 Task: Add a timeline in the project BackTech for the epic 'Cloud security enhancement' from 2023/04/07 to 2024/08/27. Add a timeline in the project BackTech for the epic 'Continuous integration and delivery (CI/CD) implementation' from 2024/06/21 to 2024/07/08. Add a timeline in the project BackTech for the epic 'Project management platform implementation' from 2023/06/27 to 2025/08/28
Action: Mouse moved to (241, 58)
Screenshot: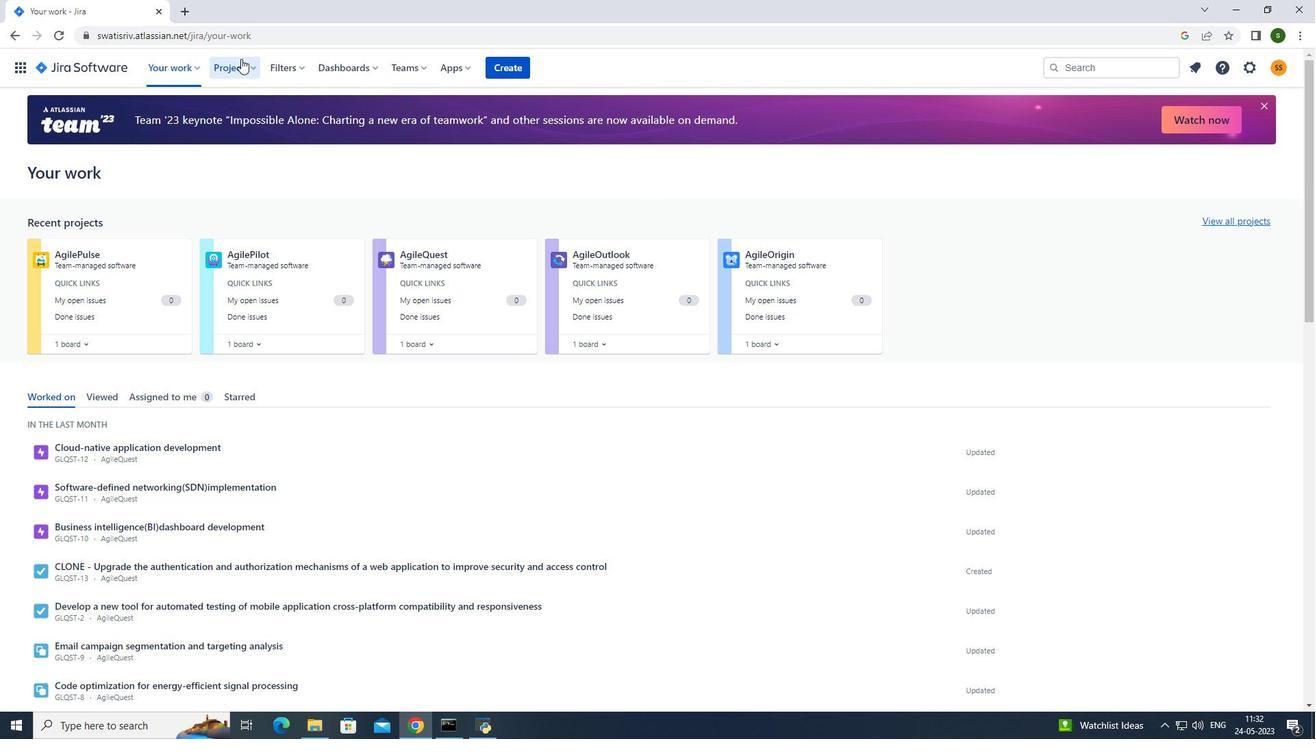 
Action: Mouse pressed left at (241, 58)
Screenshot: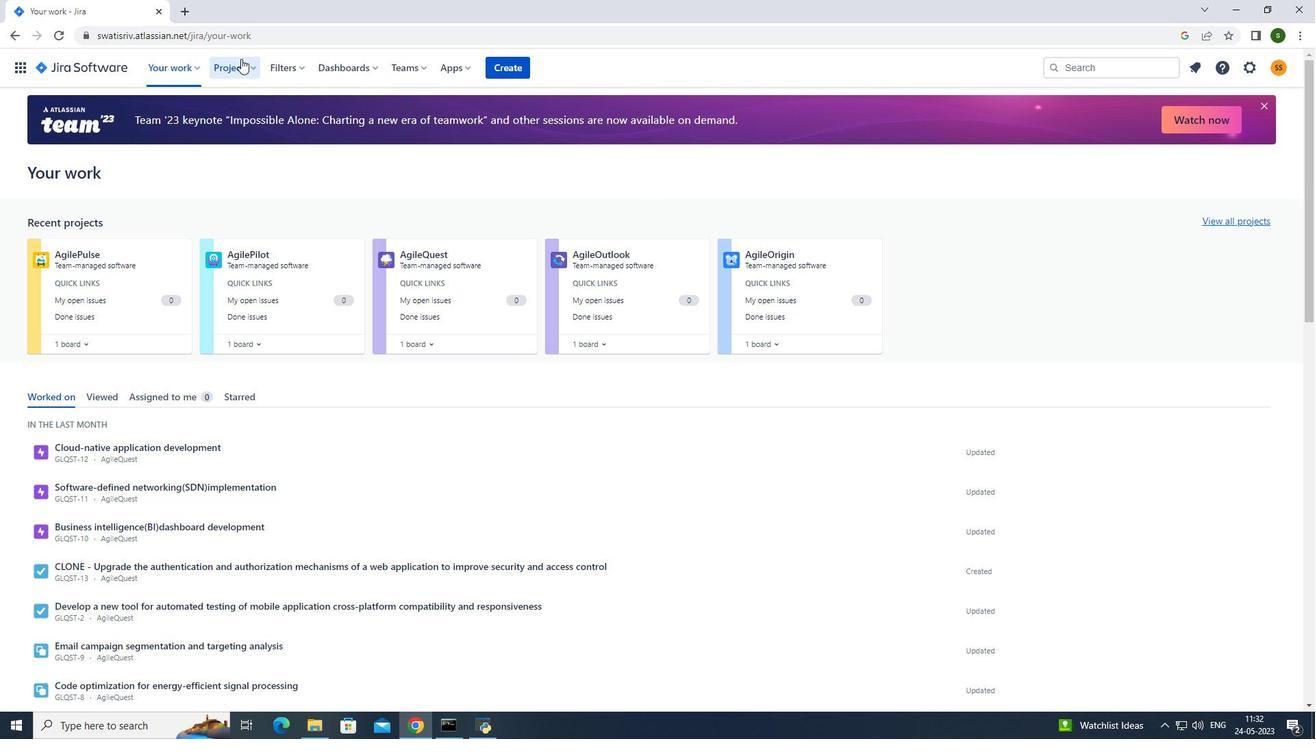 
Action: Mouse moved to (300, 122)
Screenshot: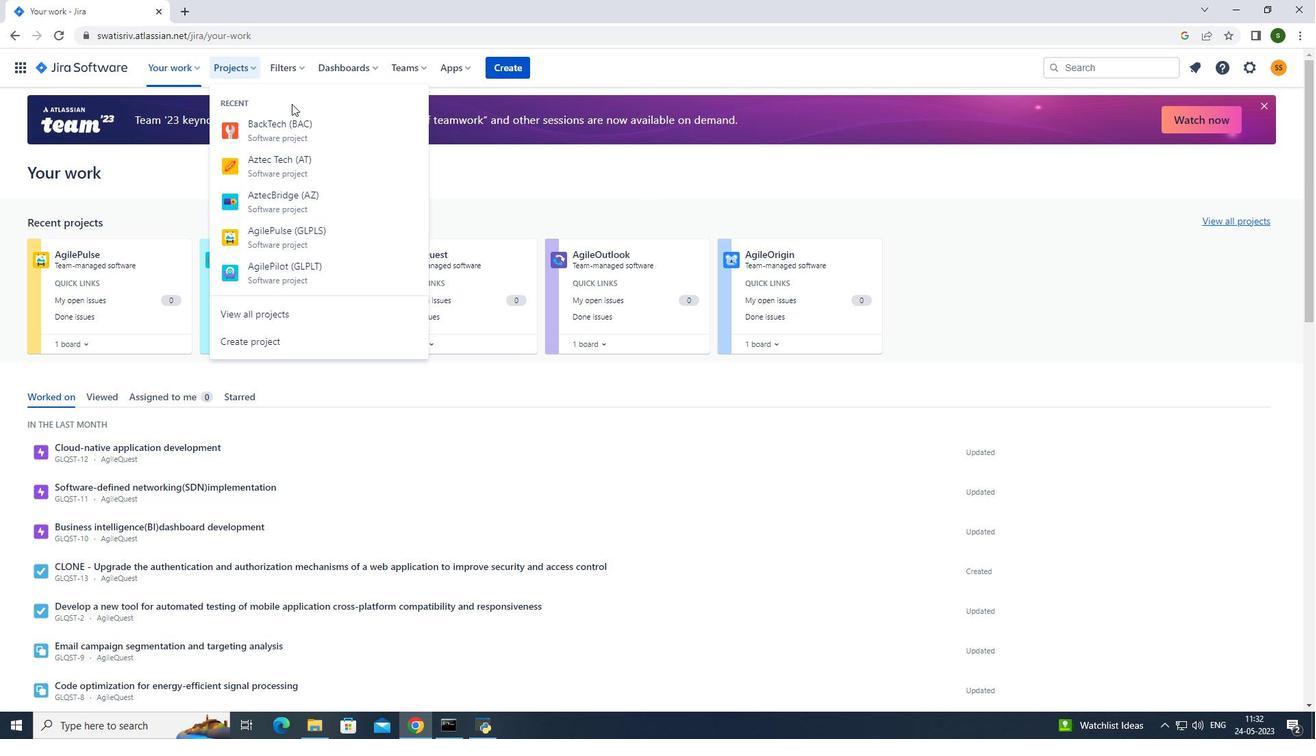 
Action: Mouse pressed left at (300, 122)
Screenshot: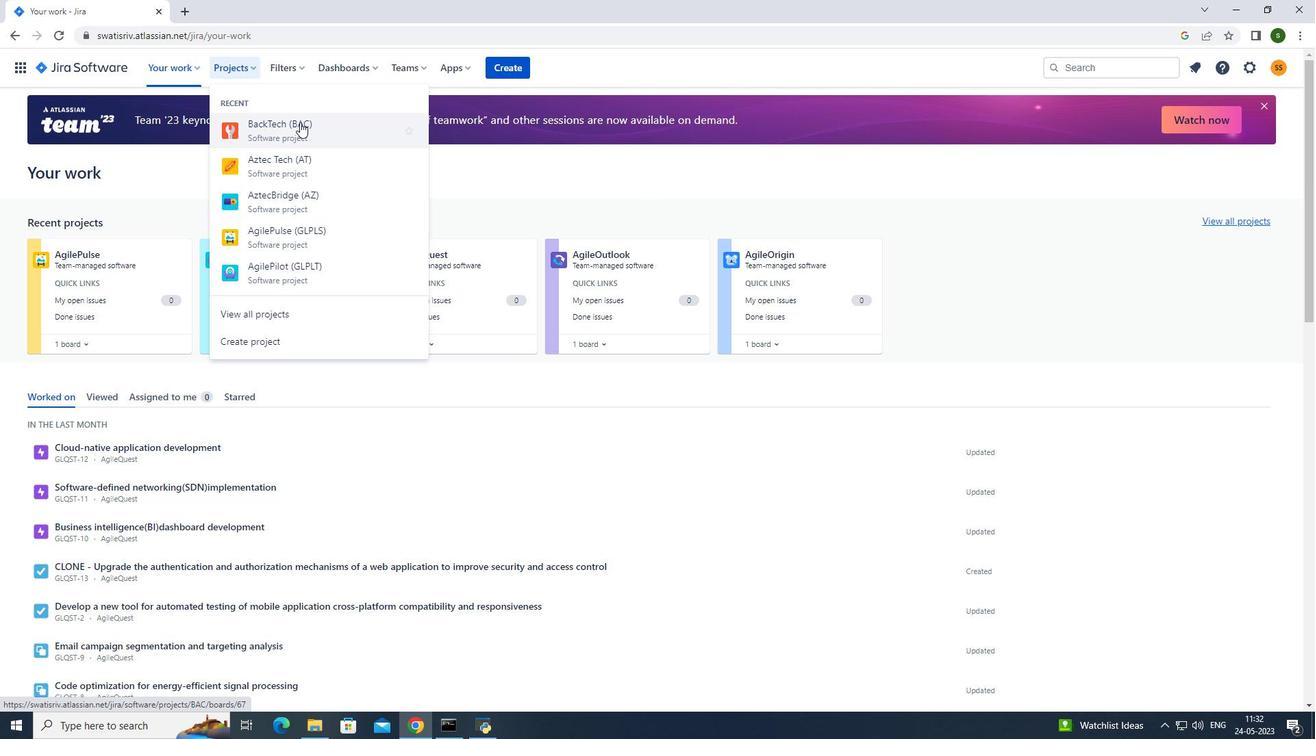 
Action: Mouse moved to (113, 205)
Screenshot: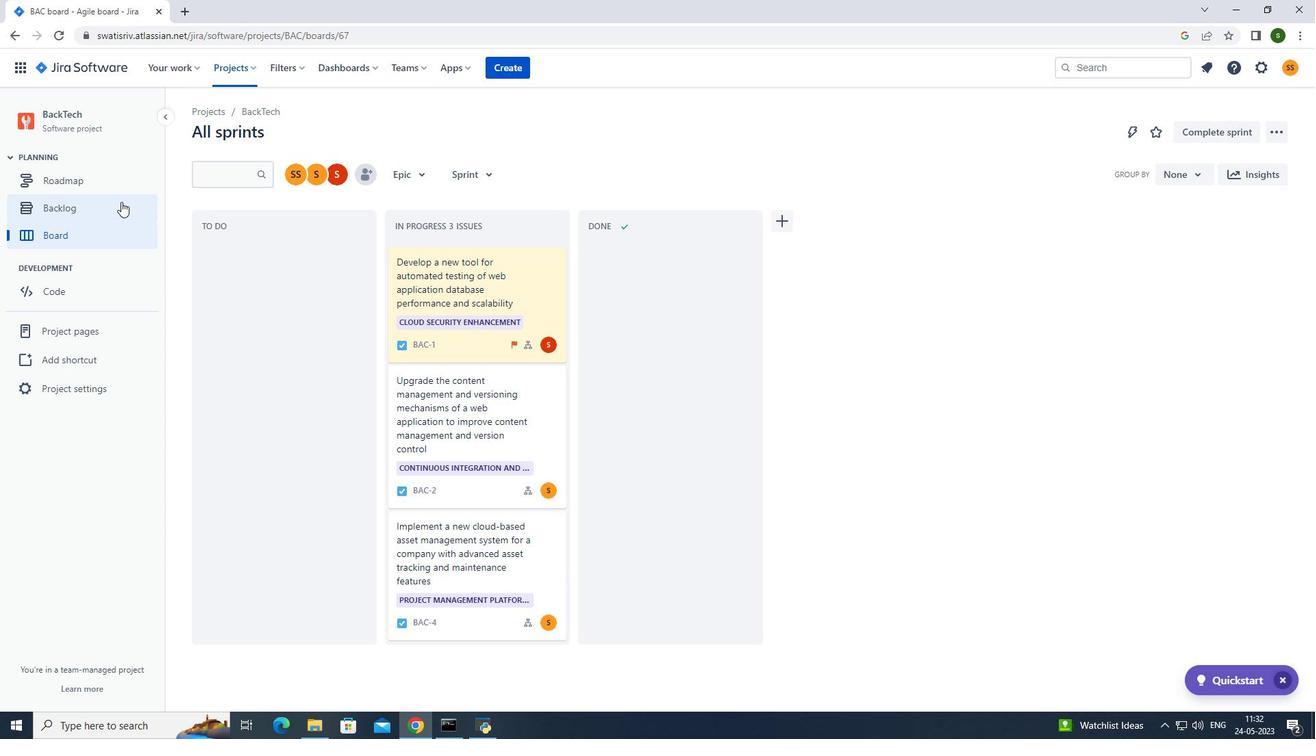 
Action: Mouse pressed left at (113, 205)
Screenshot: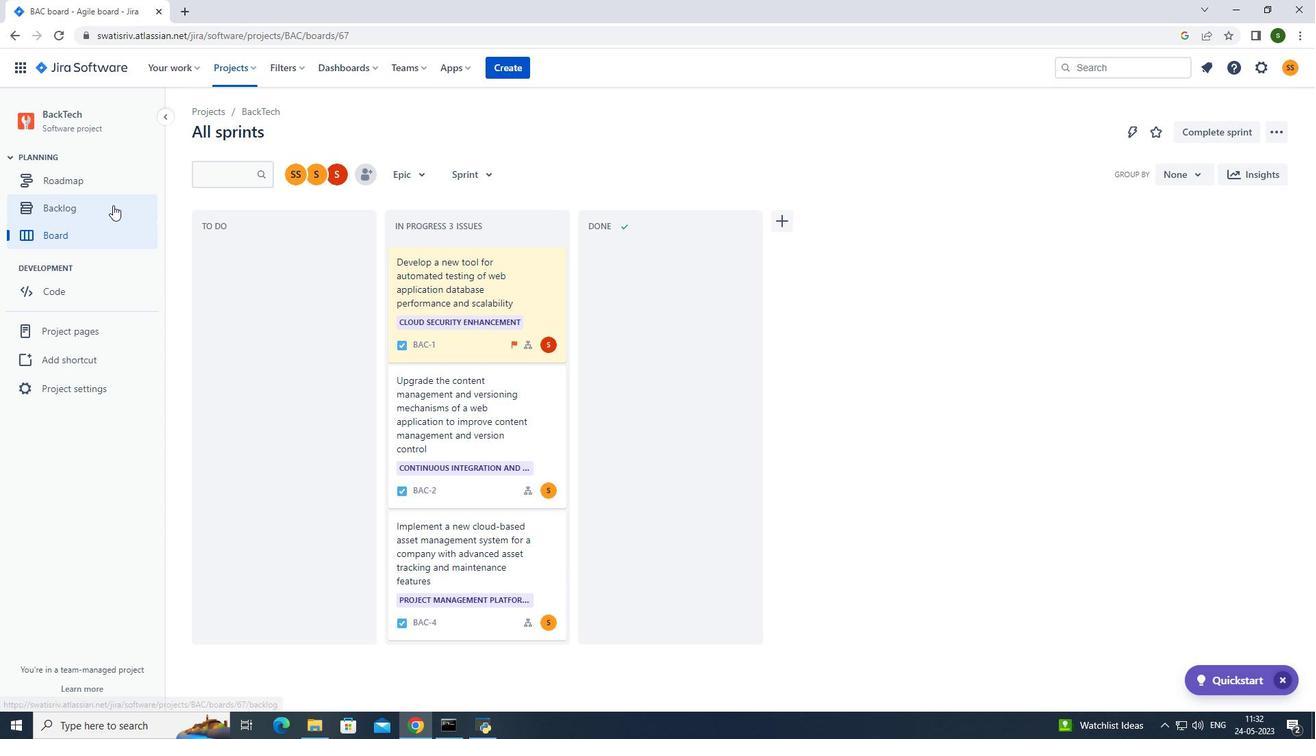 
Action: Mouse moved to (204, 278)
Screenshot: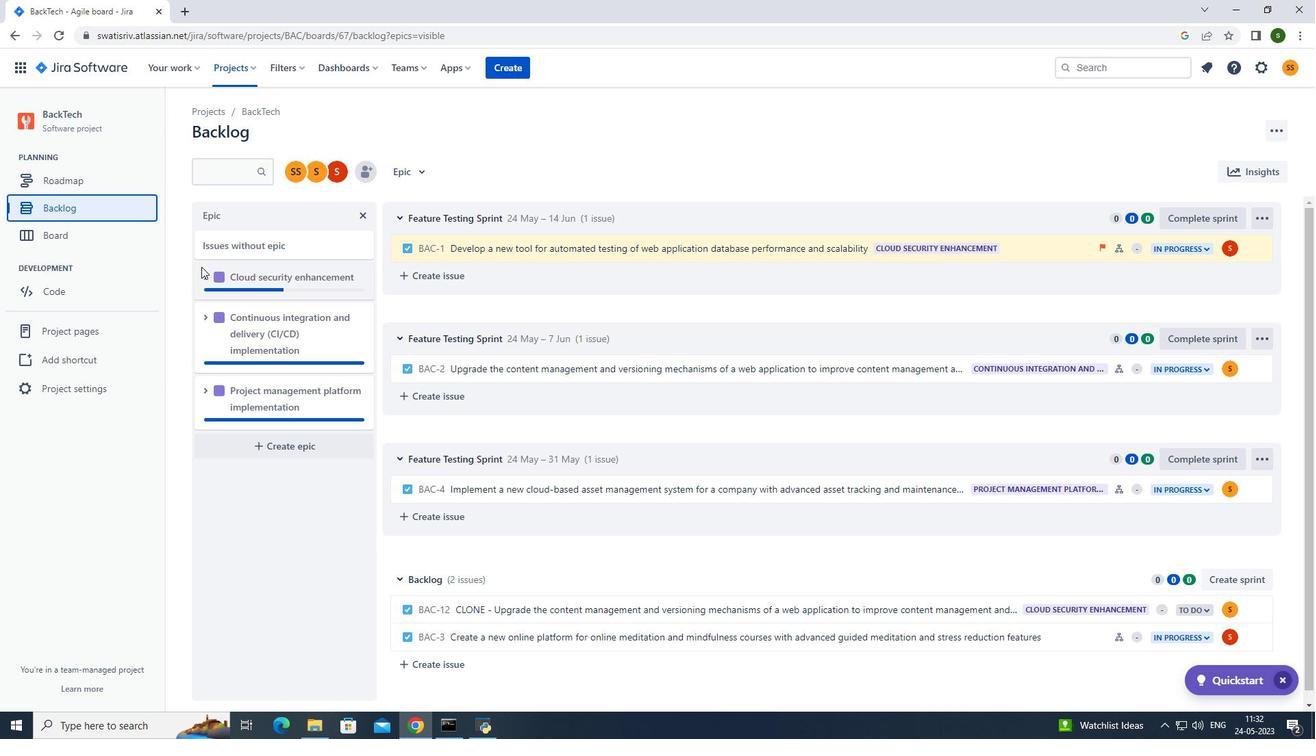 
Action: Mouse pressed left at (204, 278)
Screenshot: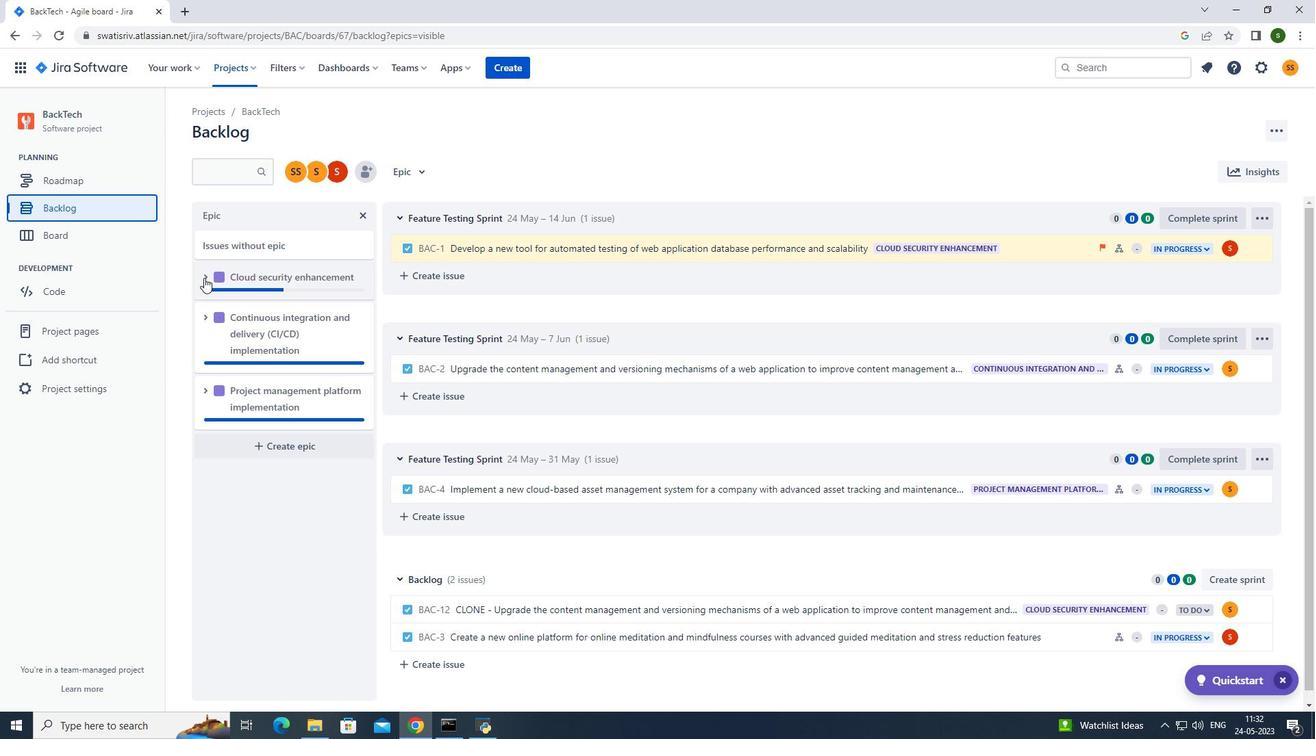 
Action: Mouse moved to (315, 377)
Screenshot: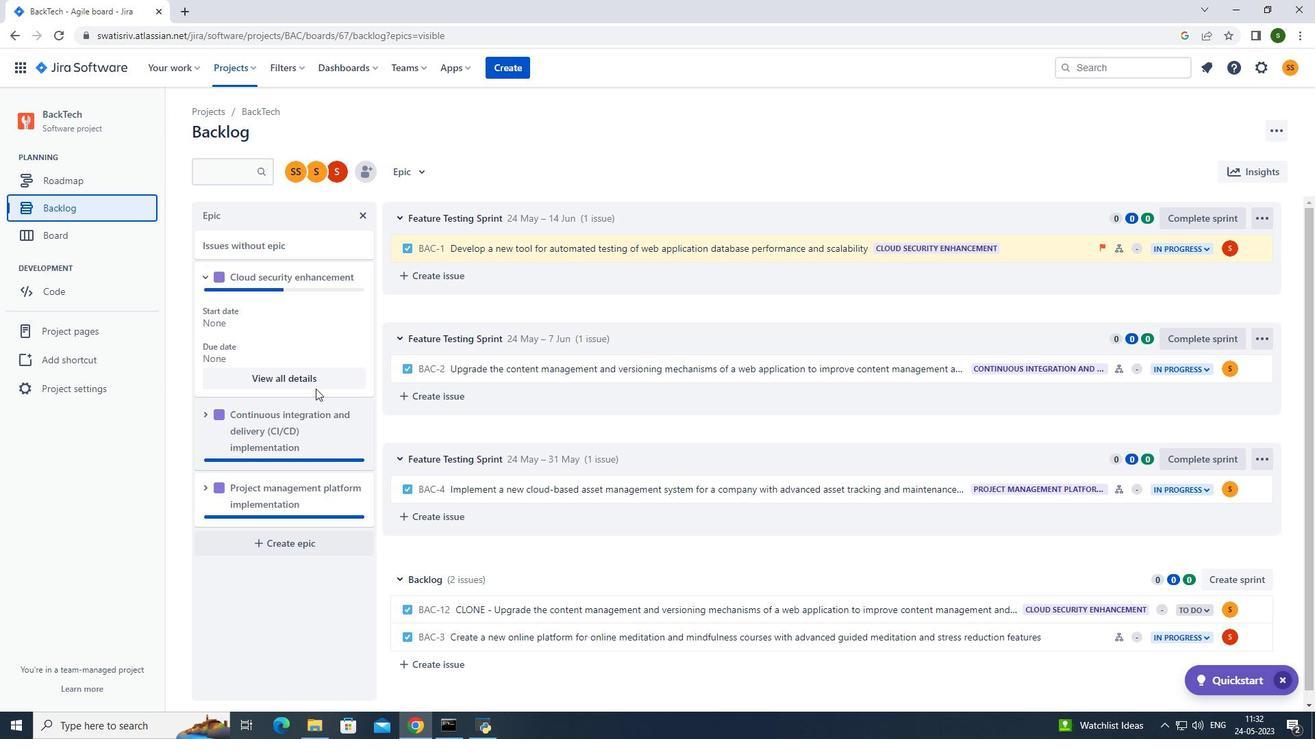 
Action: Mouse pressed left at (315, 377)
Screenshot: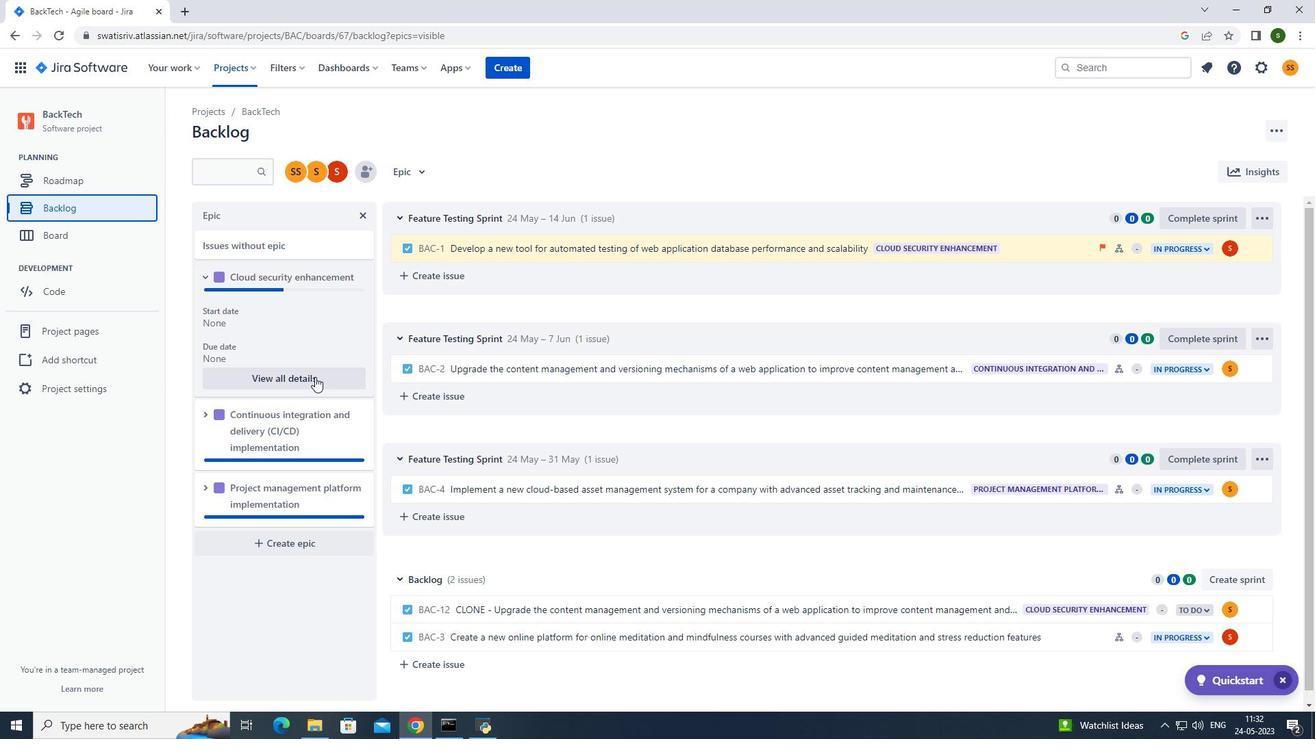 
Action: Mouse moved to (1058, 489)
Screenshot: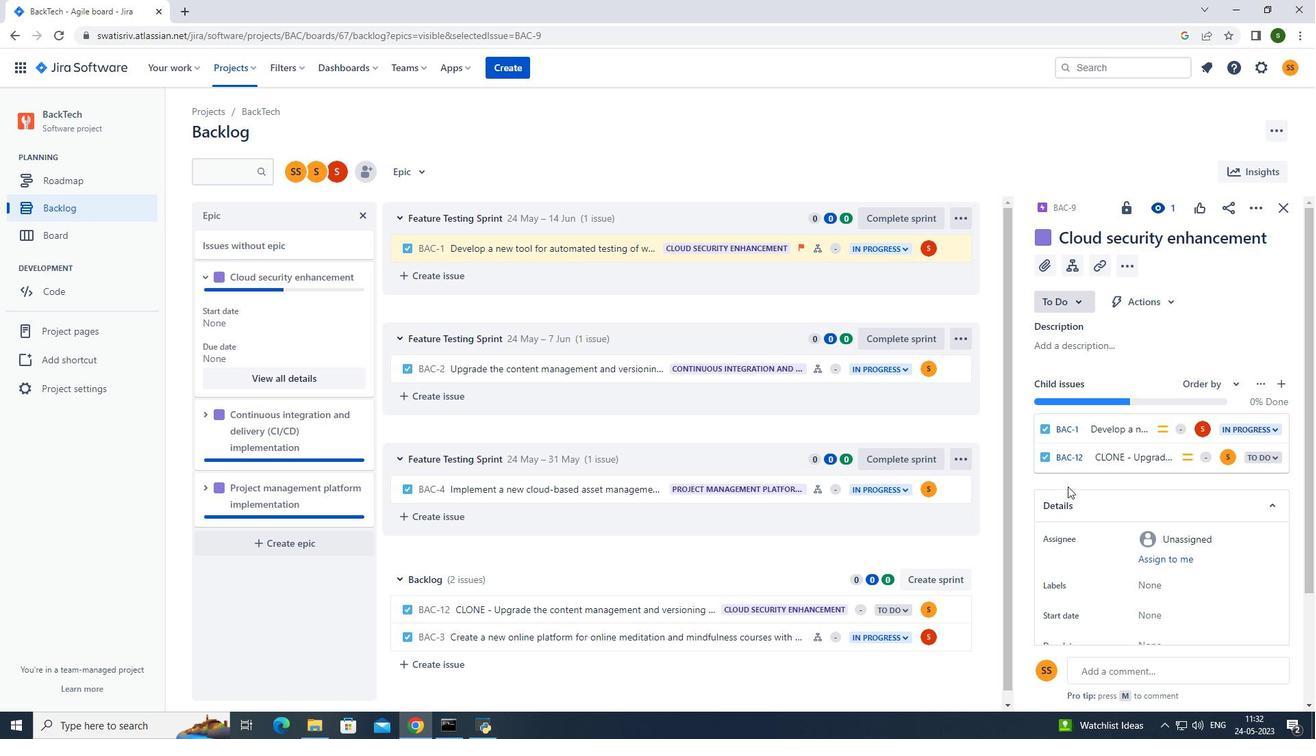
Action: Mouse scrolled (1058, 489) with delta (0, 0)
Screenshot: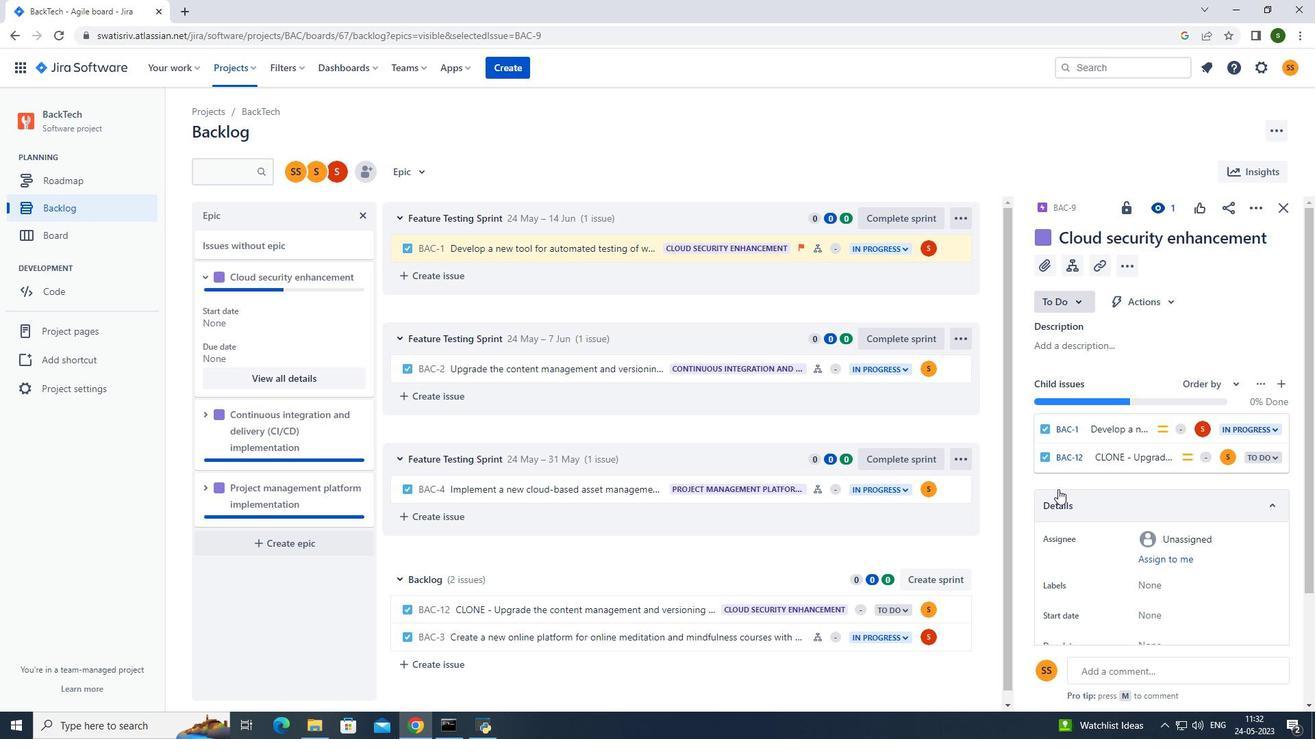 
Action: Mouse scrolled (1058, 489) with delta (0, 0)
Screenshot: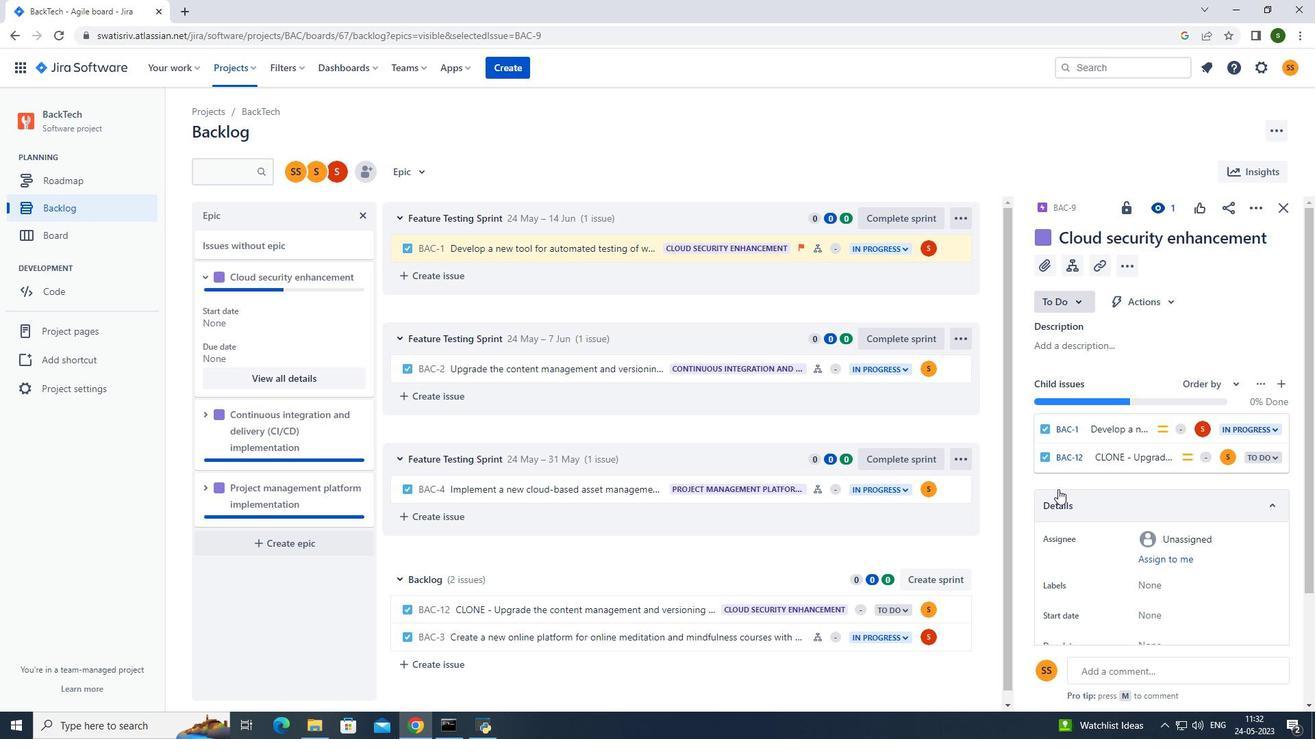 
Action: Mouse moved to (1150, 478)
Screenshot: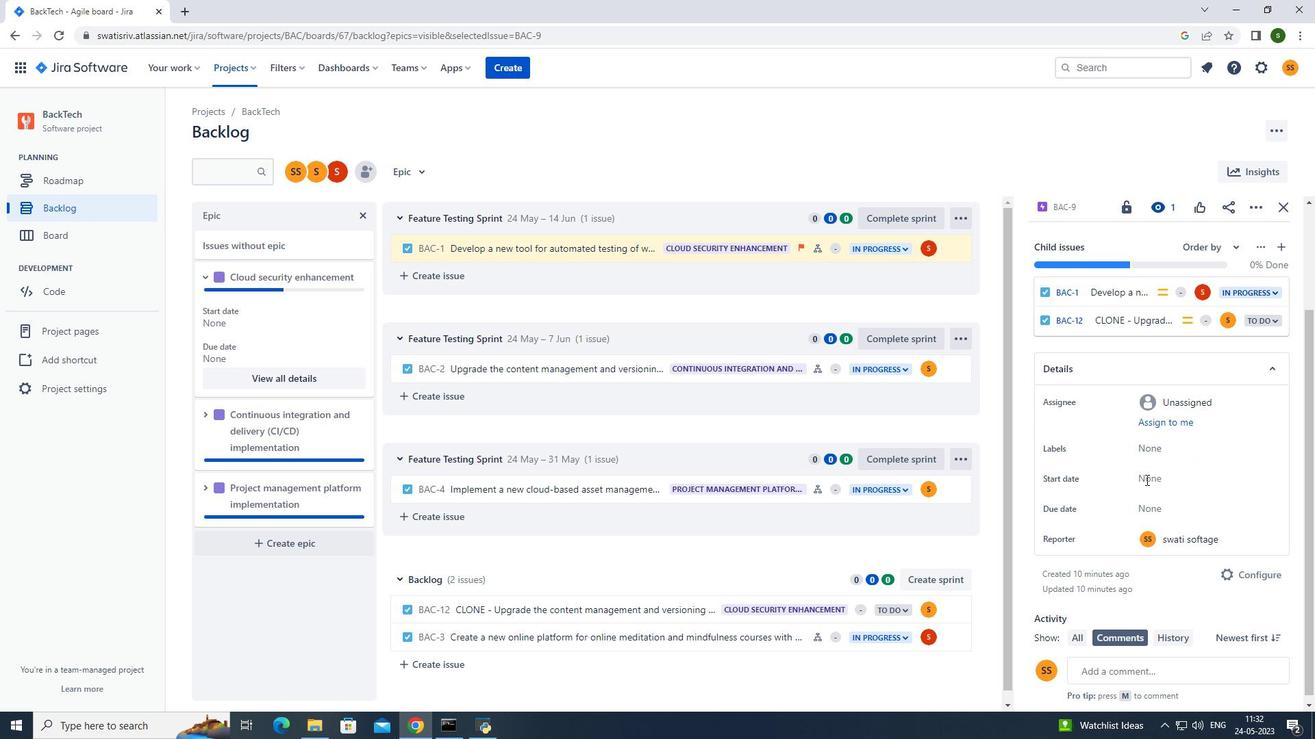 
Action: Mouse pressed left at (1150, 478)
Screenshot: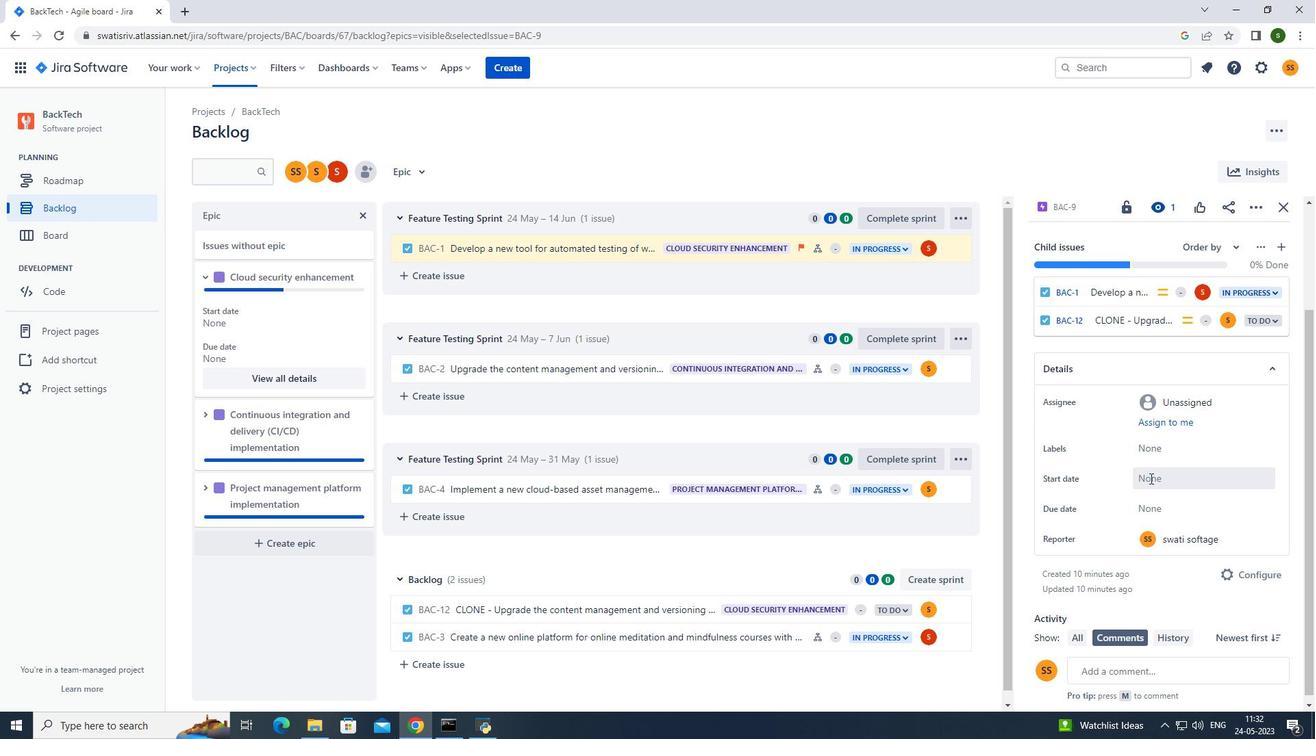 
Action: Mouse moved to (1099, 518)
Screenshot: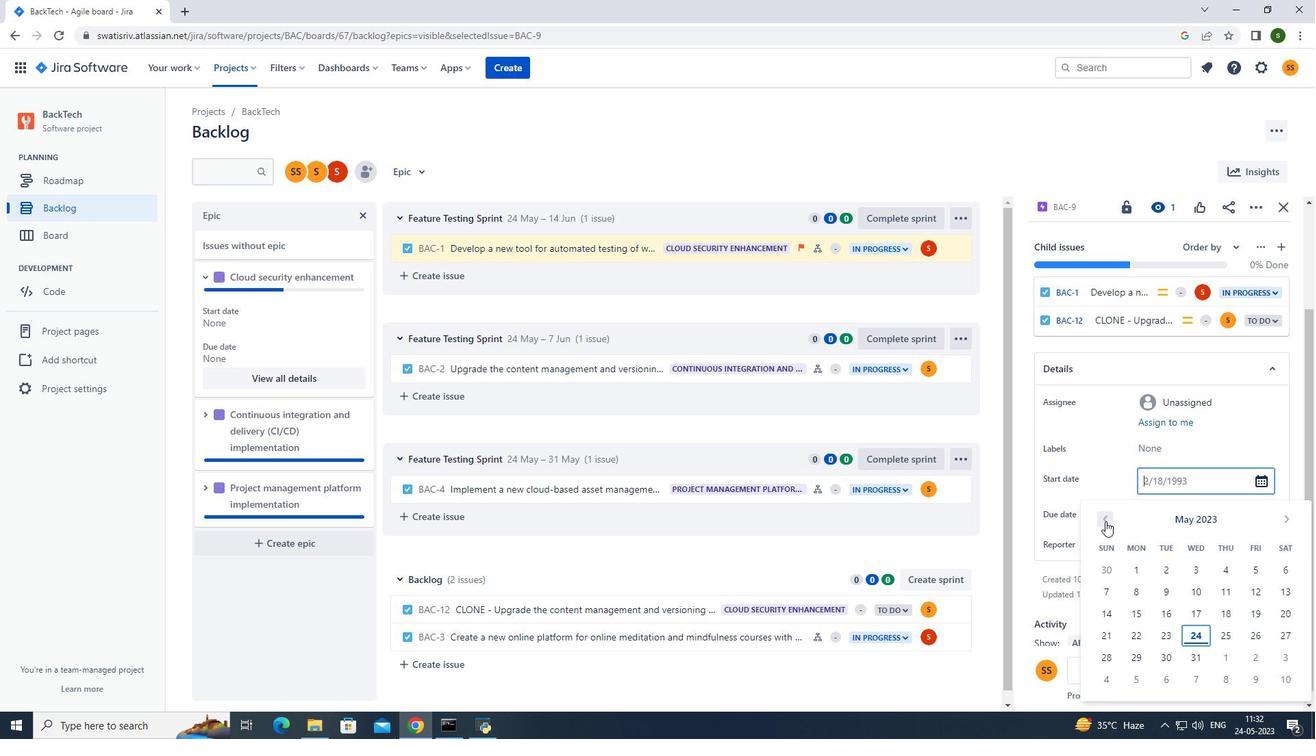 
Action: Mouse pressed left at (1099, 518)
Screenshot: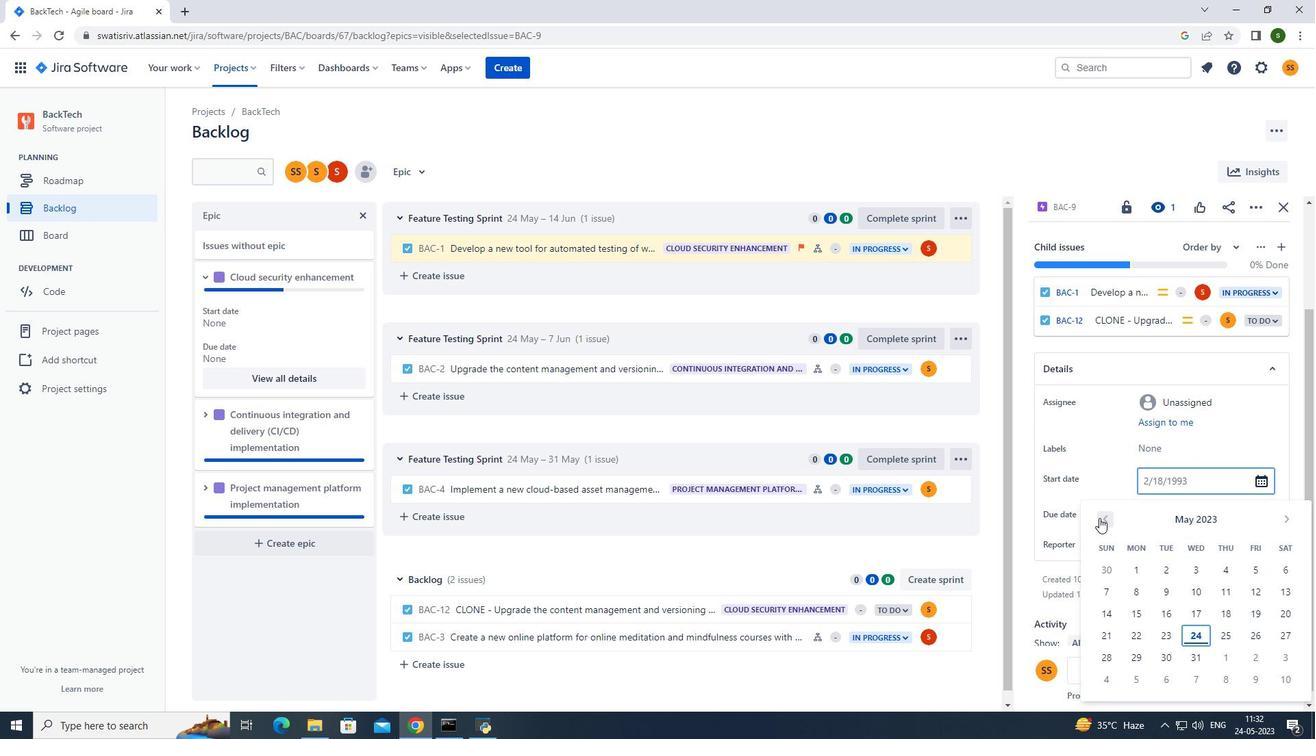 
Action: Mouse moved to (1248, 583)
Screenshot: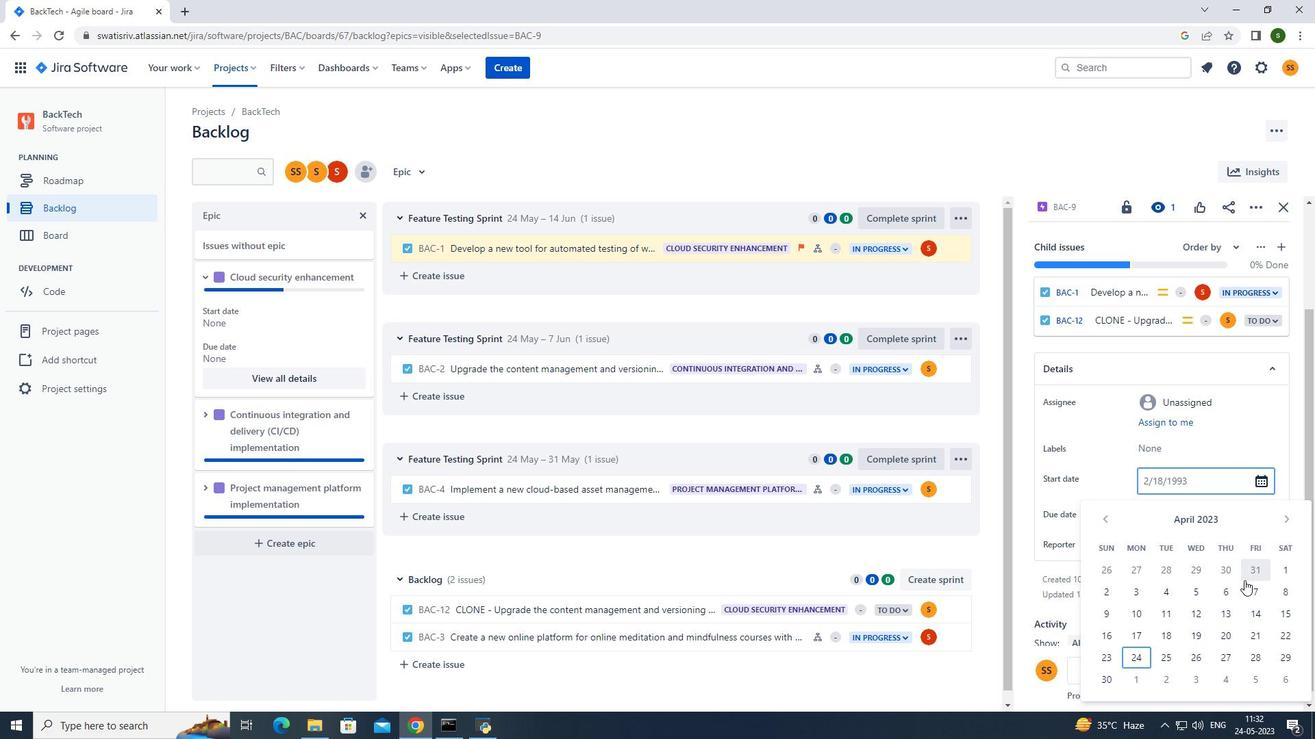 
Action: Mouse pressed left at (1248, 583)
Screenshot: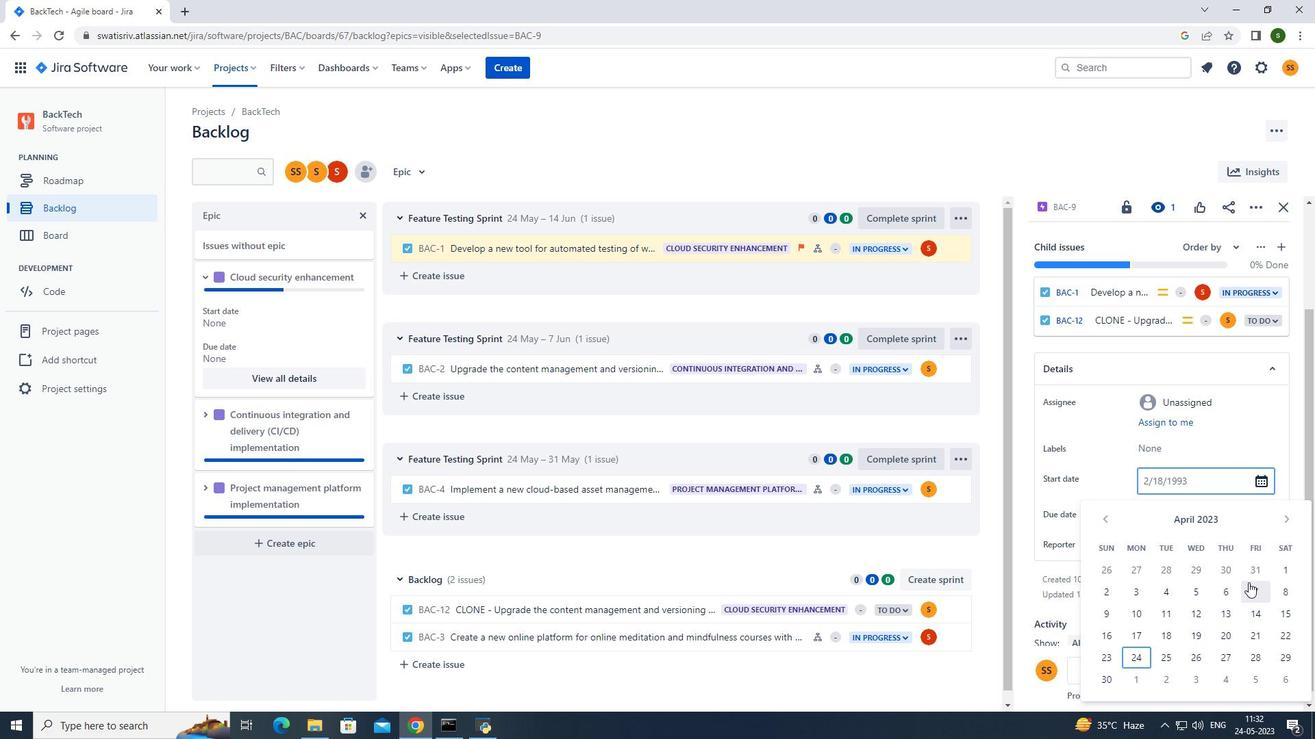 
Action: Mouse moved to (1175, 516)
Screenshot: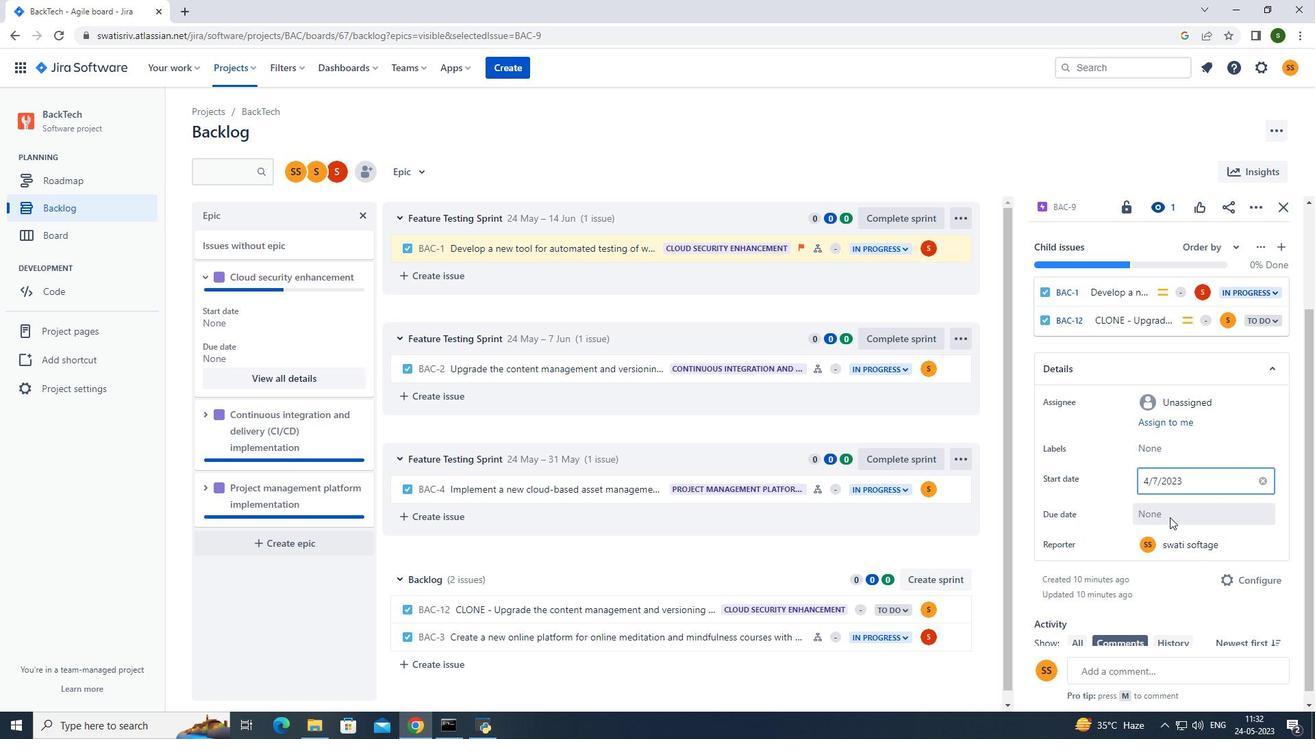 
Action: Mouse pressed left at (1175, 516)
Screenshot: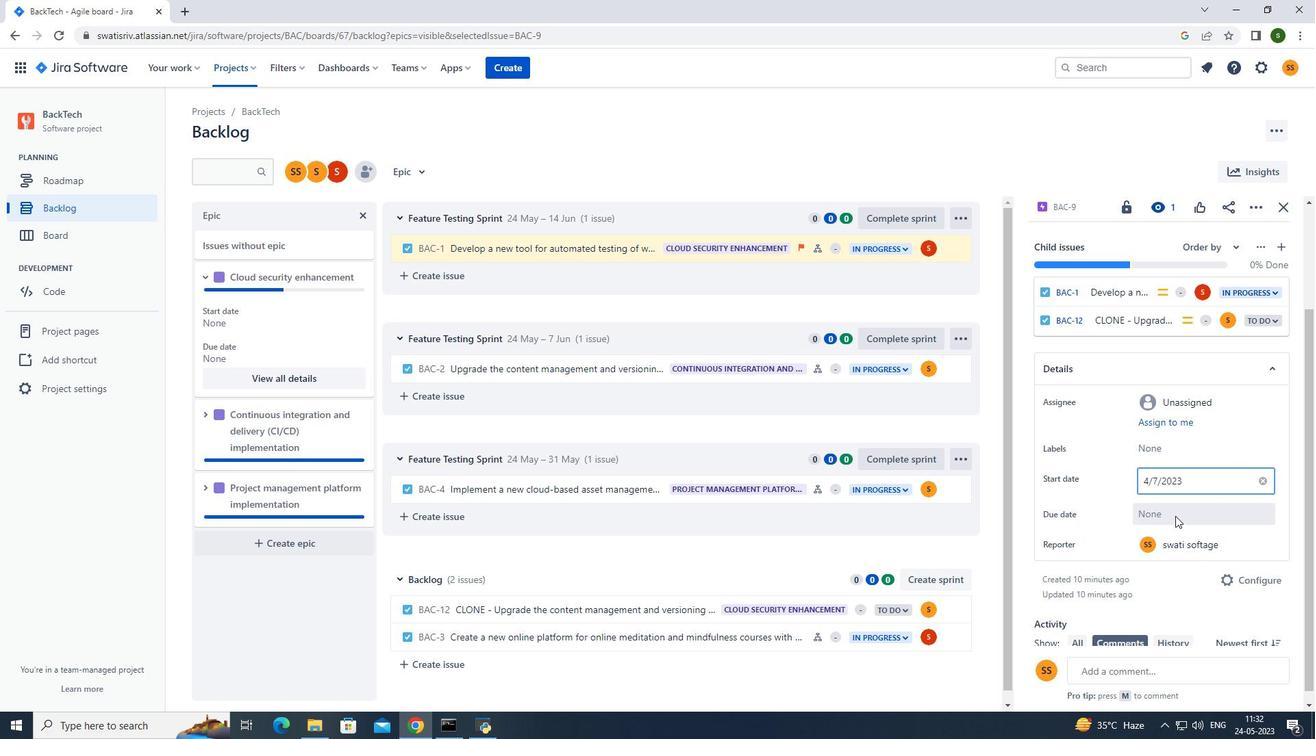 
Action: Mouse moved to (1289, 314)
Screenshot: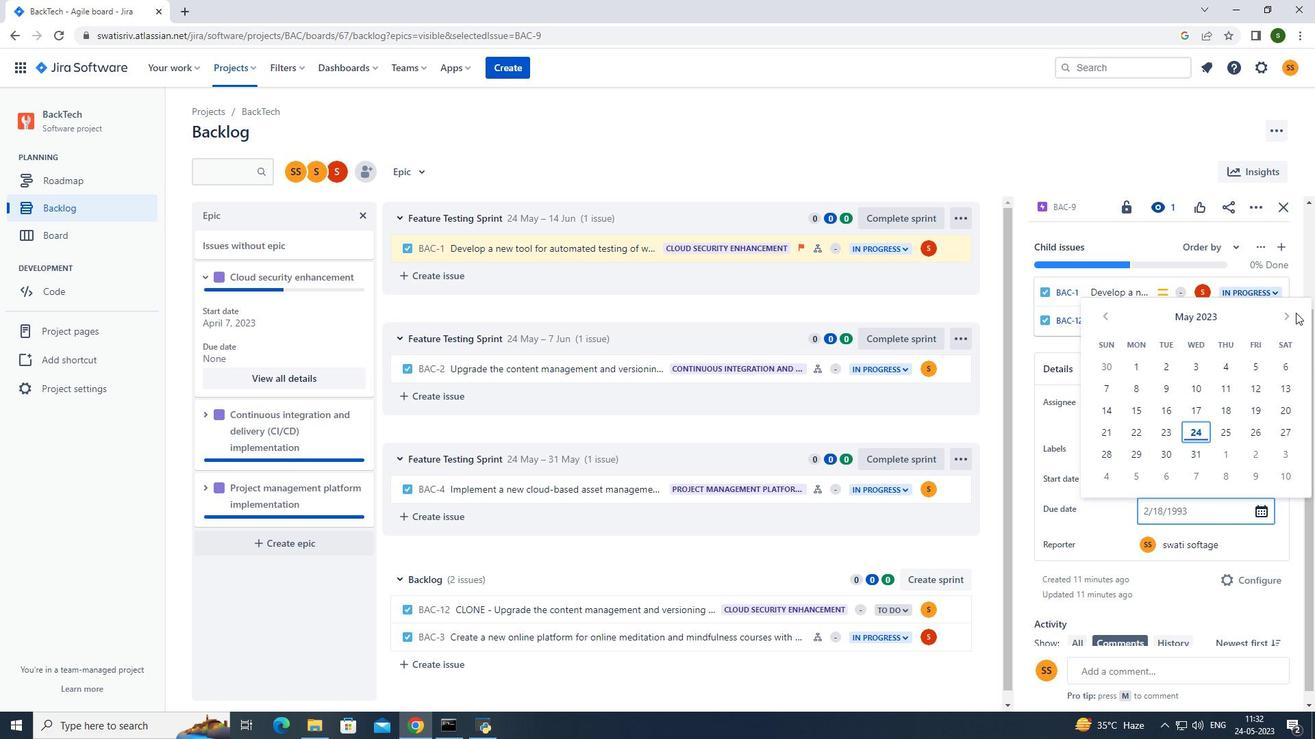 
Action: Mouse pressed left at (1289, 314)
Screenshot: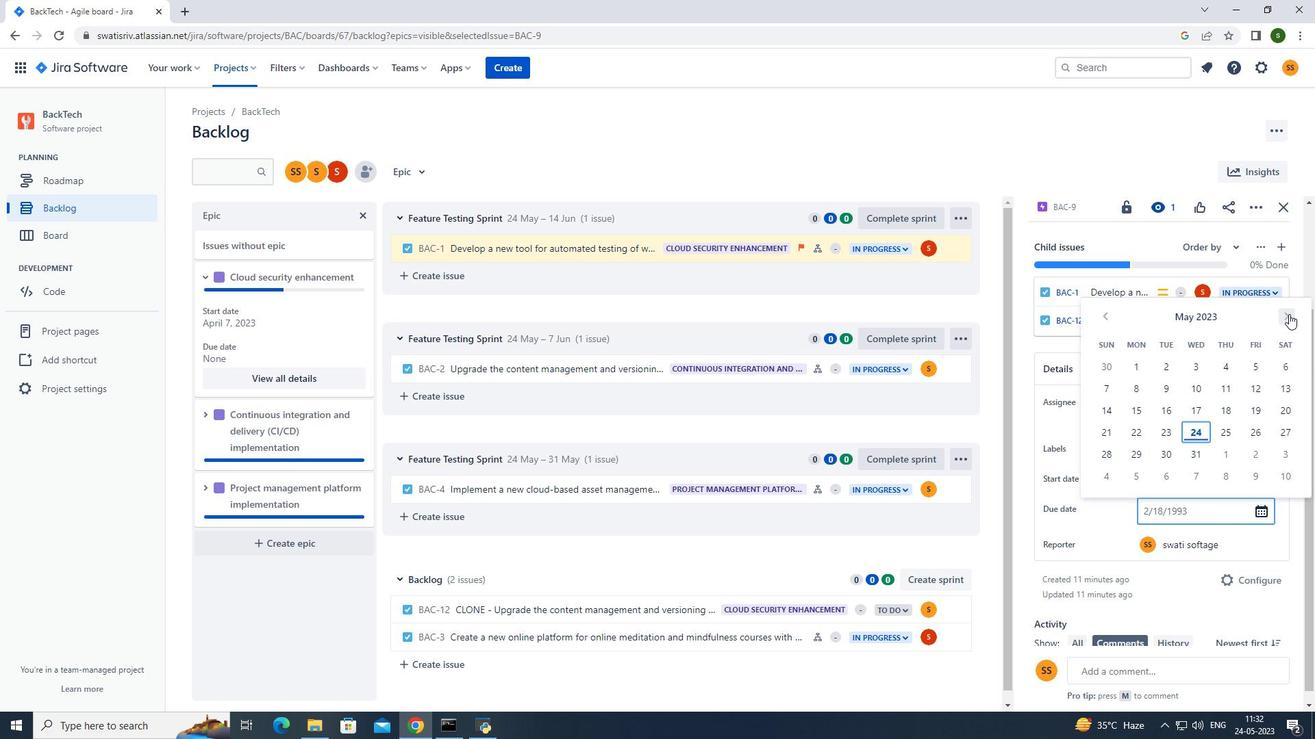 
Action: Mouse pressed left at (1289, 314)
Screenshot: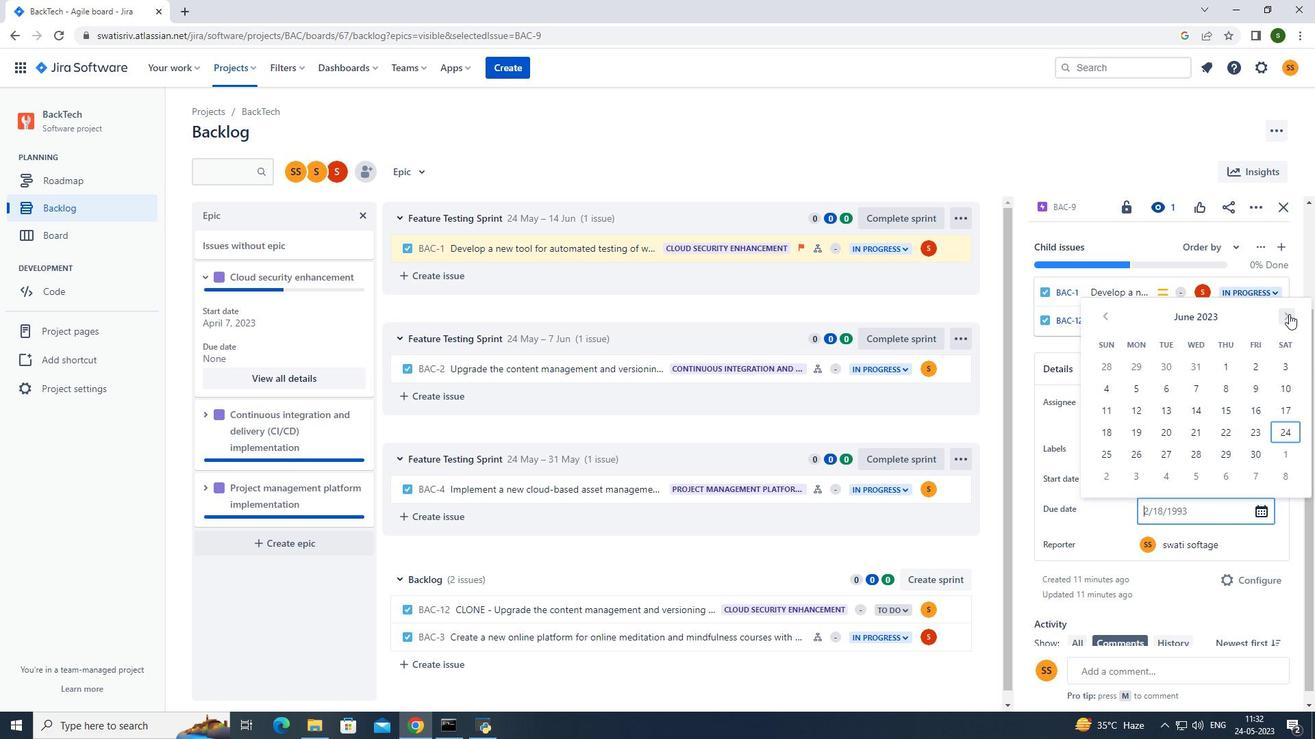 
Action: Mouse pressed left at (1289, 314)
Screenshot: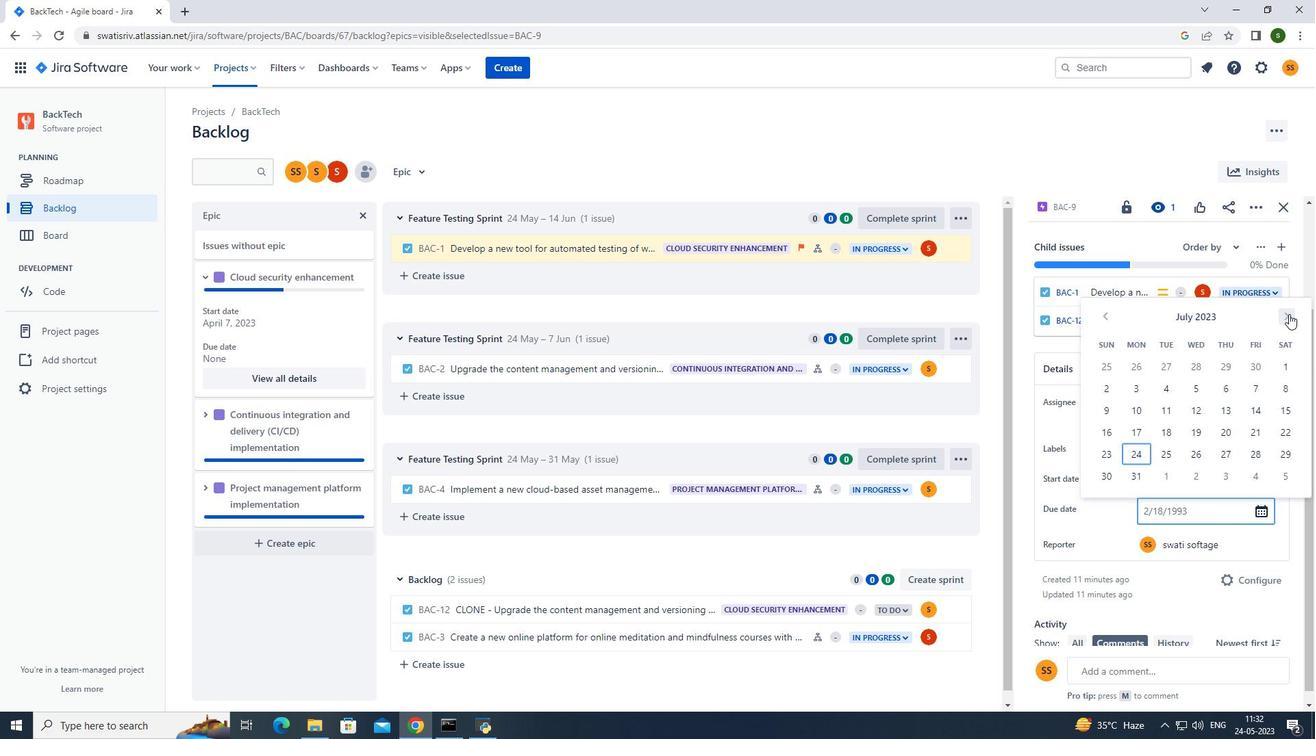 
Action: Mouse pressed left at (1289, 314)
Screenshot: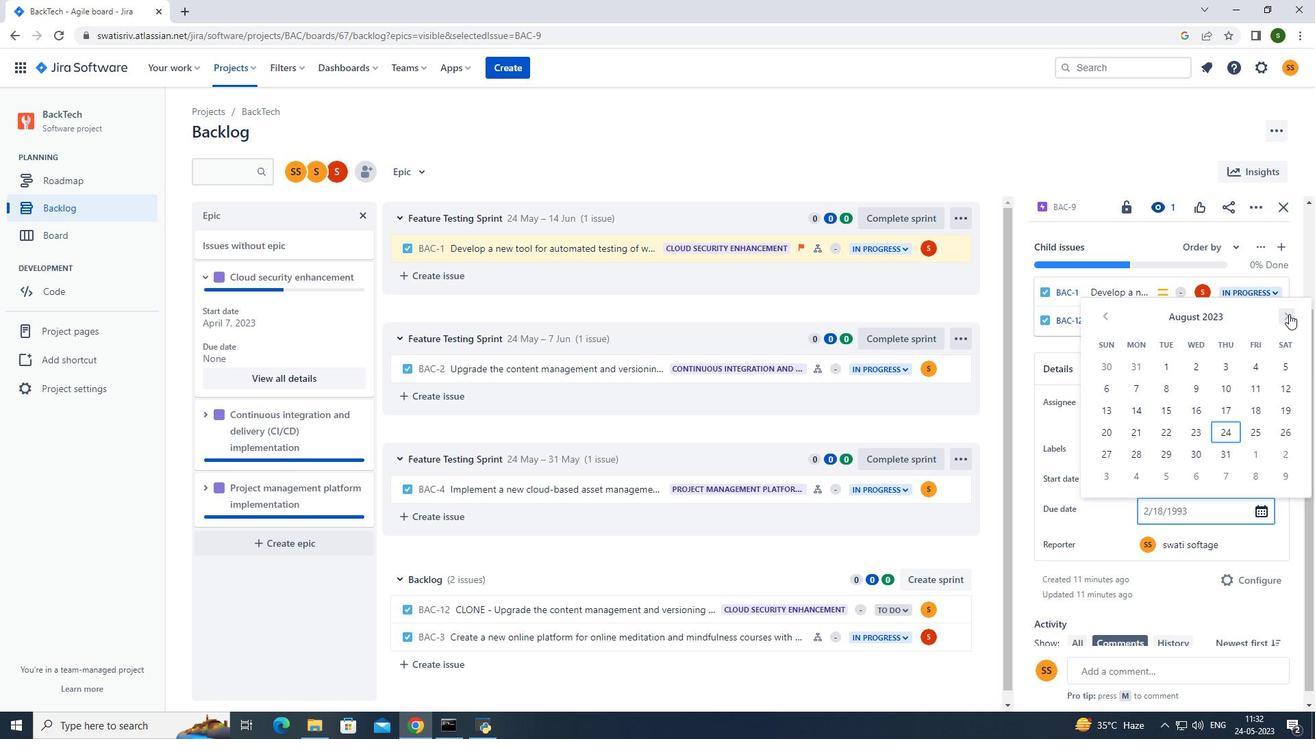 
Action: Mouse pressed left at (1289, 314)
Screenshot: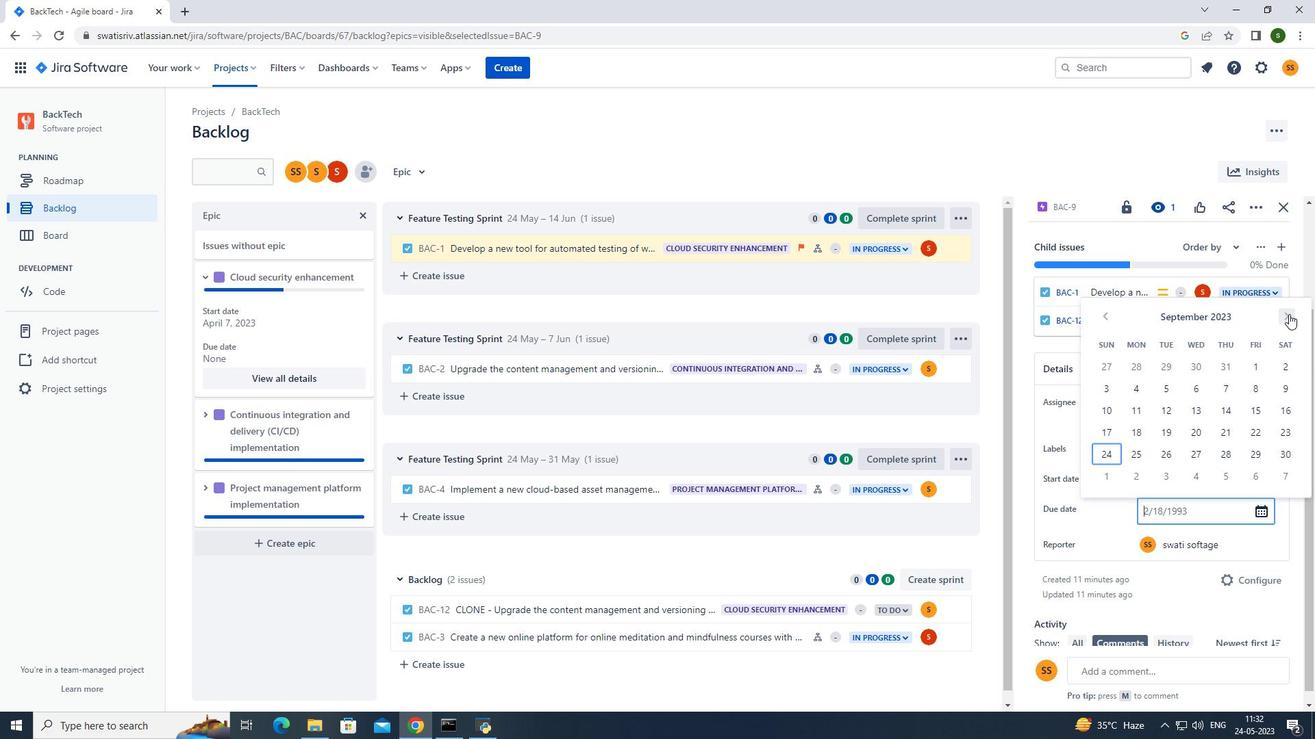 
Action: Mouse moved to (1288, 315)
Screenshot: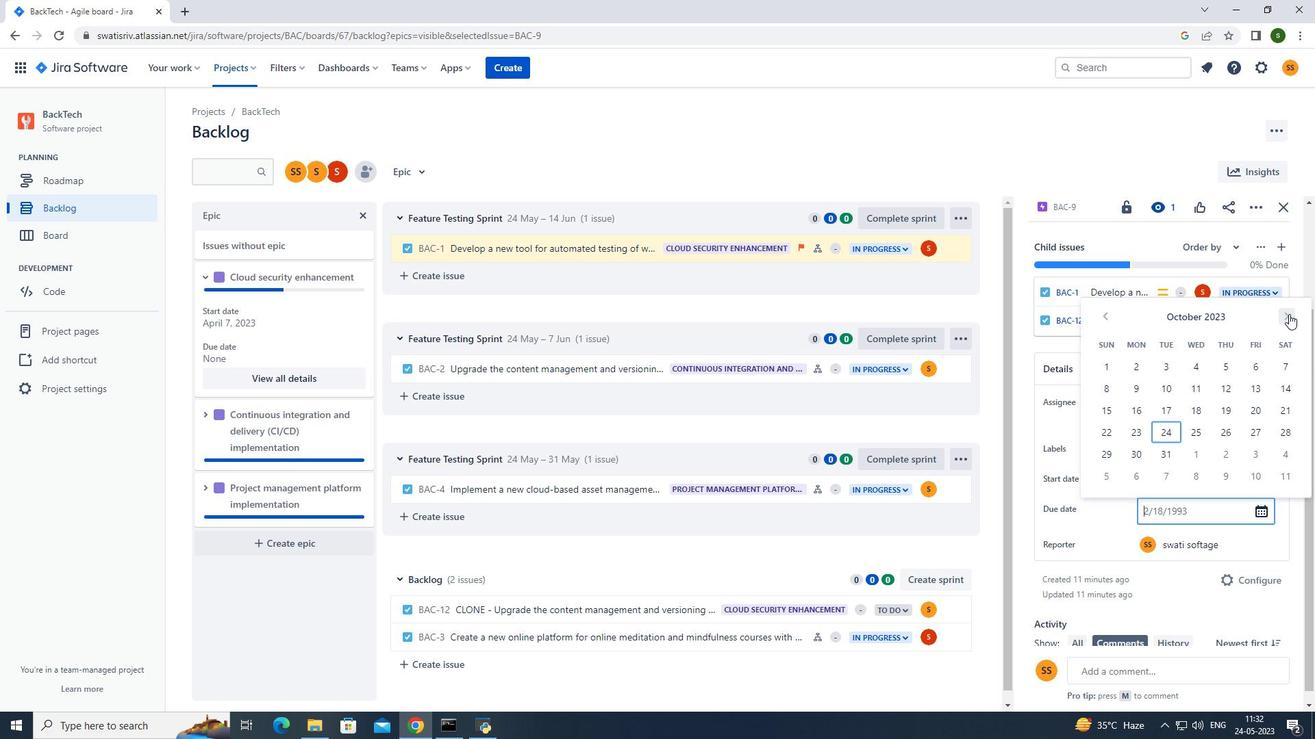 
Action: Mouse pressed left at (1288, 315)
Screenshot: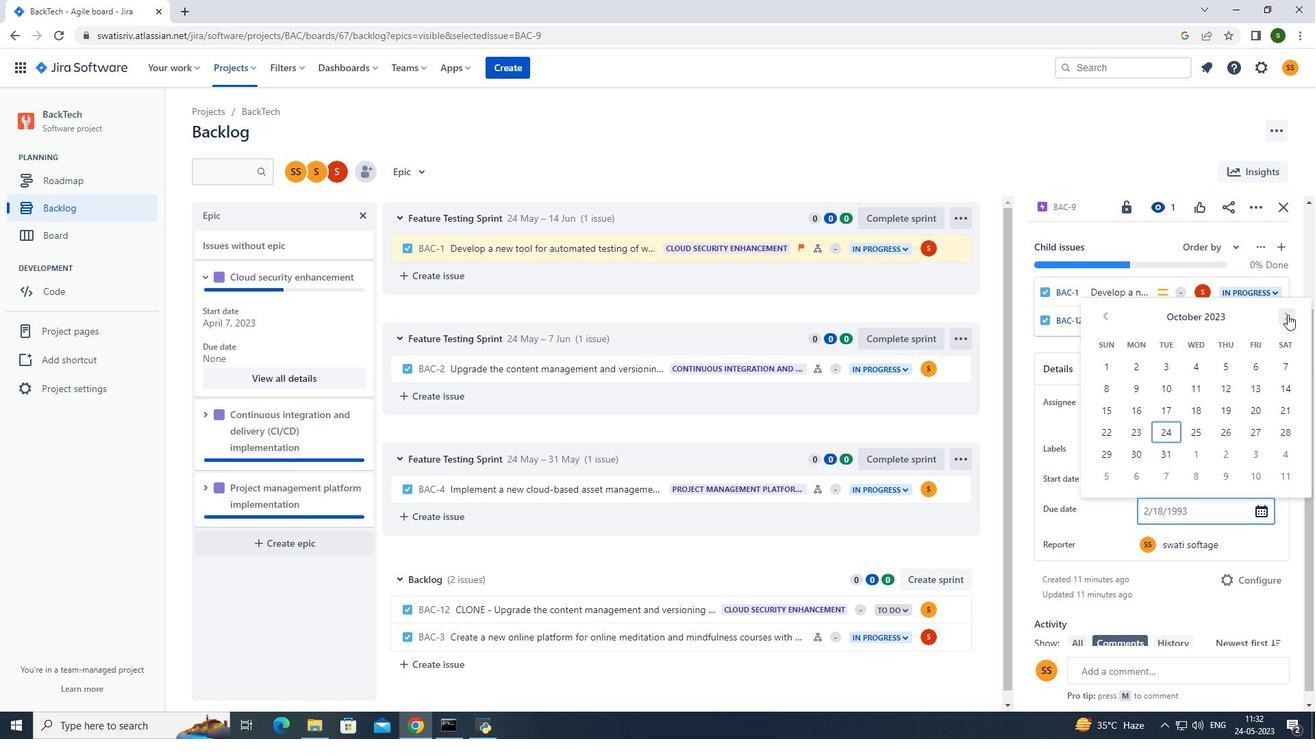 
Action: Mouse pressed left at (1288, 315)
Screenshot: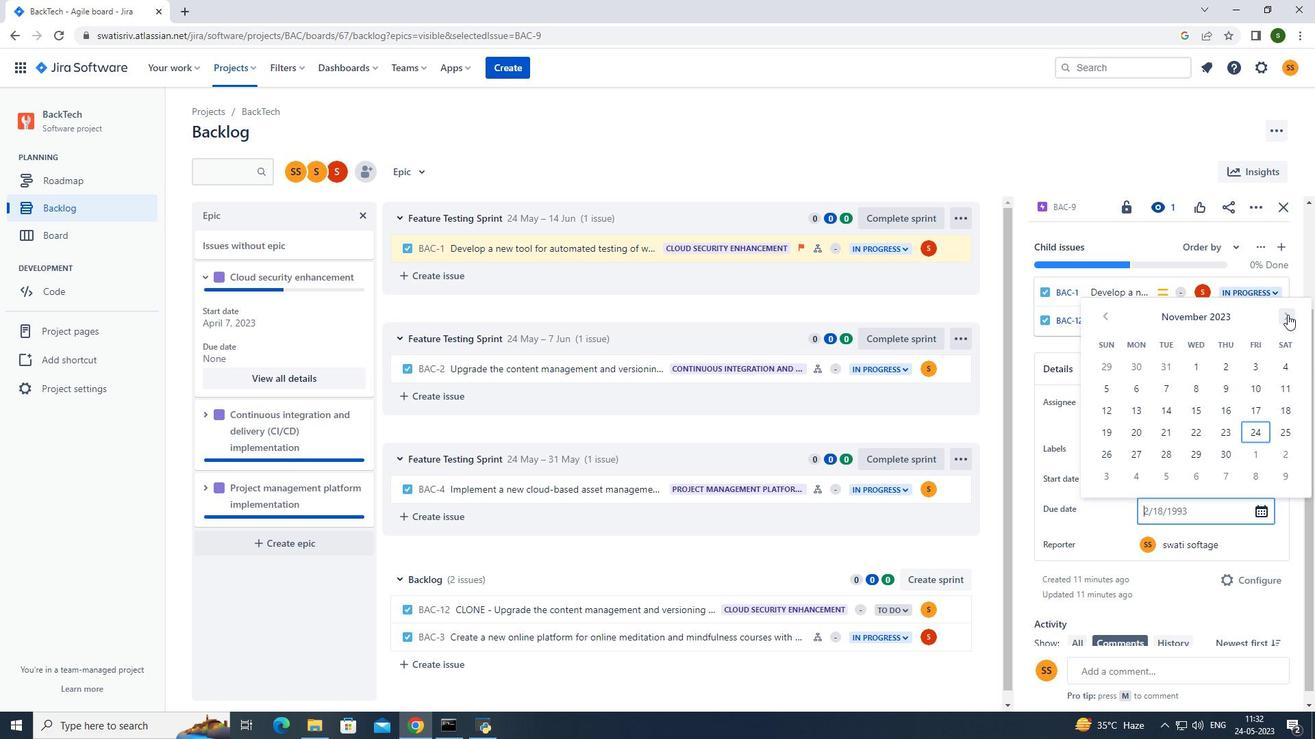 
Action: Mouse pressed left at (1288, 315)
Screenshot: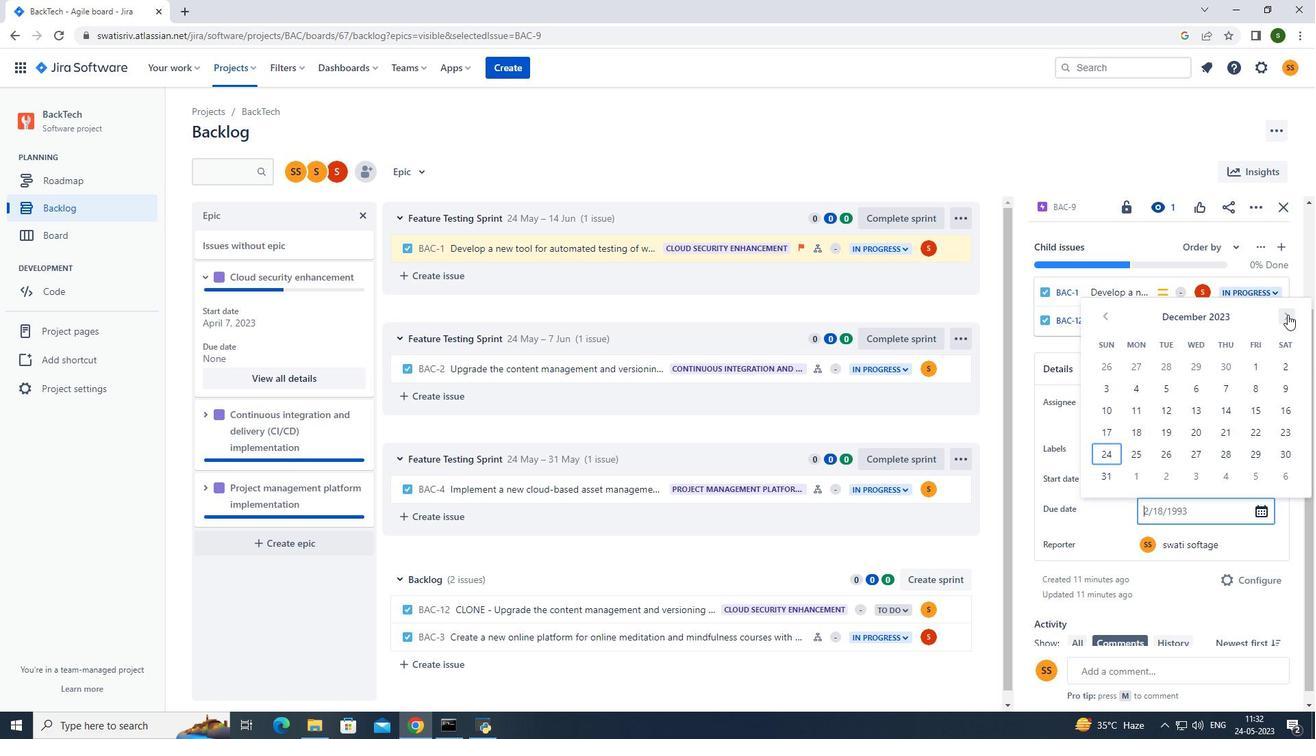 
Action: Mouse pressed left at (1288, 315)
Screenshot: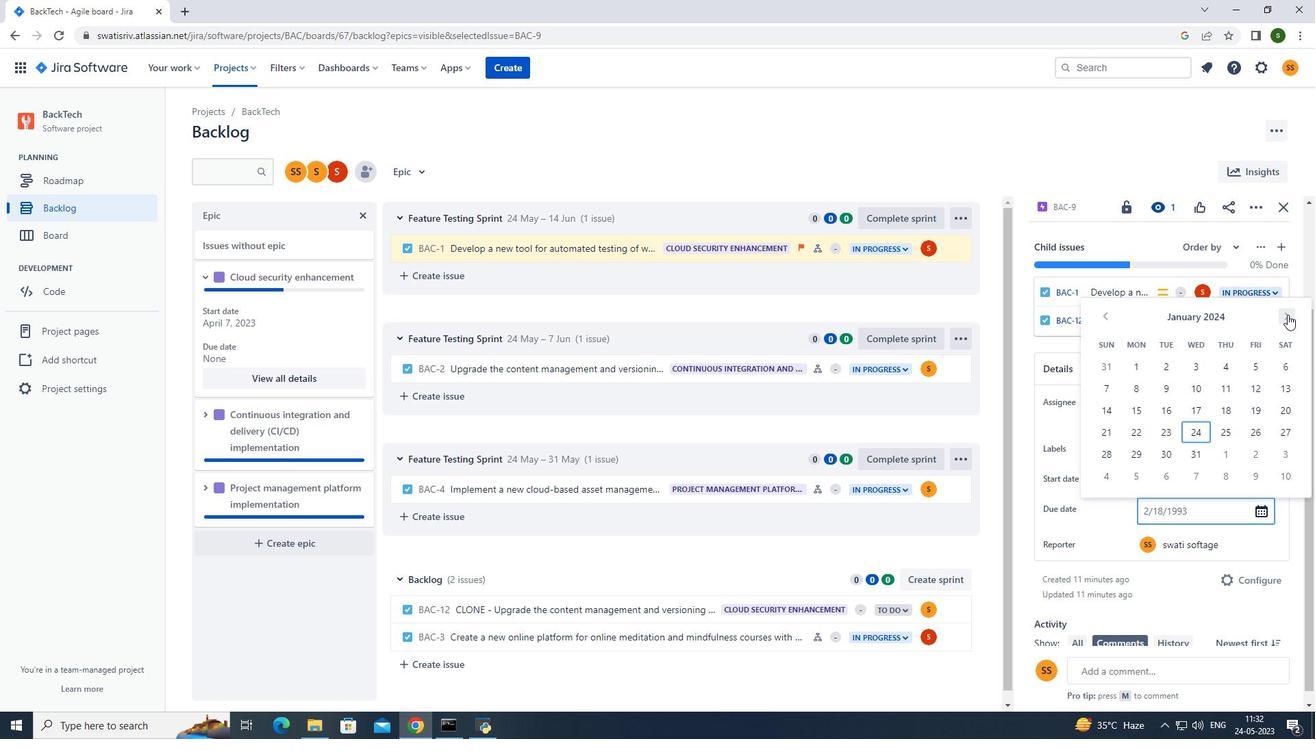
Action: Mouse pressed left at (1288, 315)
Screenshot: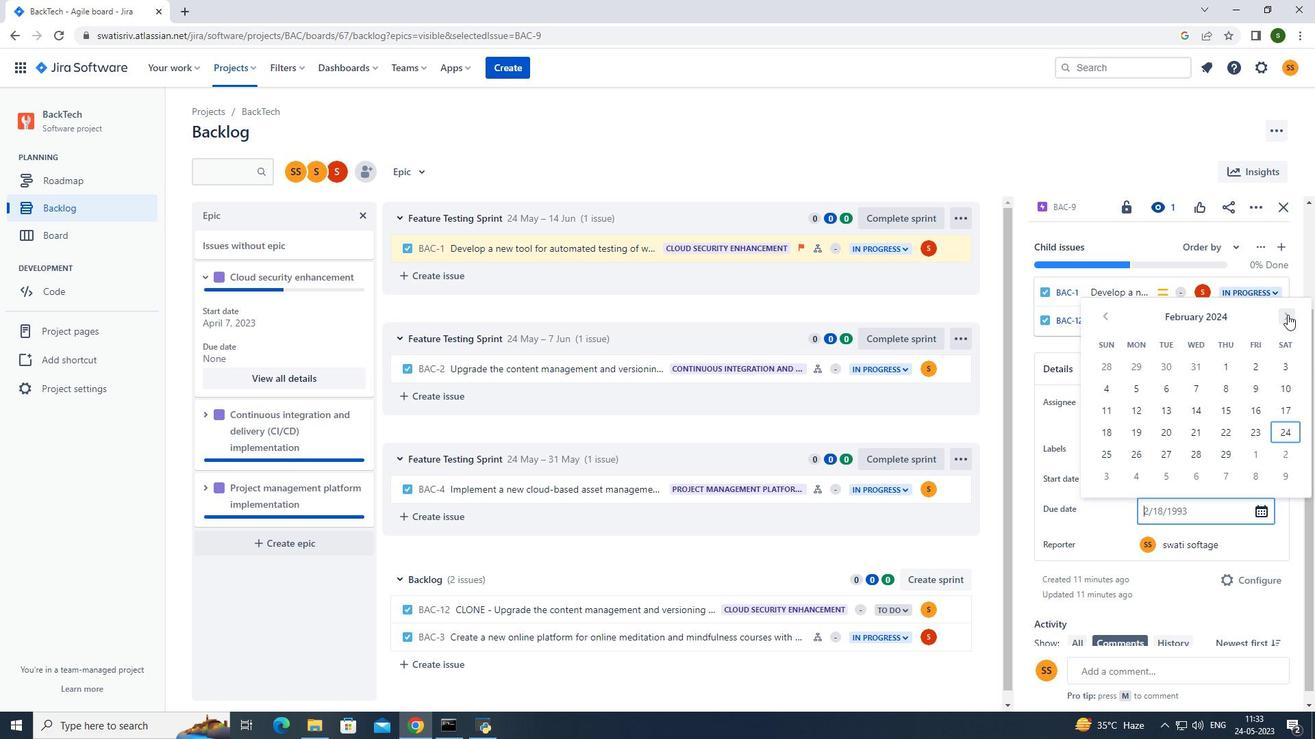 
Action: Mouse pressed left at (1288, 315)
Screenshot: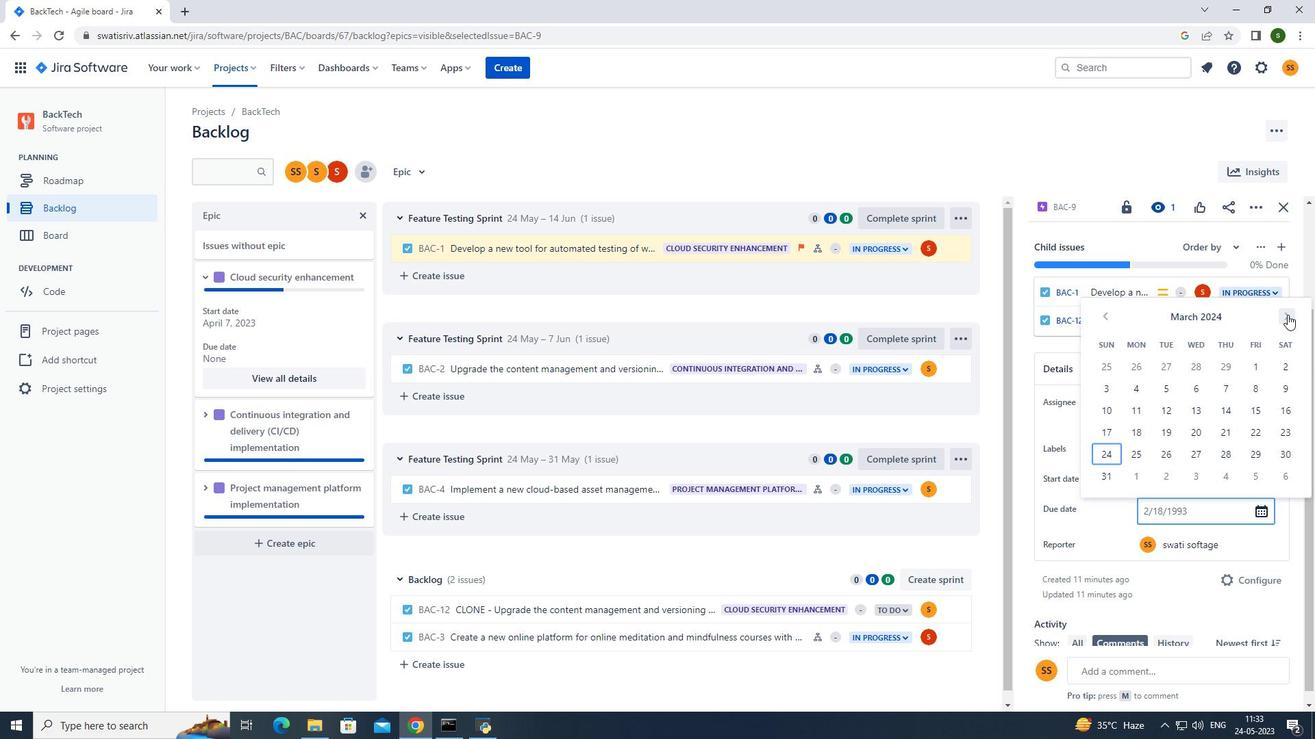 
Action: Mouse pressed left at (1288, 315)
Screenshot: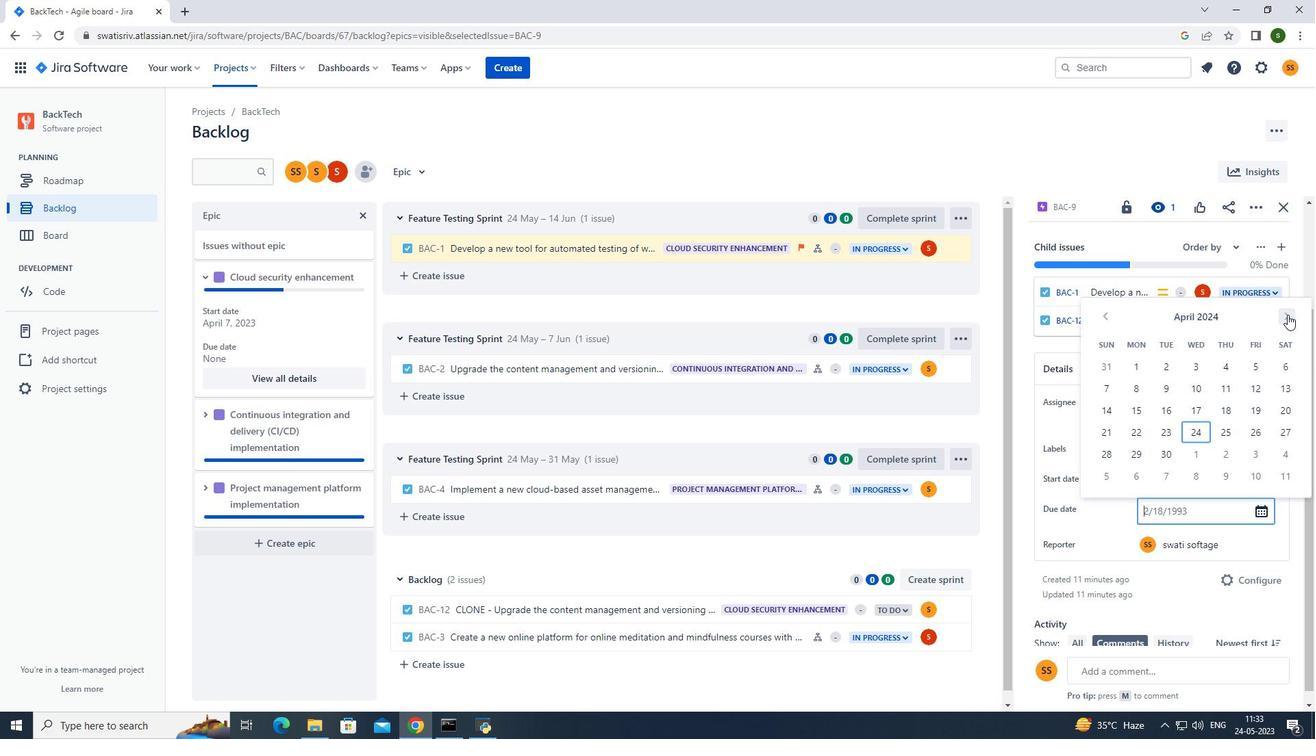 
Action: Mouse pressed left at (1288, 315)
Screenshot: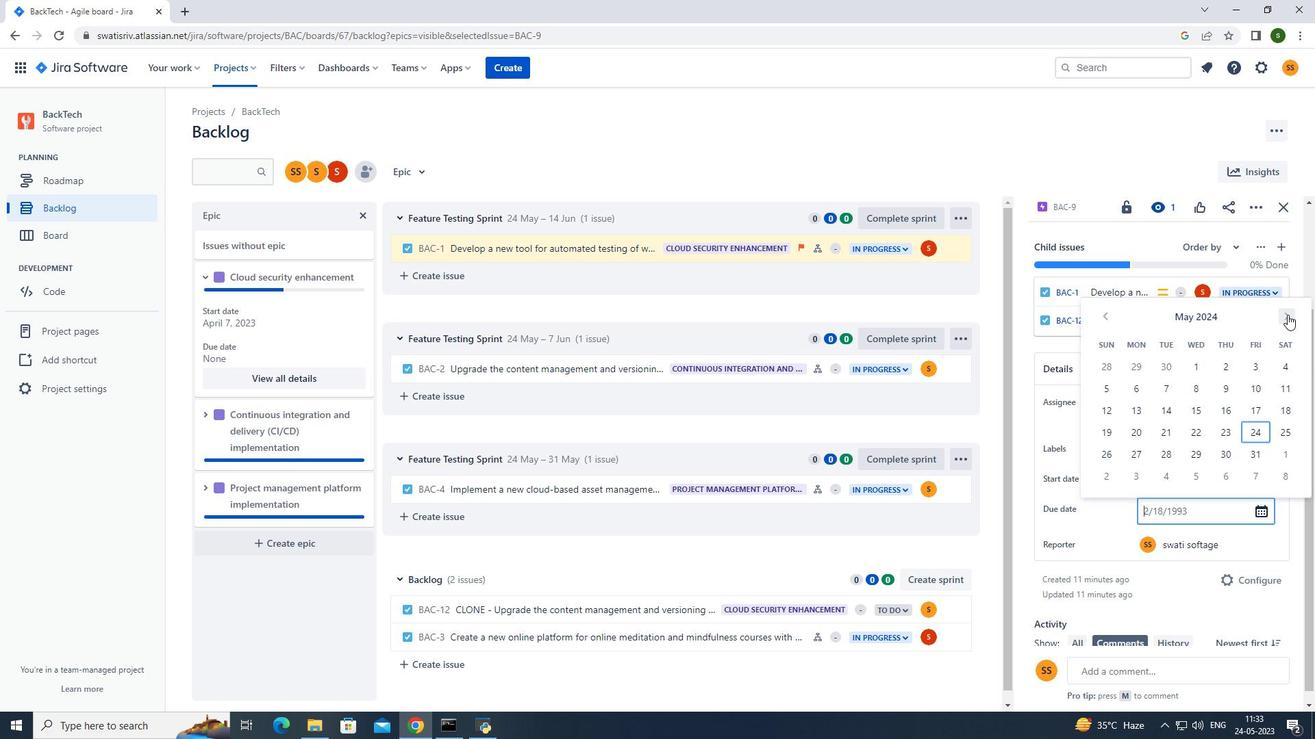 
Action: Mouse pressed left at (1288, 315)
Screenshot: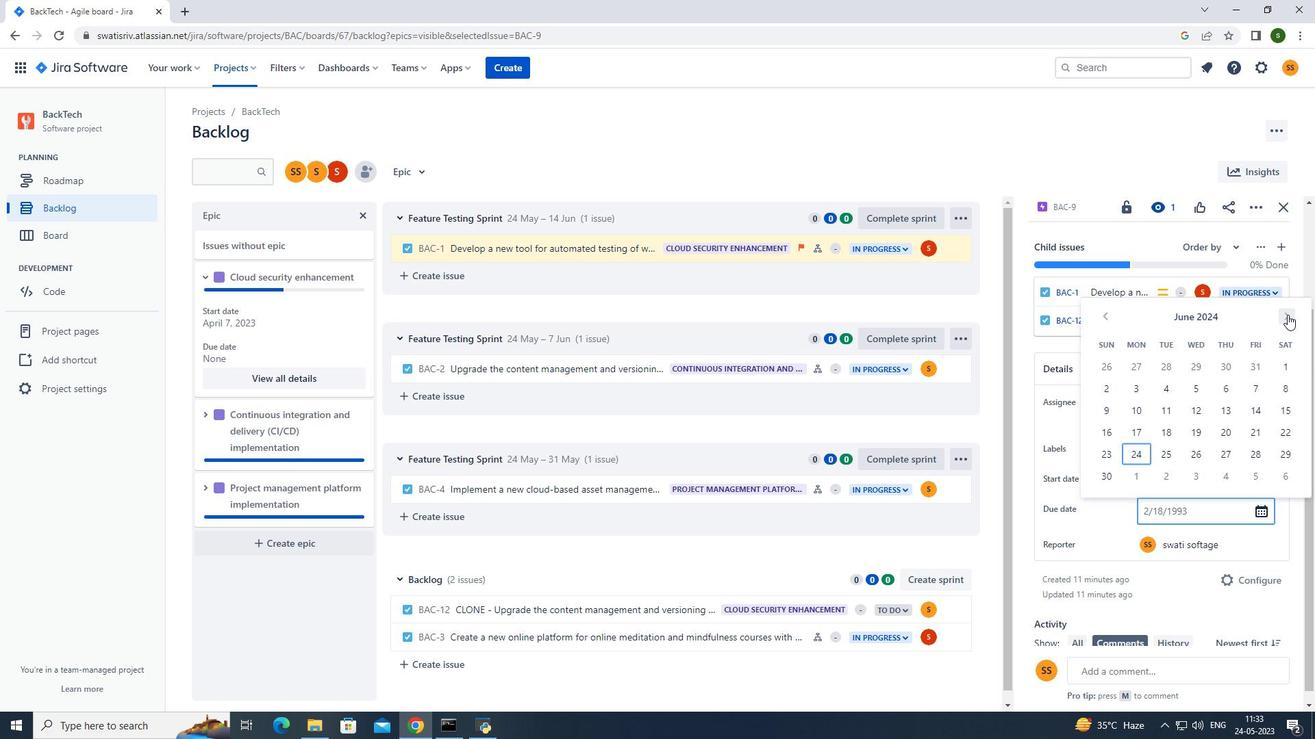 
Action: Mouse pressed left at (1288, 315)
Screenshot: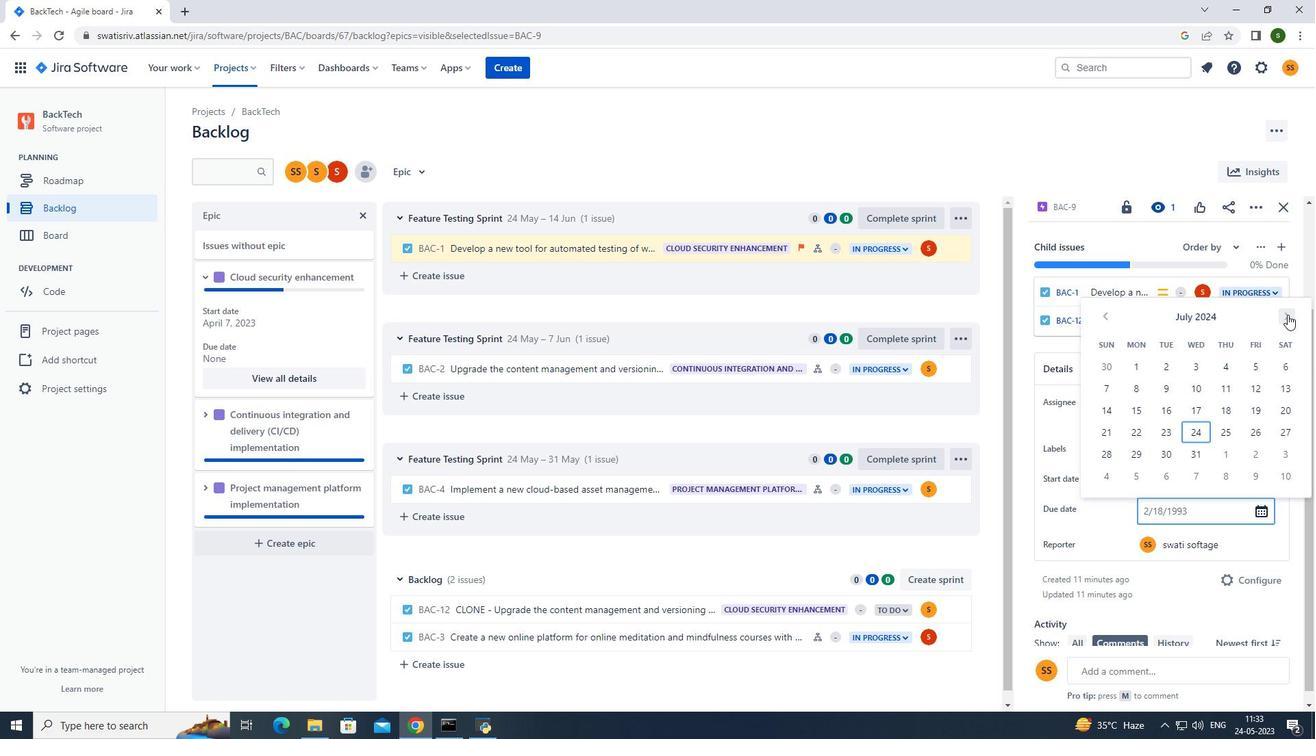 
Action: Mouse moved to (1168, 456)
Screenshot: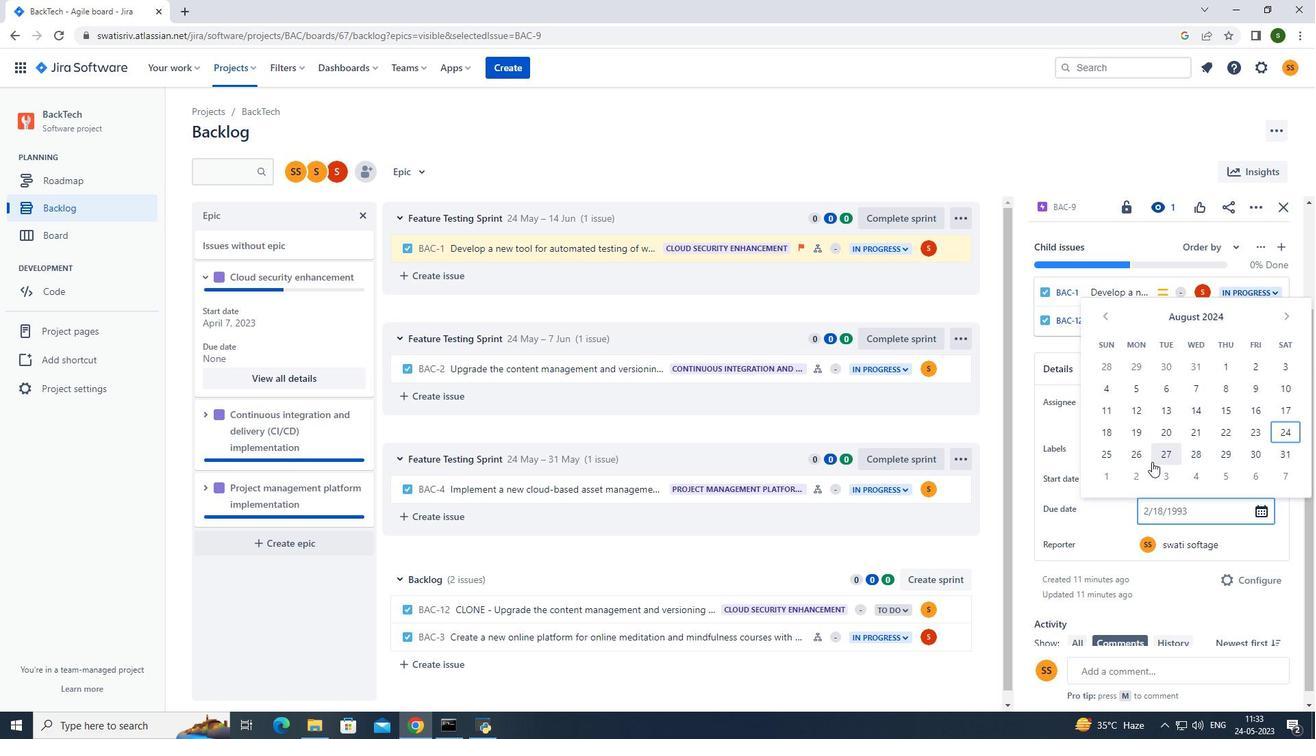 
Action: Mouse pressed left at (1168, 456)
Screenshot: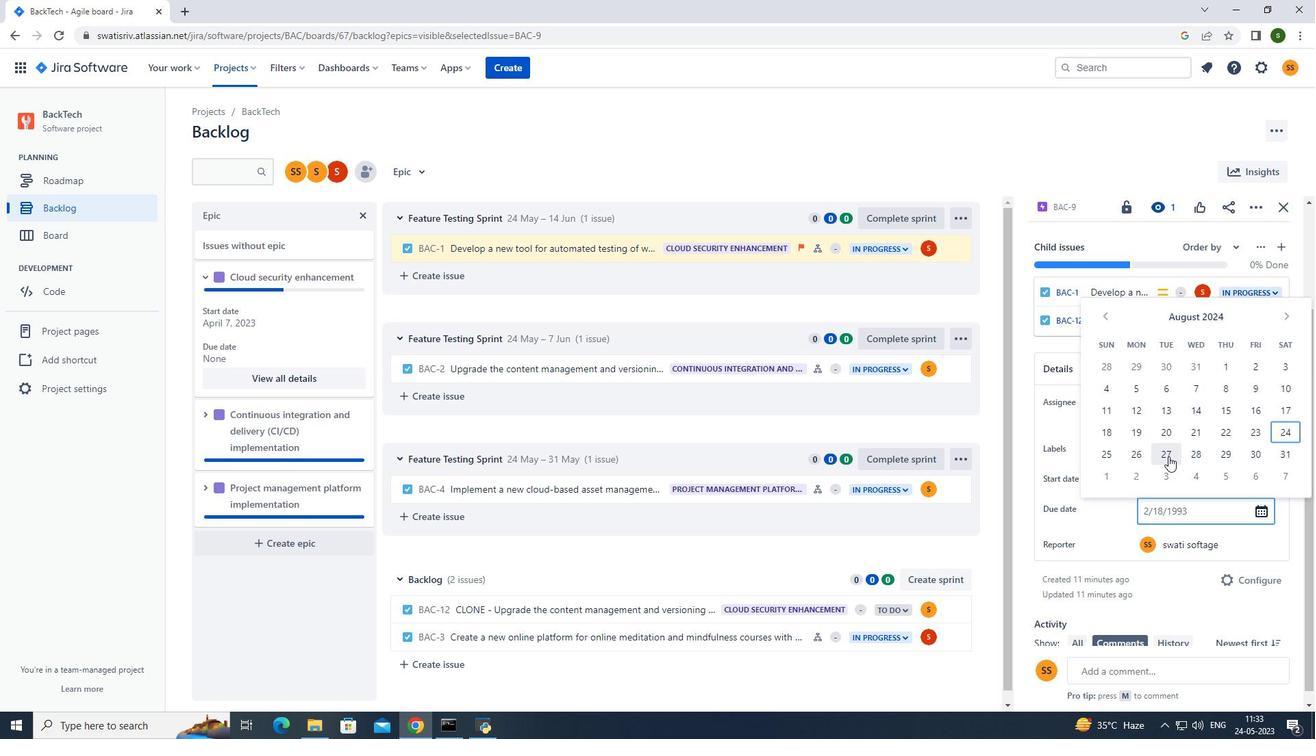 
Action: Mouse moved to (479, 113)
Screenshot: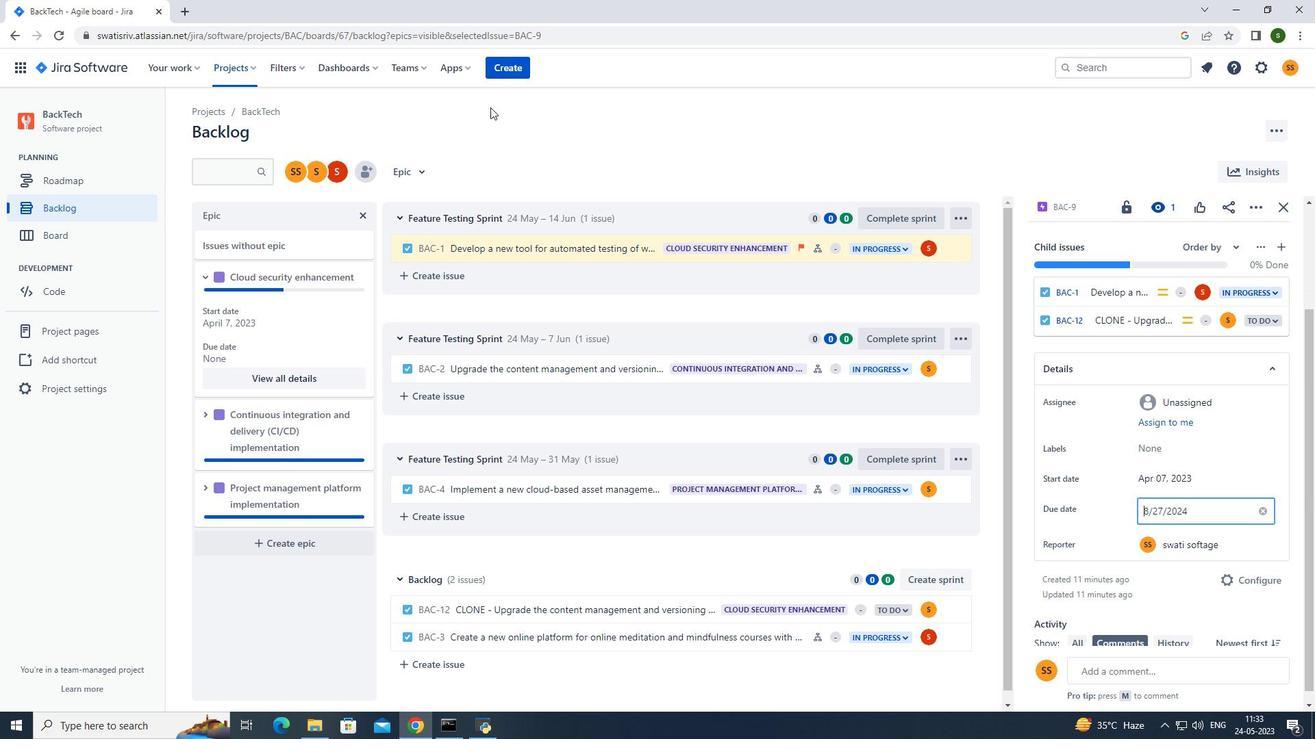 
Action: Mouse pressed left at (479, 113)
Screenshot: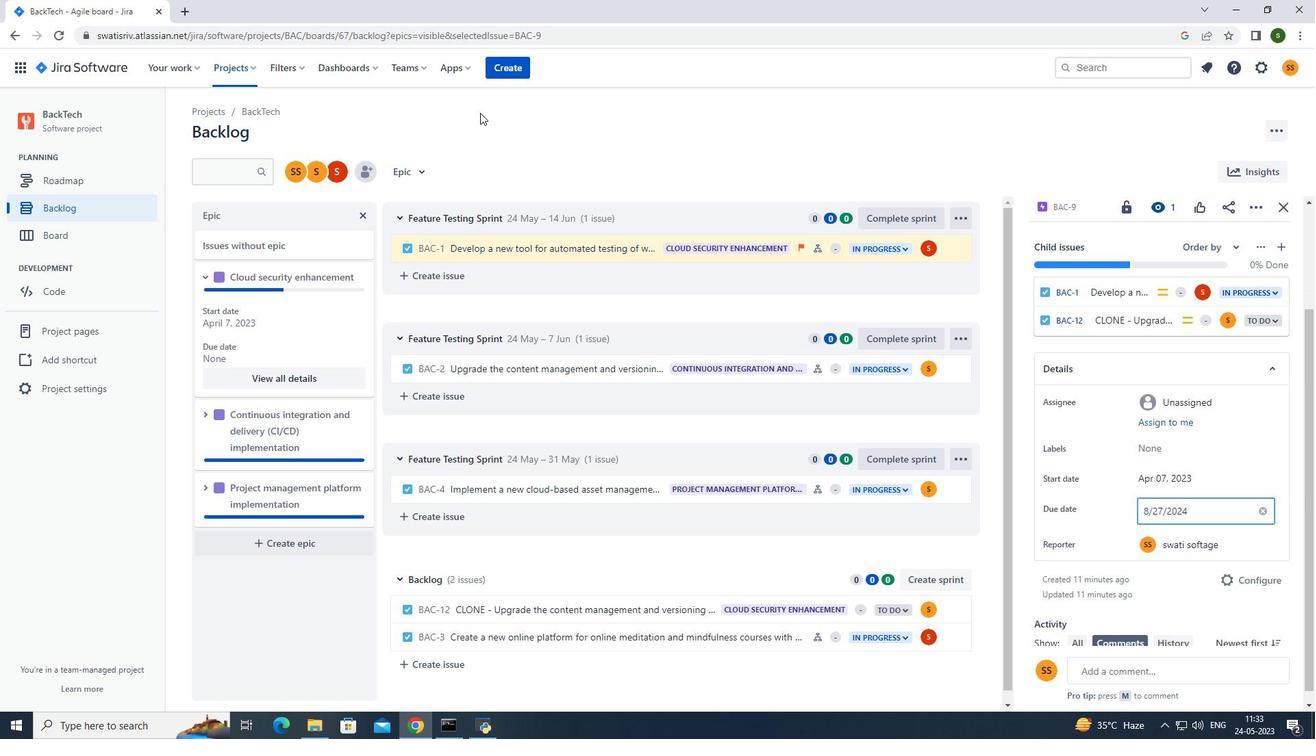 
Action: Mouse moved to (228, 67)
Screenshot: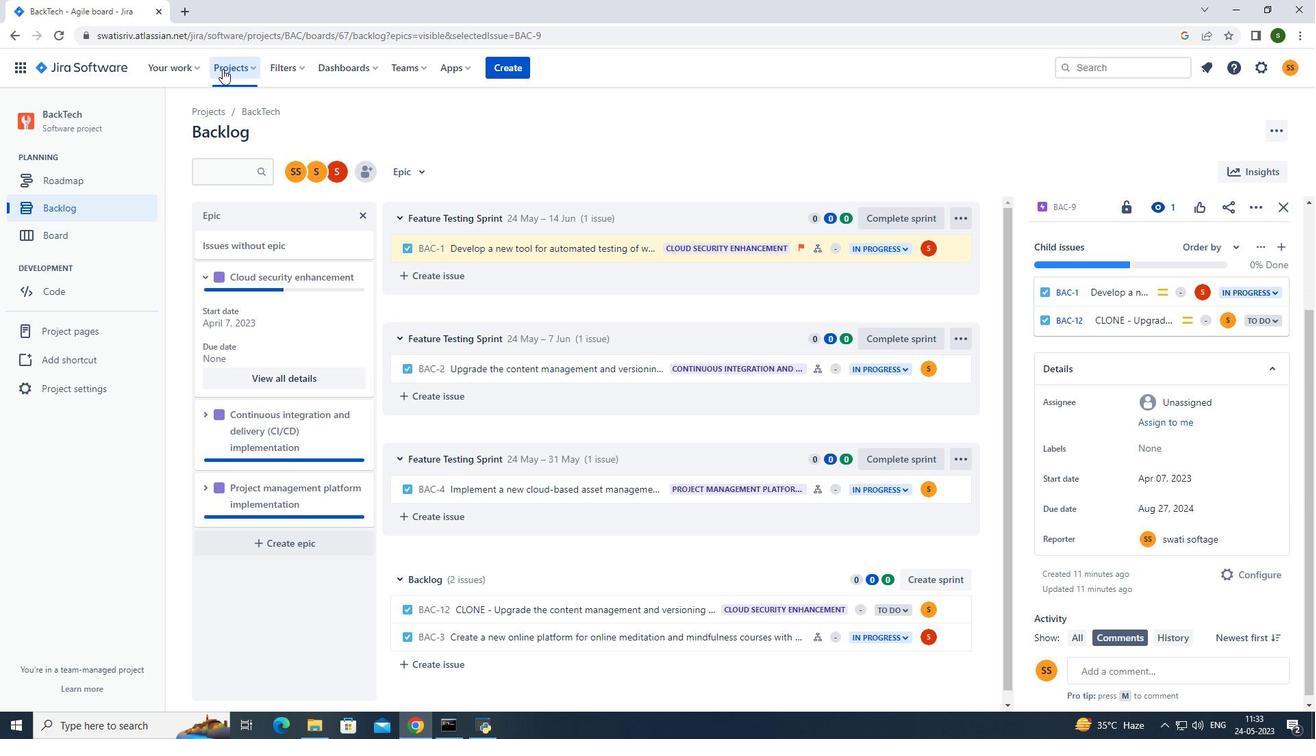 
Action: Mouse pressed left at (228, 67)
Screenshot: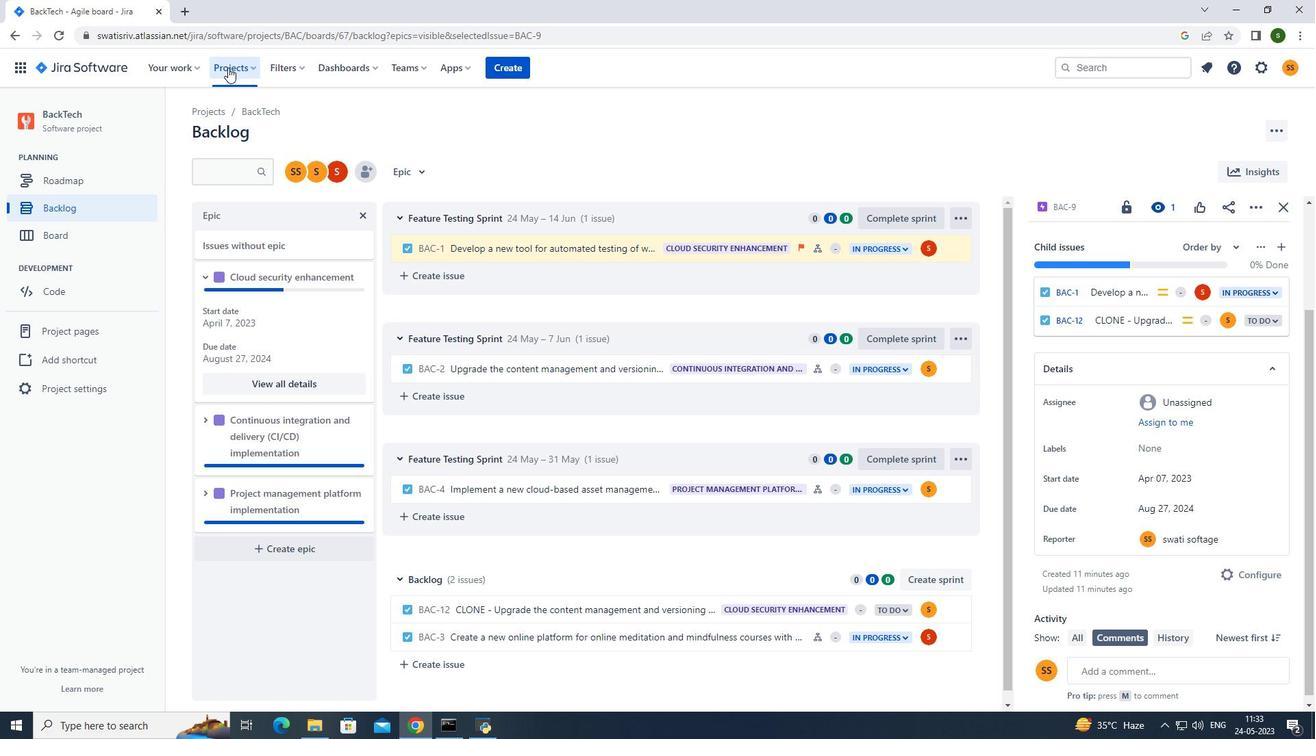 
Action: Mouse moved to (293, 120)
Screenshot: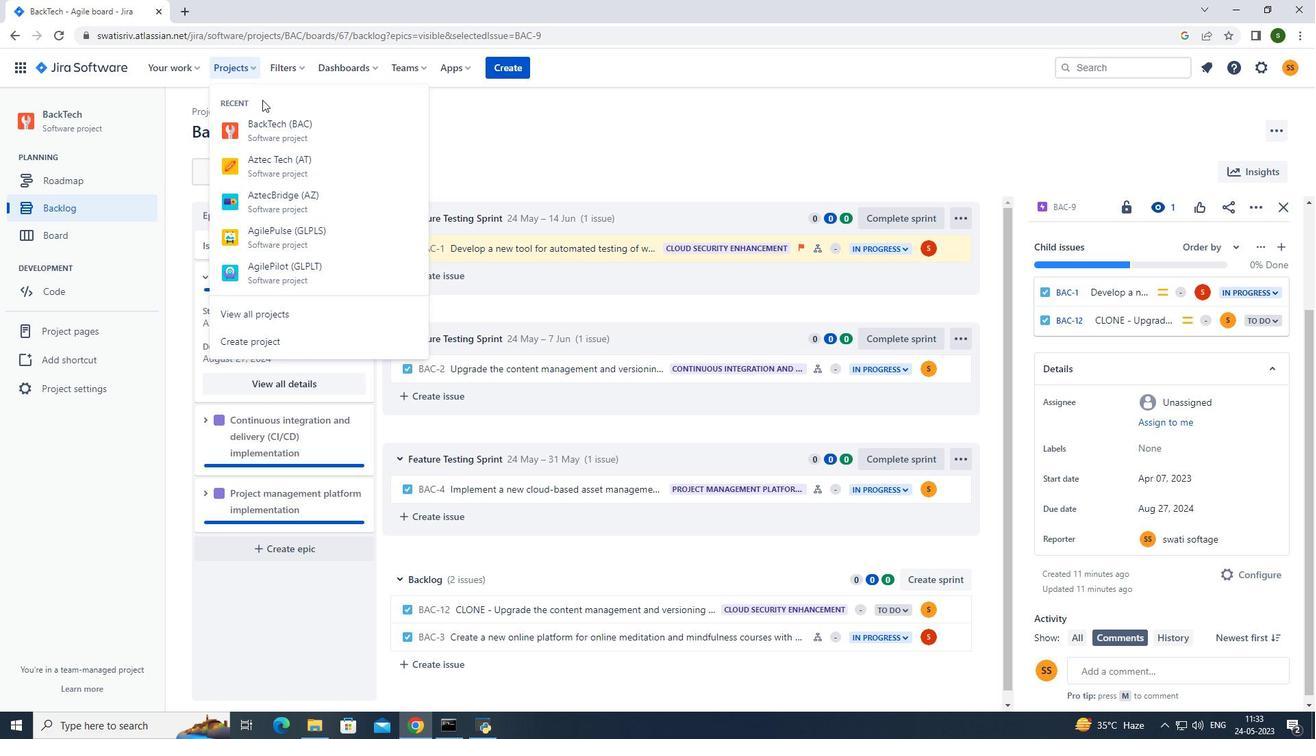 
Action: Mouse pressed left at (293, 120)
Screenshot: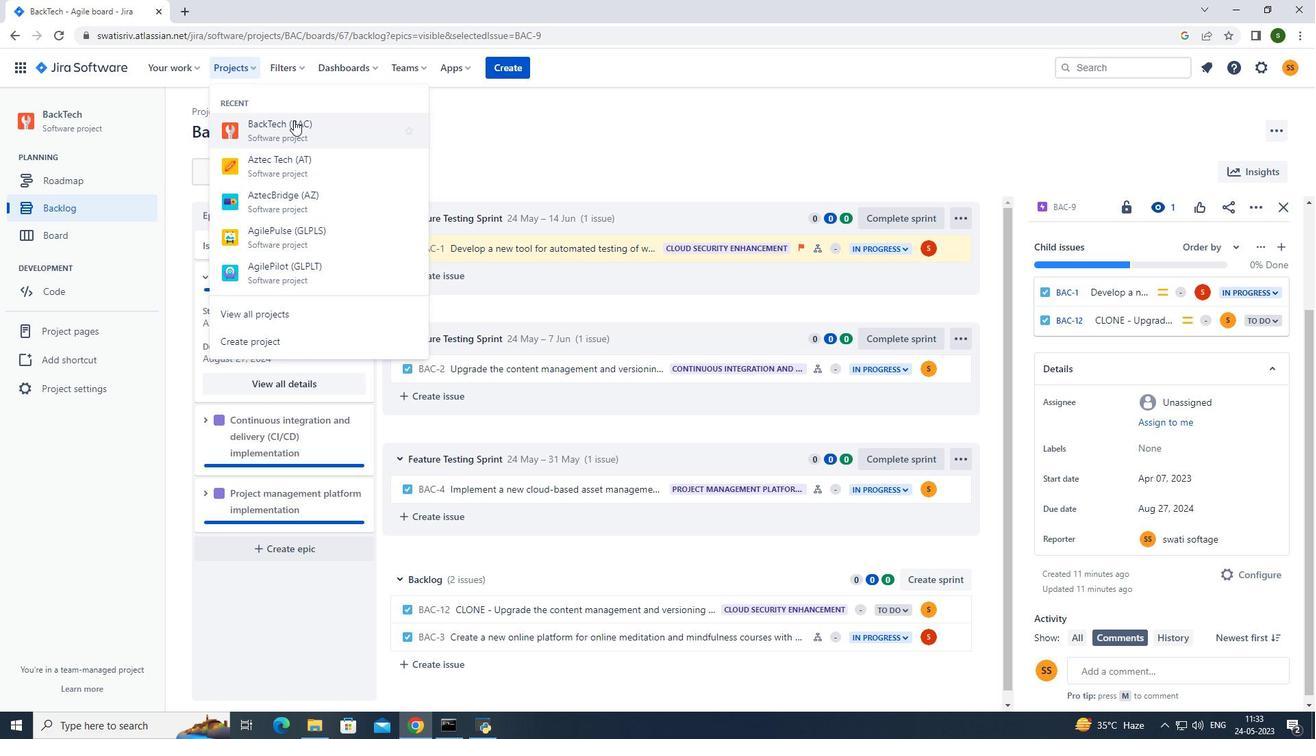 
Action: Mouse moved to (87, 215)
Screenshot: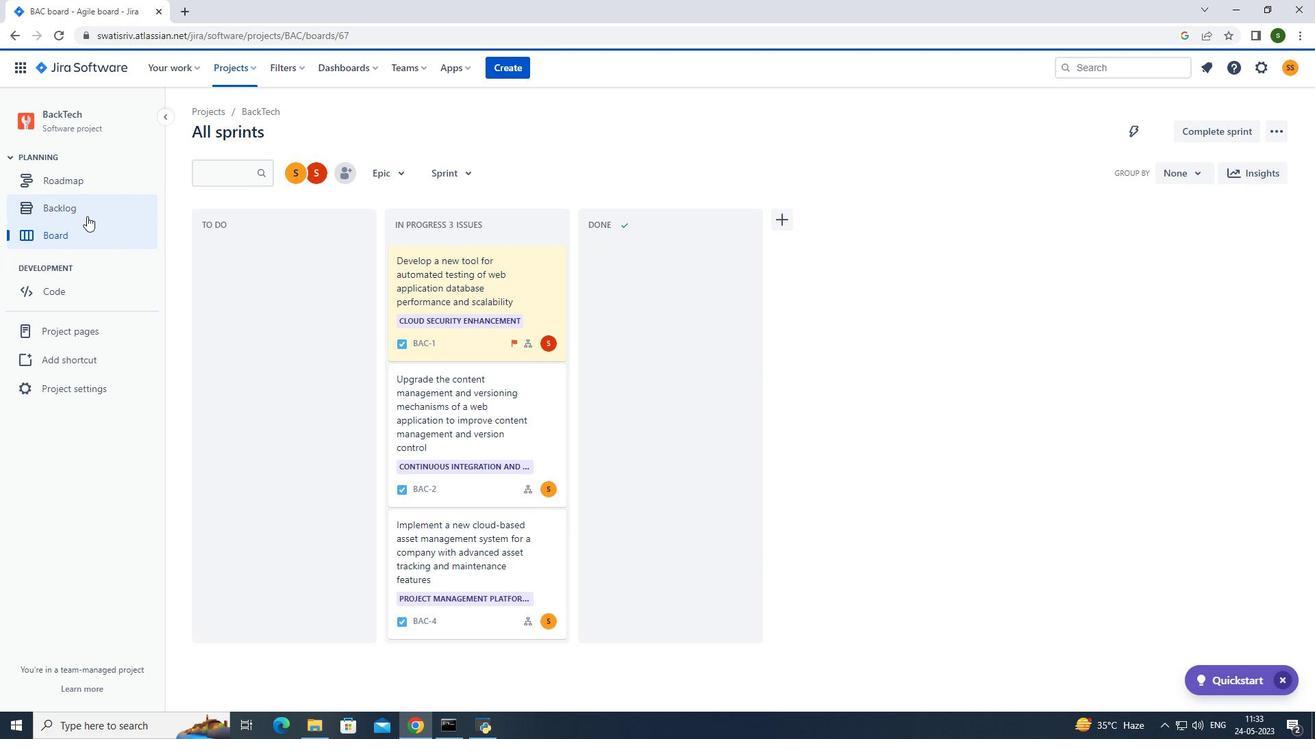 
Action: Mouse pressed left at (87, 215)
Screenshot: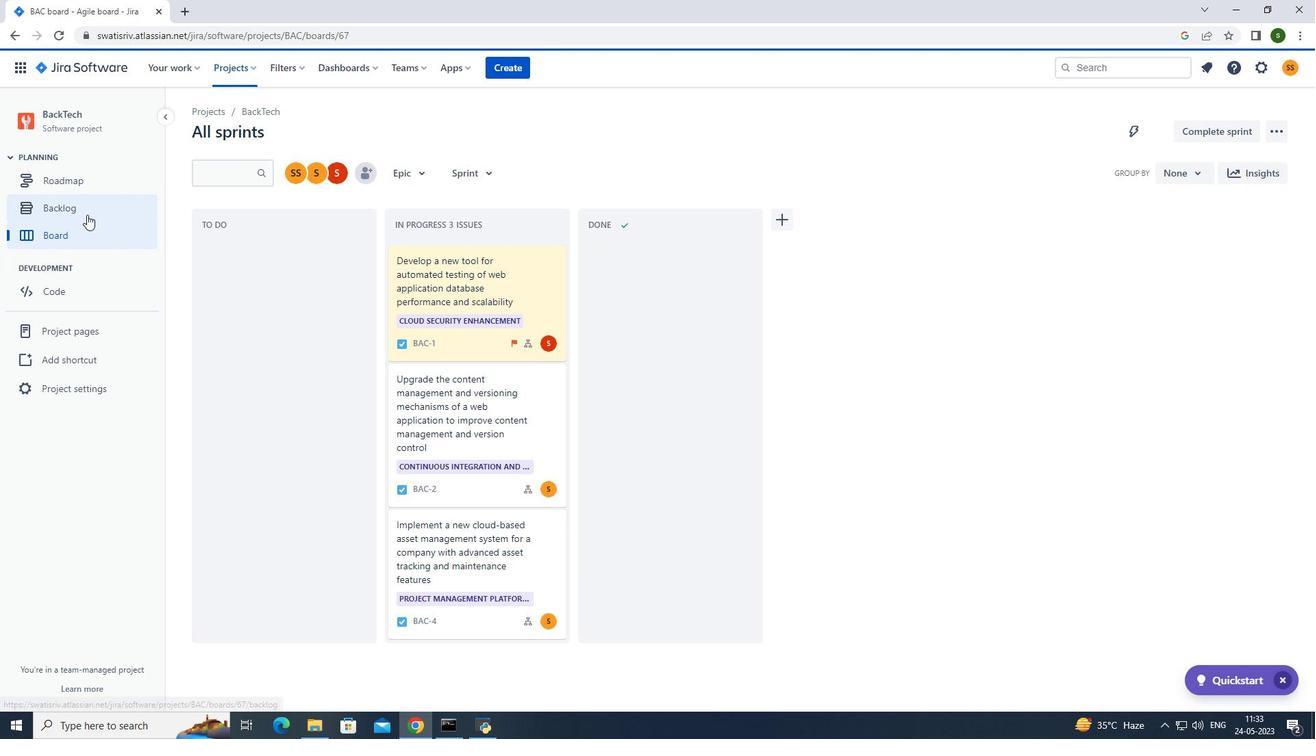 
Action: Mouse moved to (208, 315)
Screenshot: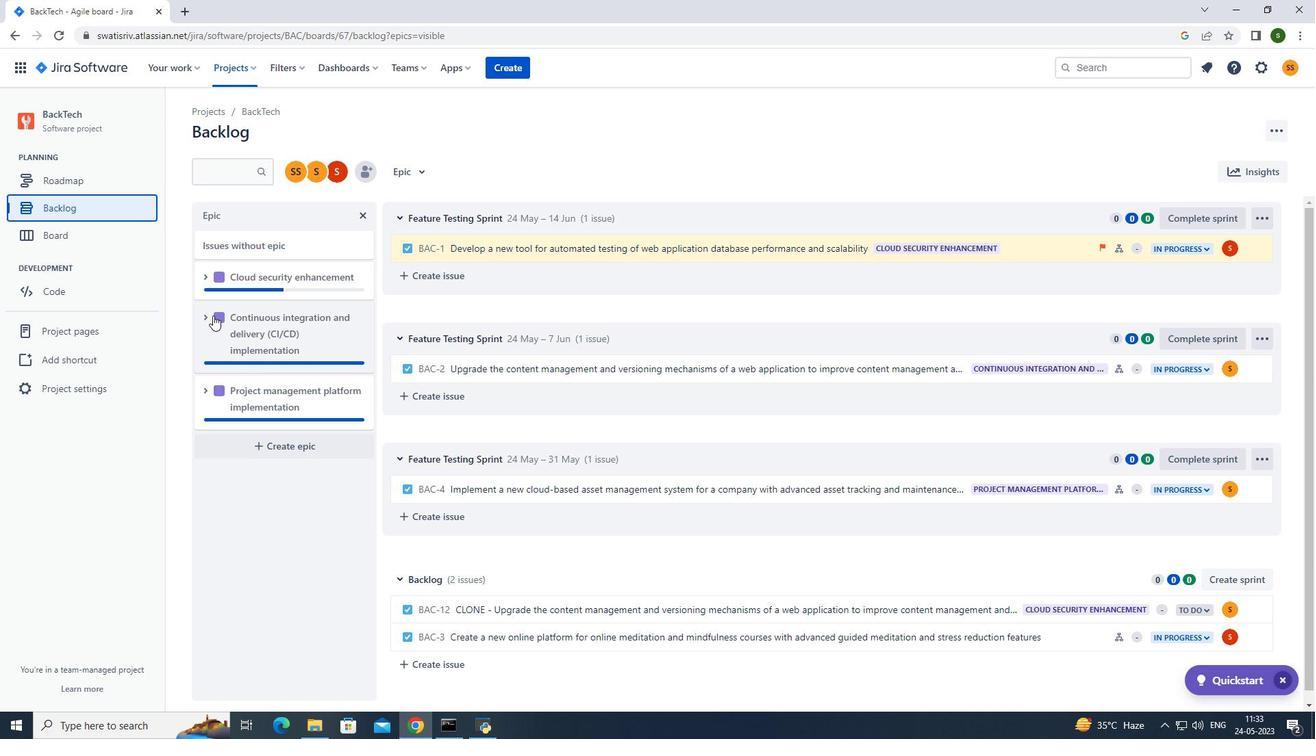 
Action: Mouse pressed left at (208, 315)
Screenshot: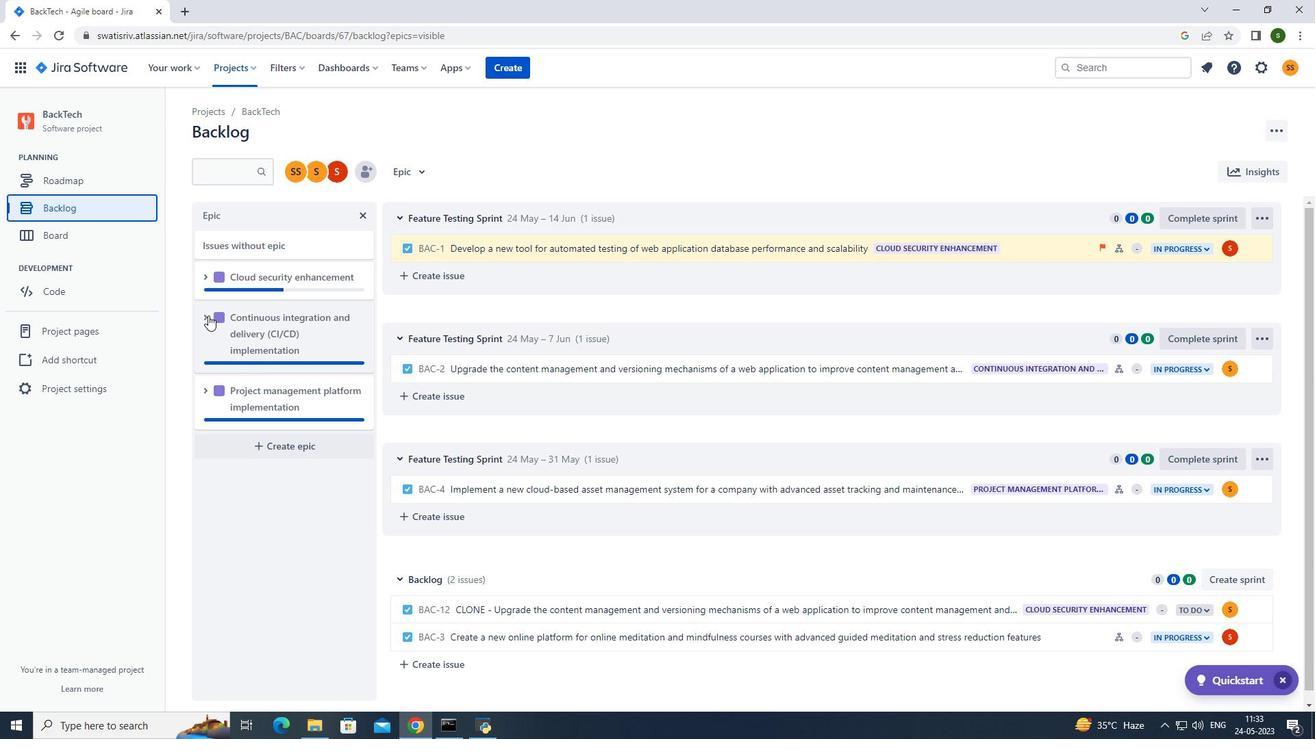 
Action: Mouse moved to (309, 454)
Screenshot: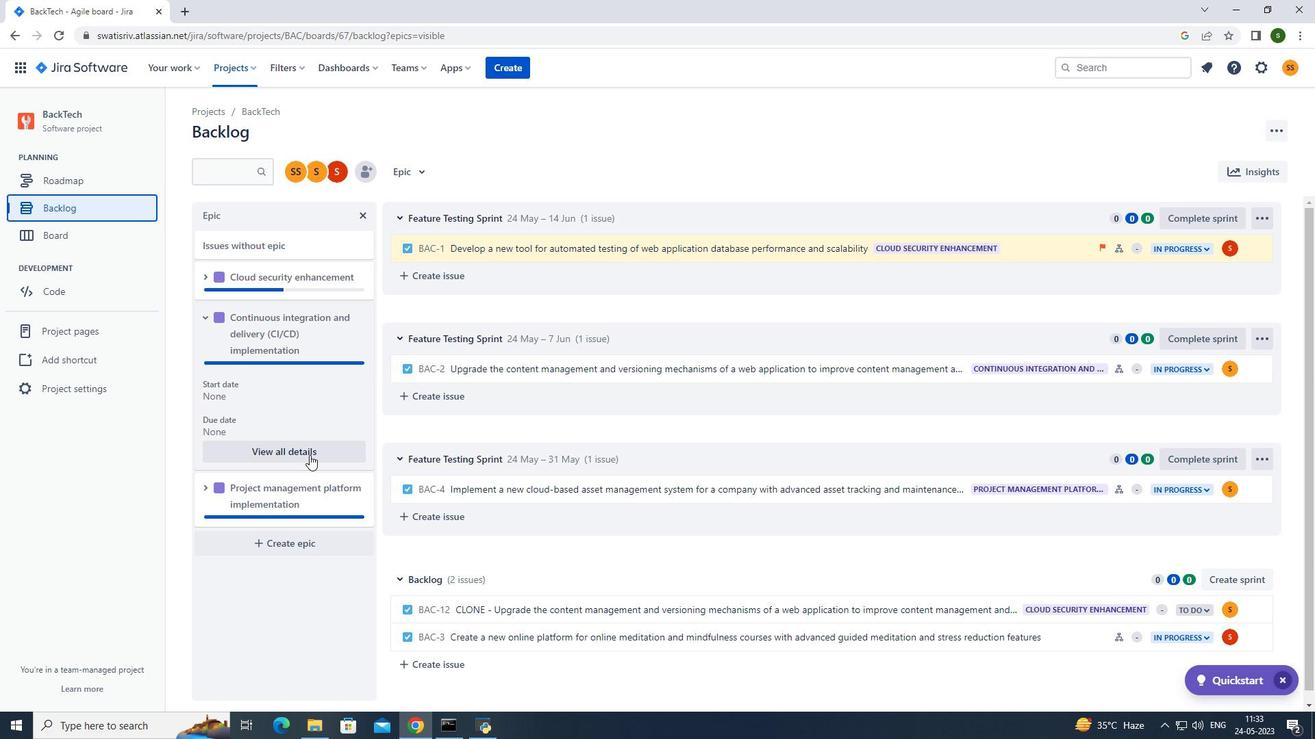
Action: Mouse pressed left at (309, 454)
Screenshot: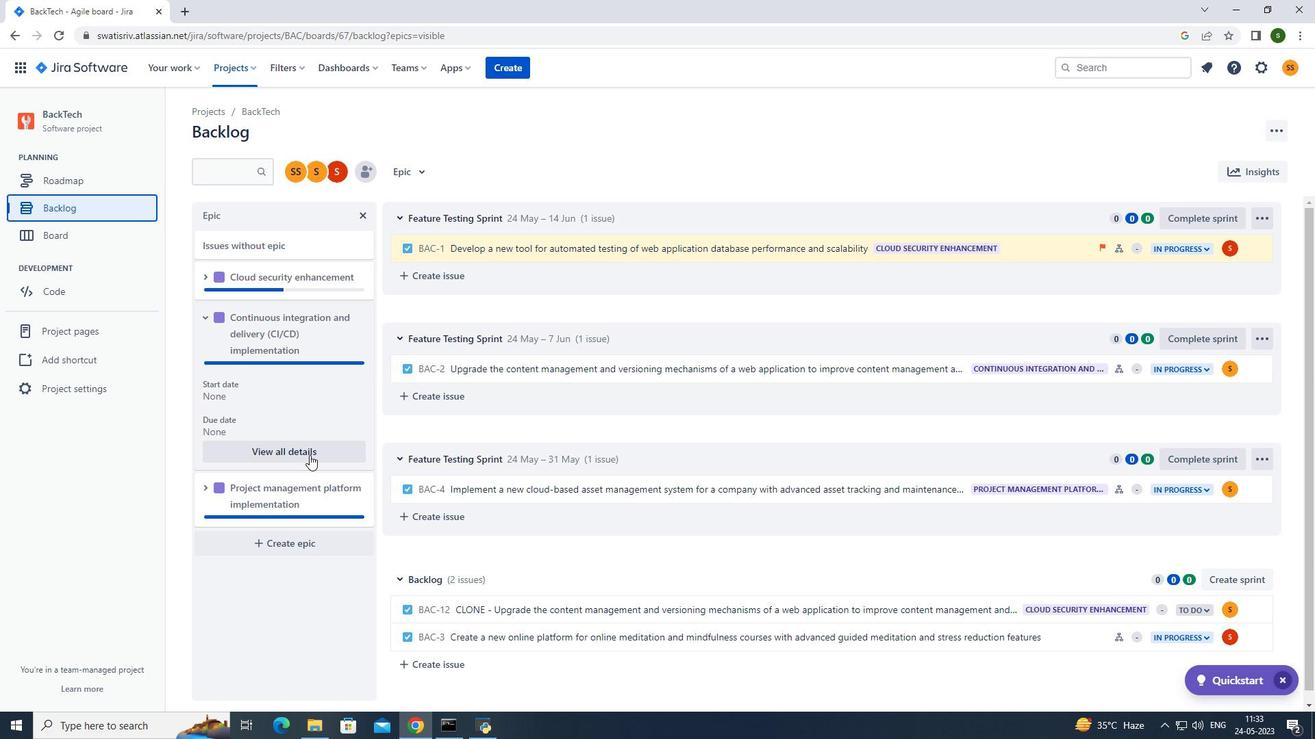 
Action: Mouse moved to (1073, 458)
Screenshot: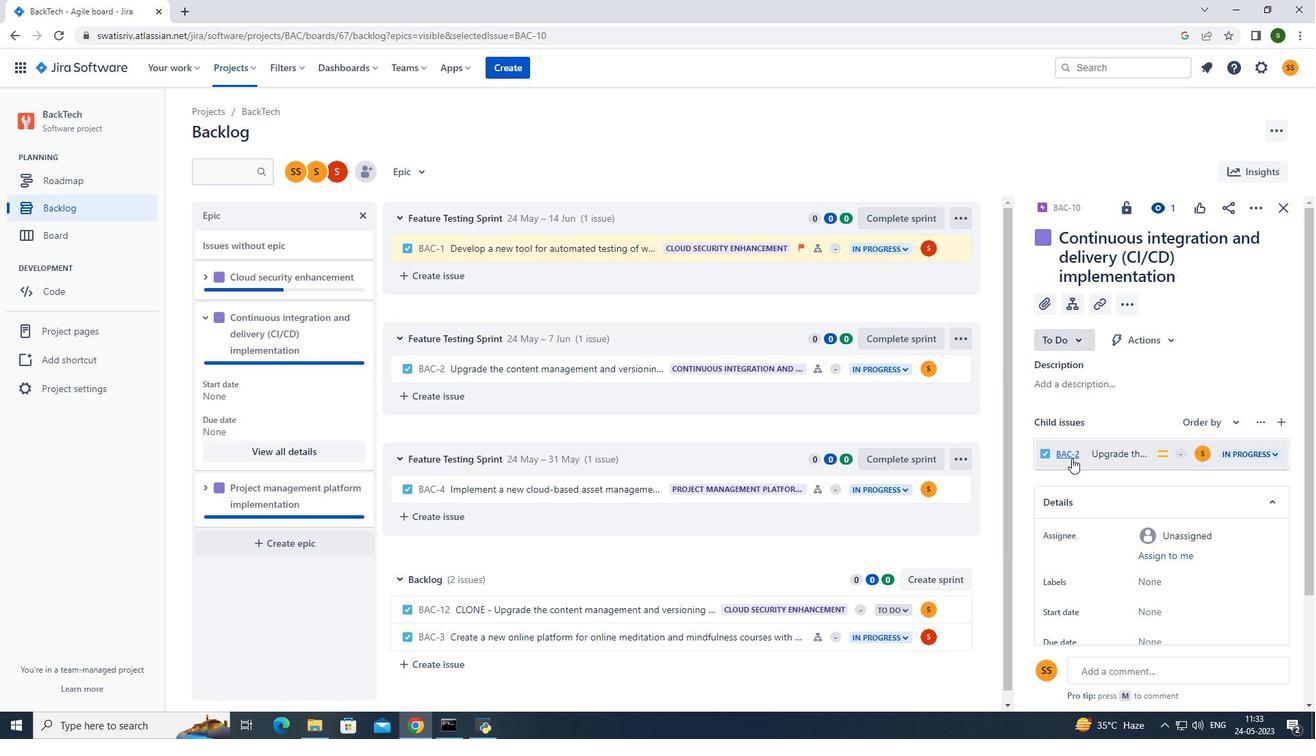 
Action: Mouse scrolled (1073, 457) with delta (0, 0)
Screenshot: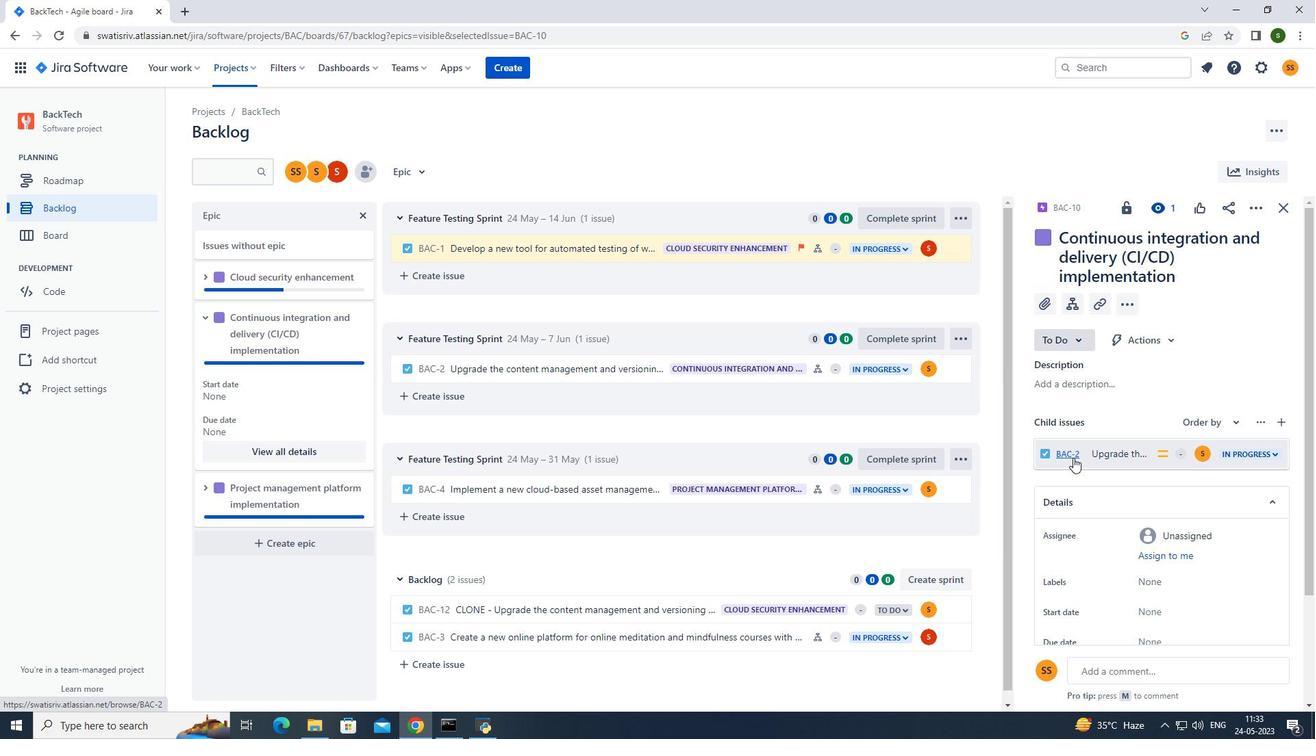 
Action: Mouse scrolled (1073, 457) with delta (0, 0)
Screenshot: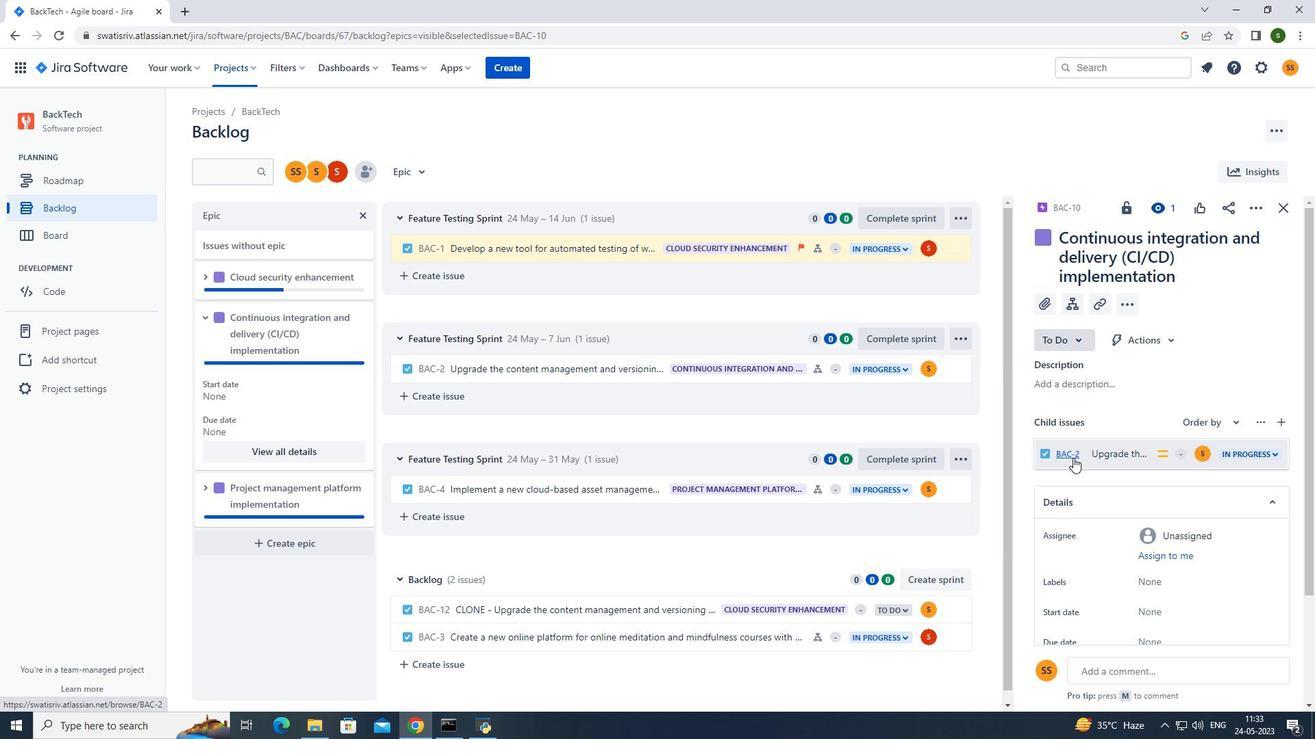 
Action: Mouse scrolled (1073, 457) with delta (0, 0)
Screenshot: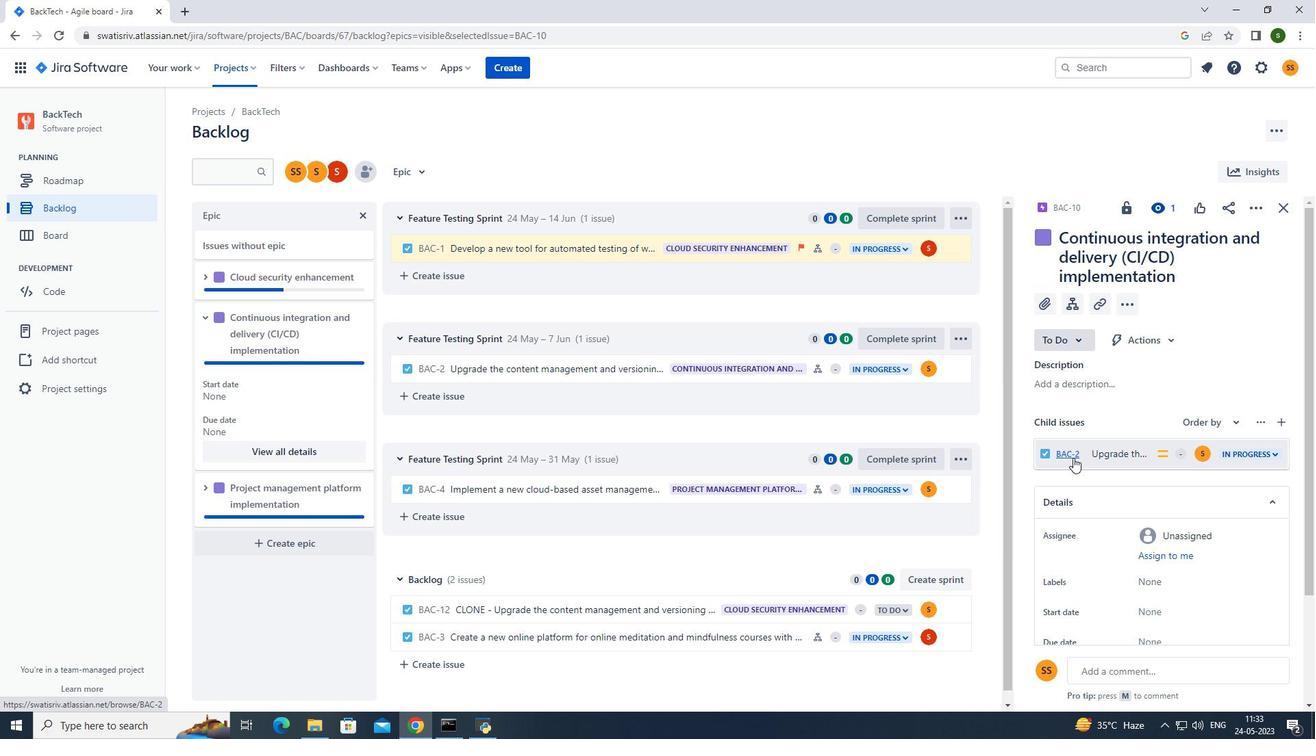 
Action: Mouse moved to (1151, 469)
Screenshot: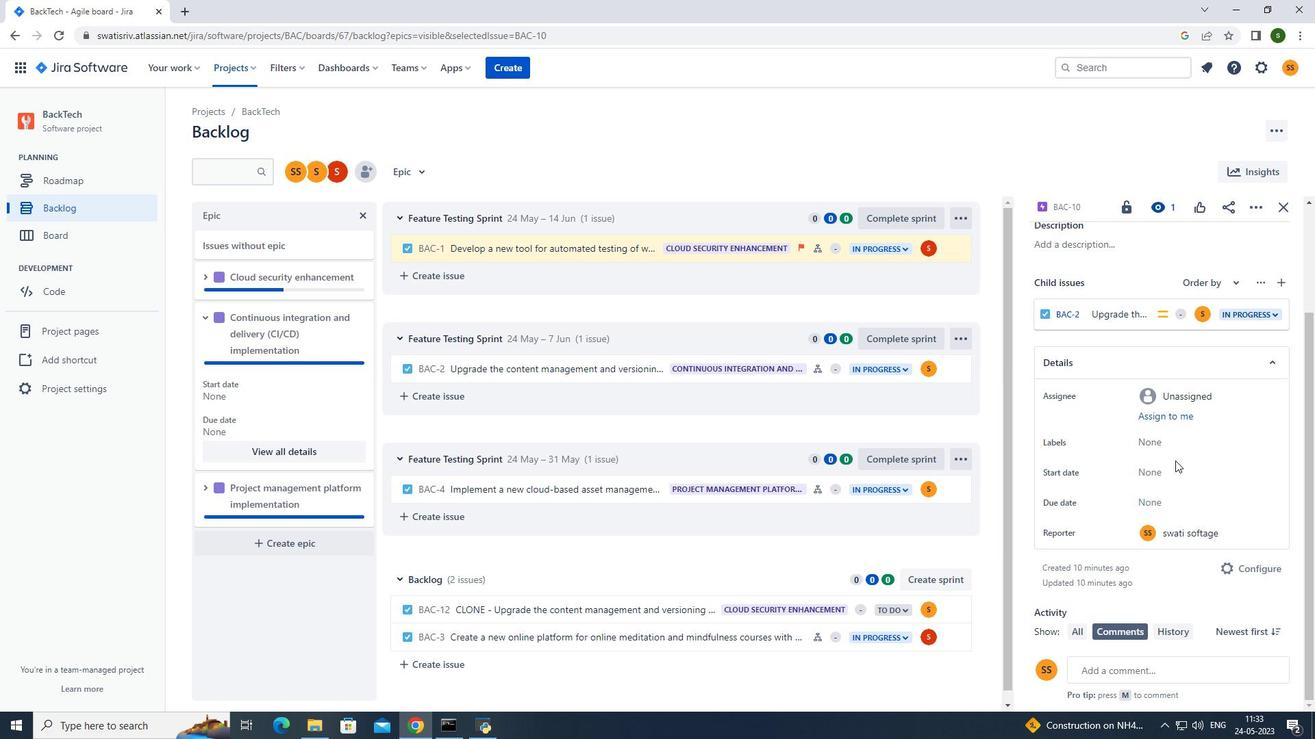
Action: Mouse pressed left at (1151, 469)
Screenshot: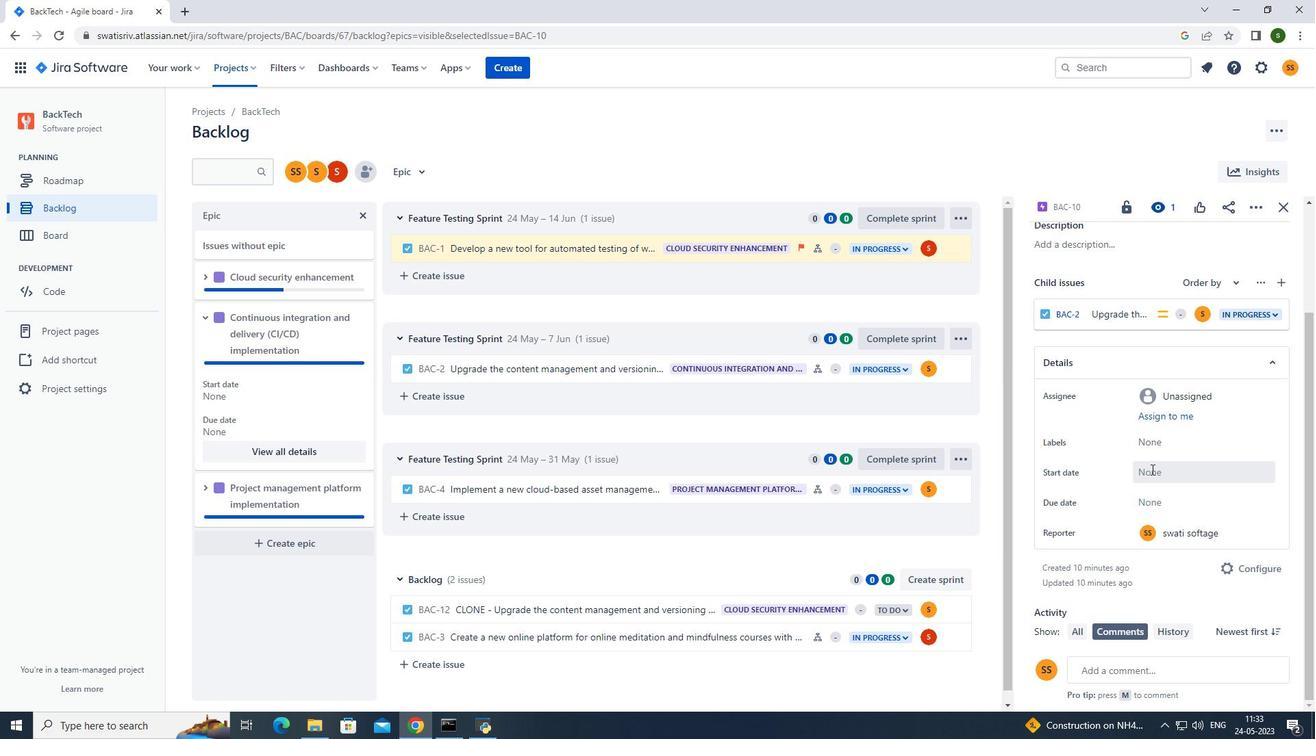 
Action: Mouse moved to (1281, 508)
Screenshot: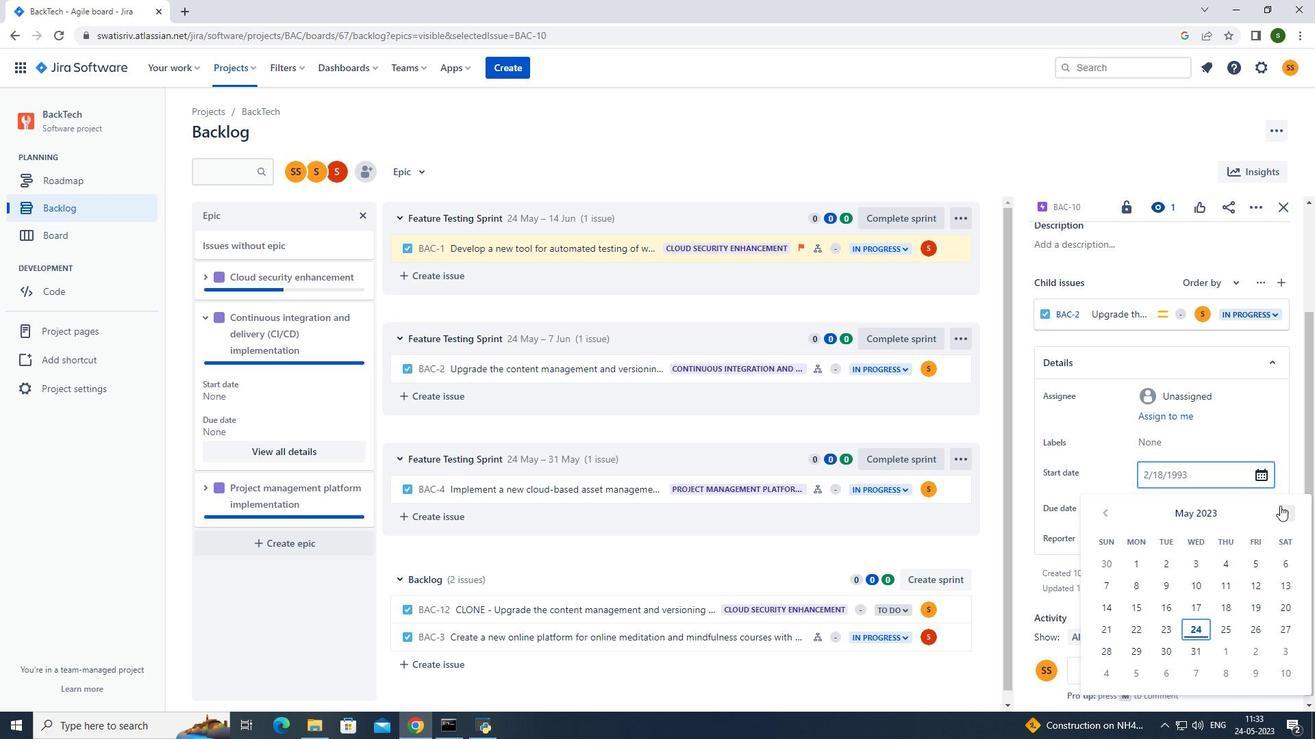 
Action: Mouse pressed left at (1281, 508)
Screenshot: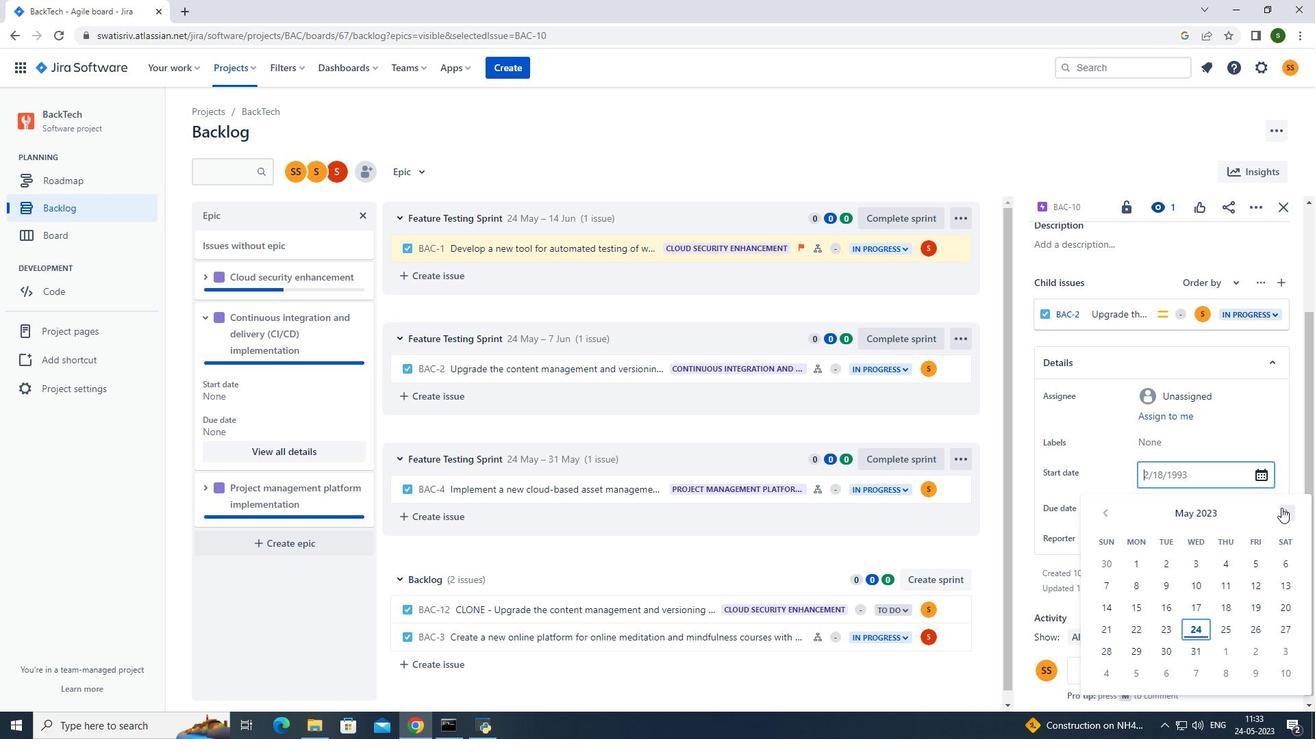 
Action: Mouse pressed left at (1281, 508)
Screenshot: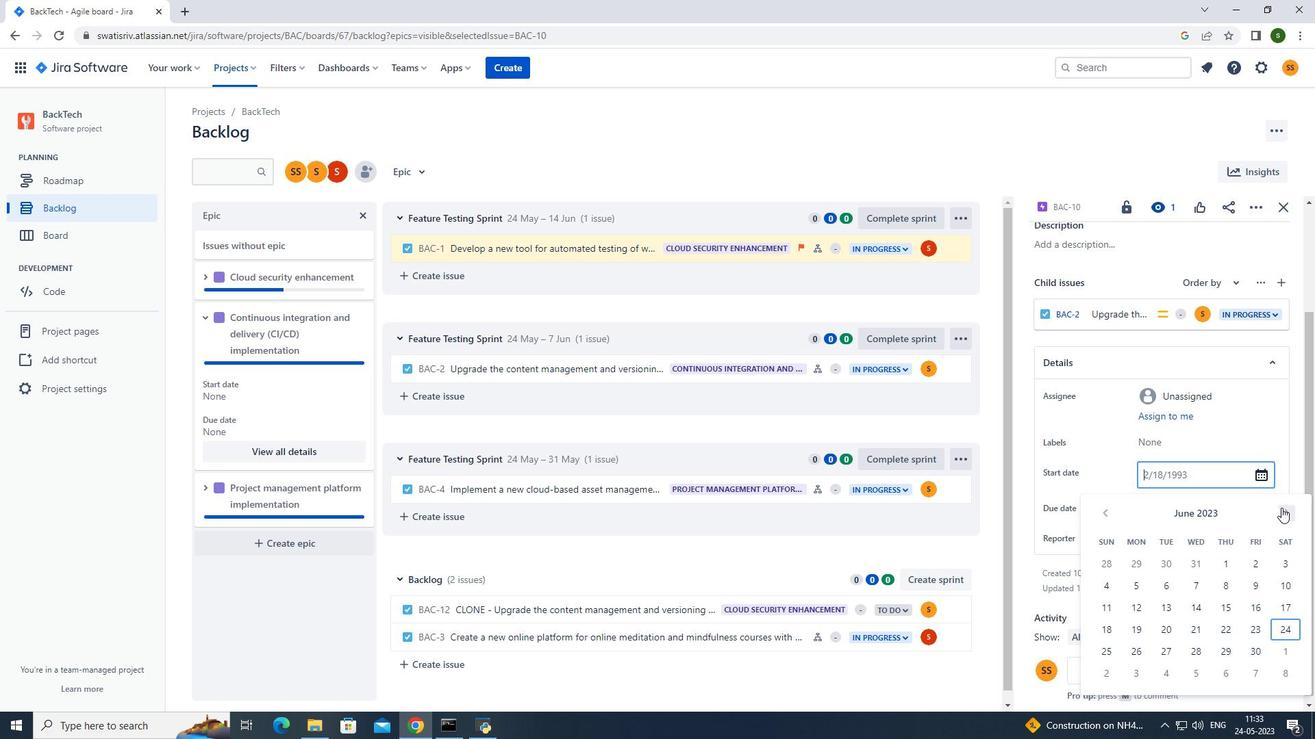
Action: Mouse pressed left at (1281, 508)
Screenshot: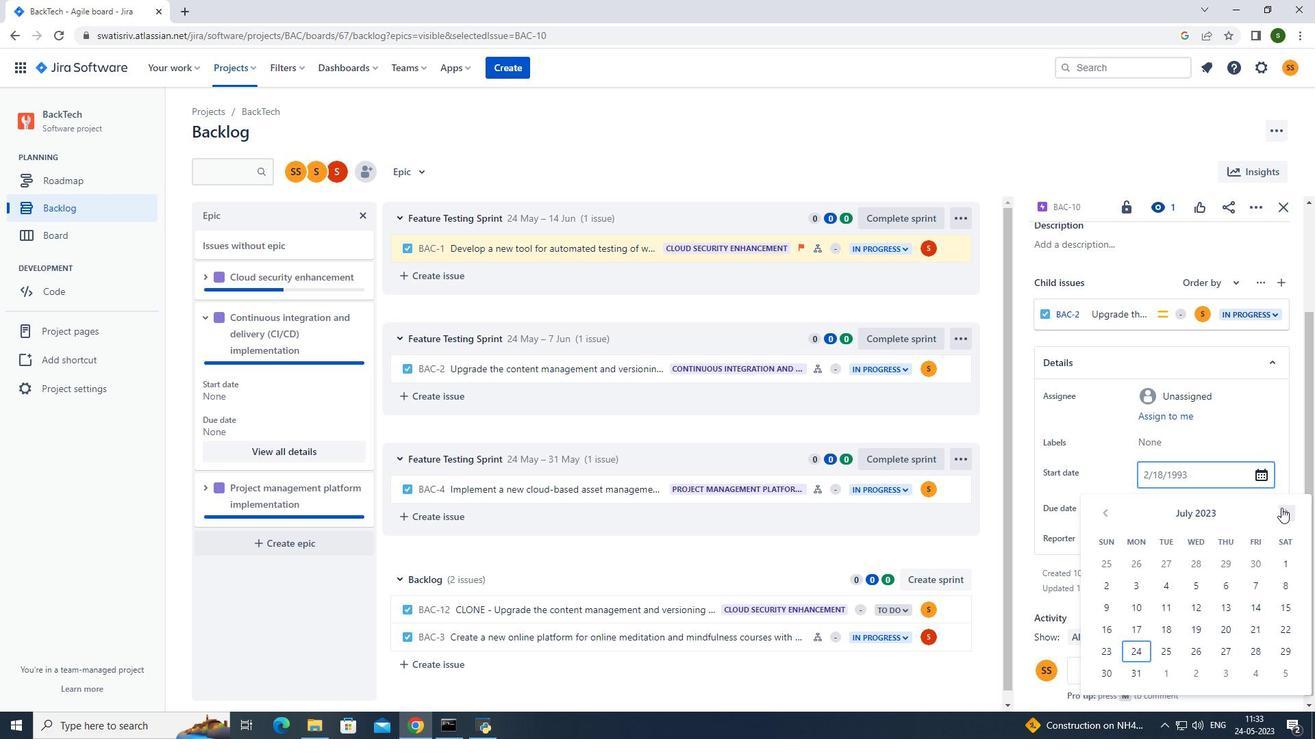 
Action: Mouse pressed left at (1281, 508)
Screenshot: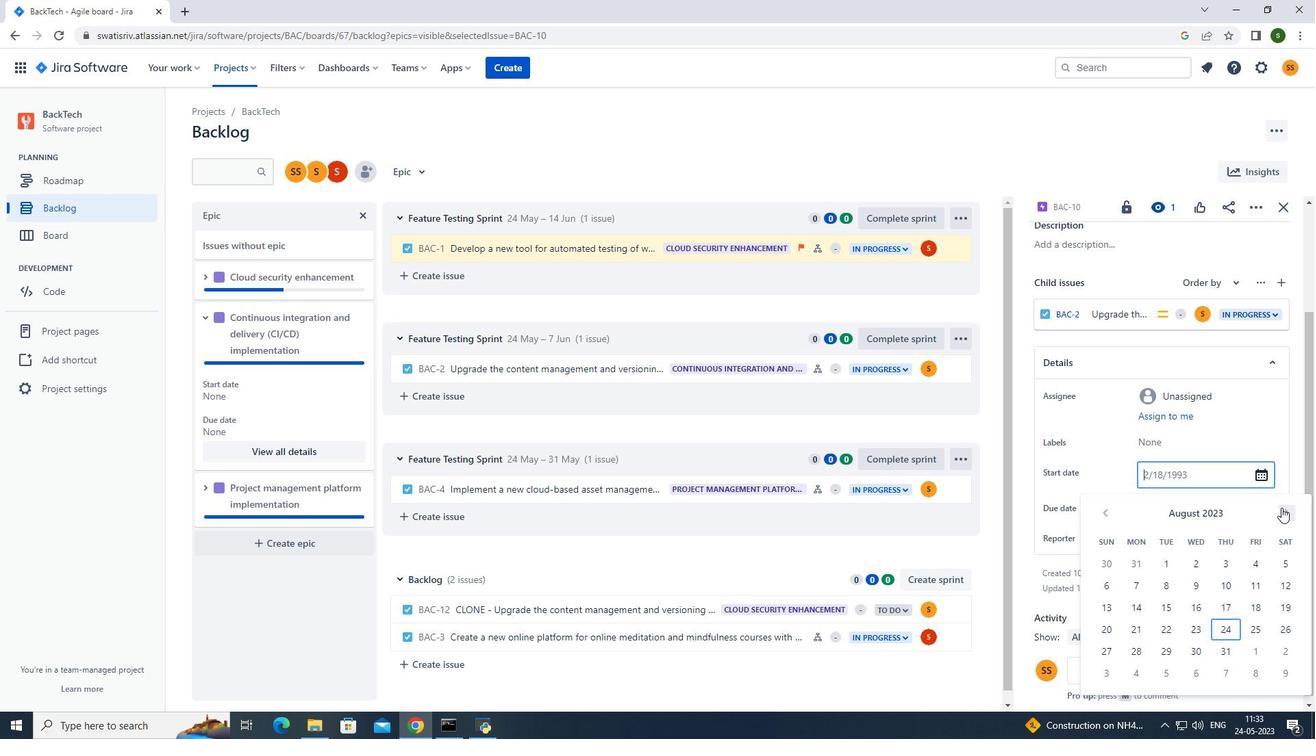 
Action: Mouse pressed left at (1281, 508)
Screenshot: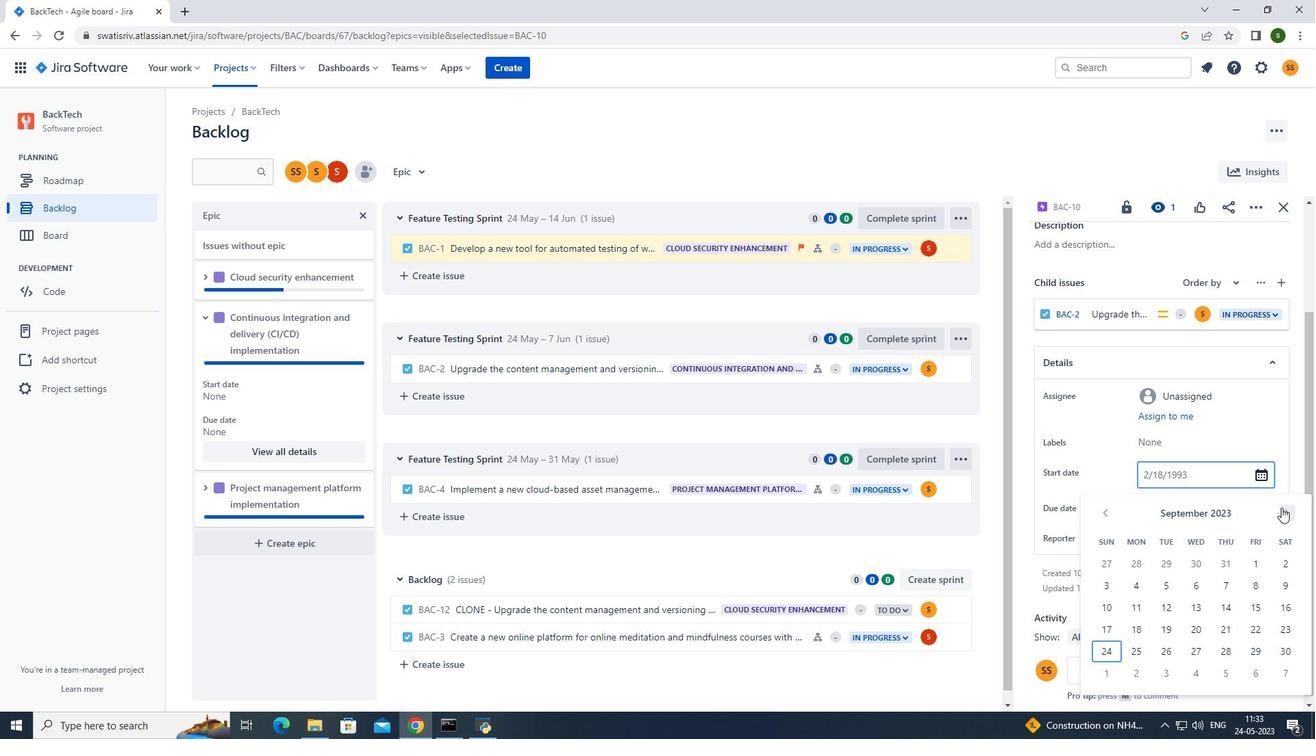 
Action: Mouse moved to (1282, 508)
Screenshot: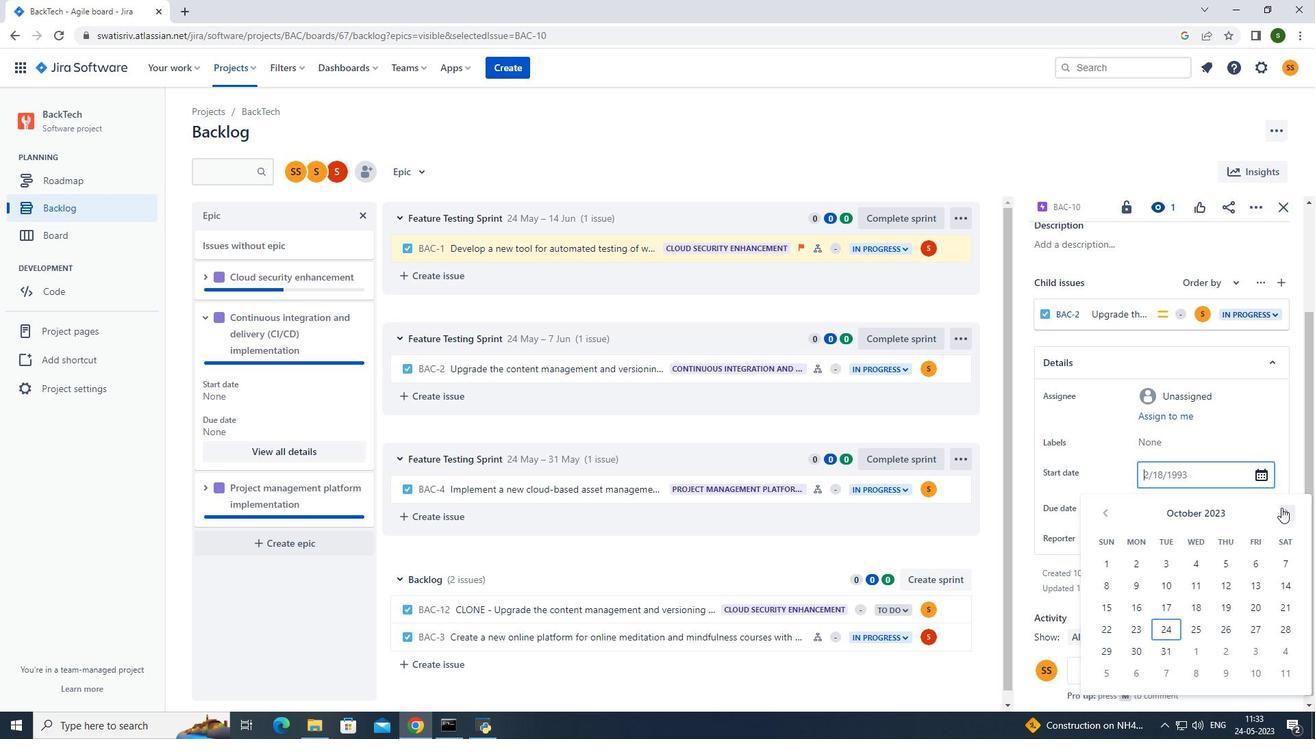 
Action: Mouse pressed left at (1282, 508)
Screenshot: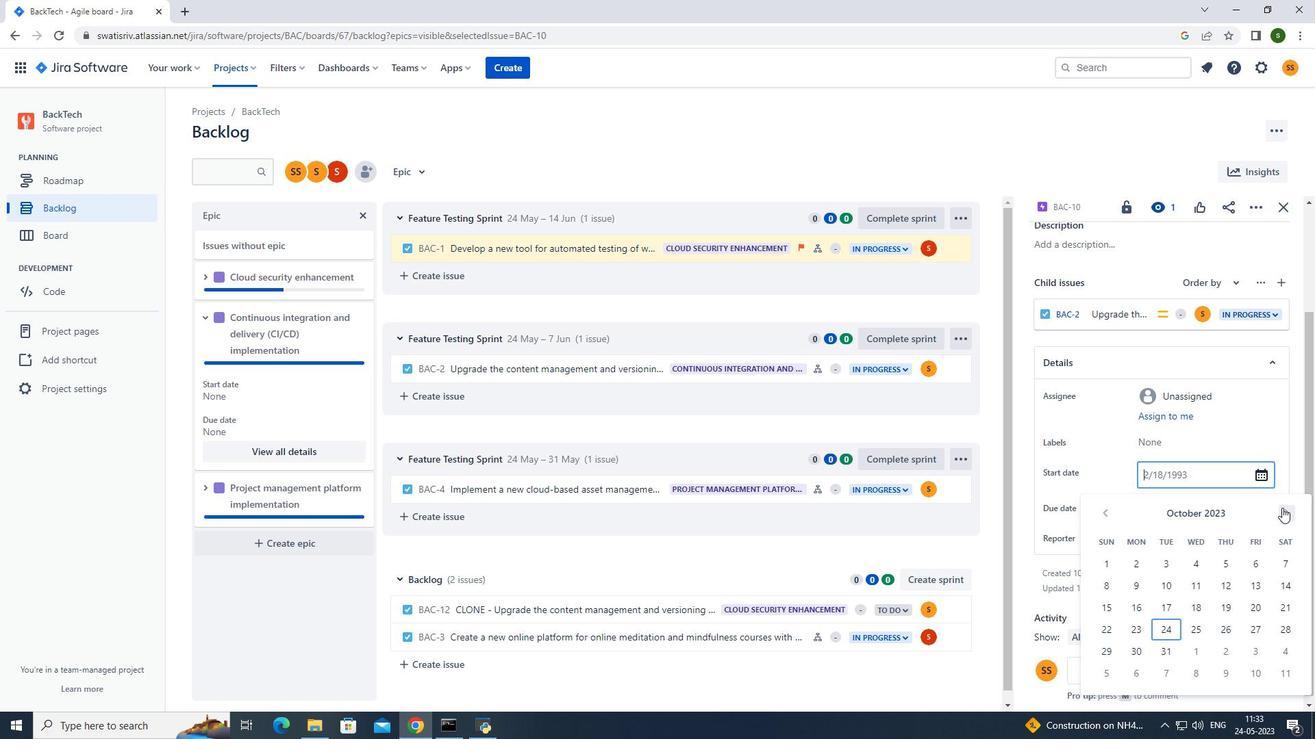 
Action: Mouse pressed left at (1282, 508)
Screenshot: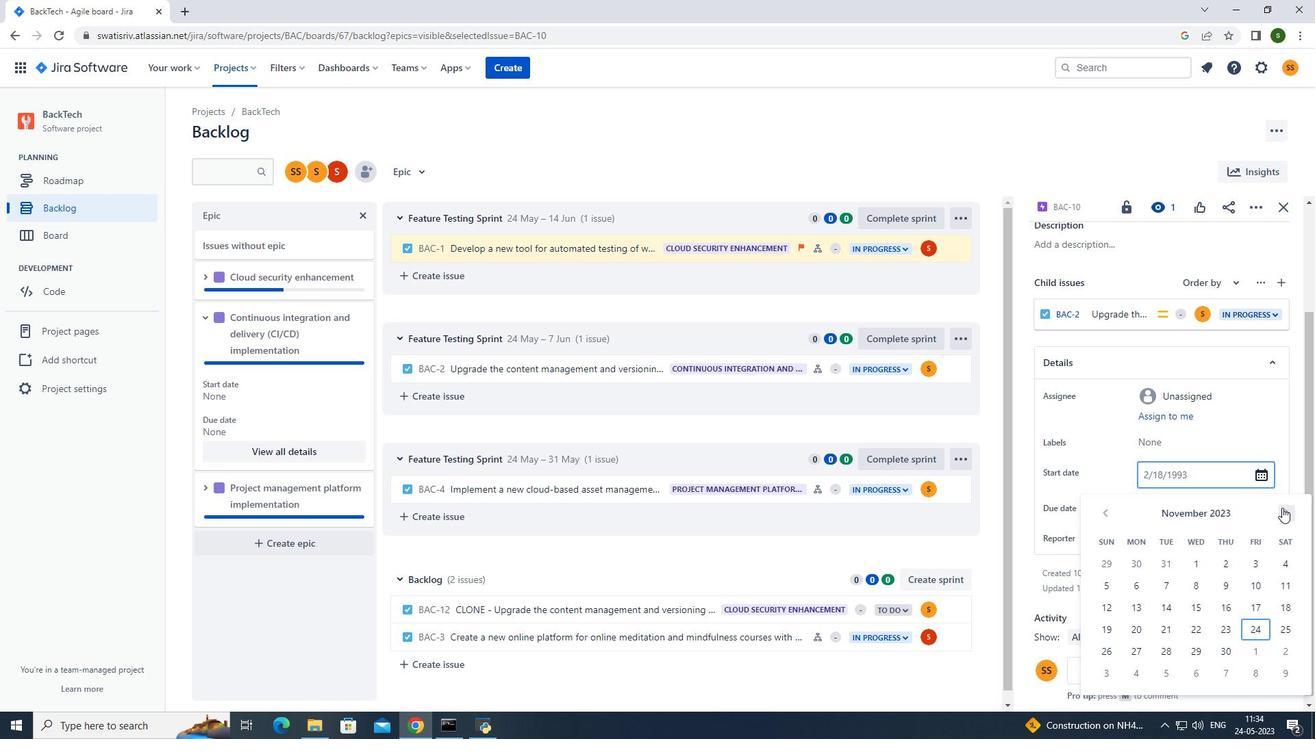 
Action: Mouse pressed left at (1282, 508)
Screenshot: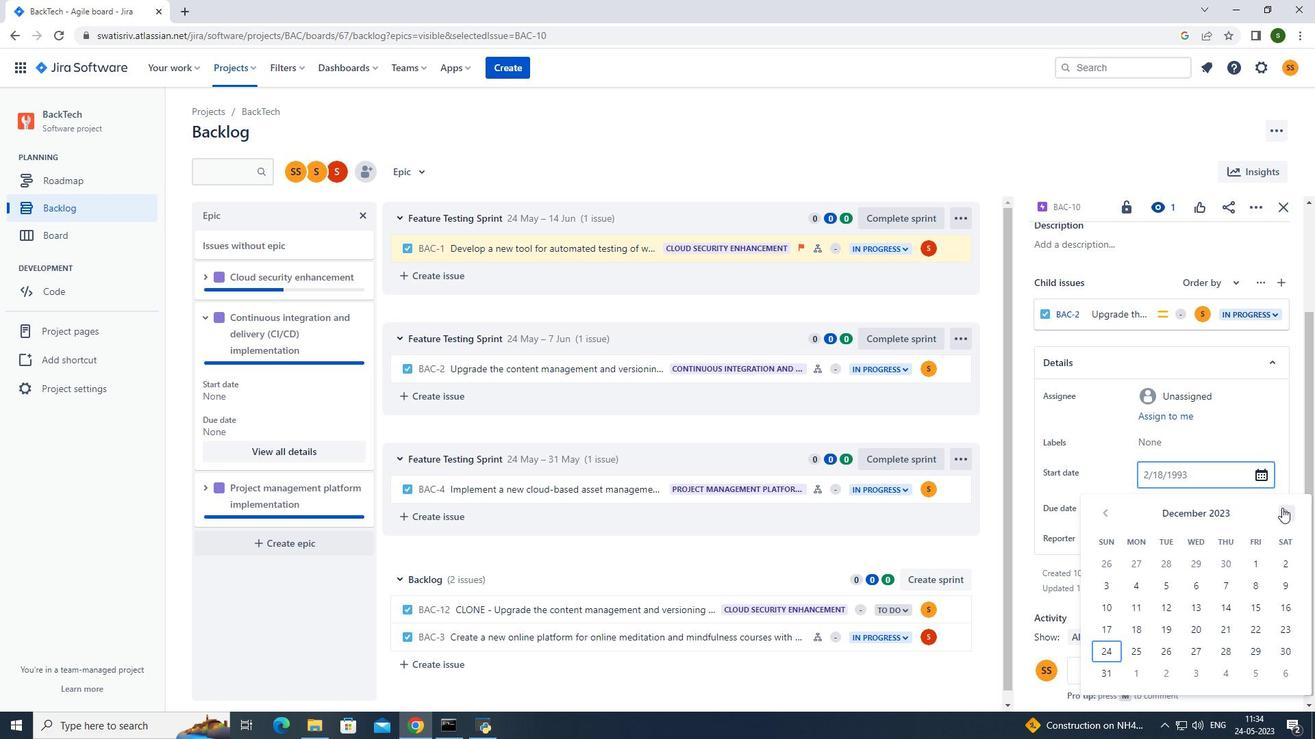 
Action: Mouse pressed left at (1282, 508)
Screenshot: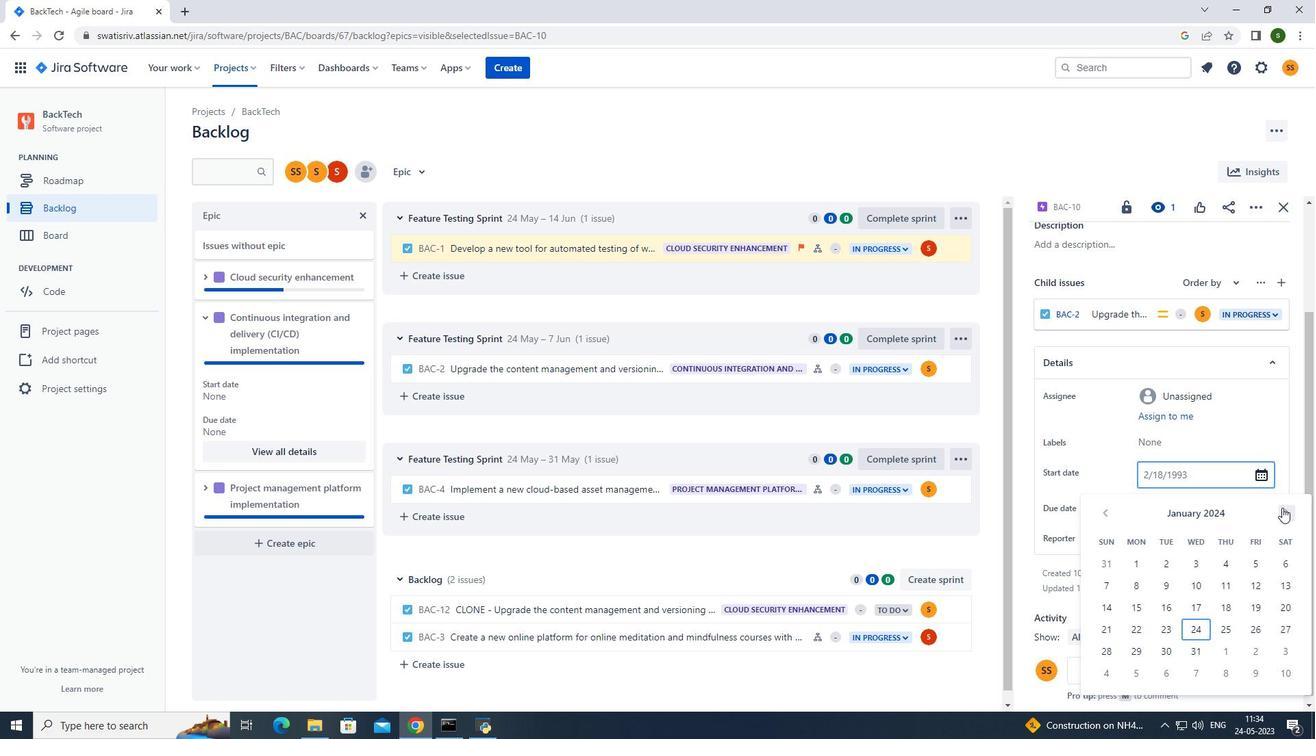 
Action: Mouse pressed left at (1282, 508)
Screenshot: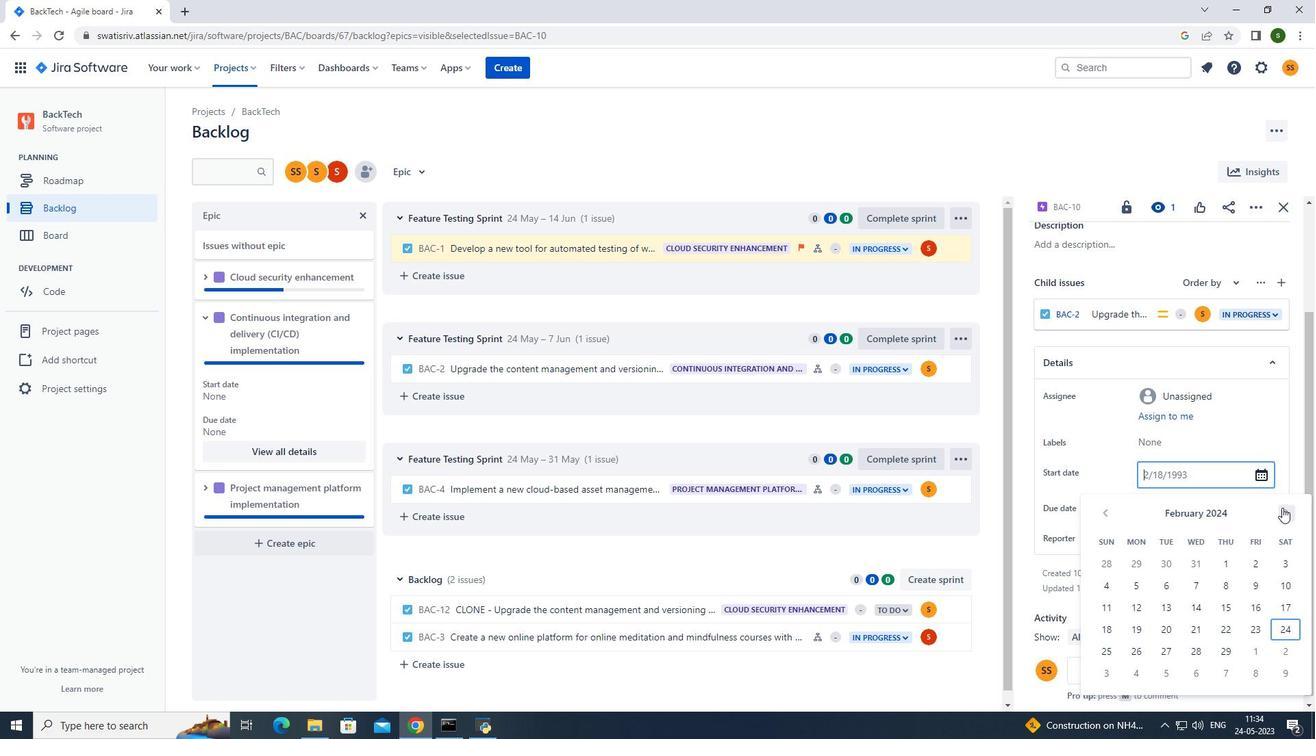 
Action: Mouse pressed left at (1282, 508)
Screenshot: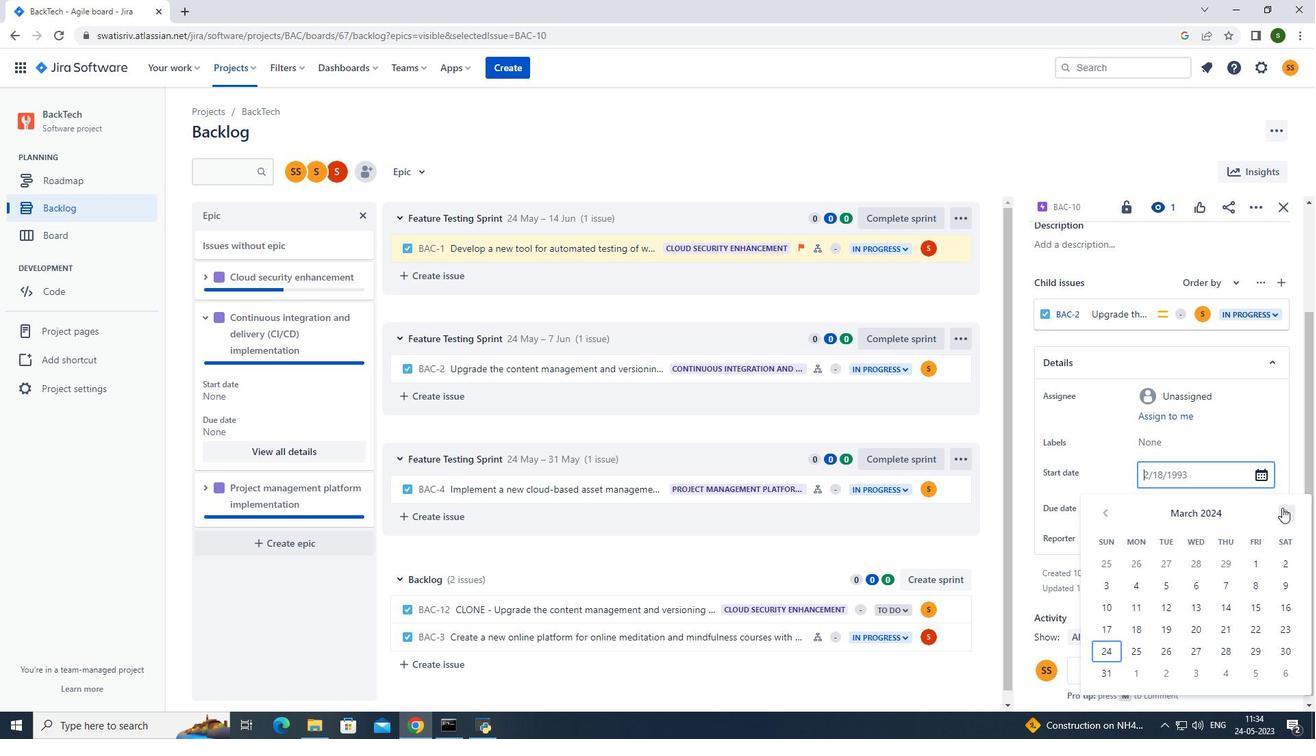 
Action: Mouse pressed left at (1282, 508)
Screenshot: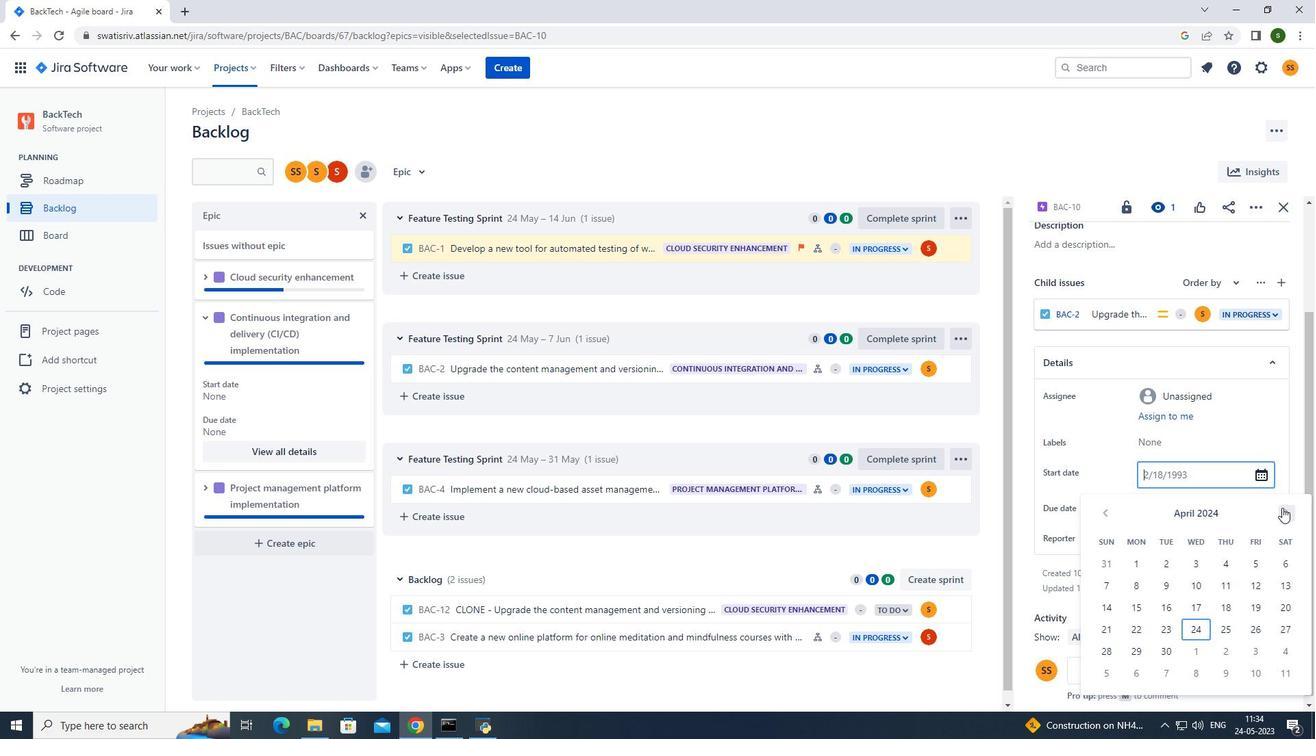 
Action: Mouse pressed left at (1282, 508)
Screenshot: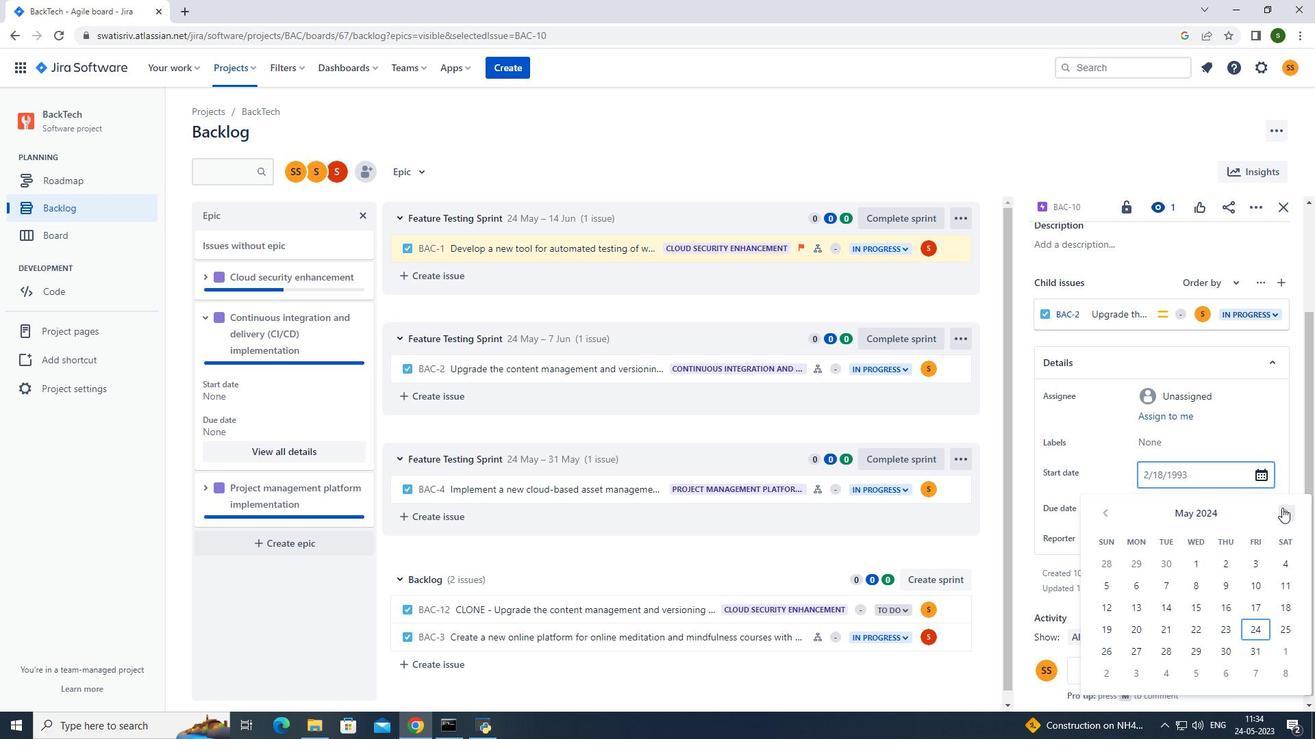 
Action: Mouse moved to (1257, 622)
Screenshot: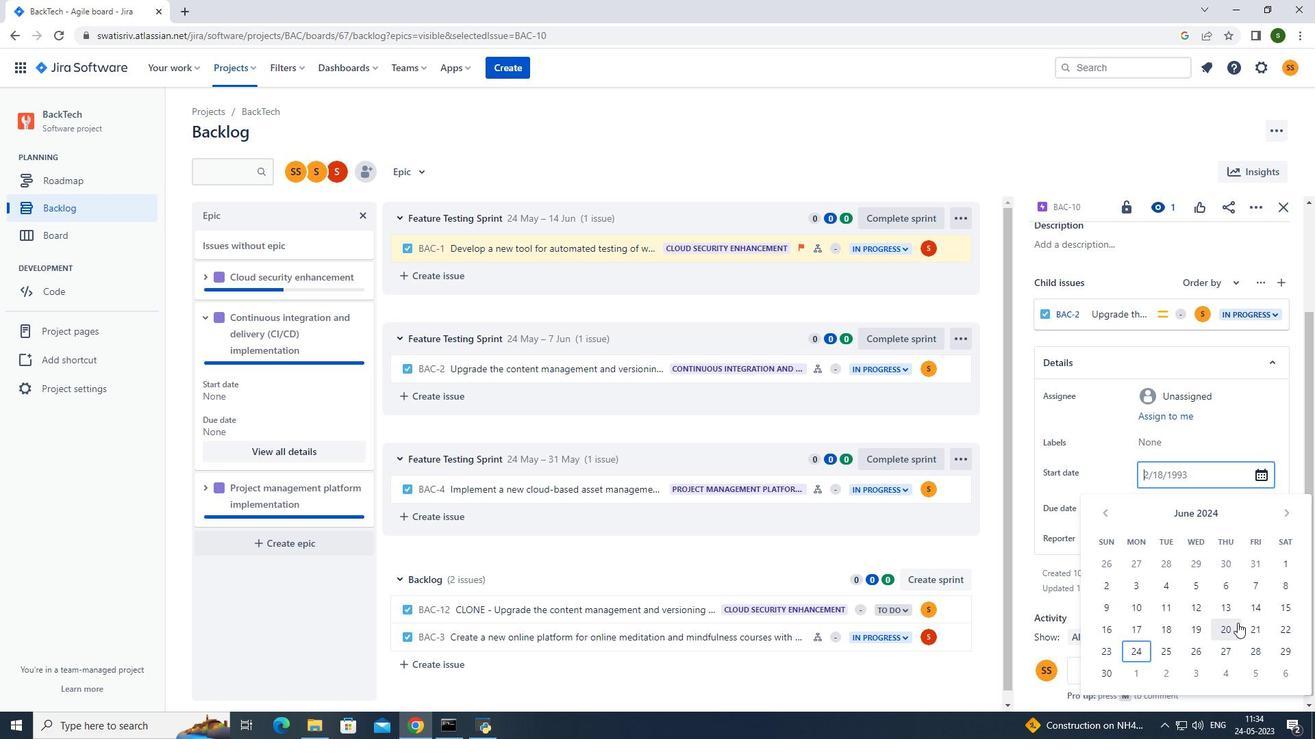 
Action: Mouse pressed left at (1257, 622)
Screenshot: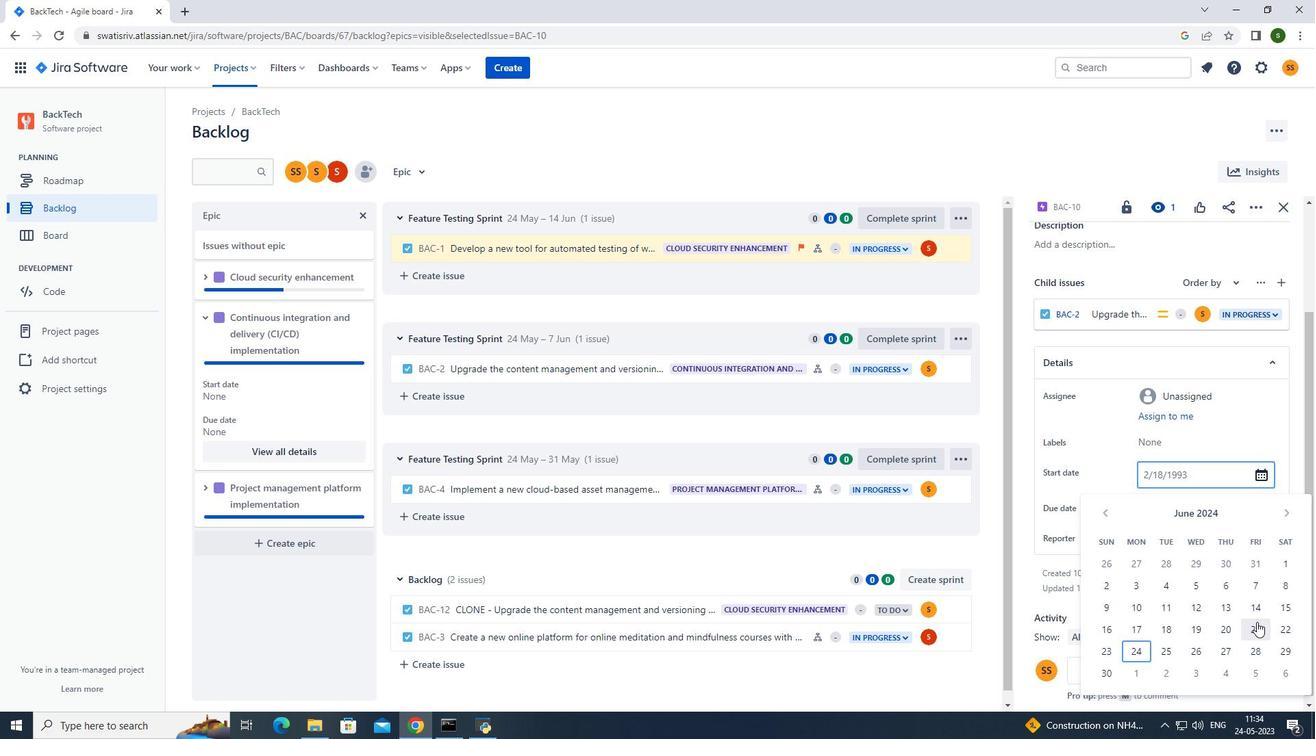 
Action: Mouse moved to (1165, 506)
Screenshot: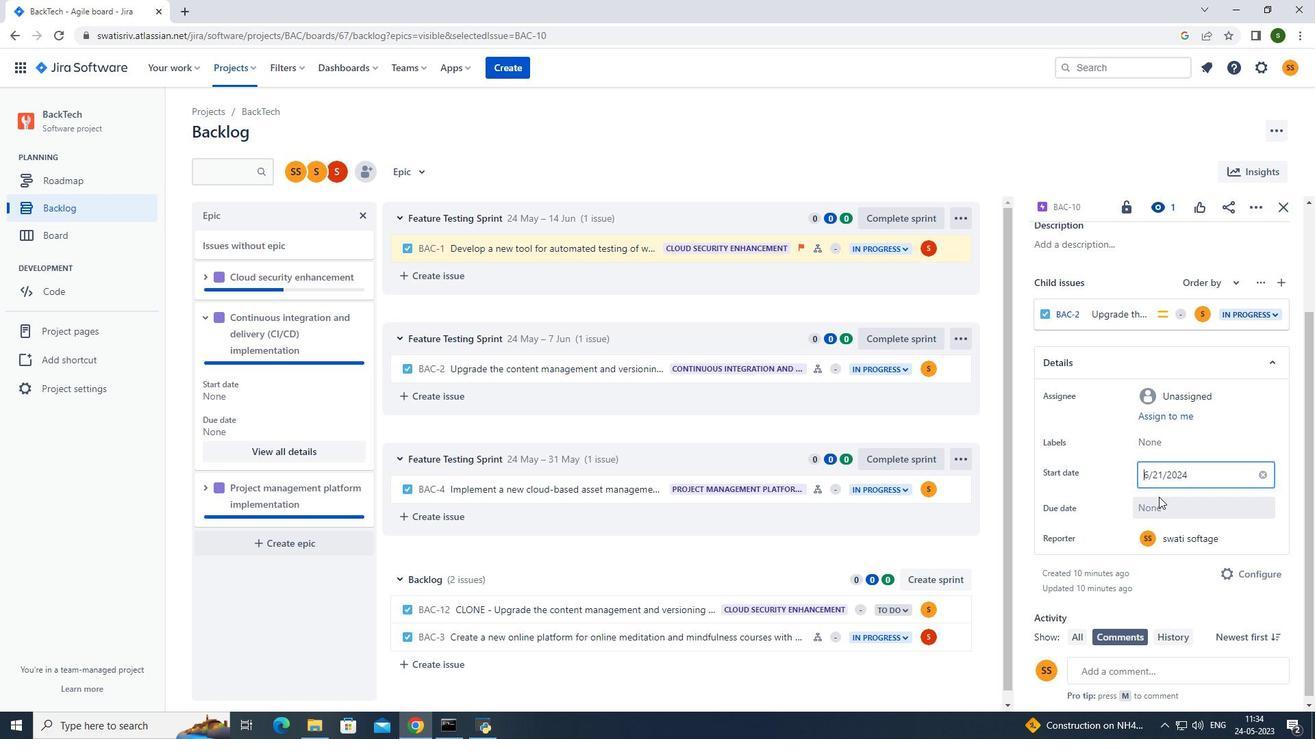 
Action: Mouse pressed left at (1165, 506)
Screenshot: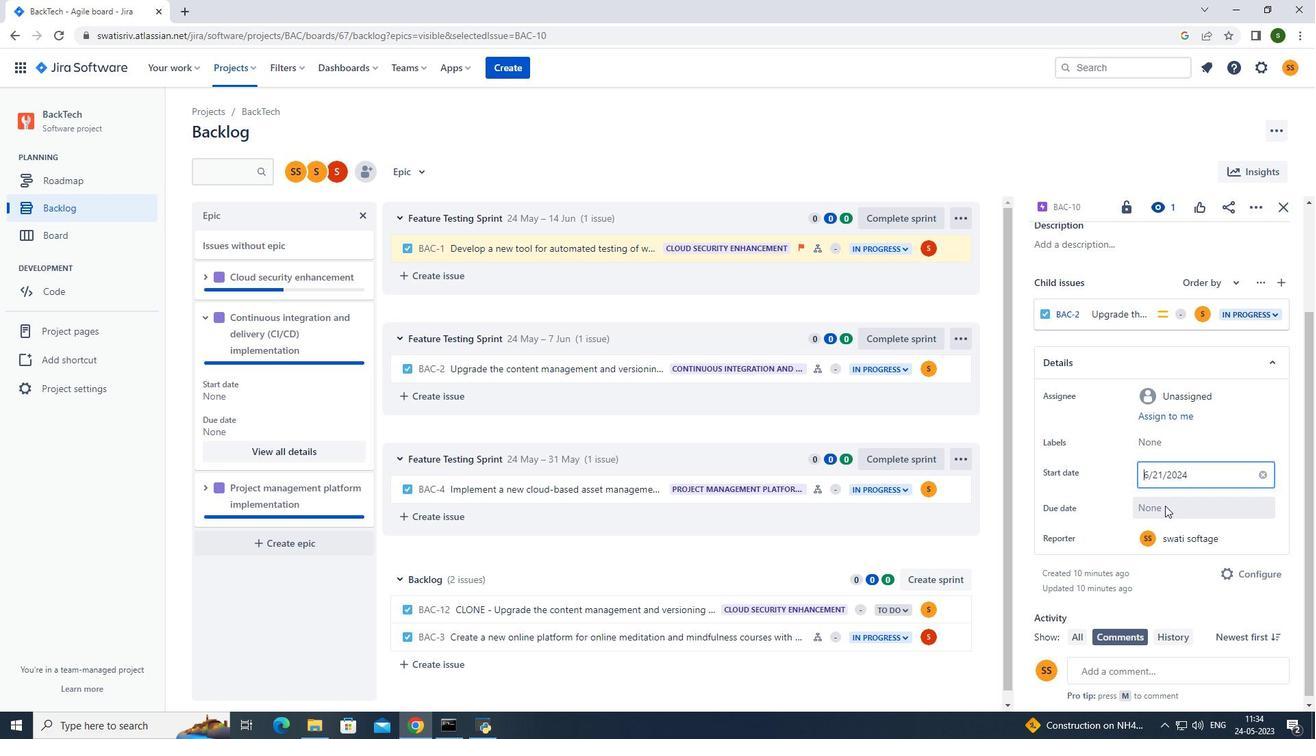 
Action: Mouse moved to (1285, 305)
Screenshot: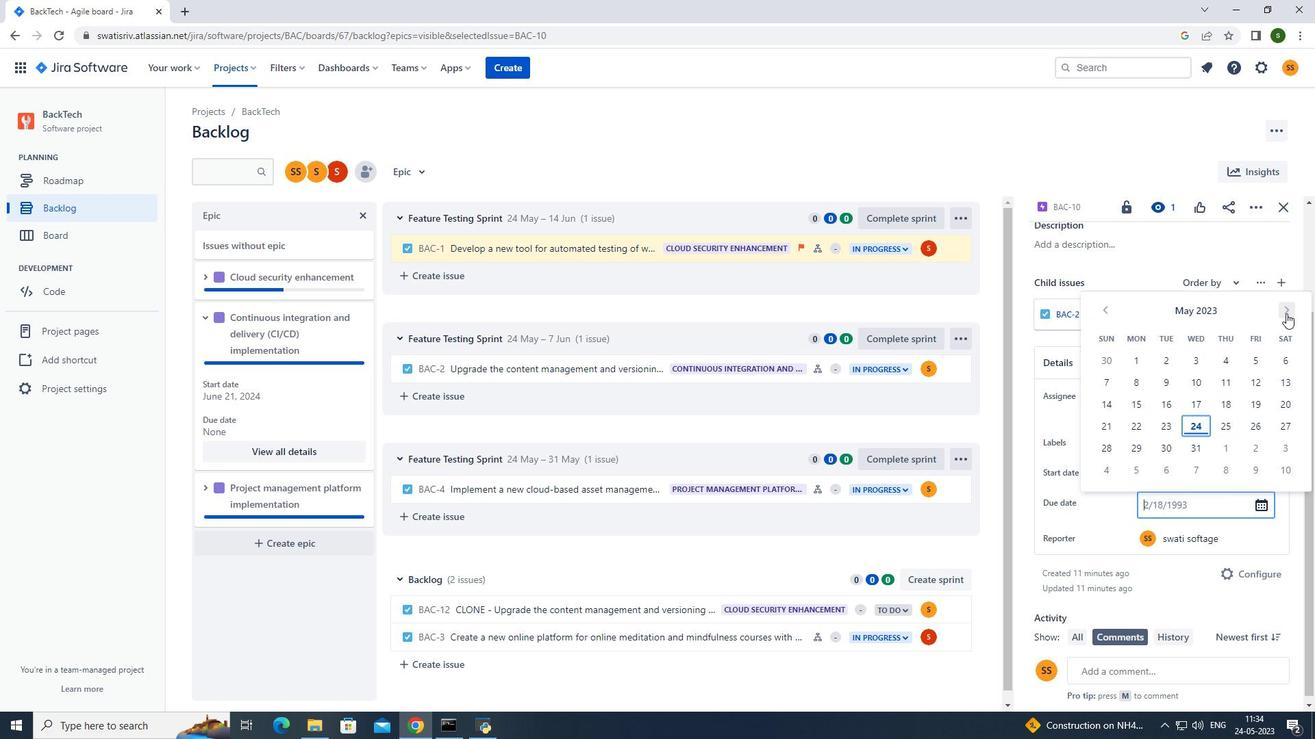 
Action: Mouse pressed left at (1285, 305)
Screenshot: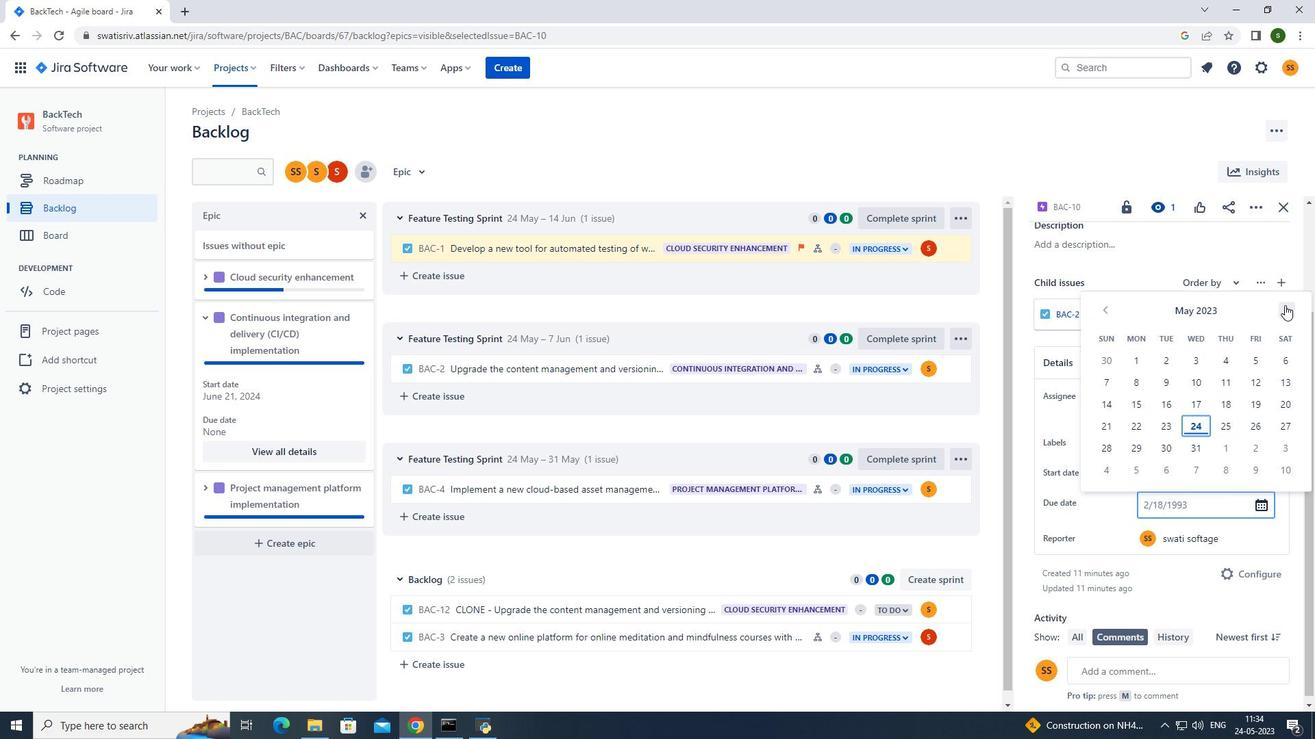 
Action: Mouse pressed left at (1285, 305)
Screenshot: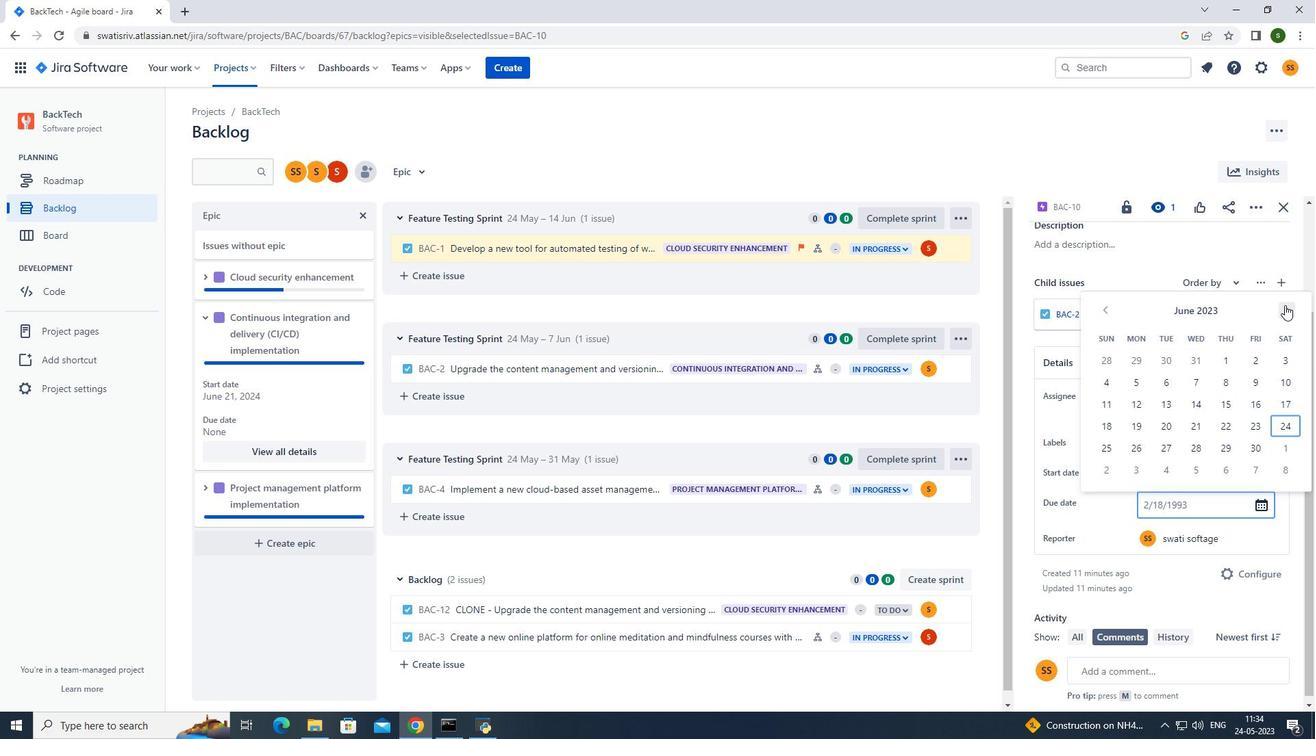 
Action: Mouse pressed left at (1285, 305)
Screenshot: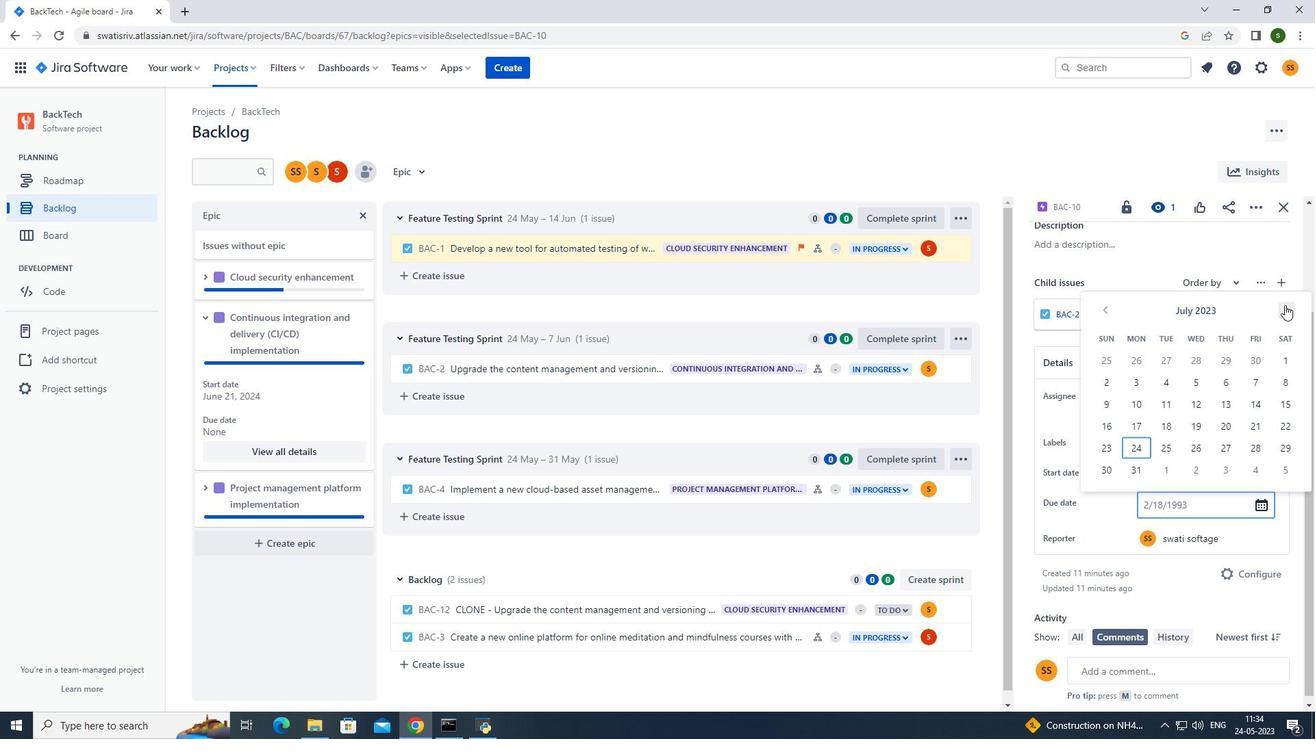 
Action: Mouse pressed left at (1285, 305)
Screenshot: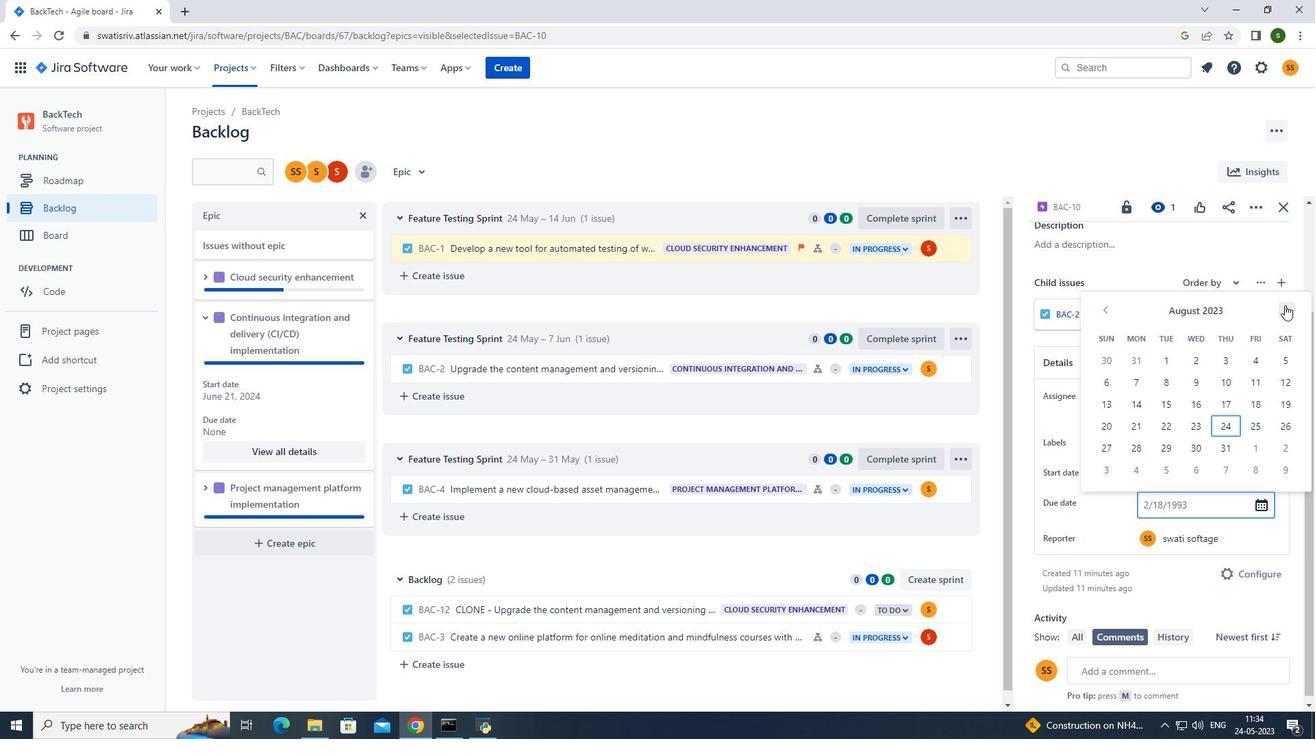 
Action: Mouse moved to (1283, 304)
Screenshot: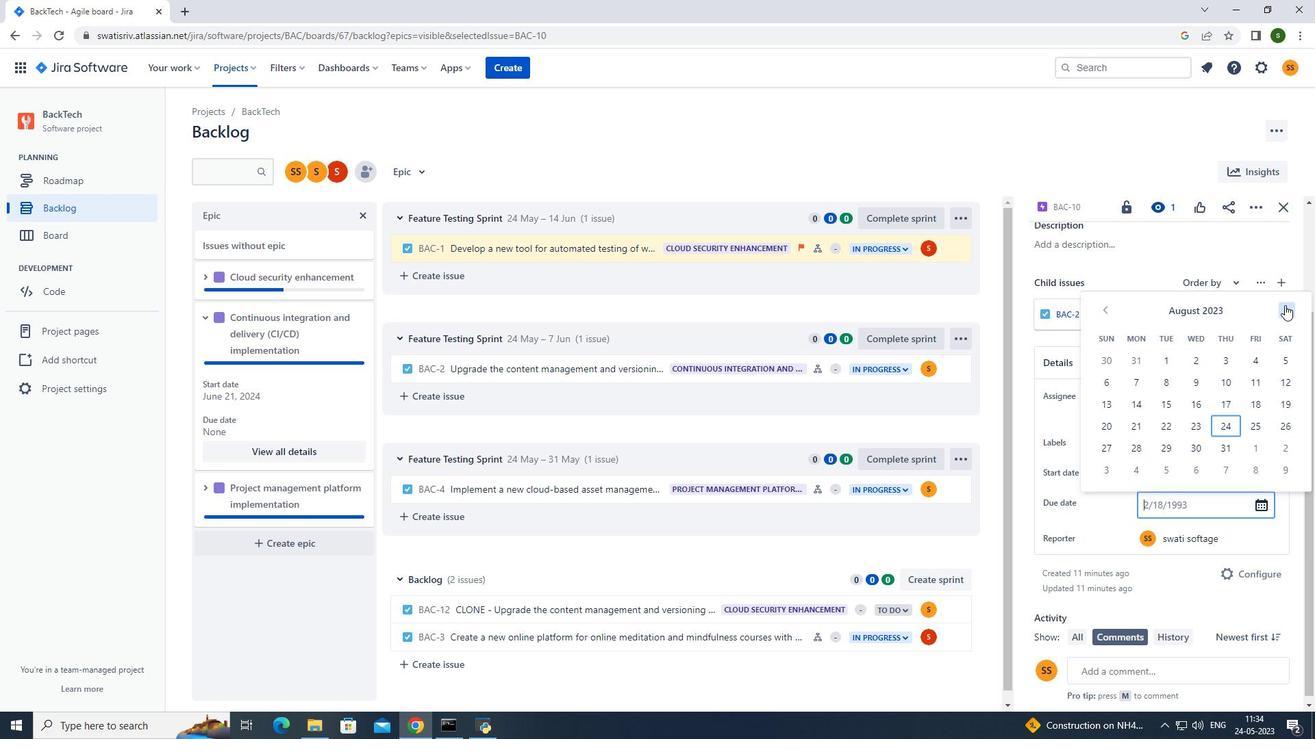 
Action: Mouse pressed left at (1283, 304)
Screenshot: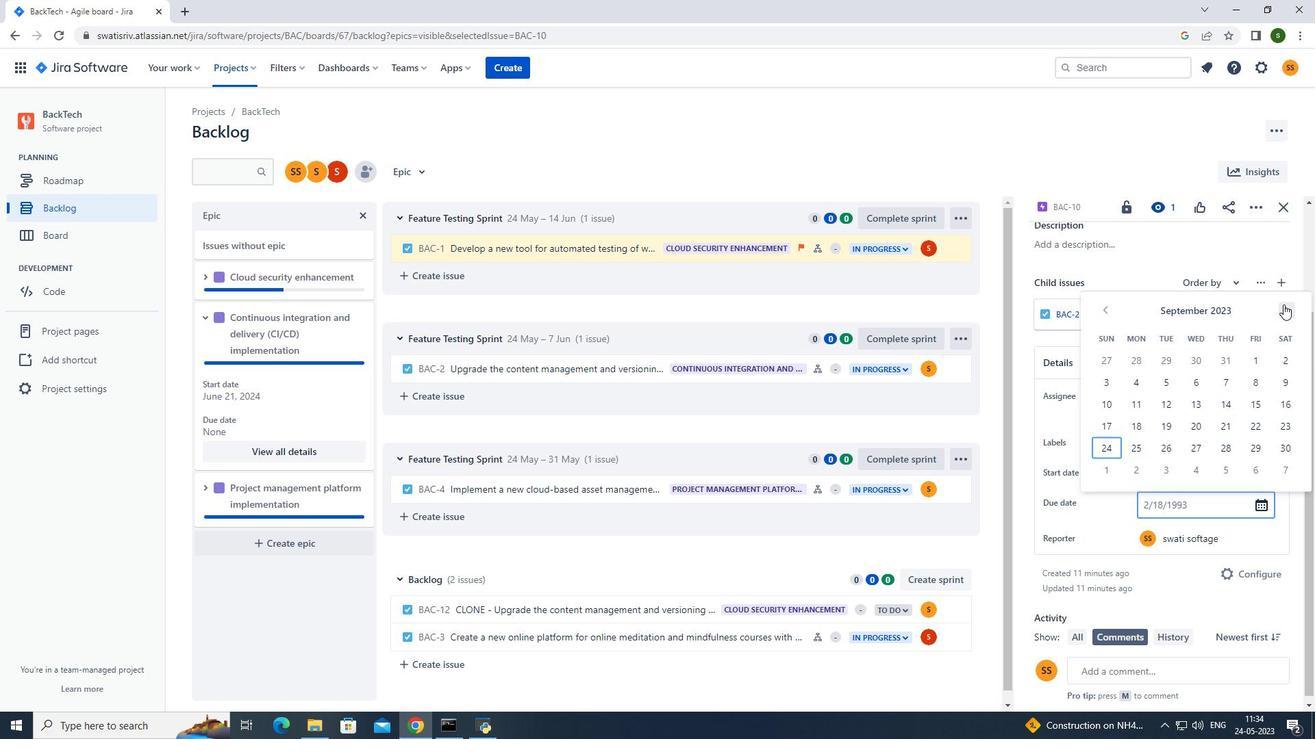 
Action: Mouse moved to (1283, 304)
Screenshot: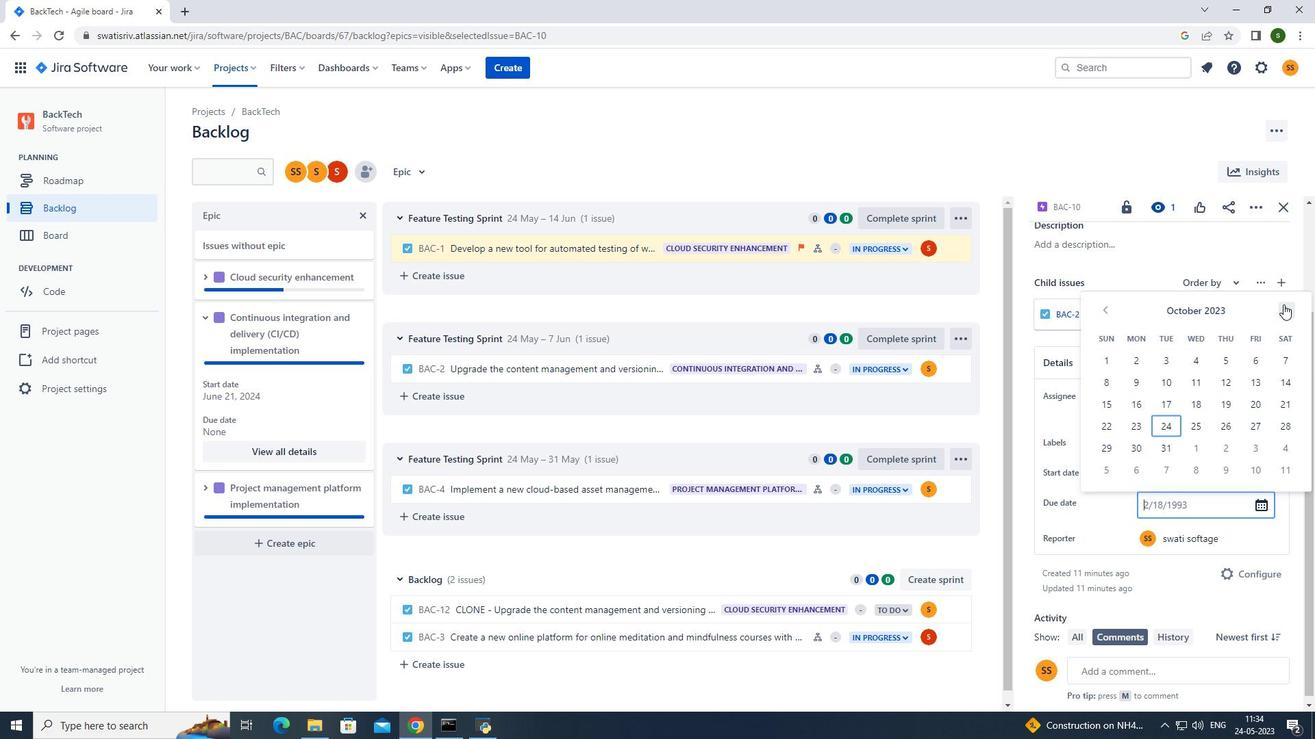 
Action: Mouse pressed left at (1283, 304)
Screenshot: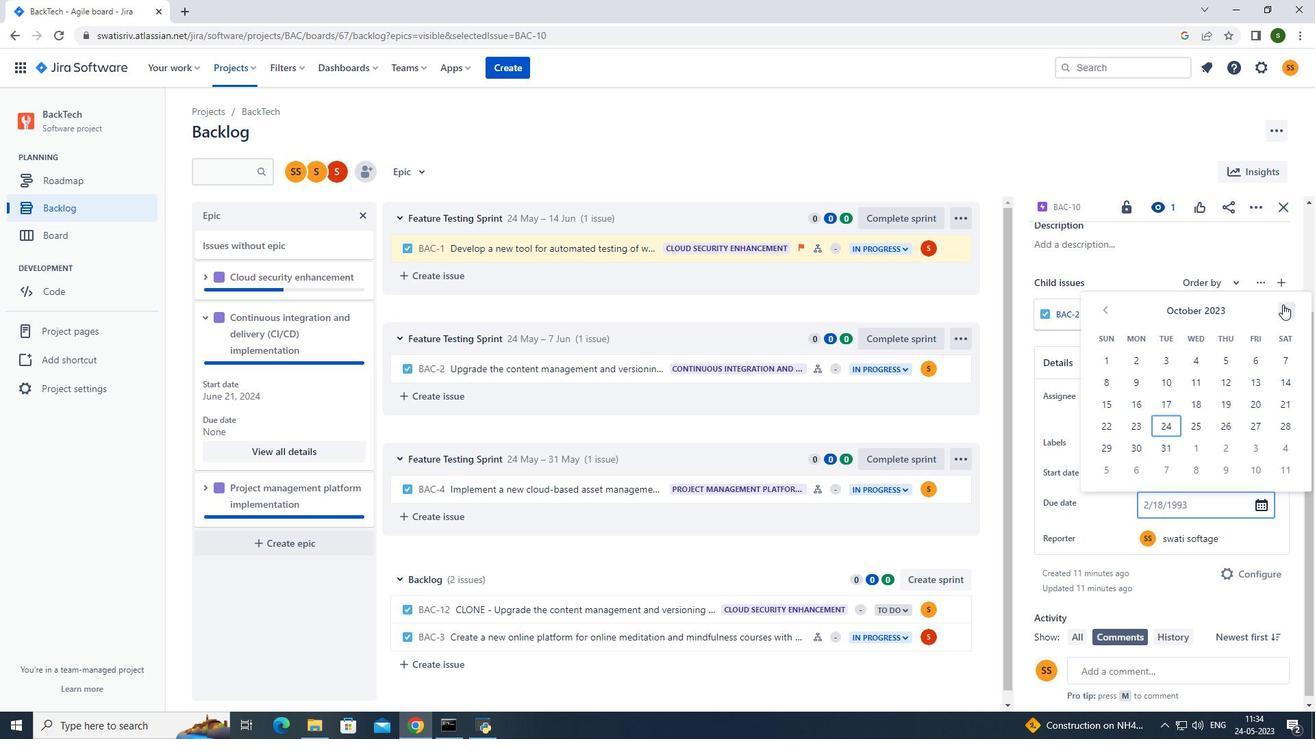 
Action: Mouse pressed left at (1283, 304)
Screenshot: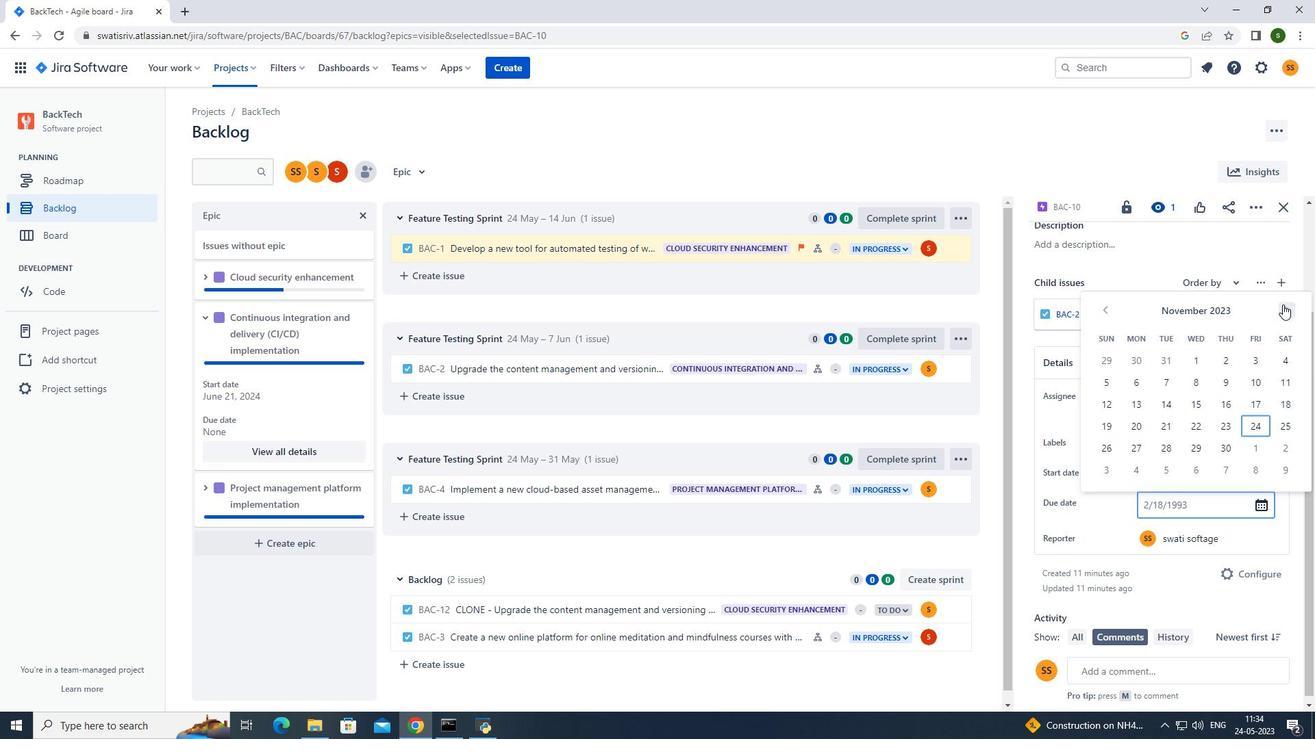 
Action: Mouse moved to (1281, 305)
Screenshot: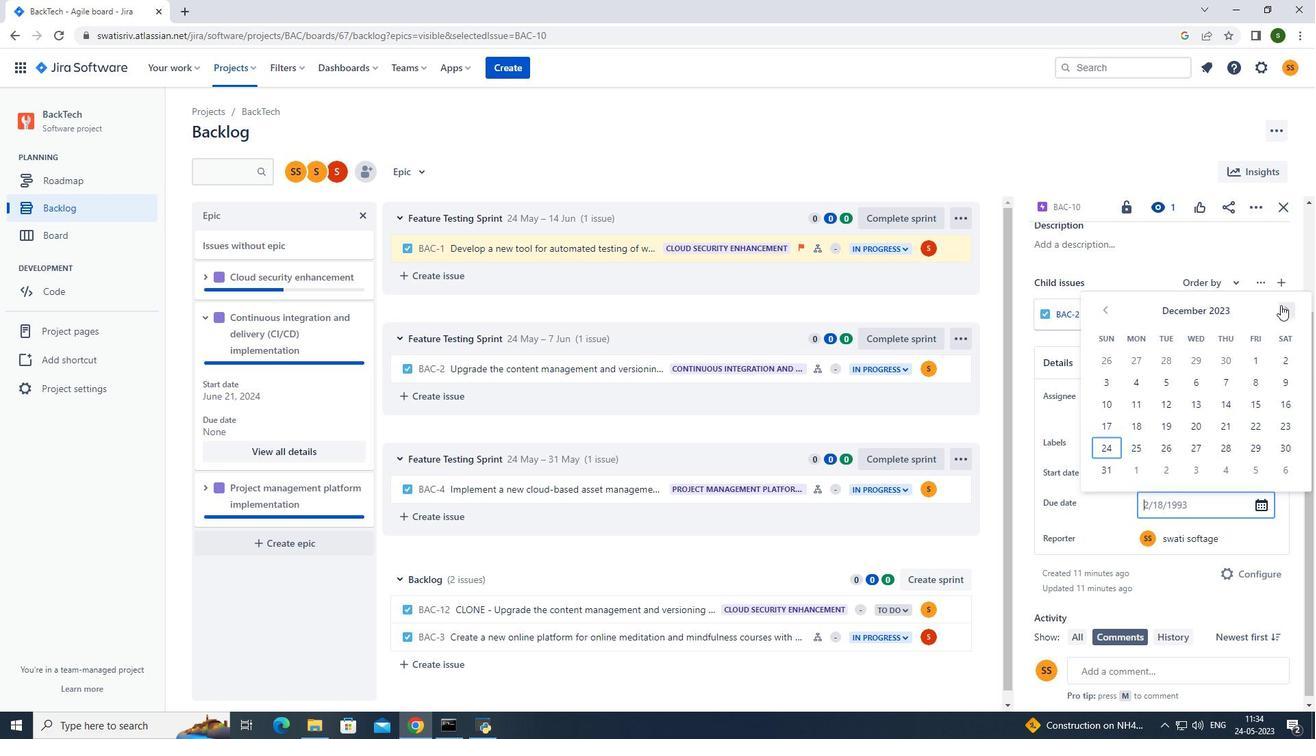 
Action: Mouse pressed left at (1281, 305)
Screenshot: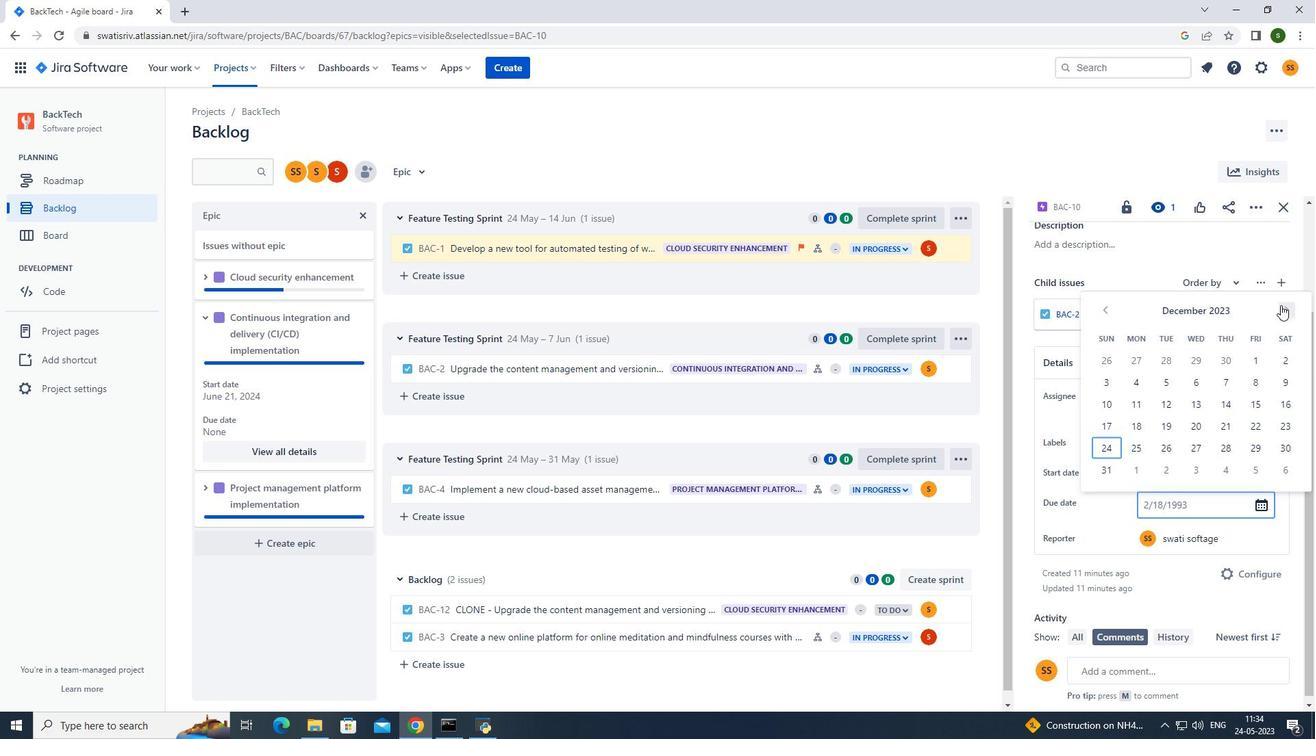 
Action: Mouse moved to (1280, 306)
Screenshot: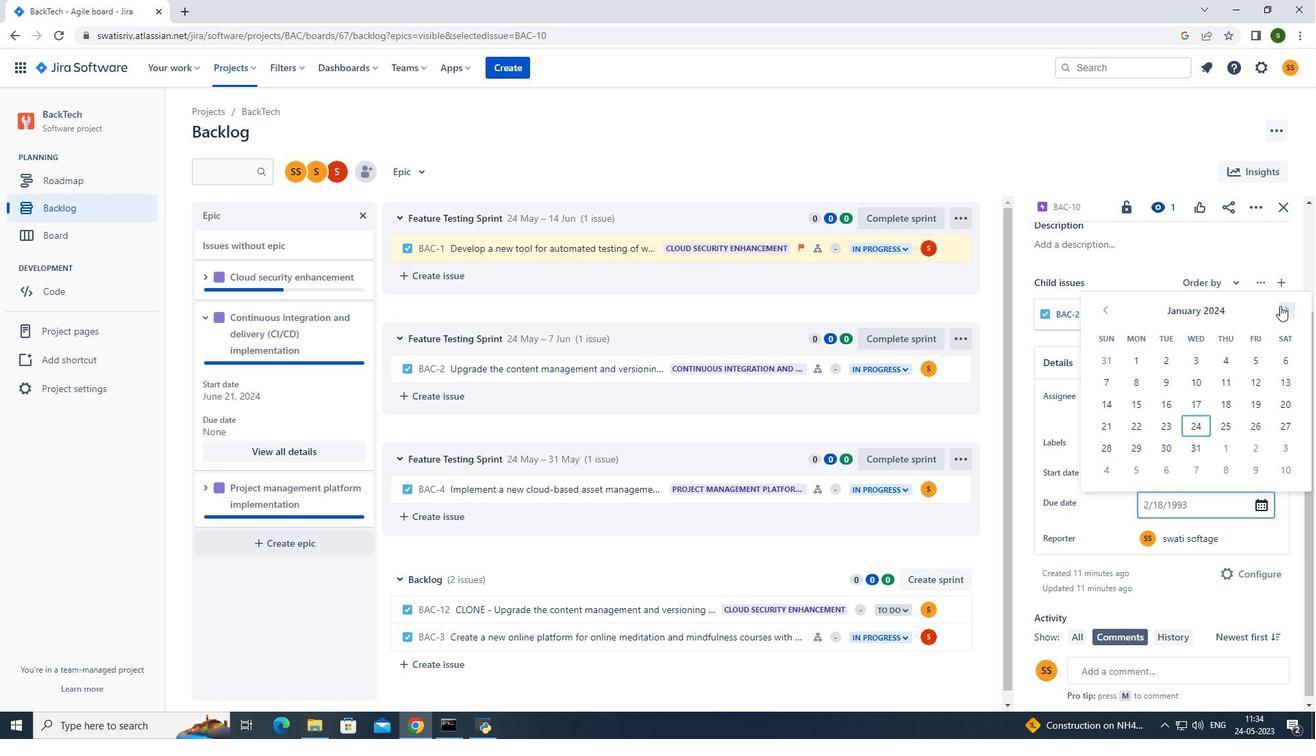 
Action: Mouse pressed left at (1280, 306)
Screenshot: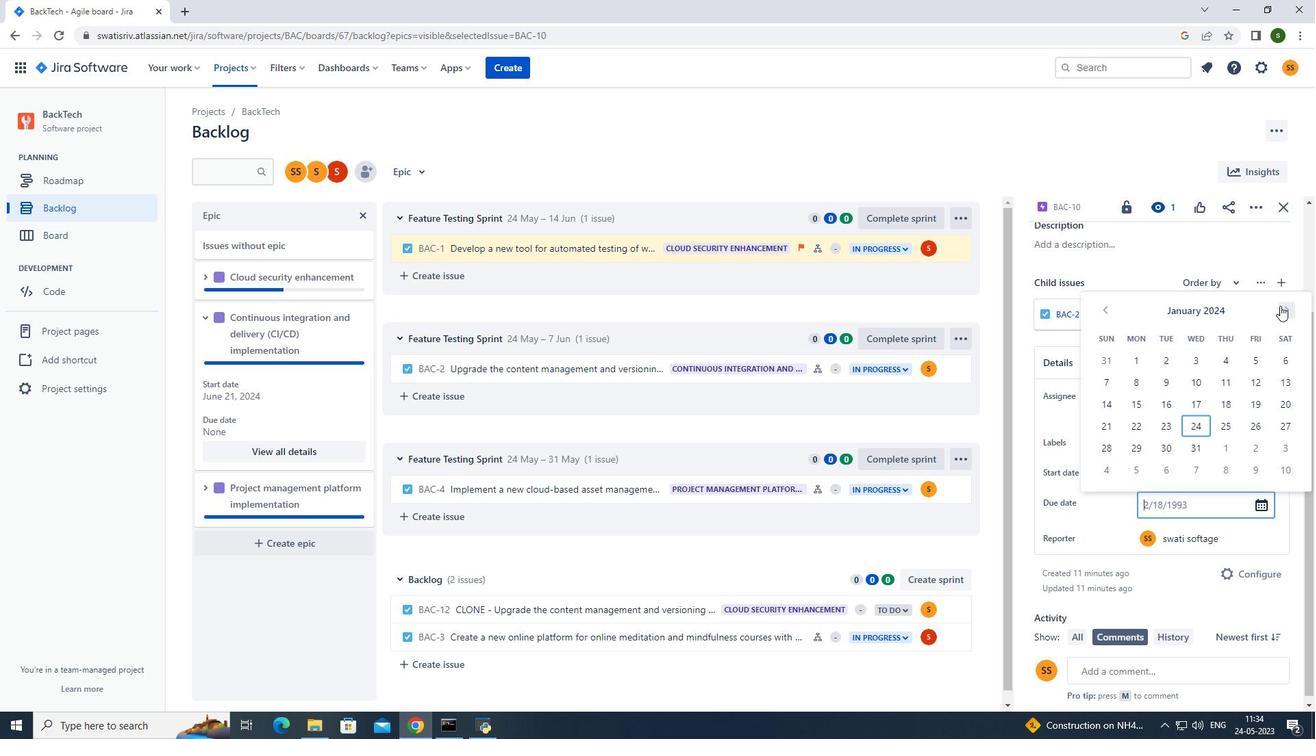 
Action: Mouse pressed left at (1280, 306)
Screenshot: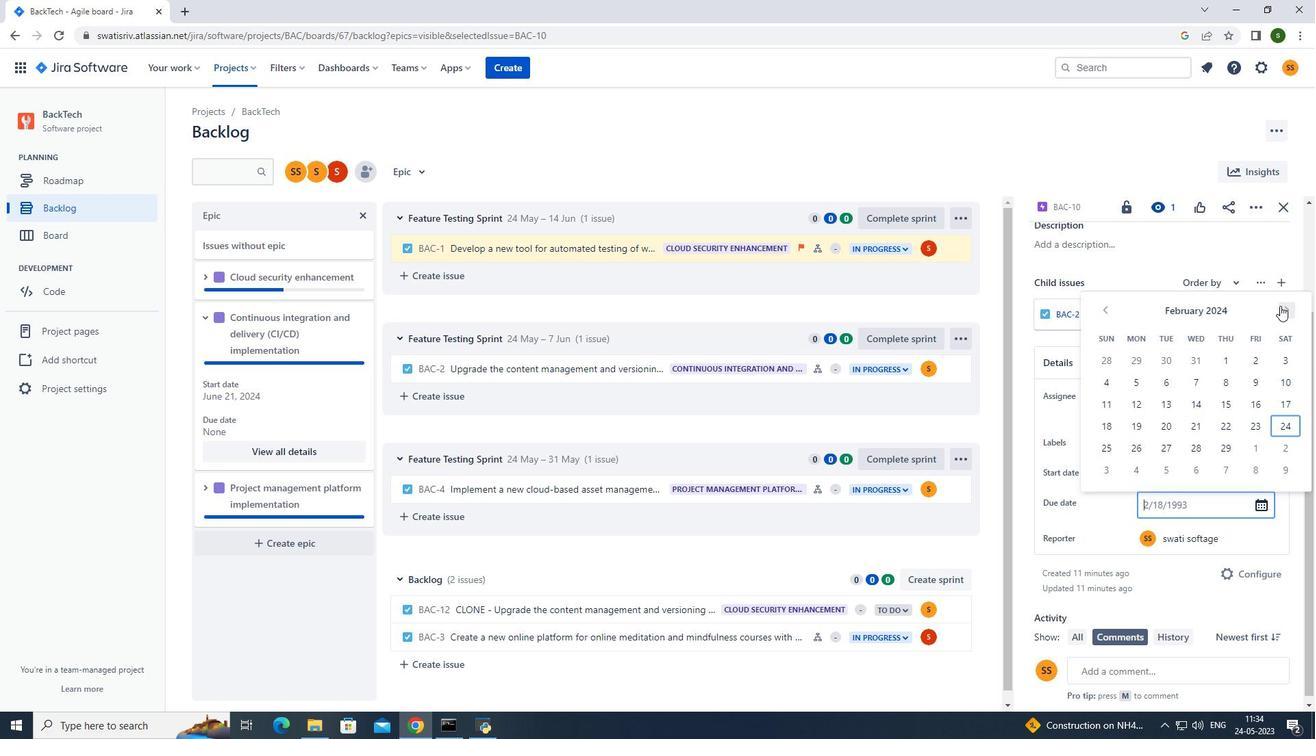 
Action: Mouse moved to (1277, 307)
Screenshot: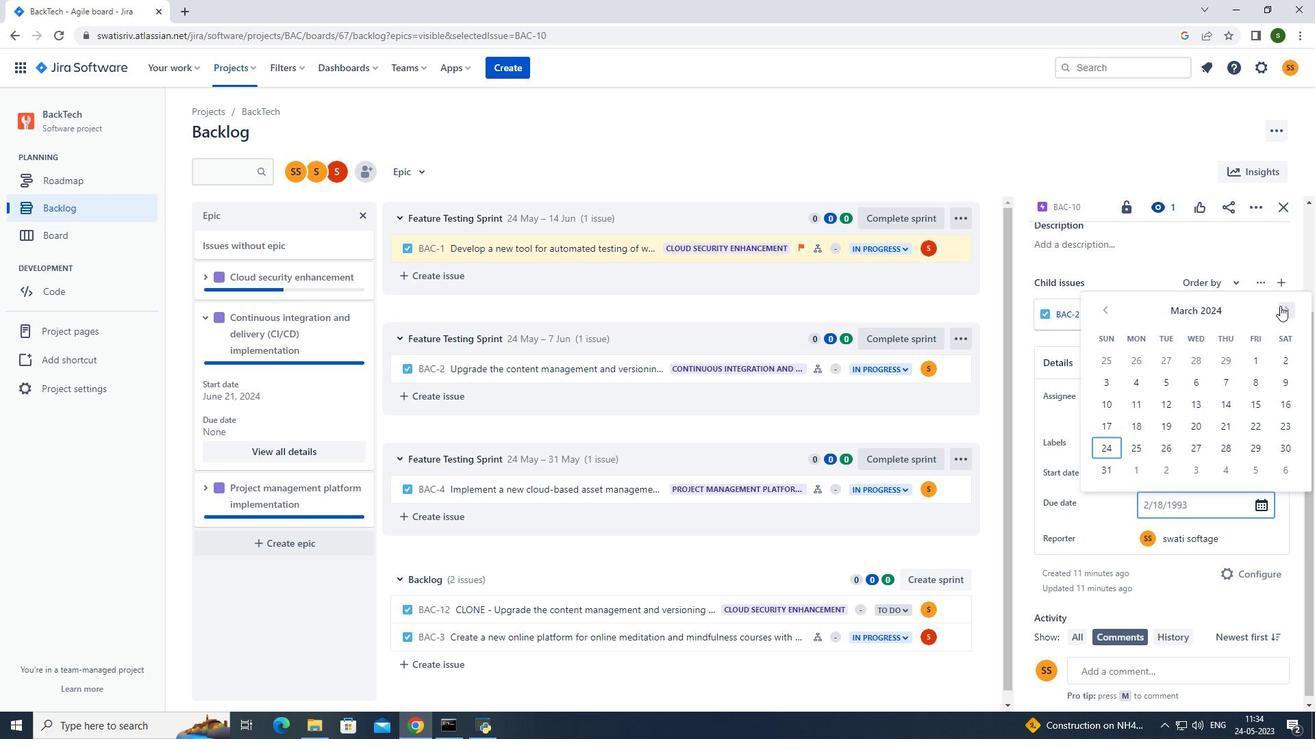 
Action: Mouse pressed left at (1277, 307)
Screenshot: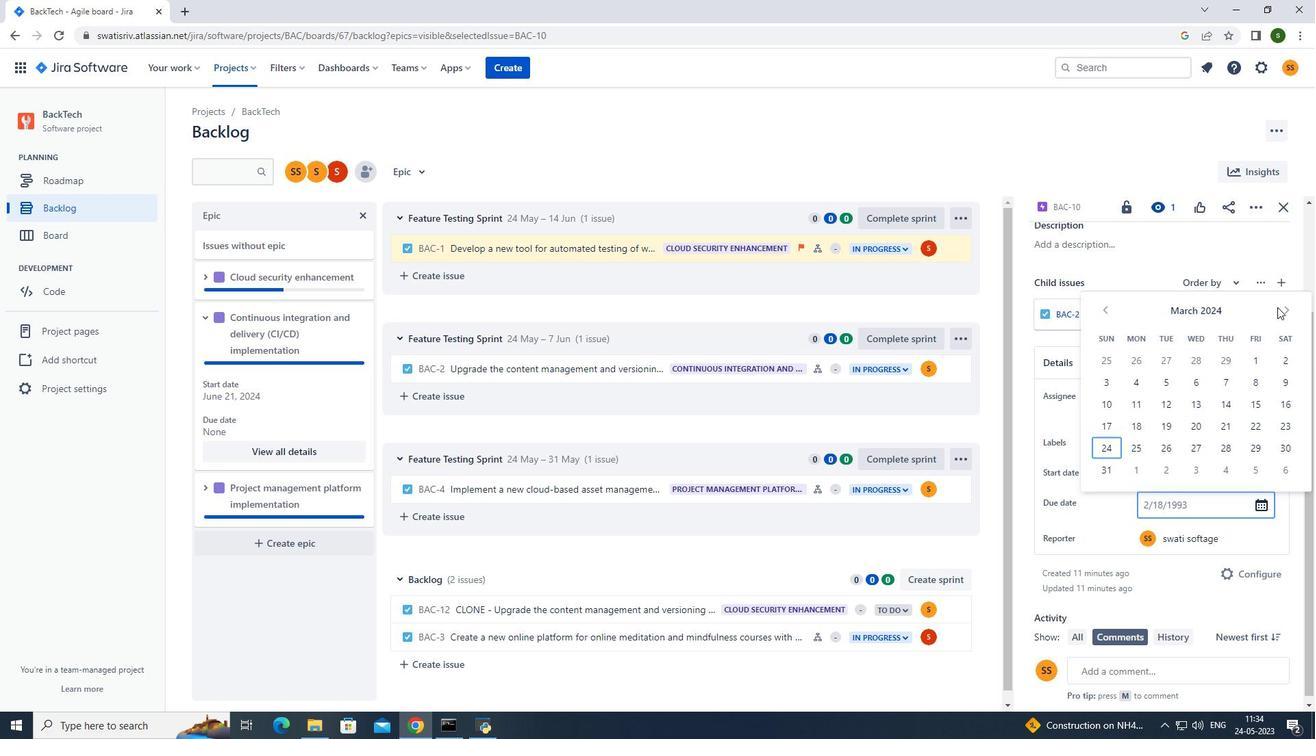 
Action: Mouse moved to (1283, 306)
Screenshot: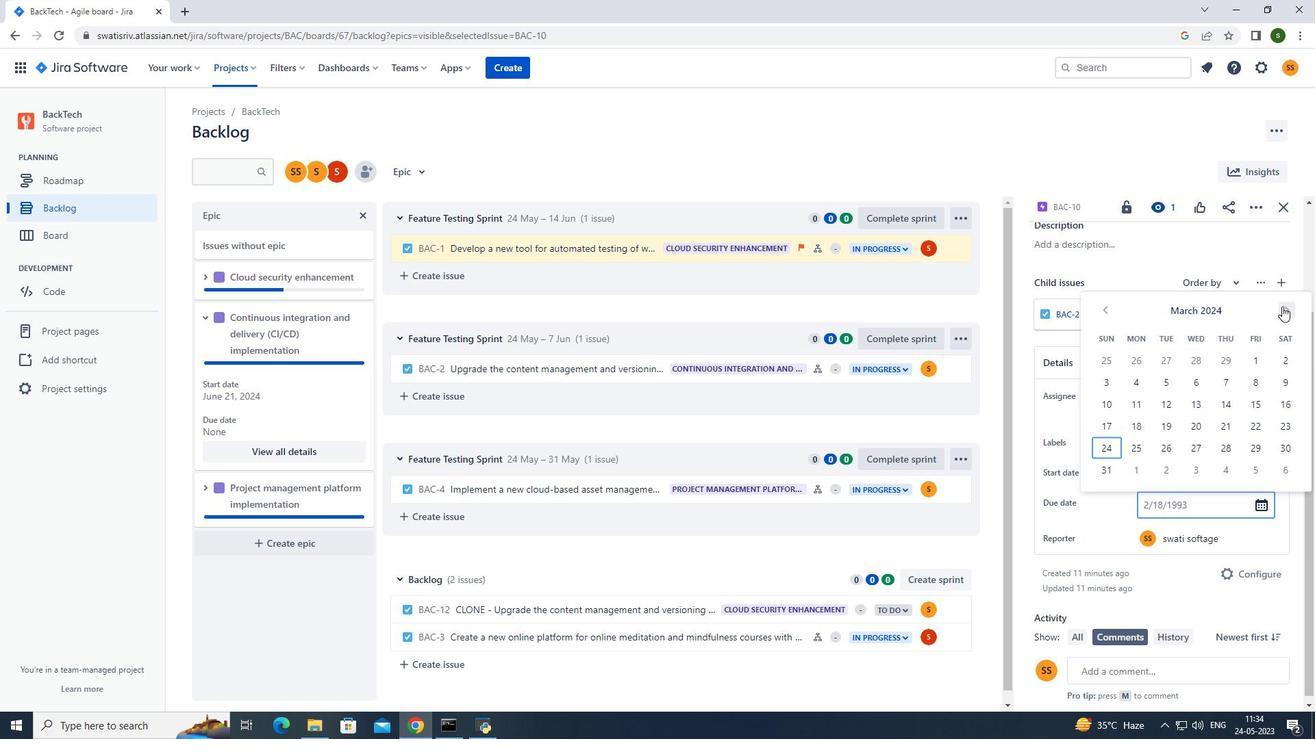 
Action: Mouse pressed left at (1283, 306)
Screenshot: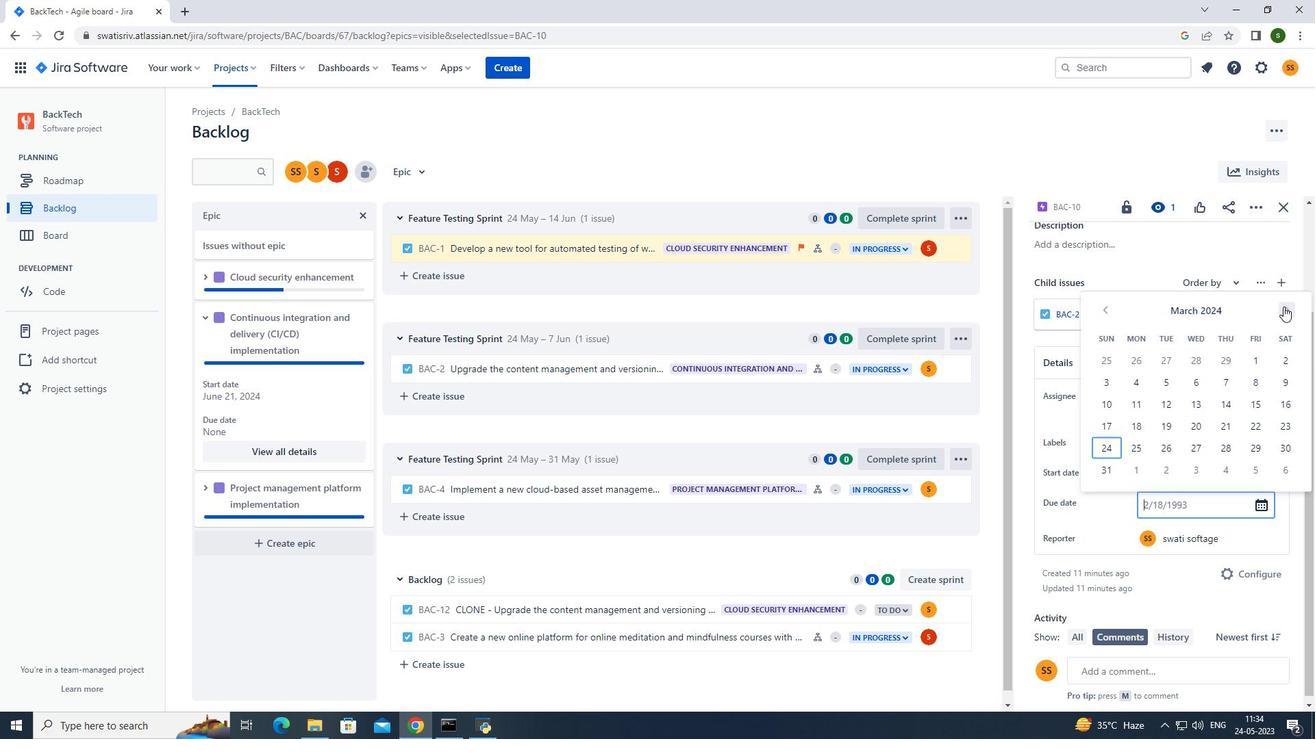 
Action: Mouse pressed left at (1283, 306)
Screenshot: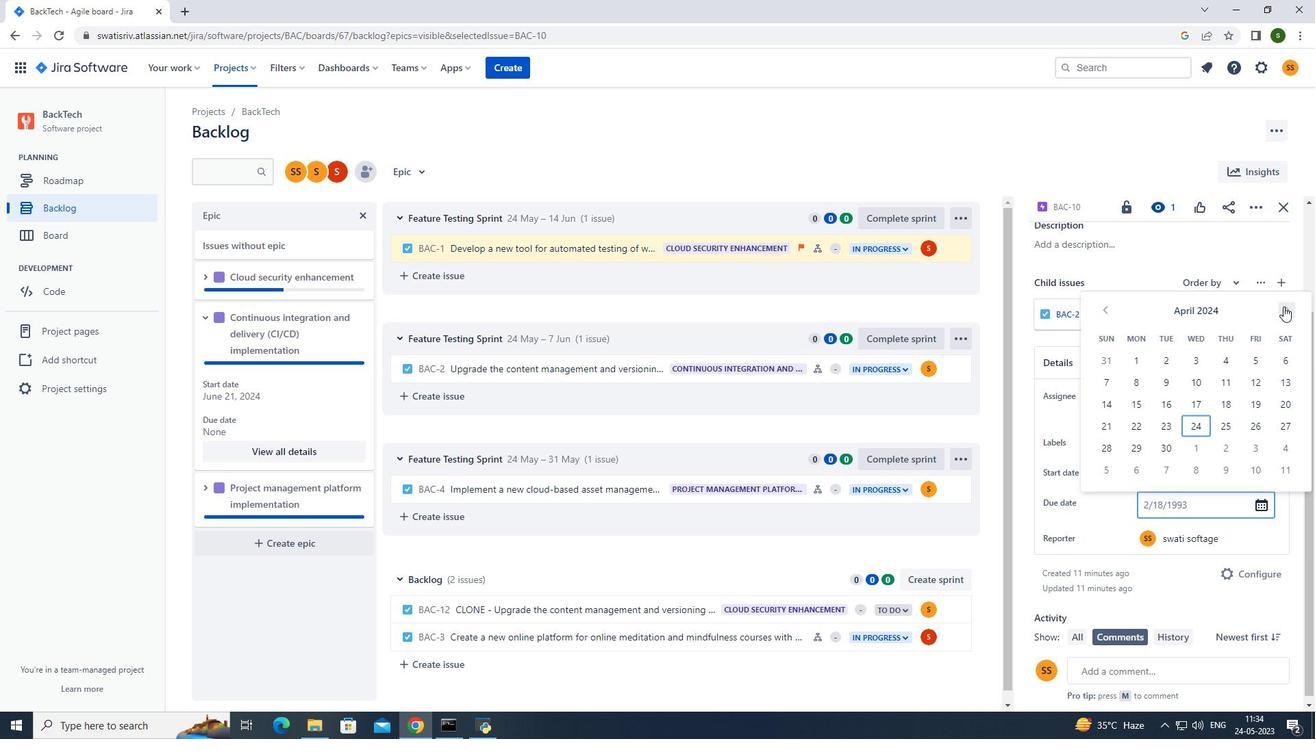 
Action: Mouse pressed left at (1283, 306)
Screenshot: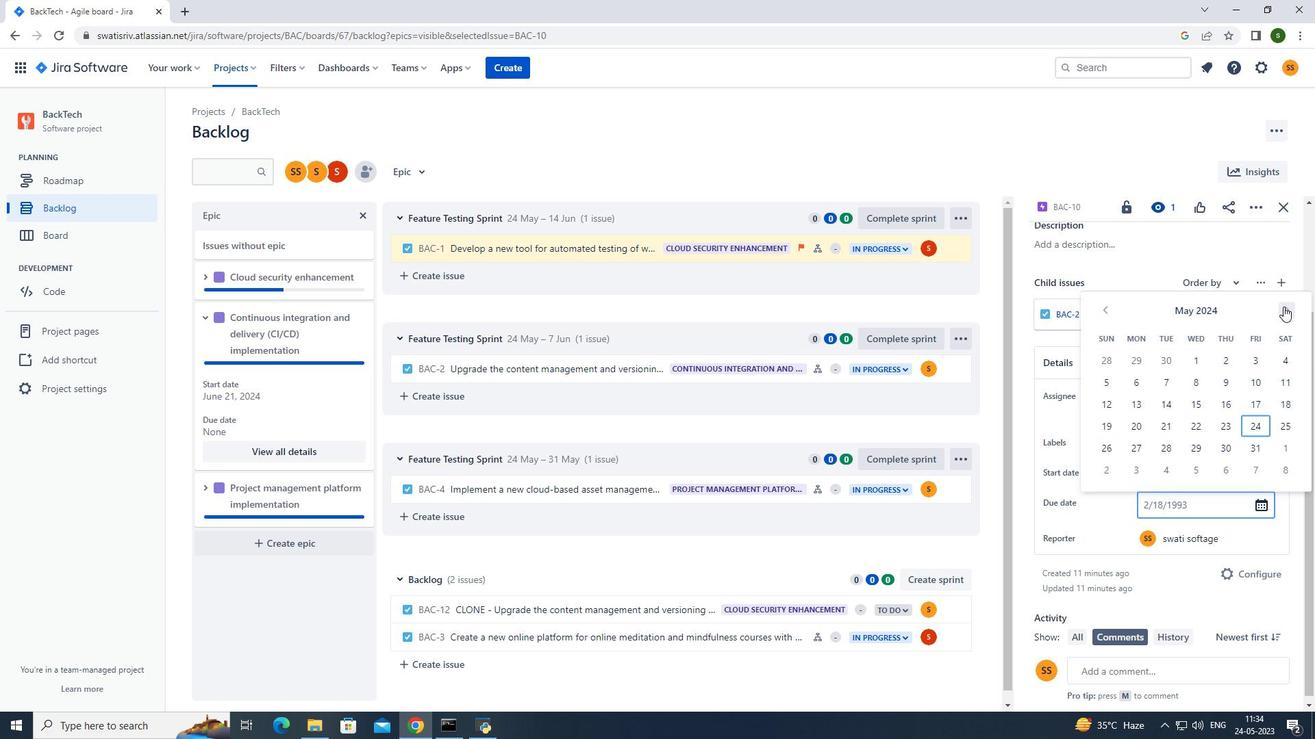 
Action: Mouse pressed left at (1283, 306)
Screenshot: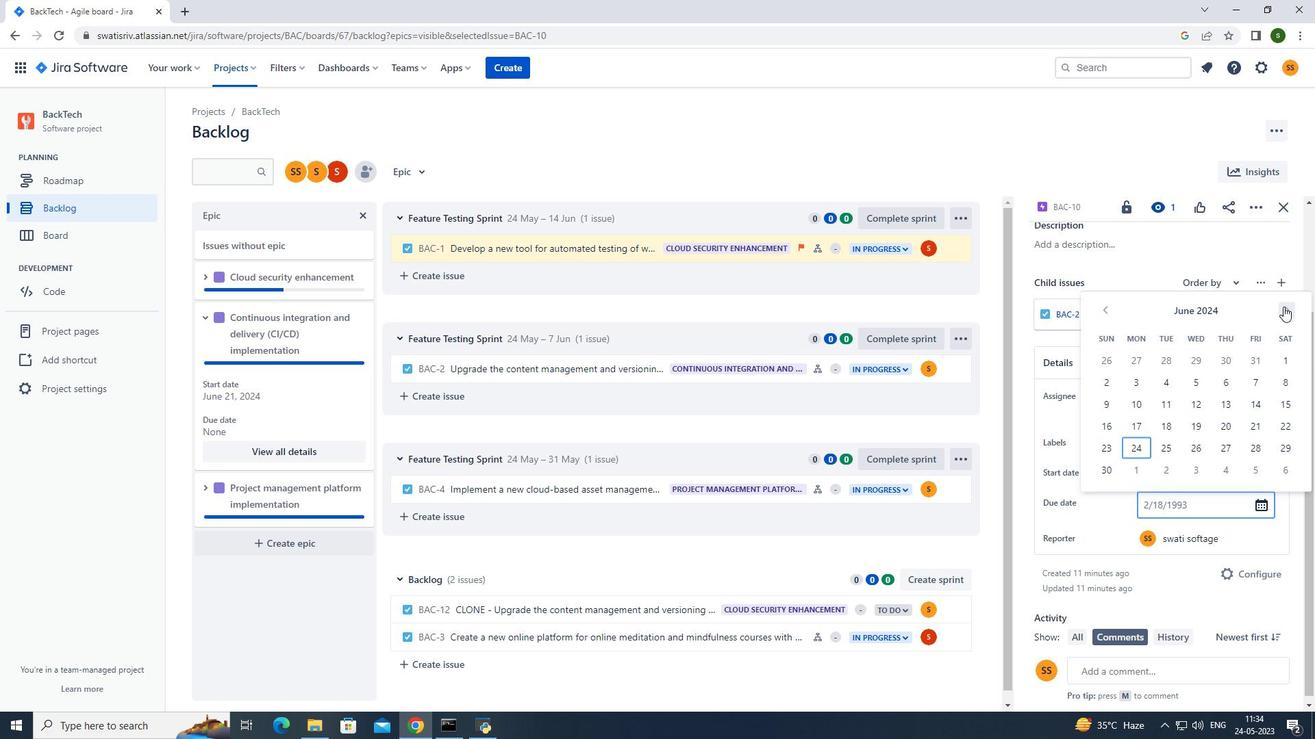 
Action: Mouse moved to (1144, 389)
Screenshot: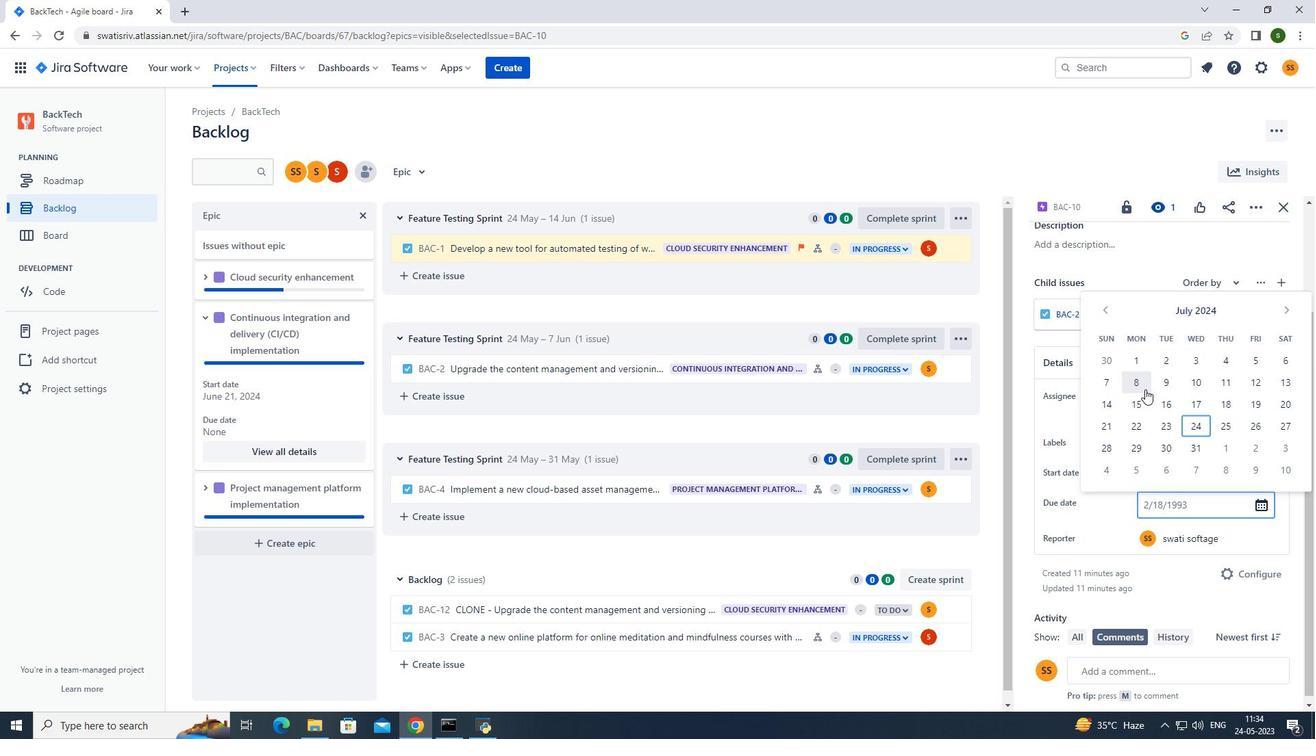 
Action: Mouse pressed left at (1144, 389)
Screenshot: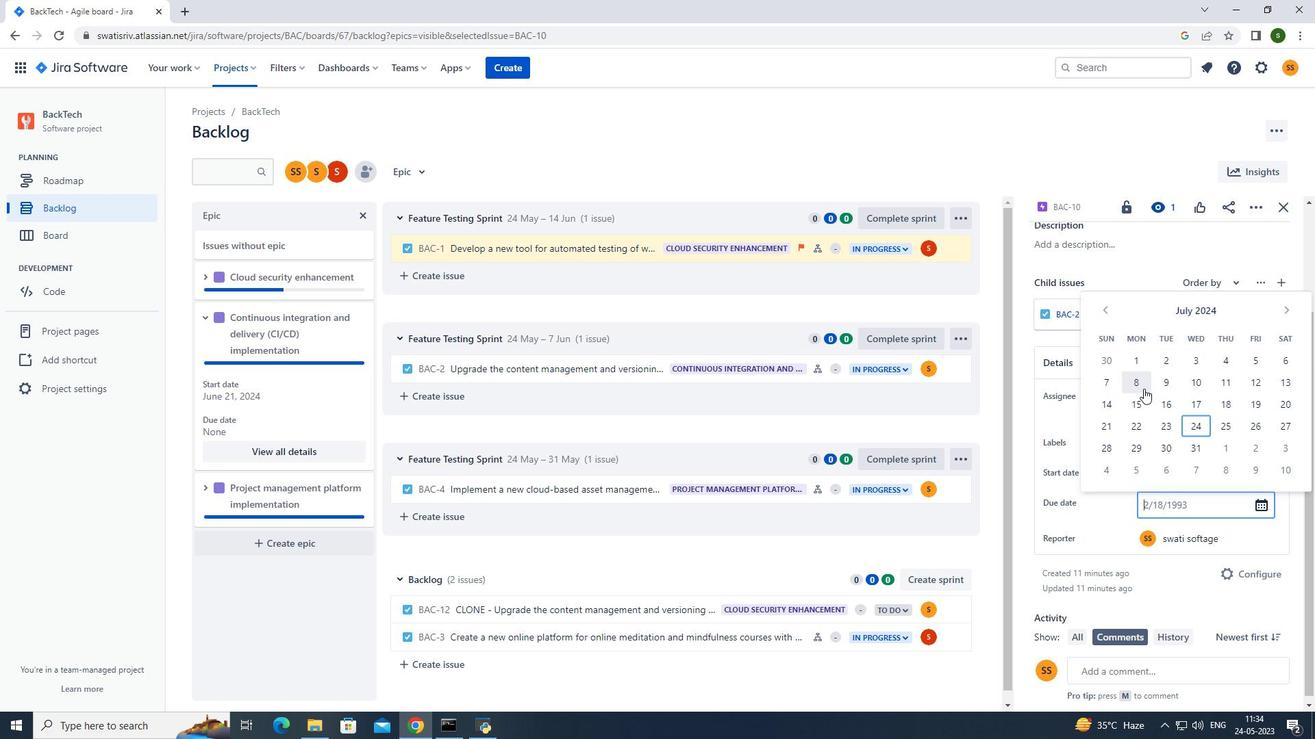 
Action: Mouse moved to (233, 65)
Screenshot: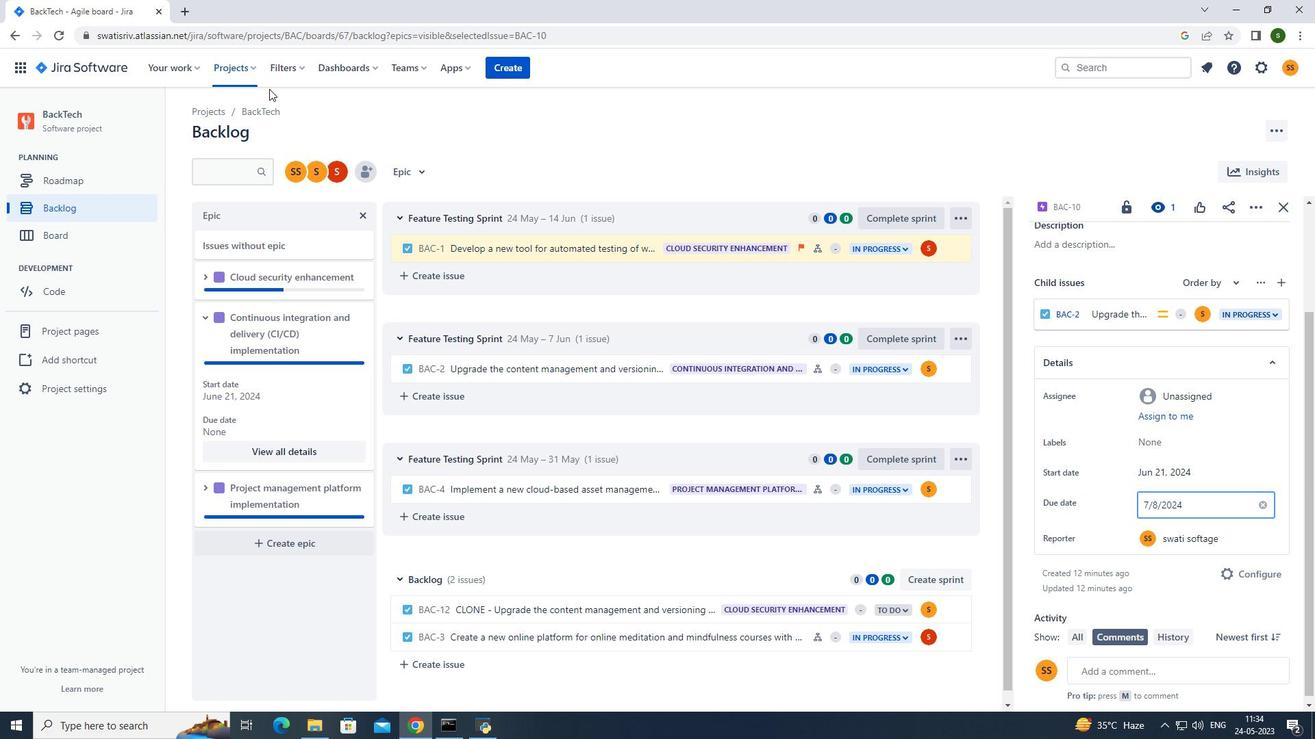 
Action: Mouse pressed left at (233, 65)
Screenshot: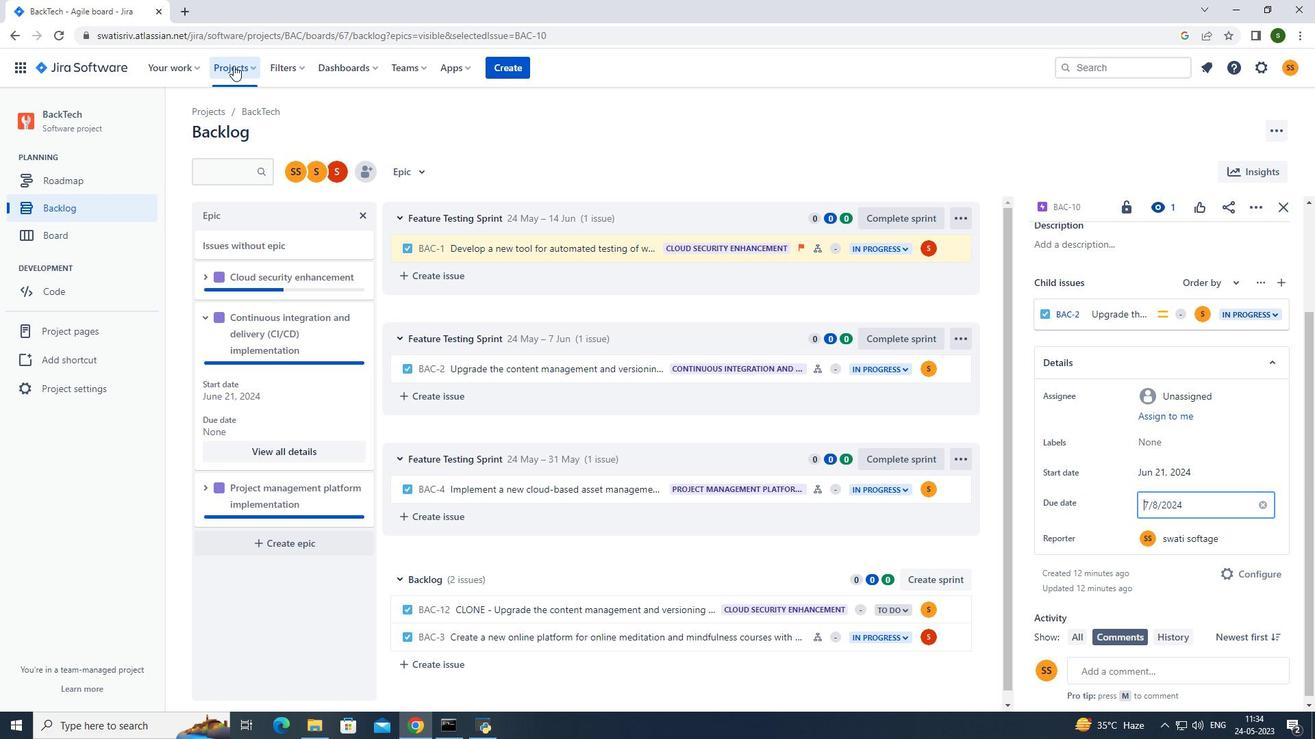
Action: Mouse moved to (254, 132)
Screenshot: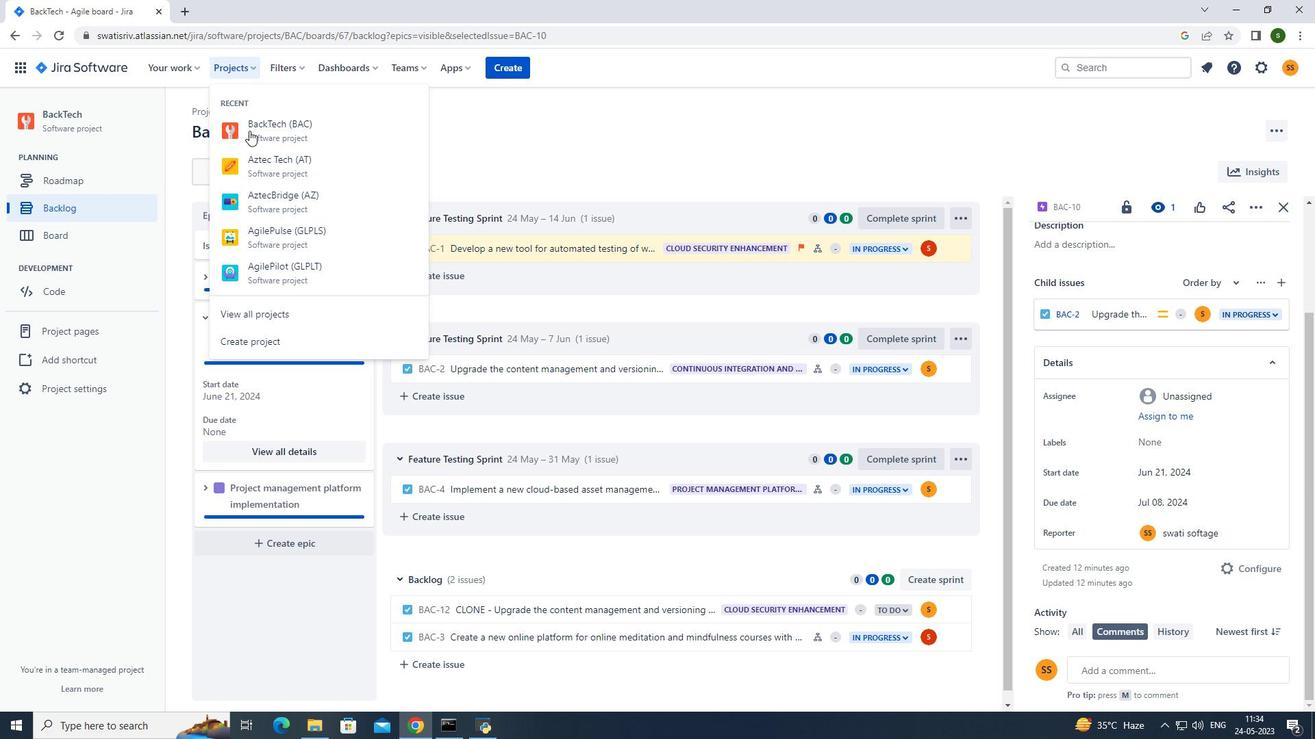 
Action: Mouse pressed left at (254, 132)
Screenshot: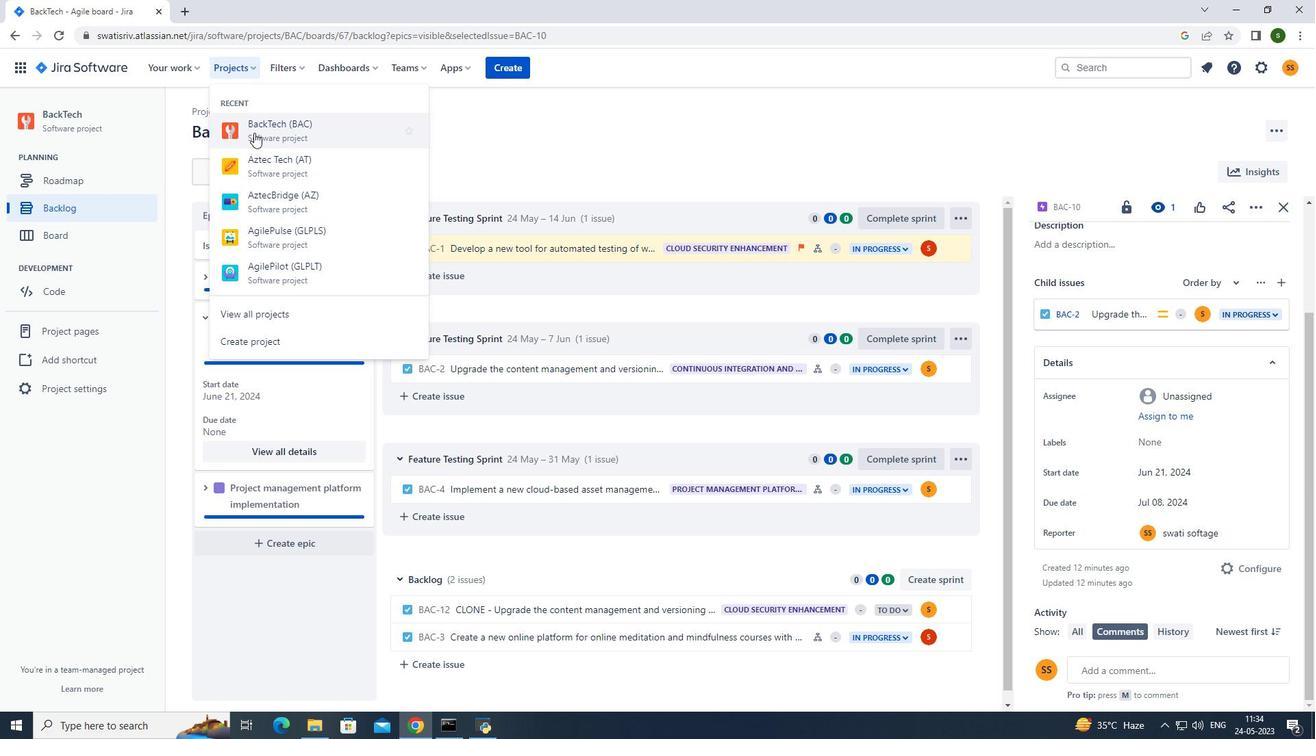 
Action: Mouse moved to (89, 206)
Screenshot: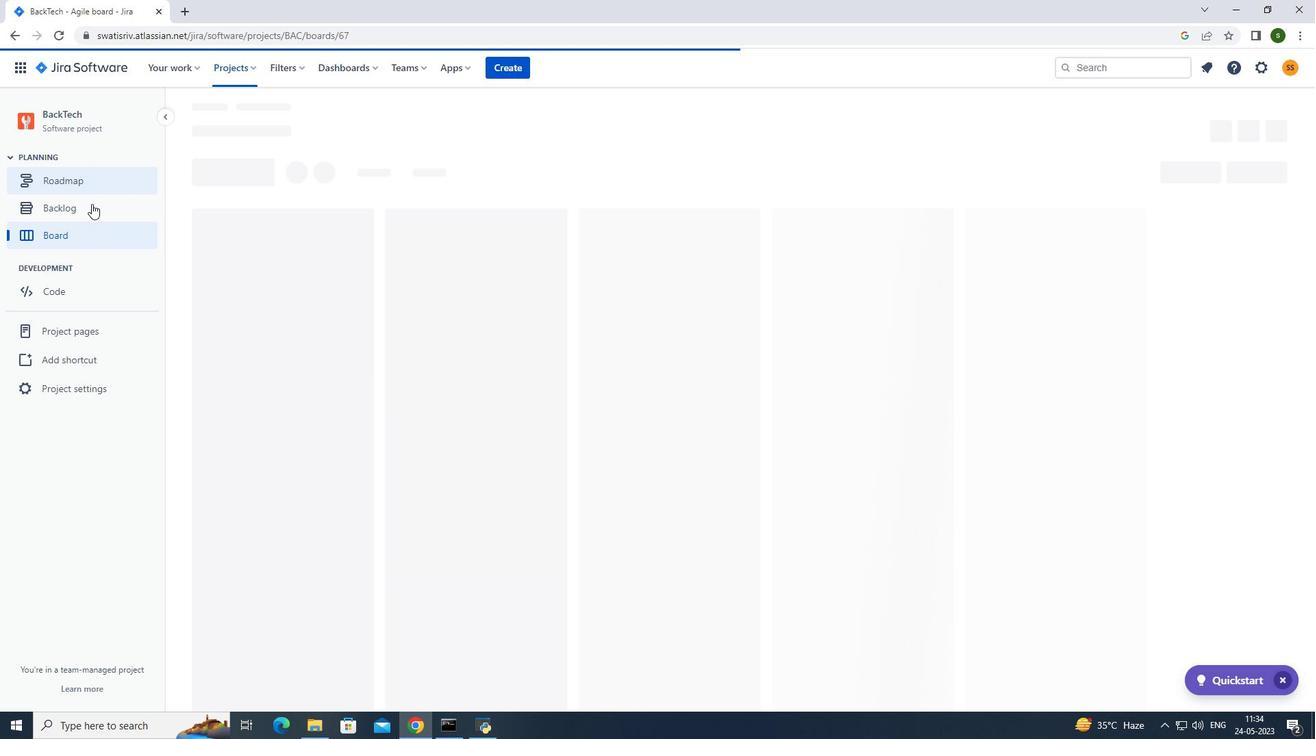 
Action: Mouse pressed left at (89, 206)
Screenshot: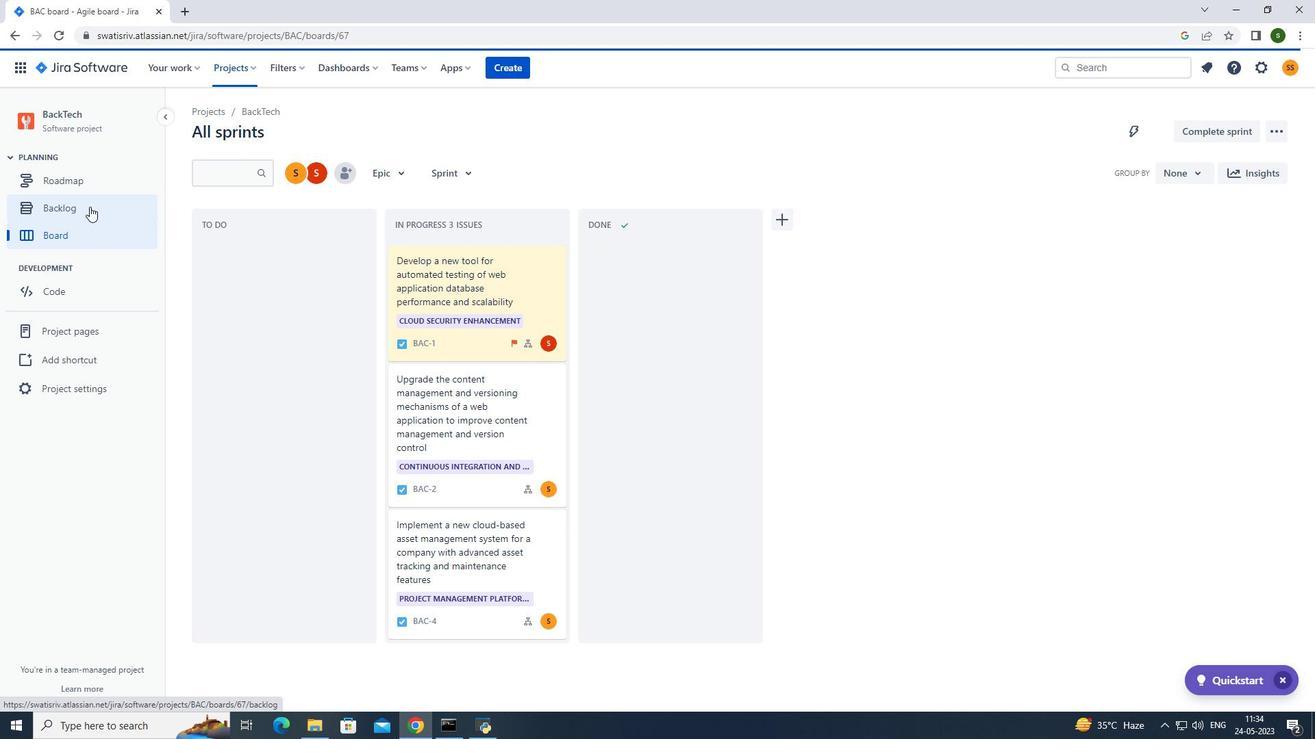 
Action: Mouse moved to (211, 390)
Screenshot: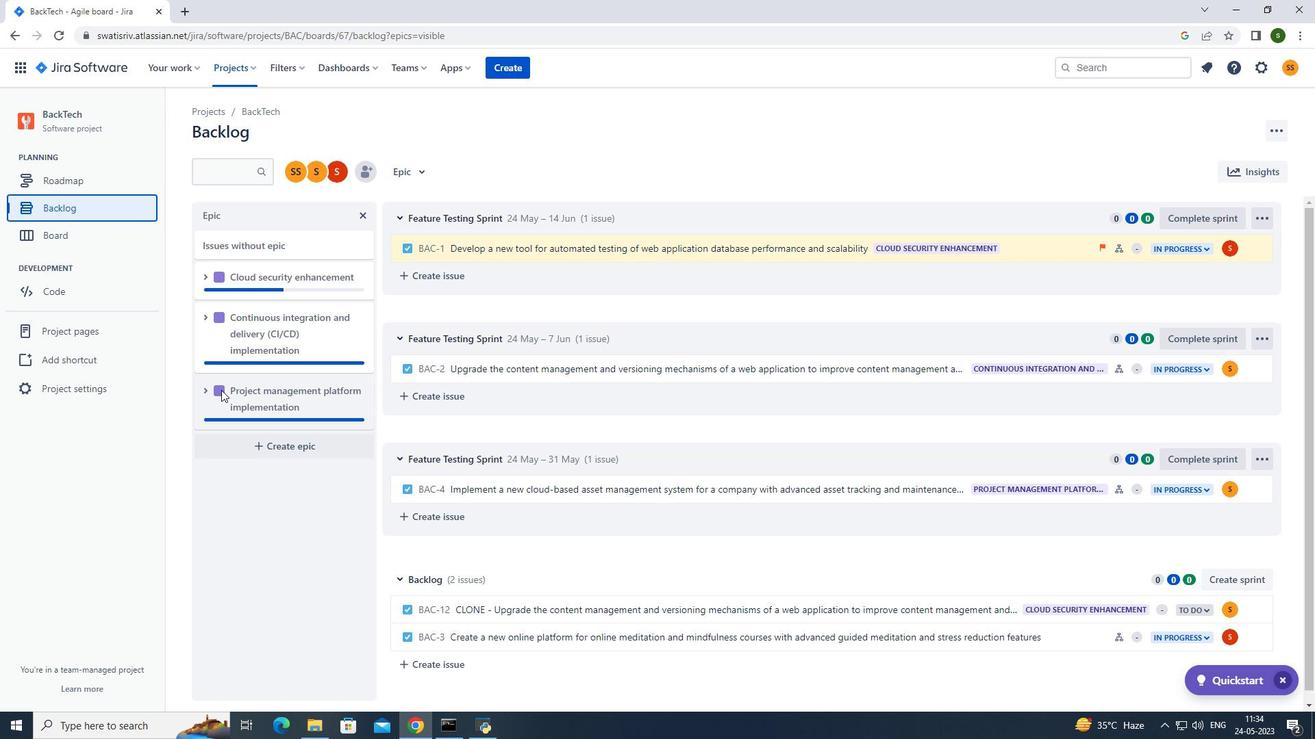 
Action: Mouse pressed left at (211, 390)
Screenshot: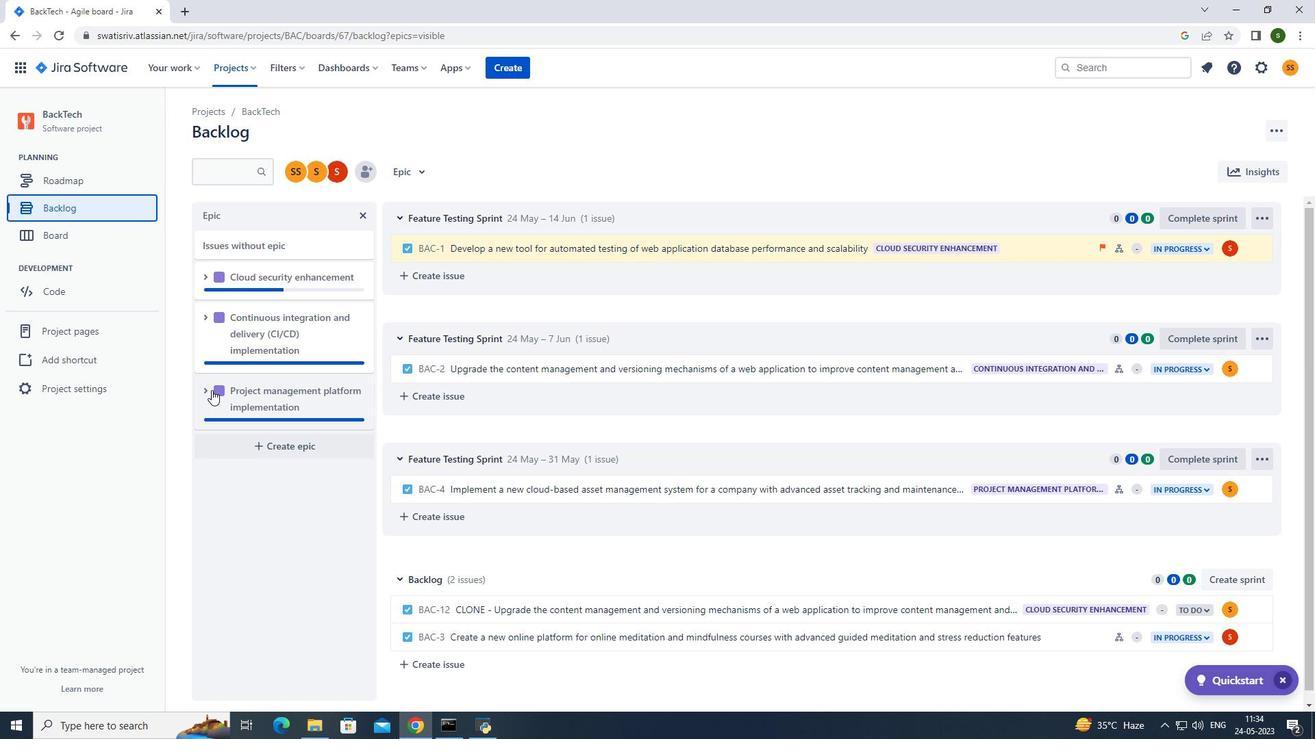 
Action: Mouse moved to (308, 502)
Screenshot: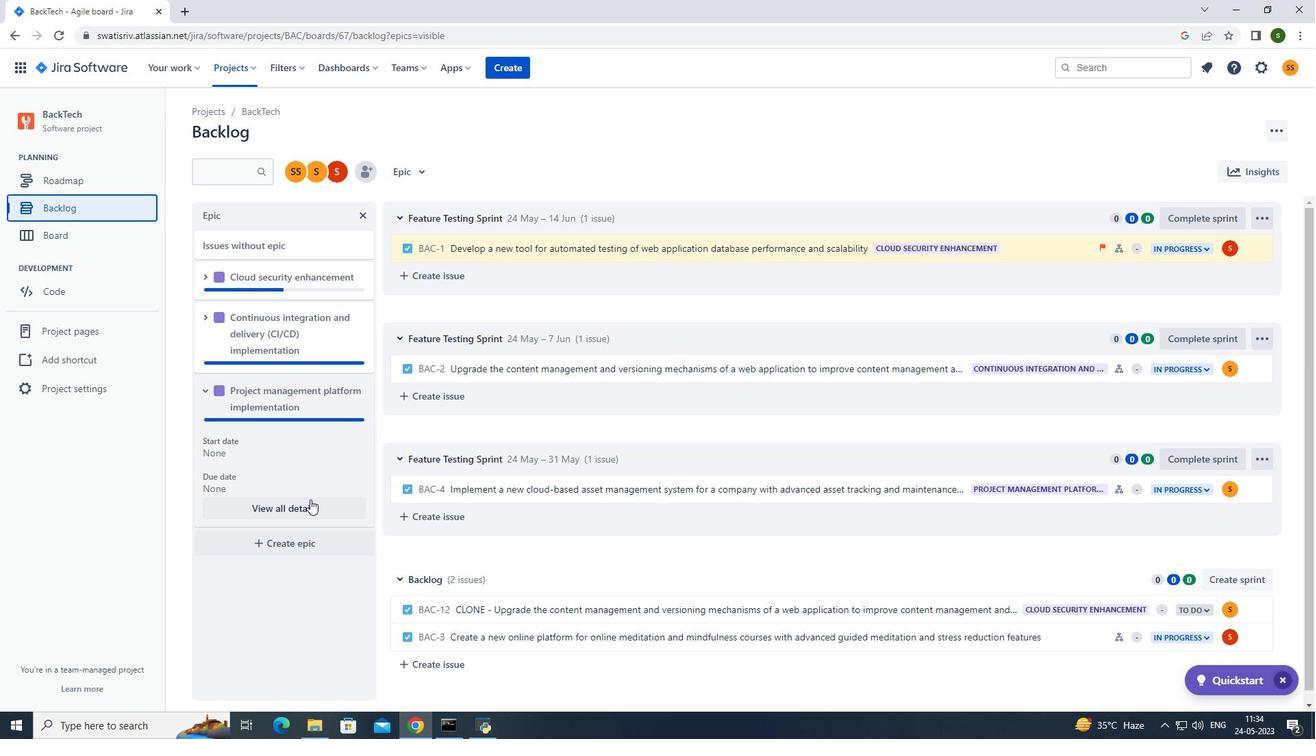 
Action: Mouse pressed left at (308, 502)
Screenshot: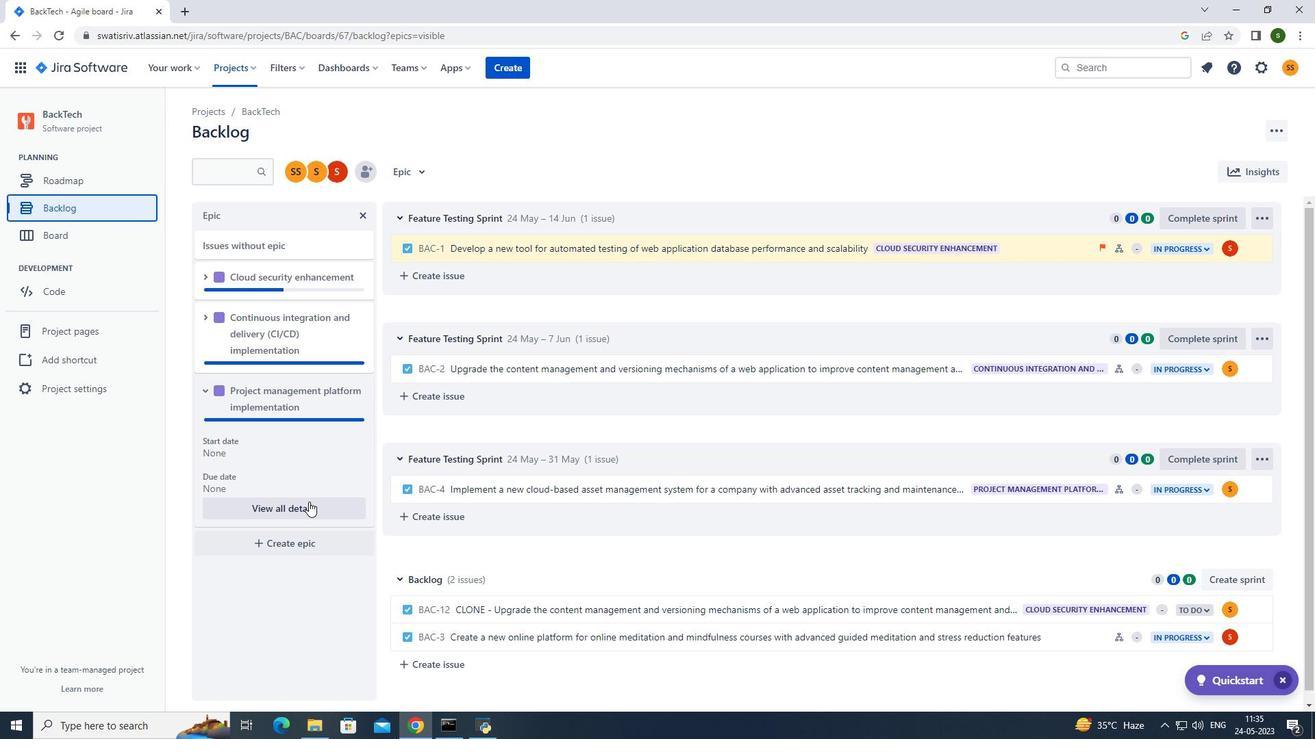 
Action: Mouse moved to (1168, 593)
Screenshot: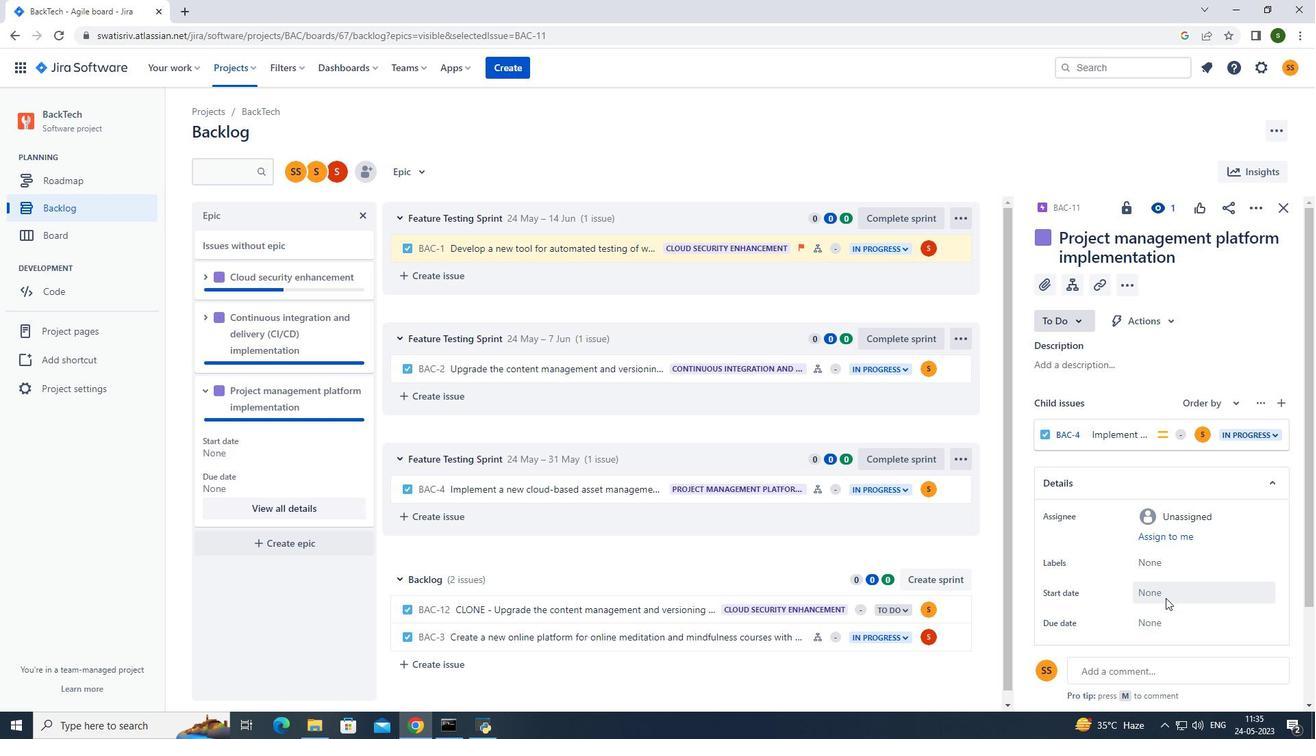 
Action: Mouse pressed left at (1168, 593)
Screenshot: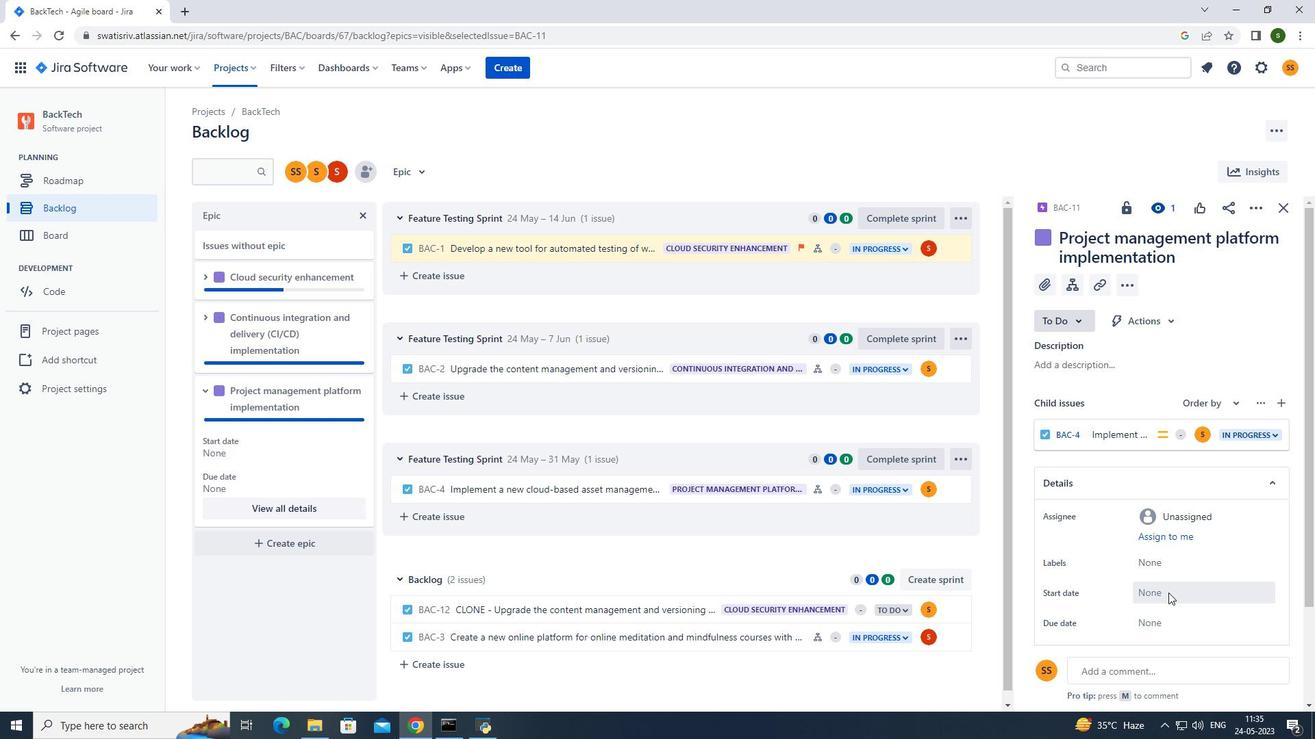 
Action: Mouse moved to (1289, 402)
Screenshot: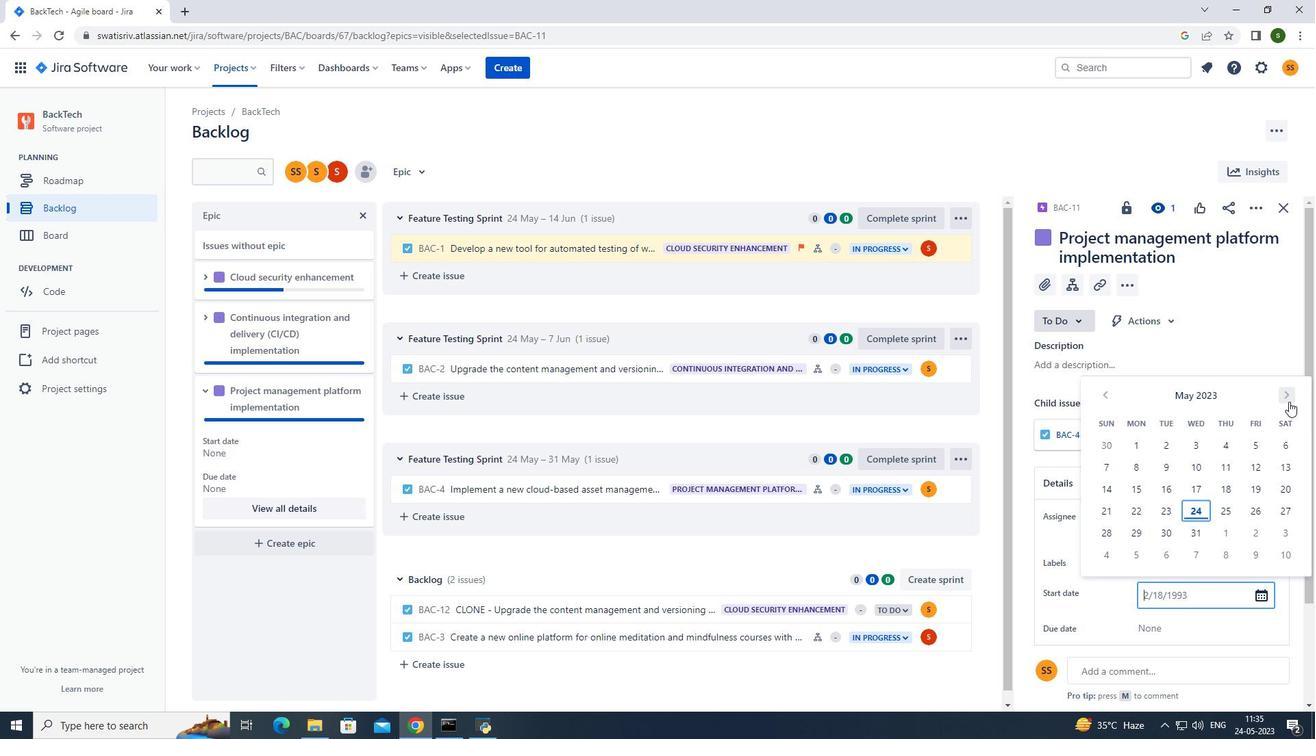 
Action: Mouse pressed left at (1289, 402)
Screenshot: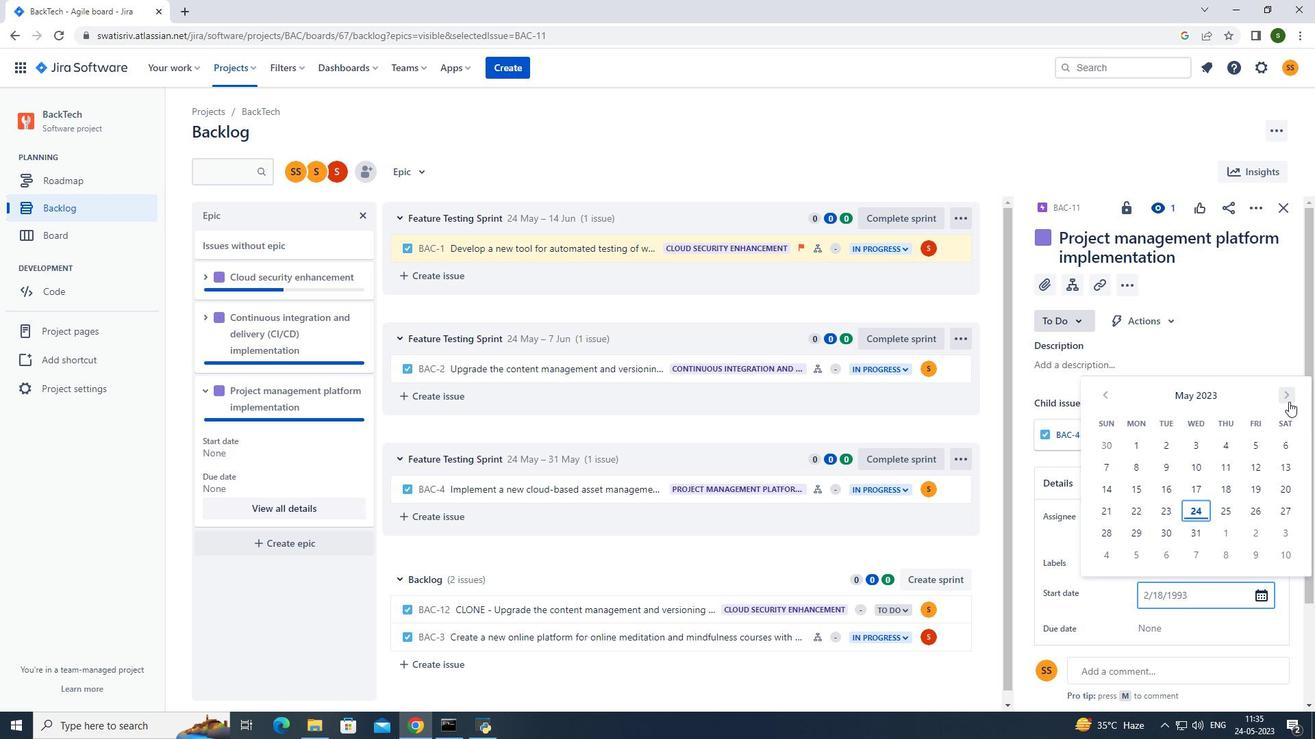 
Action: Mouse moved to (1163, 529)
Screenshot: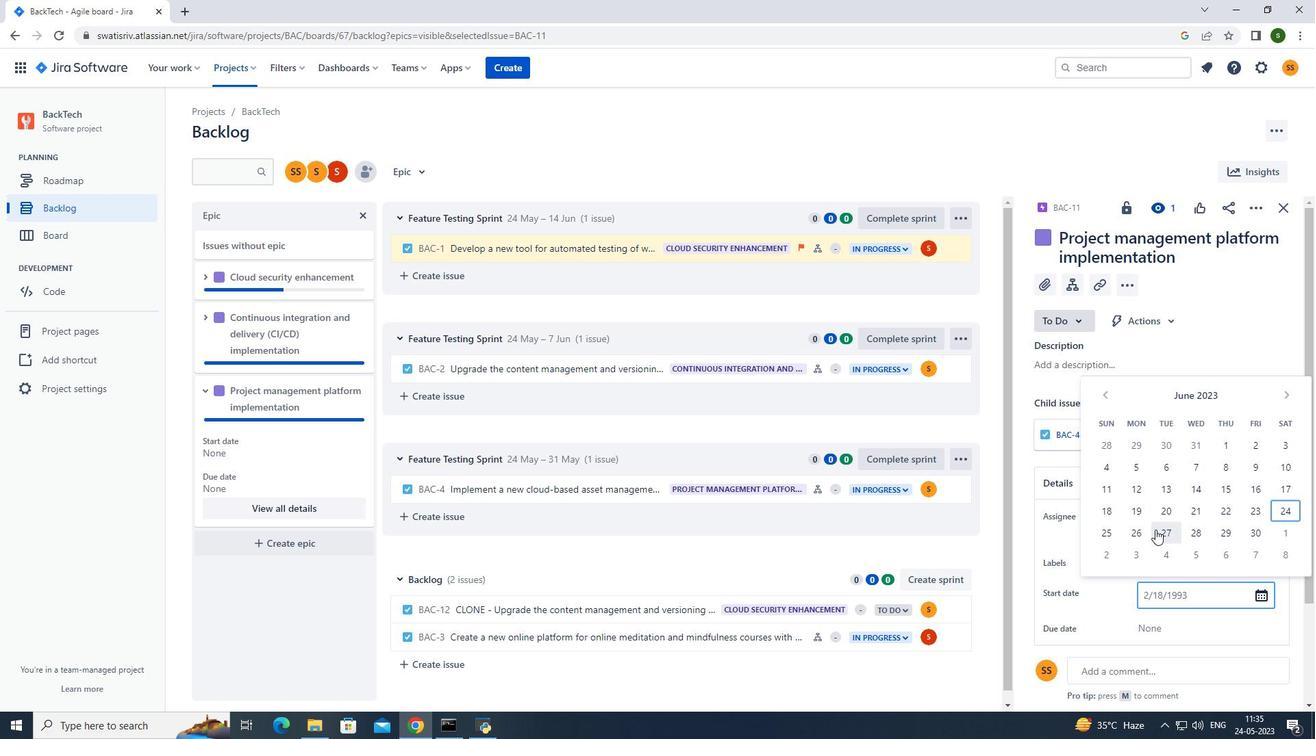 
Action: Mouse pressed left at (1163, 529)
Screenshot: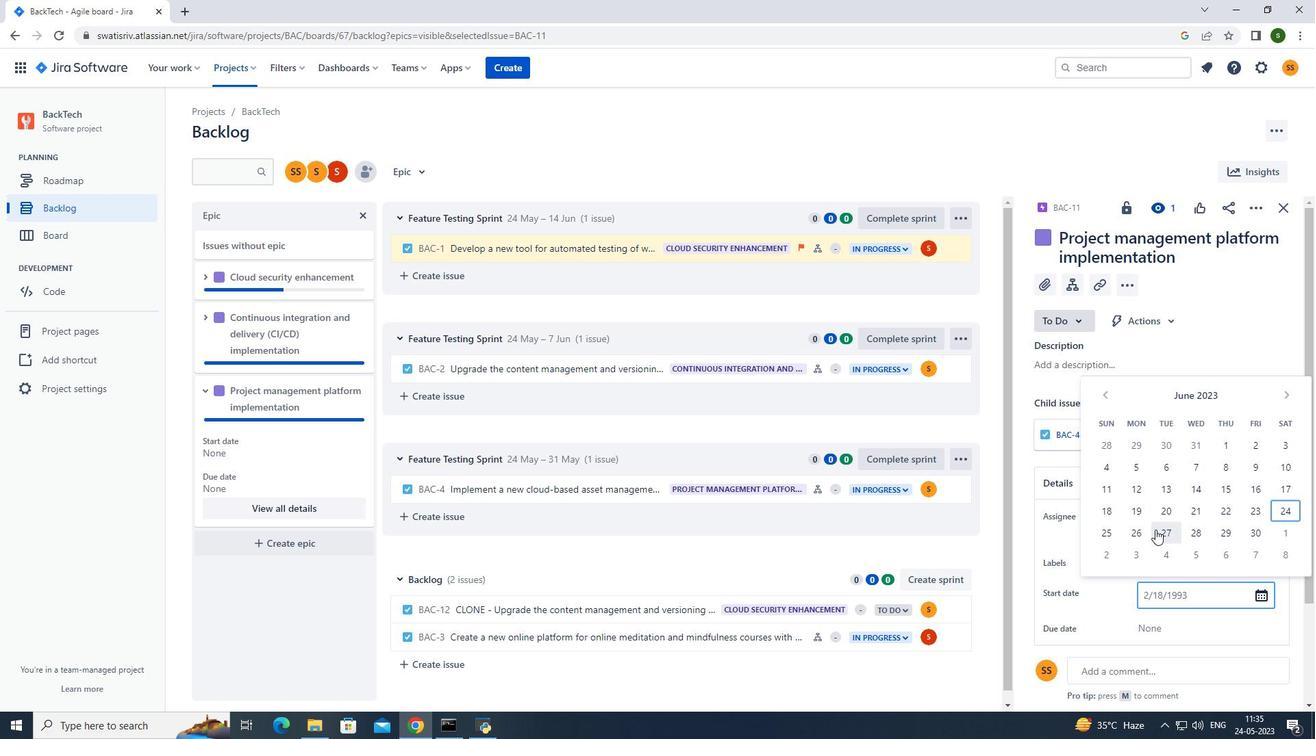 
Action: Mouse moved to (1154, 626)
Screenshot: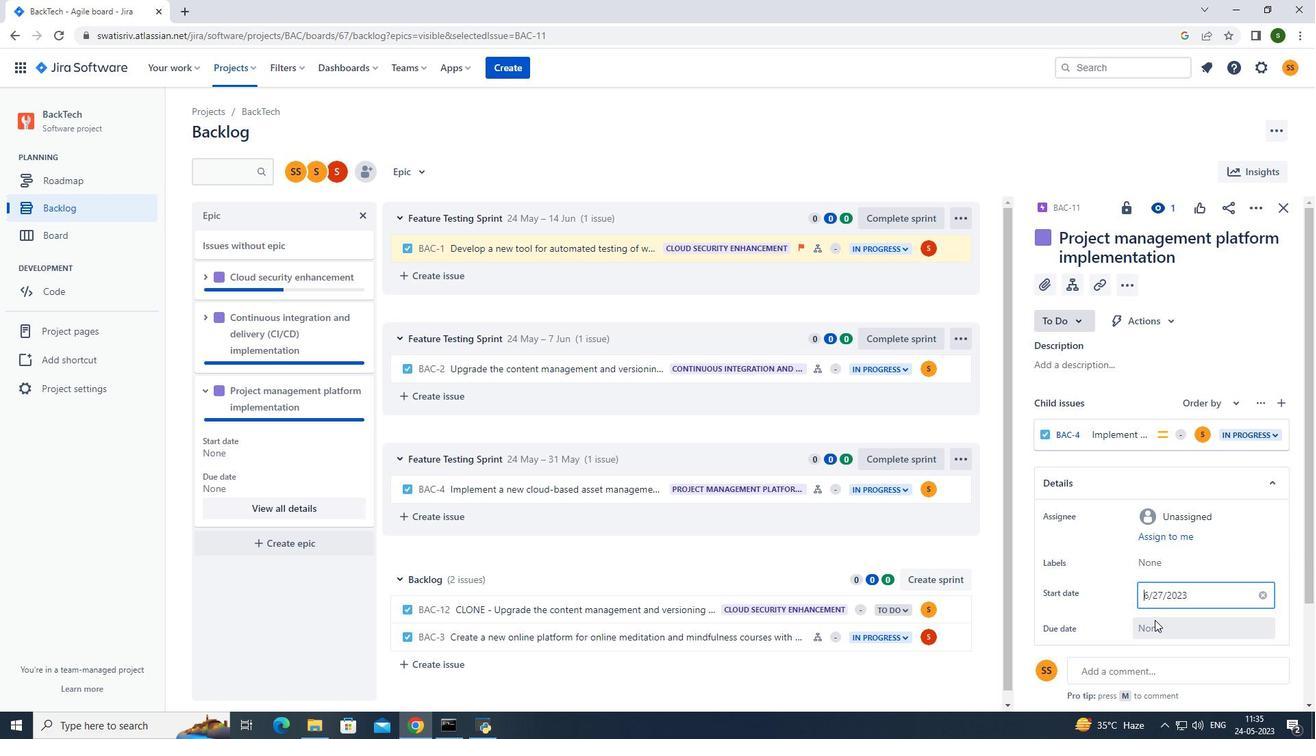 
Action: Mouse pressed left at (1154, 626)
Screenshot: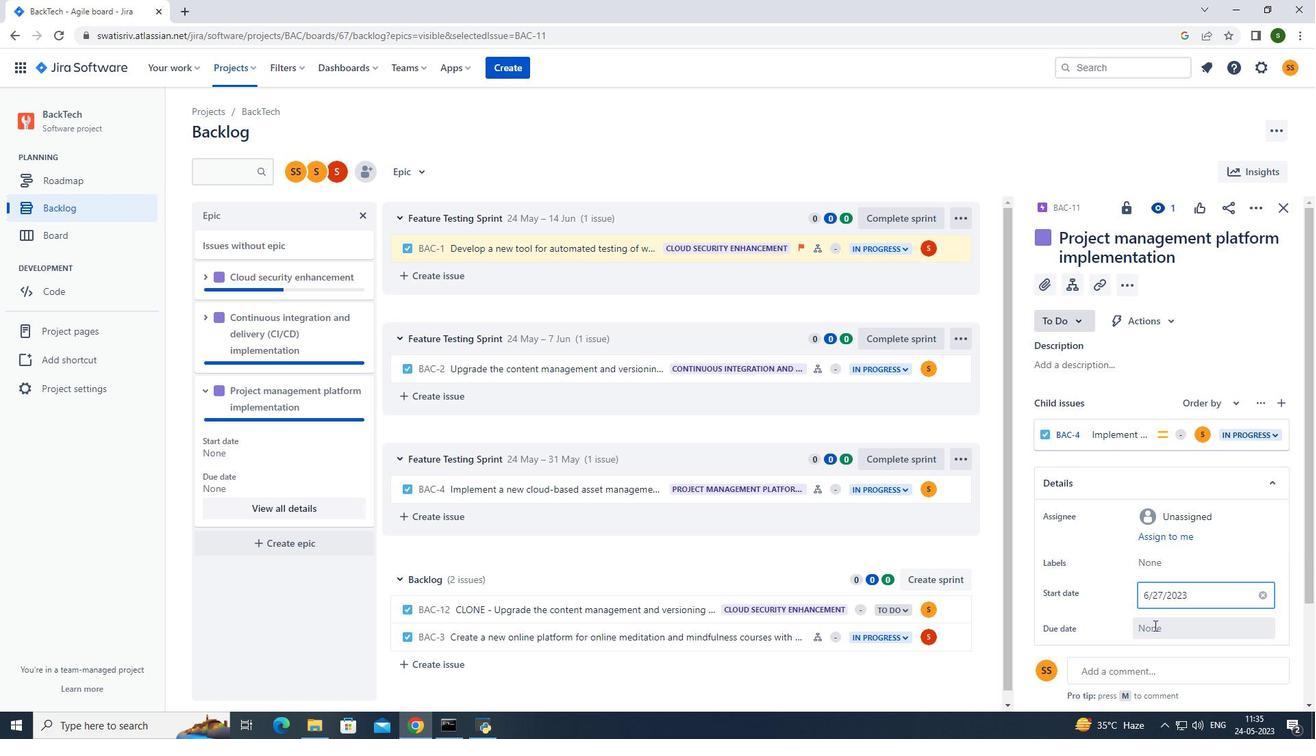 
Action: Mouse moved to (1285, 433)
Screenshot: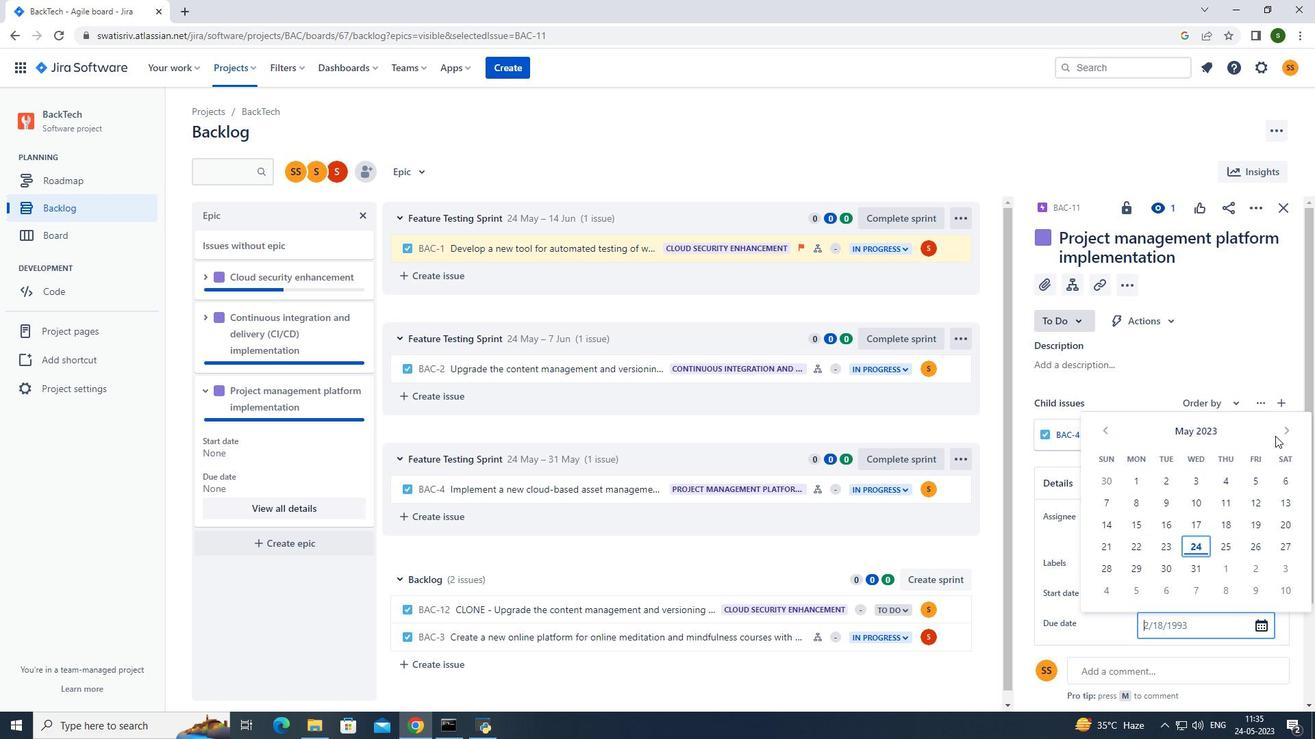 
Action: Mouse pressed left at (1285, 433)
Screenshot: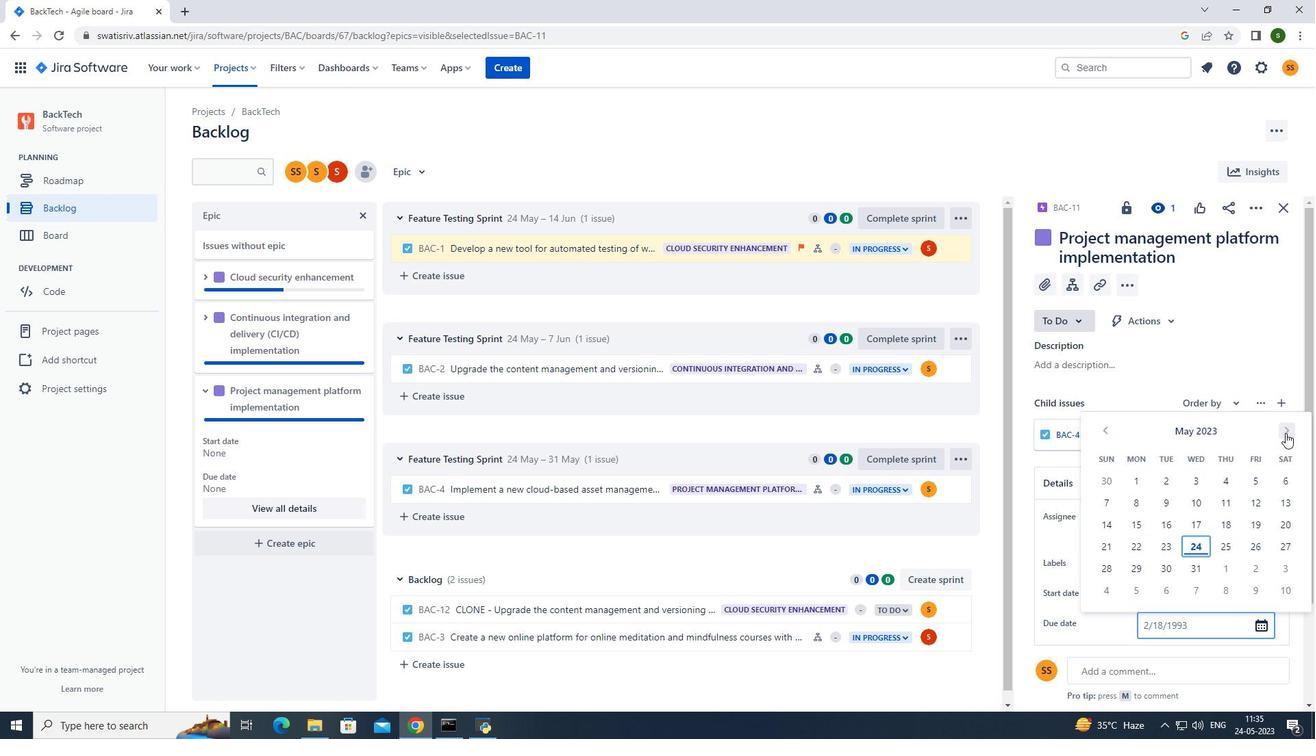 
Action: Mouse pressed left at (1285, 433)
Screenshot: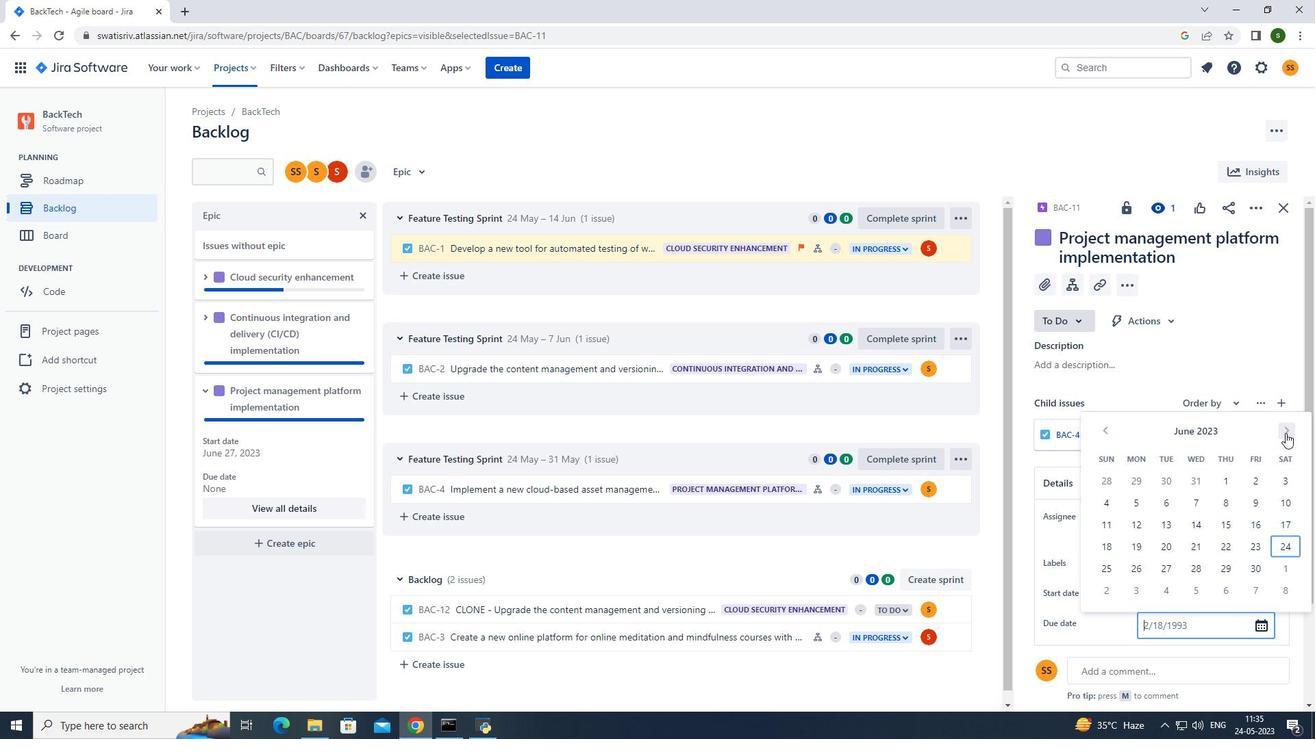 
Action: Mouse pressed left at (1285, 433)
Screenshot: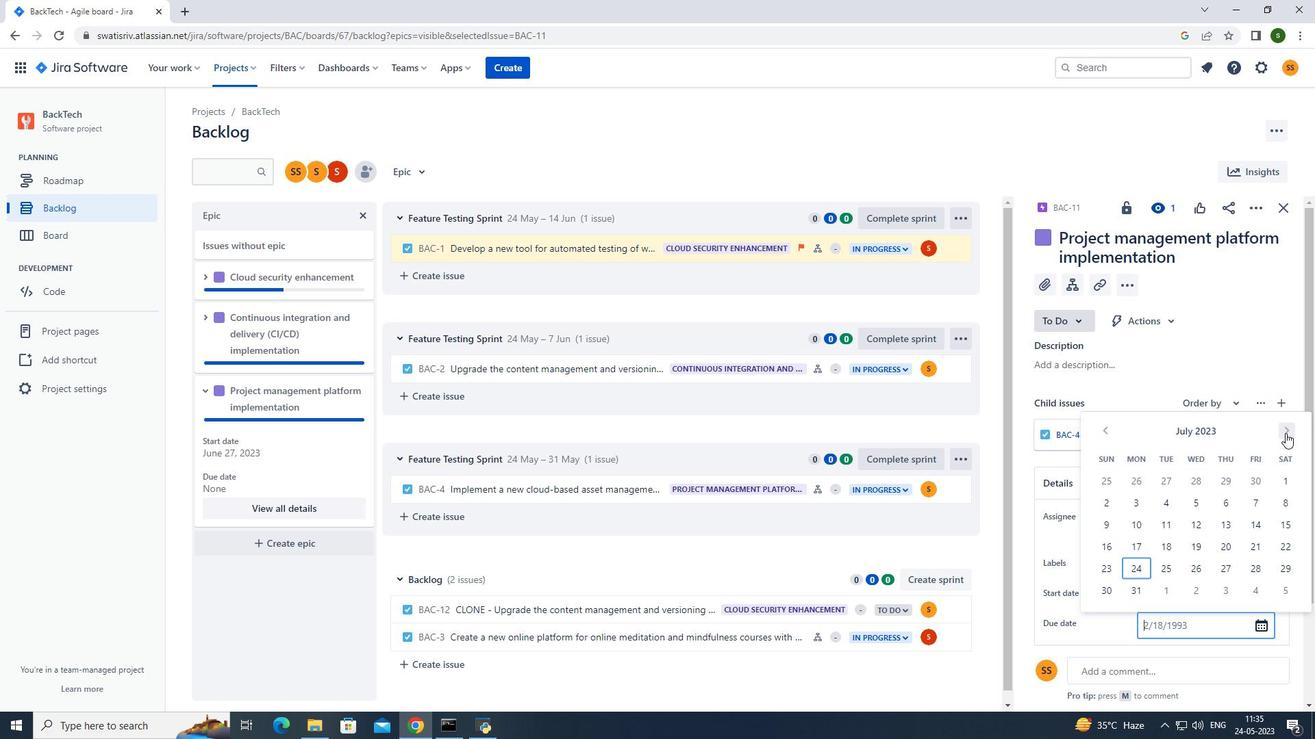 
Action: Mouse pressed left at (1285, 433)
Screenshot: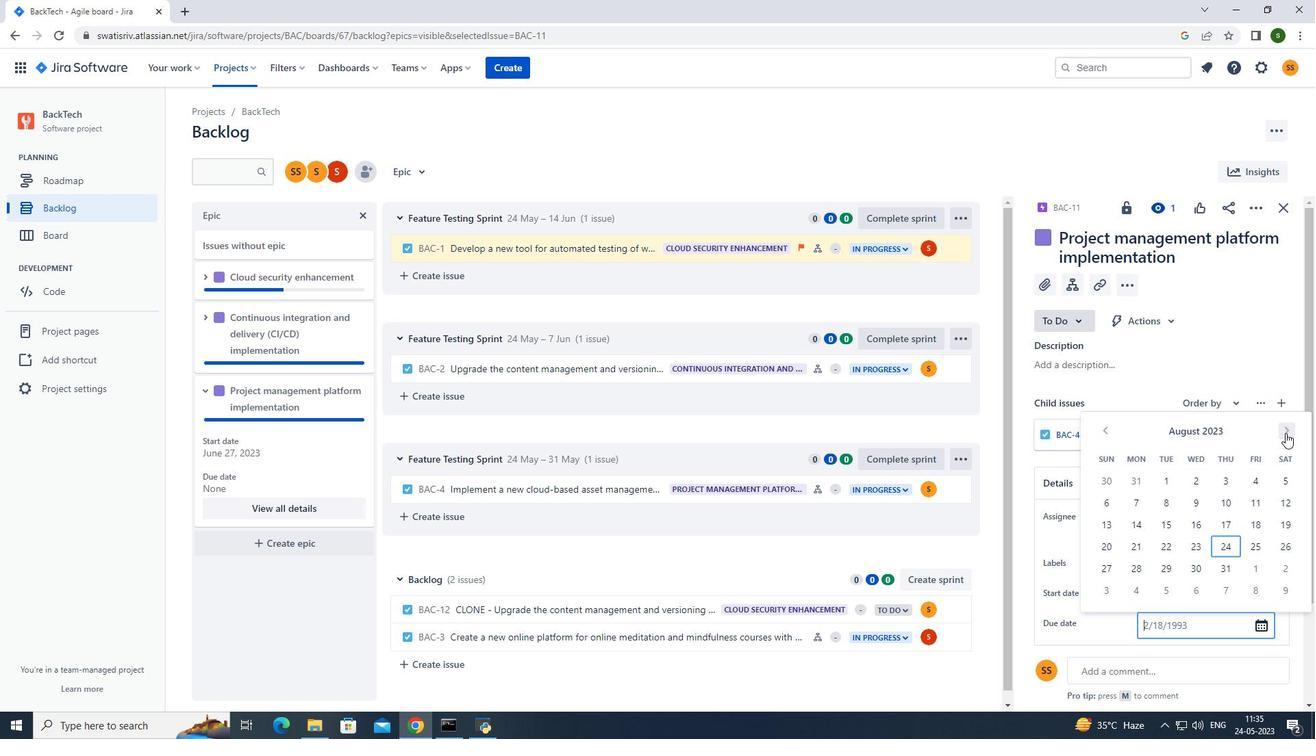 
Action: Mouse moved to (1285, 433)
Screenshot: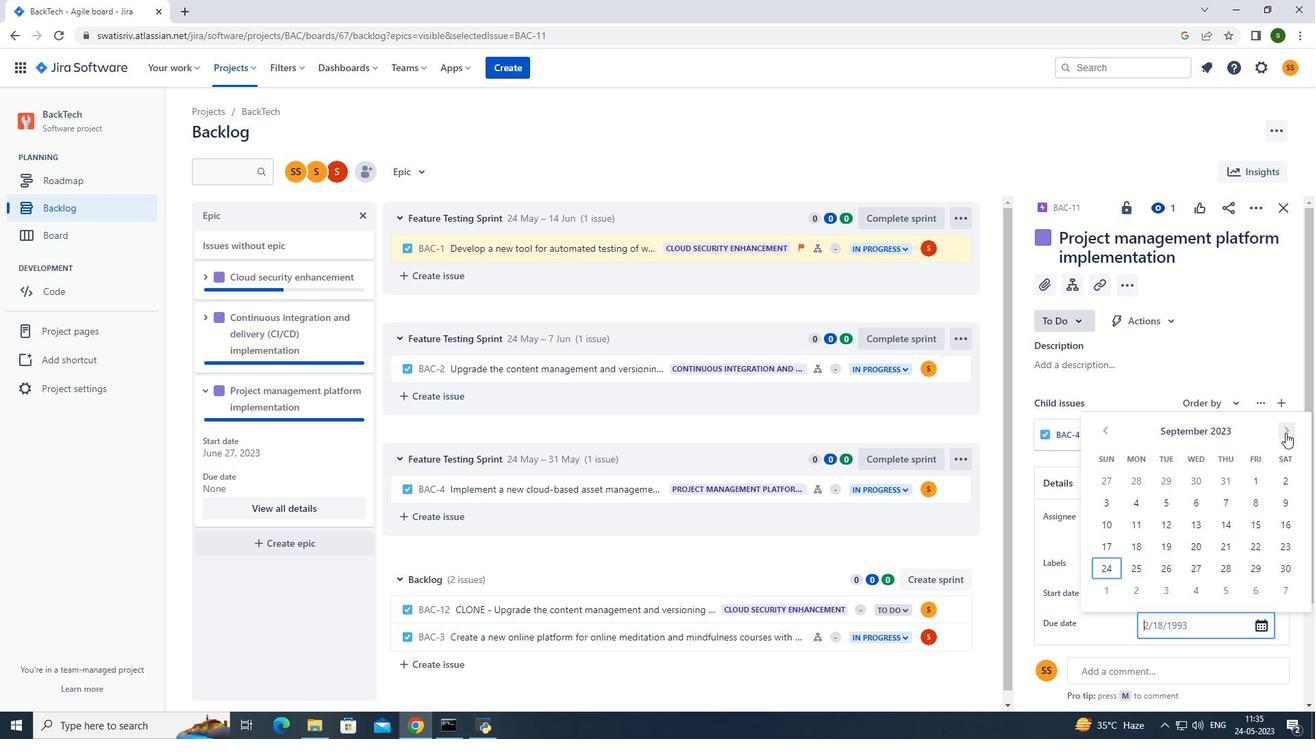 
Action: Mouse pressed left at (1285, 433)
Screenshot: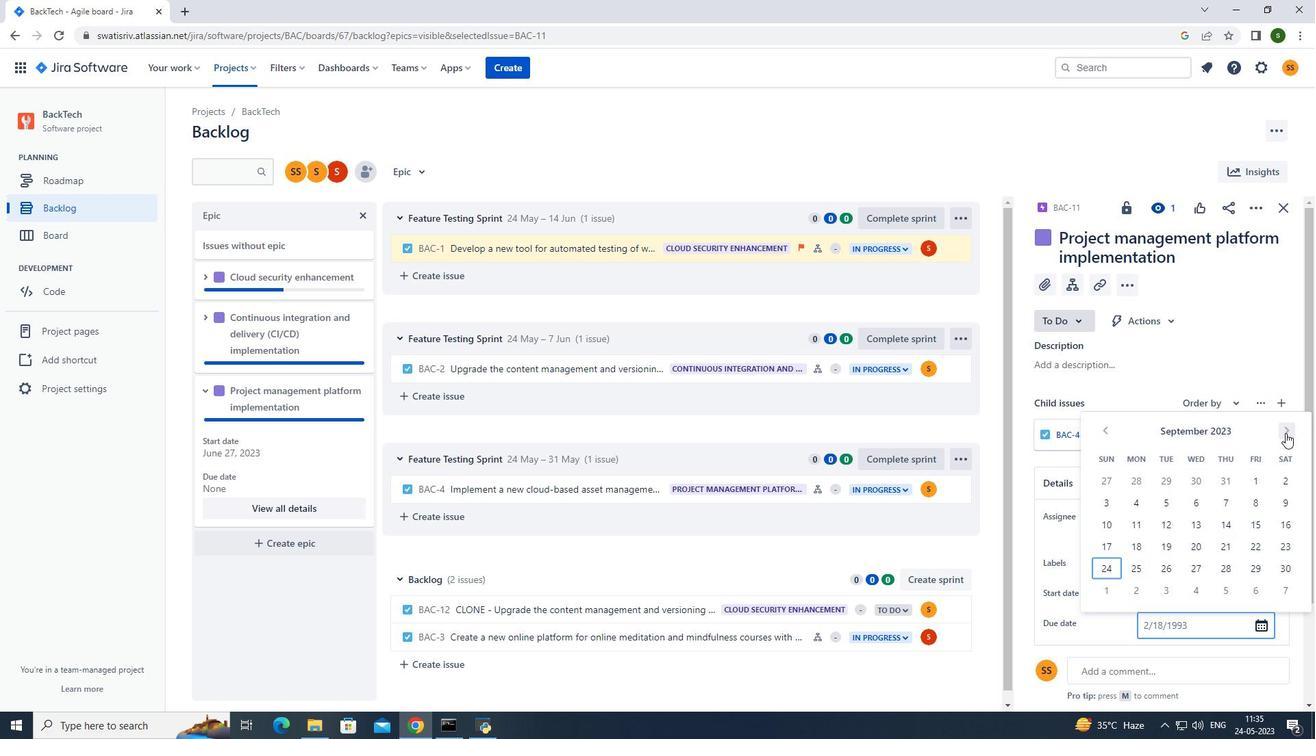 
Action: Mouse moved to (1285, 433)
Screenshot: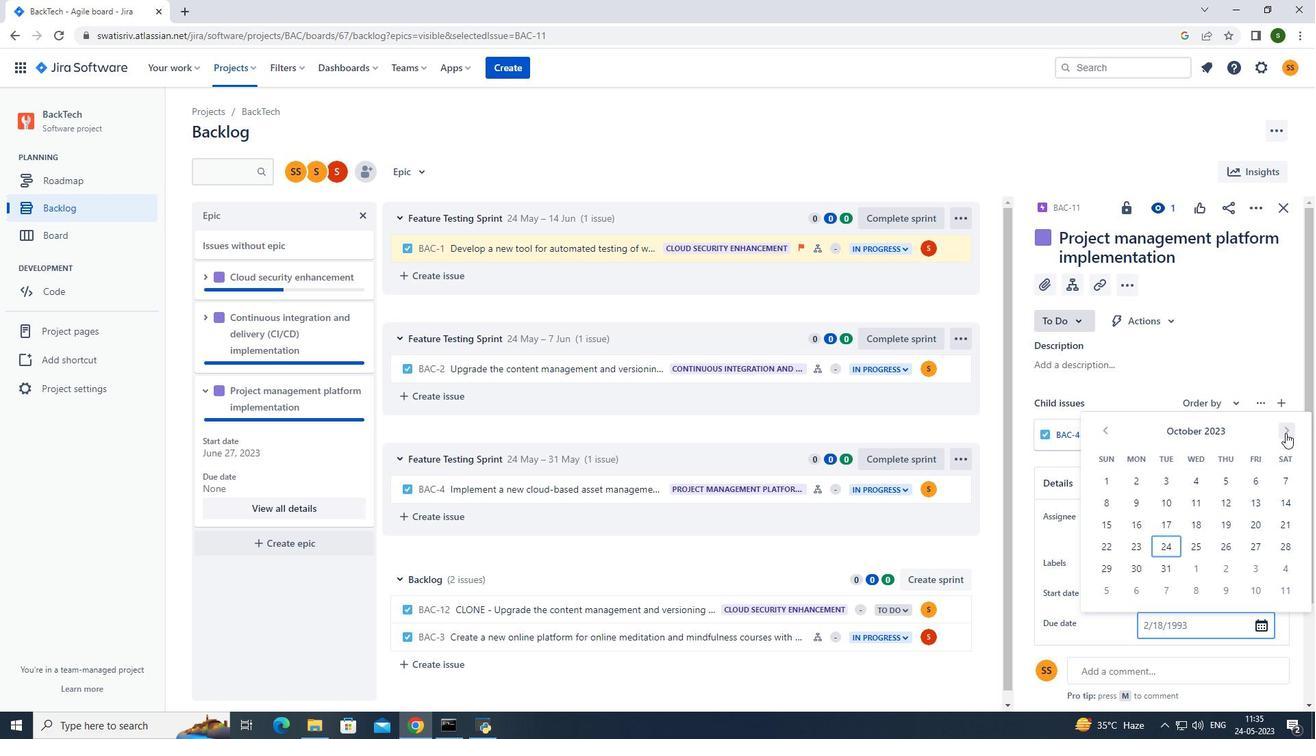 
Action: Mouse pressed left at (1285, 433)
Screenshot: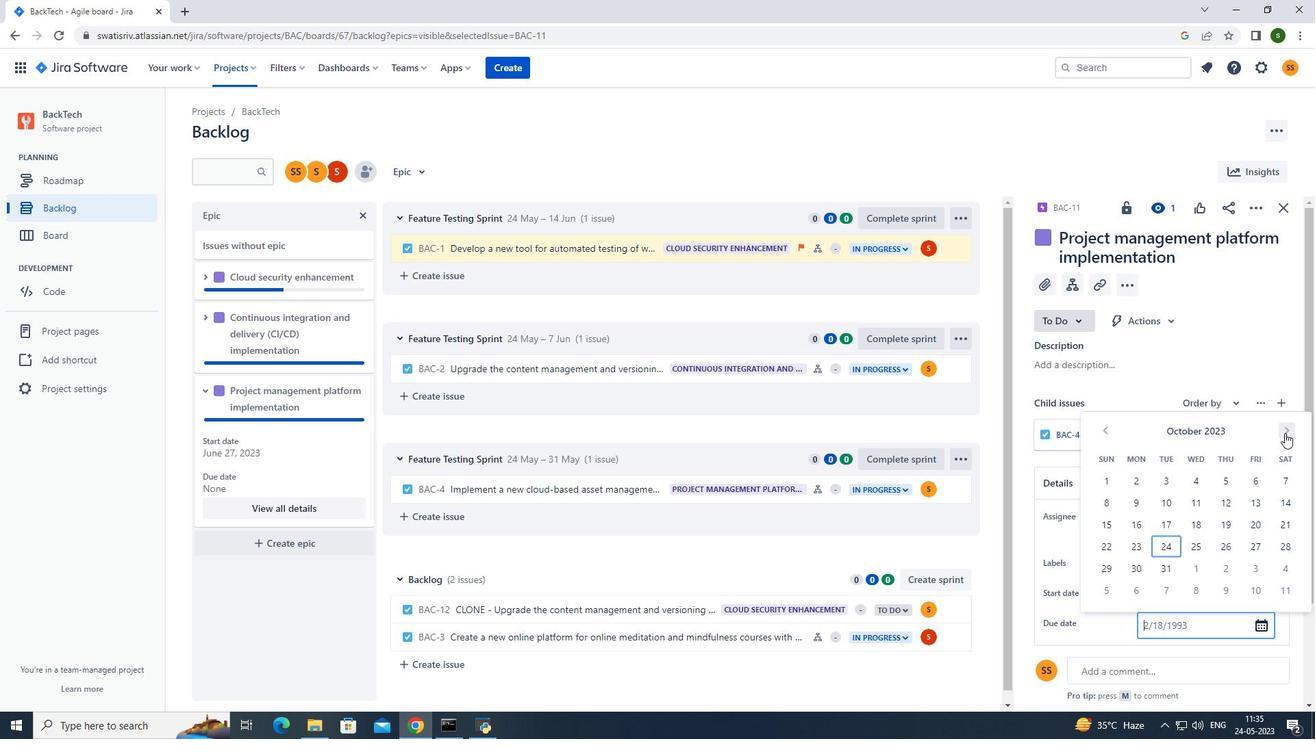 
Action: Mouse pressed left at (1285, 433)
Screenshot: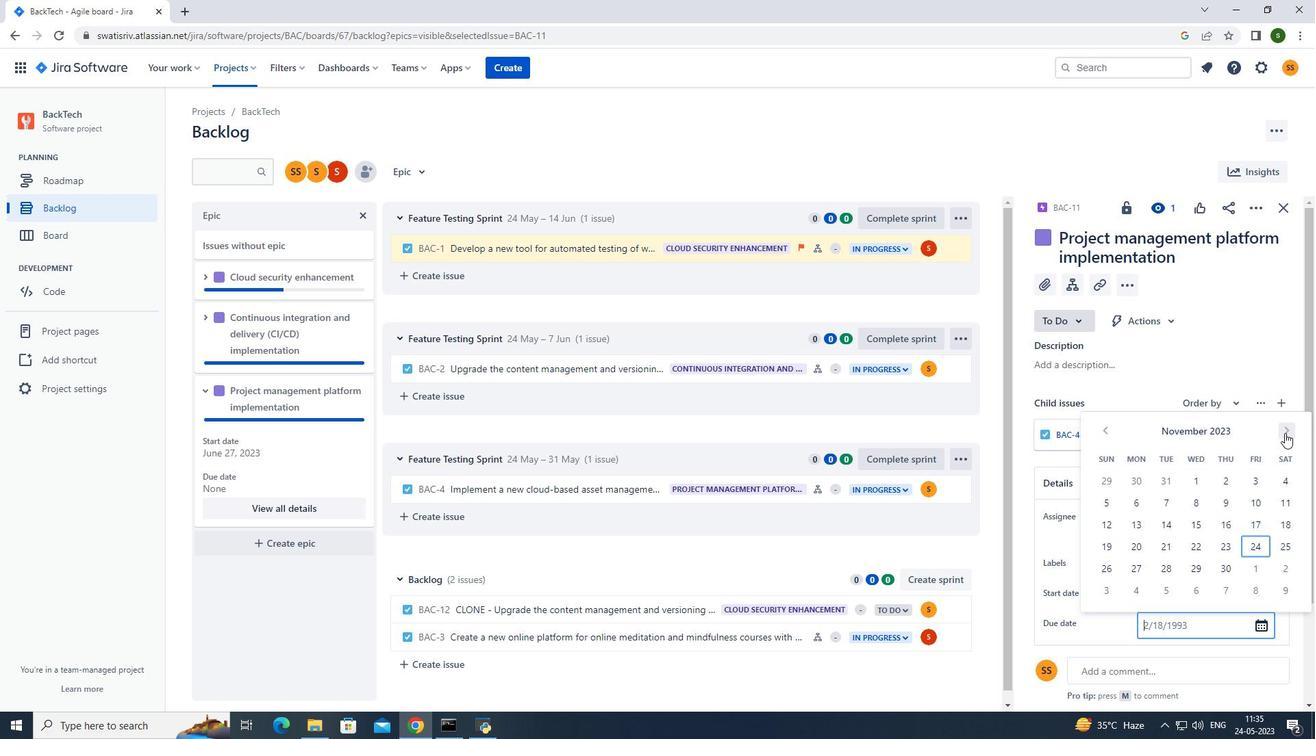 
Action: Mouse pressed left at (1285, 433)
Screenshot: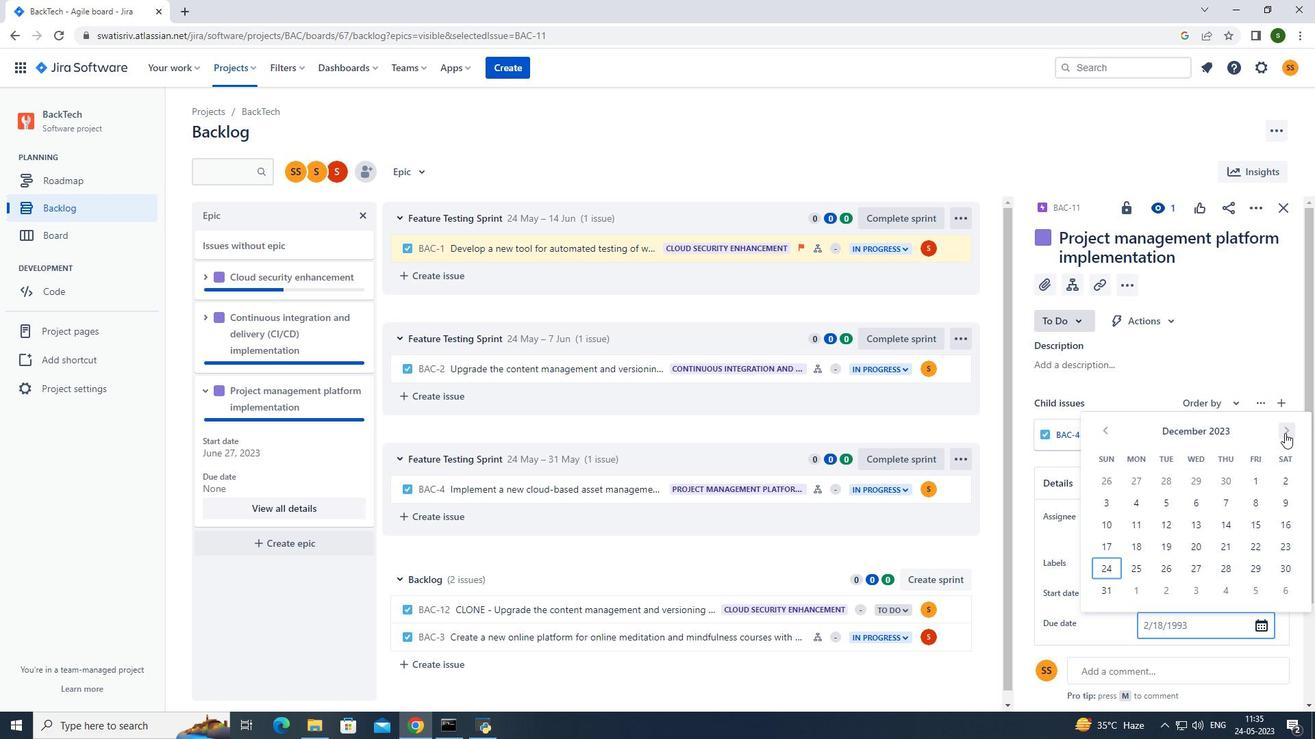 
Action: Mouse pressed left at (1285, 433)
Screenshot: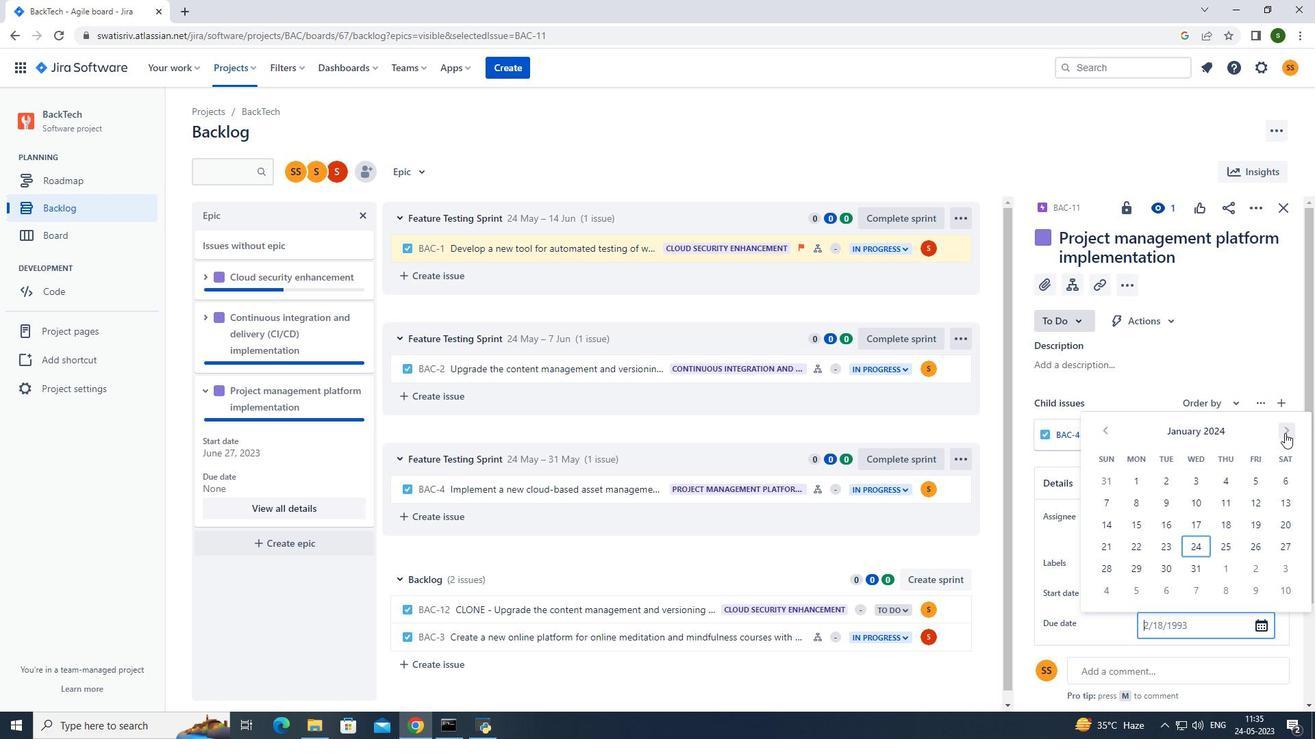 
Action: Mouse moved to (1279, 434)
Screenshot: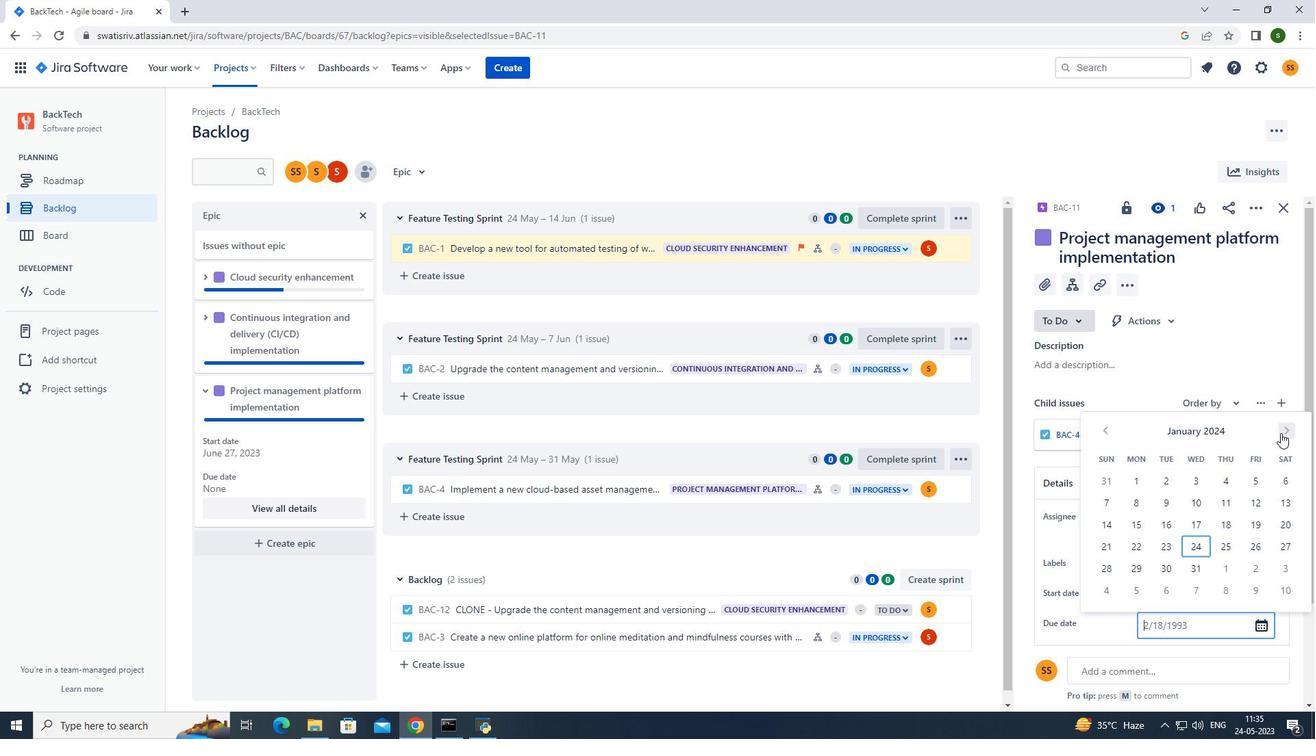 
Action: Mouse pressed left at (1279, 434)
Screenshot: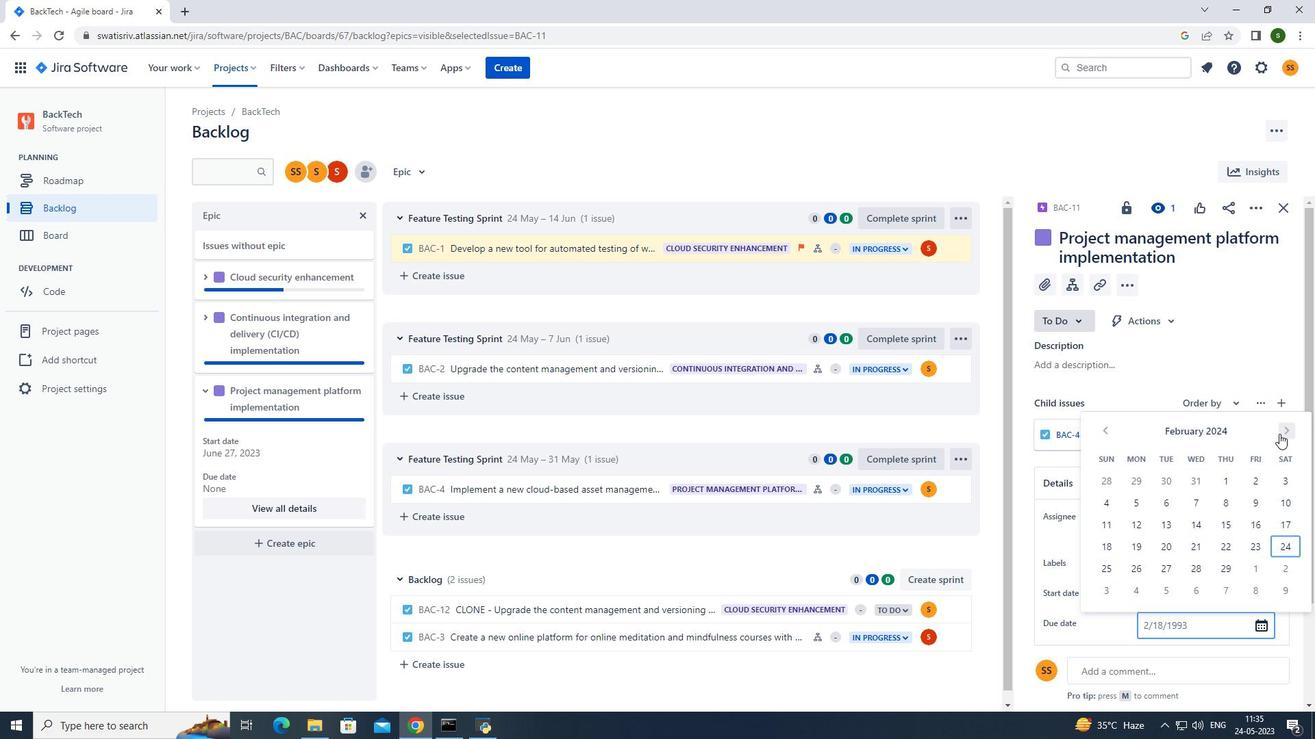 
Action: Mouse pressed left at (1279, 434)
Screenshot: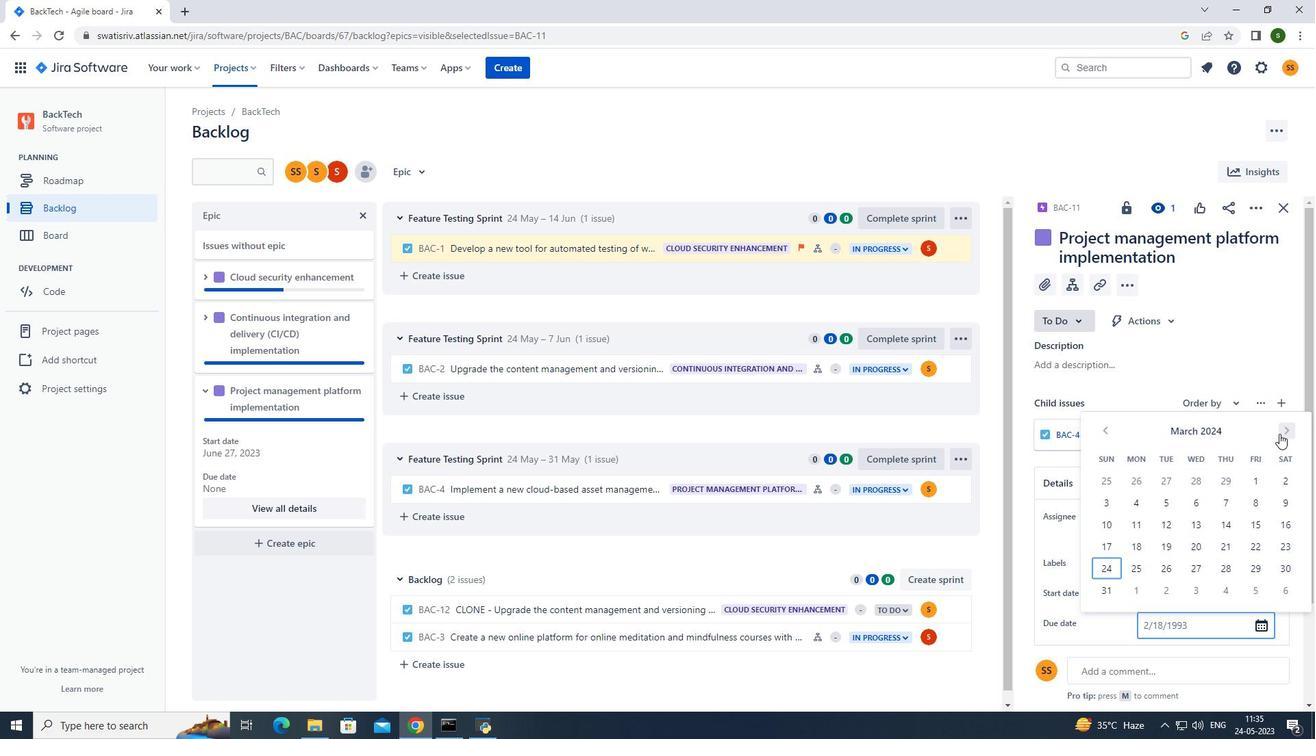 
Action: Mouse pressed left at (1279, 434)
Screenshot: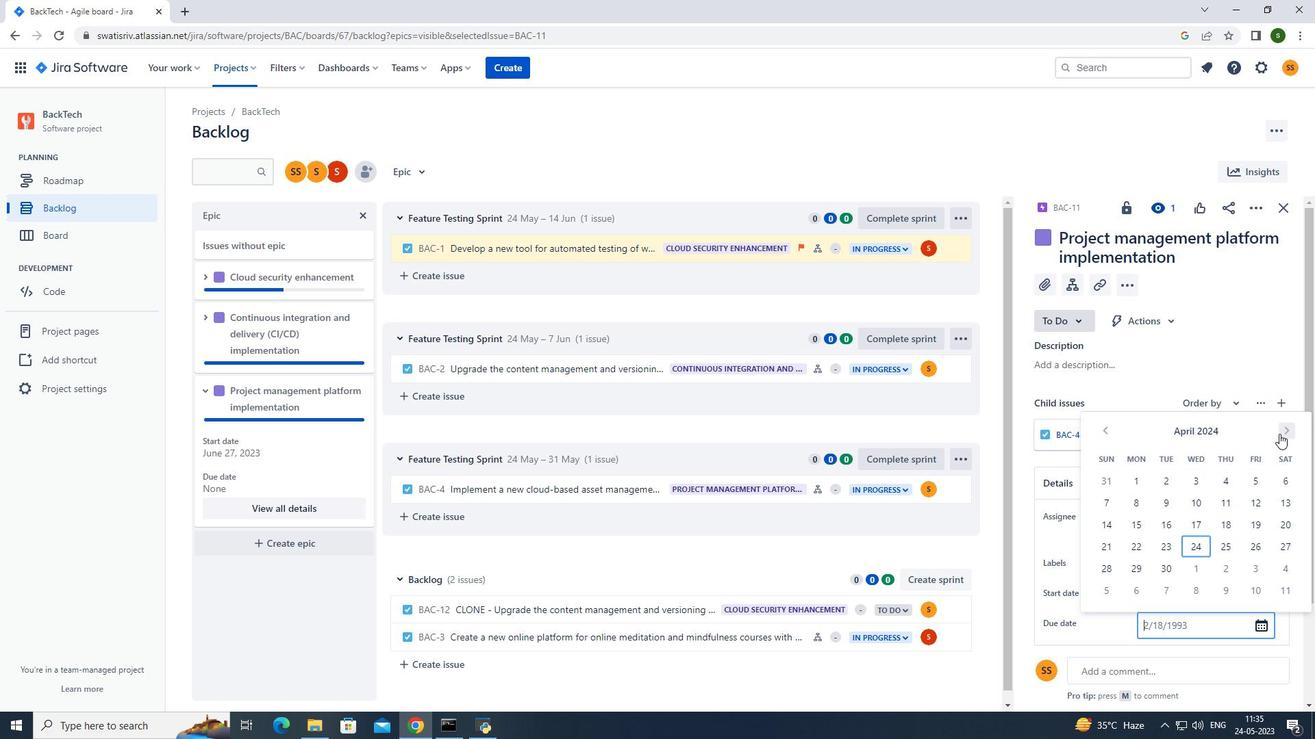 
Action: Mouse pressed left at (1279, 434)
Screenshot: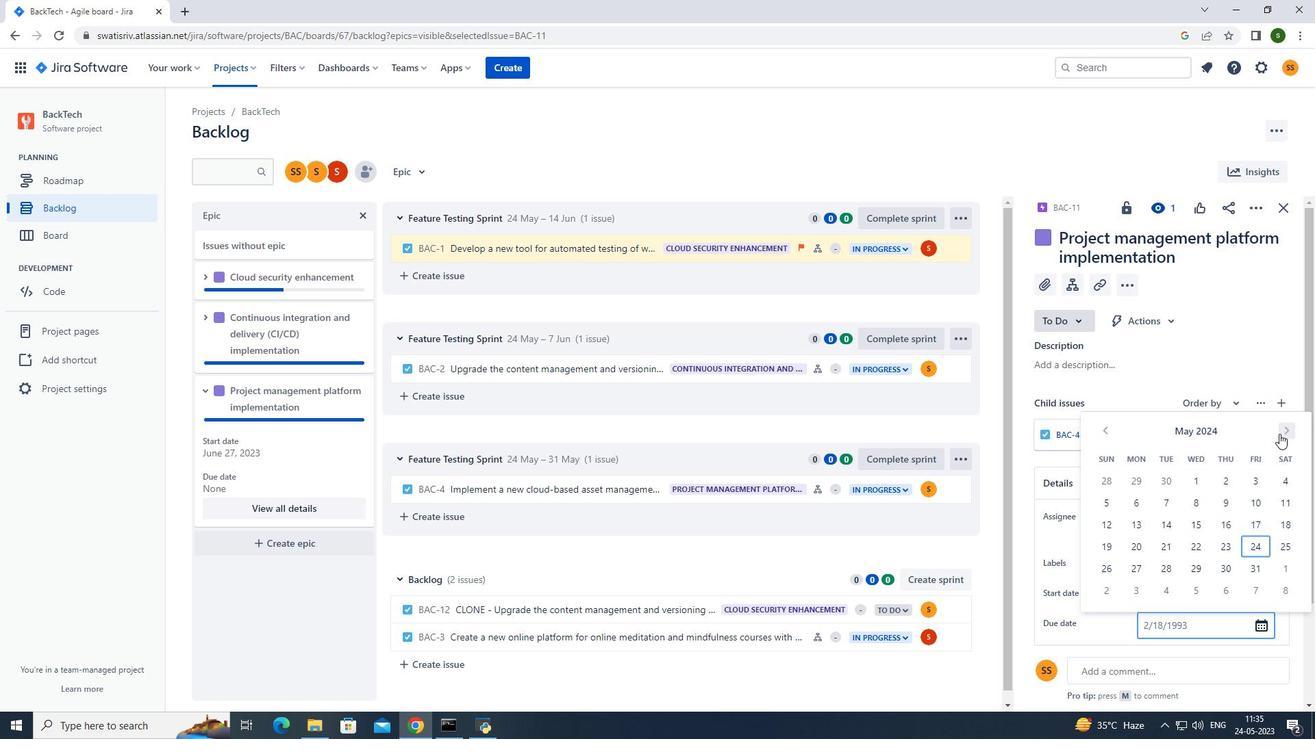 
Action: Mouse pressed left at (1279, 434)
Screenshot: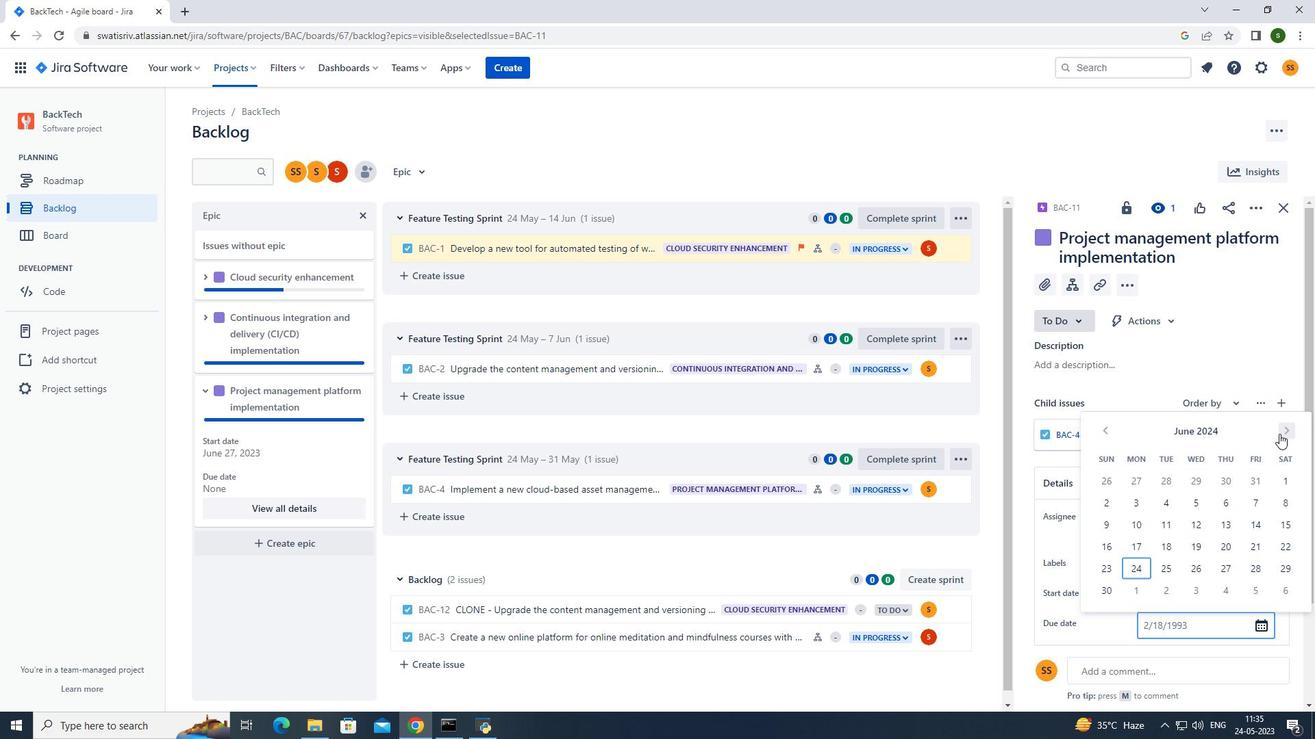 
Action: Mouse pressed left at (1279, 434)
Screenshot: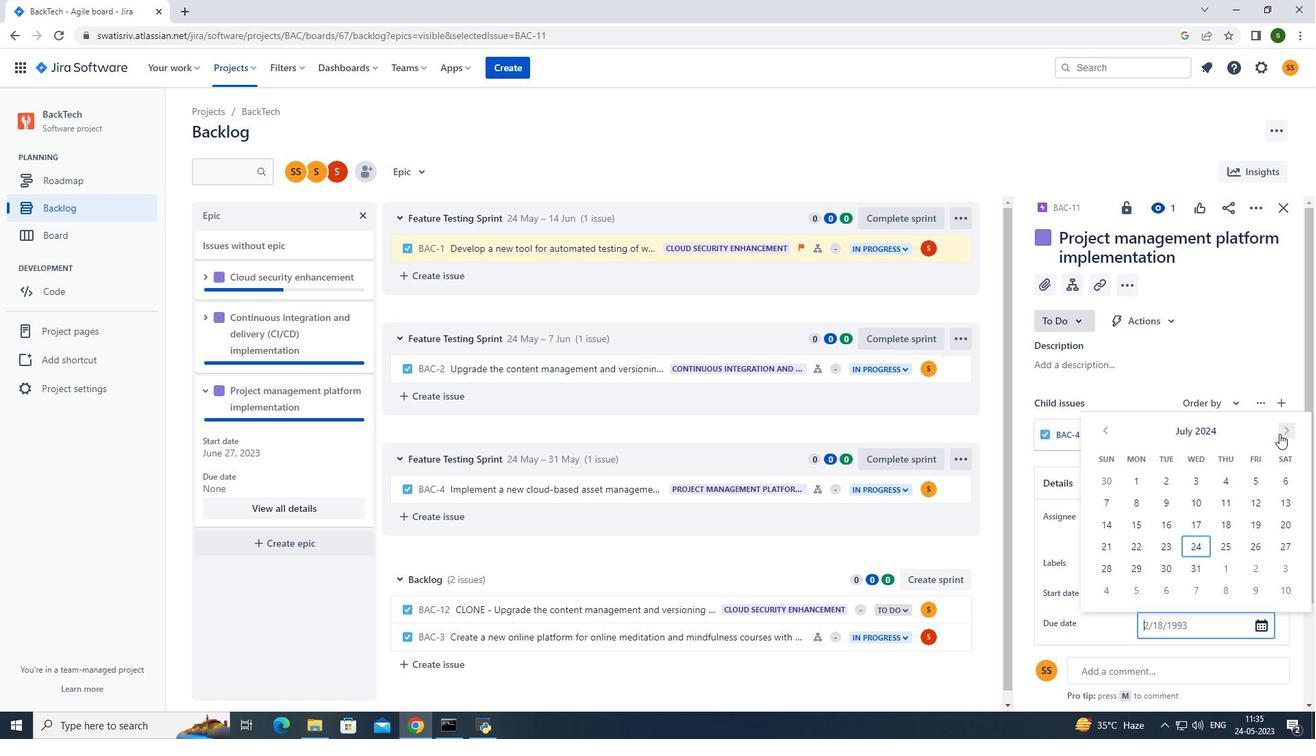 
Action: Mouse pressed left at (1279, 434)
Screenshot: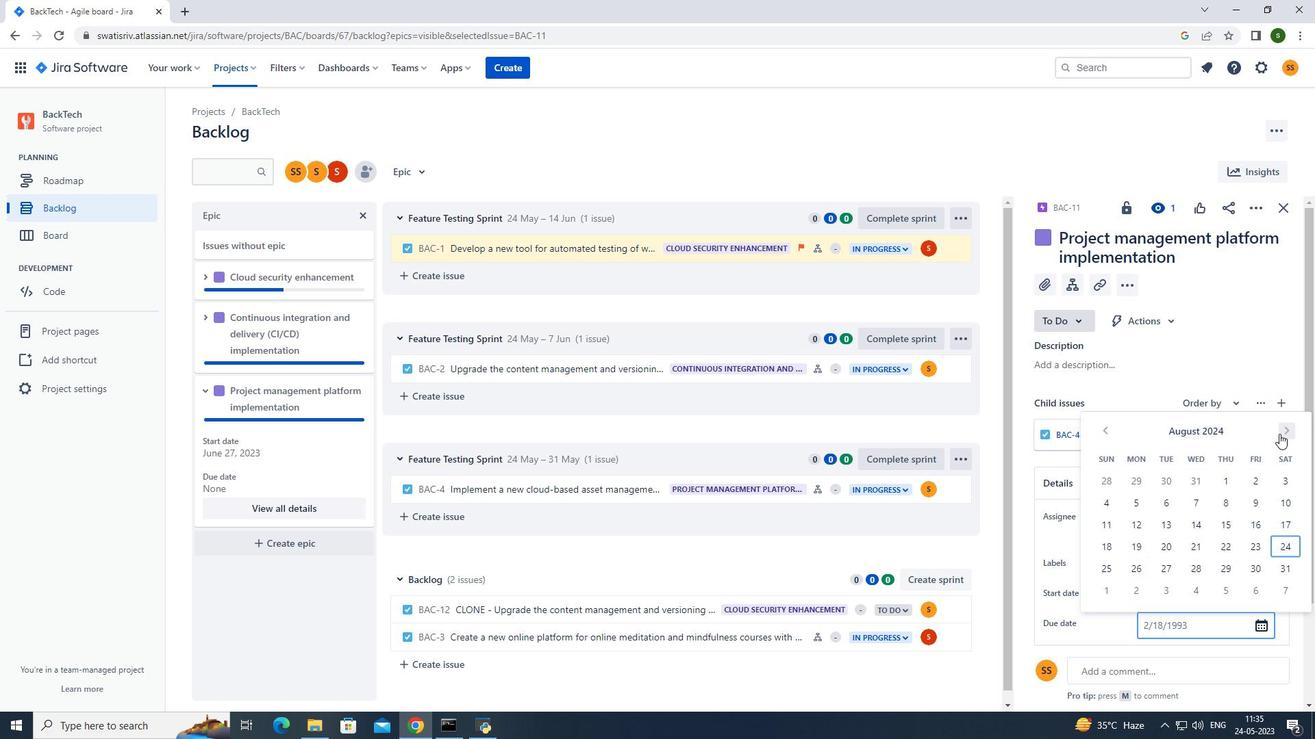 
Action: Mouse pressed left at (1279, 434)
Screenshot: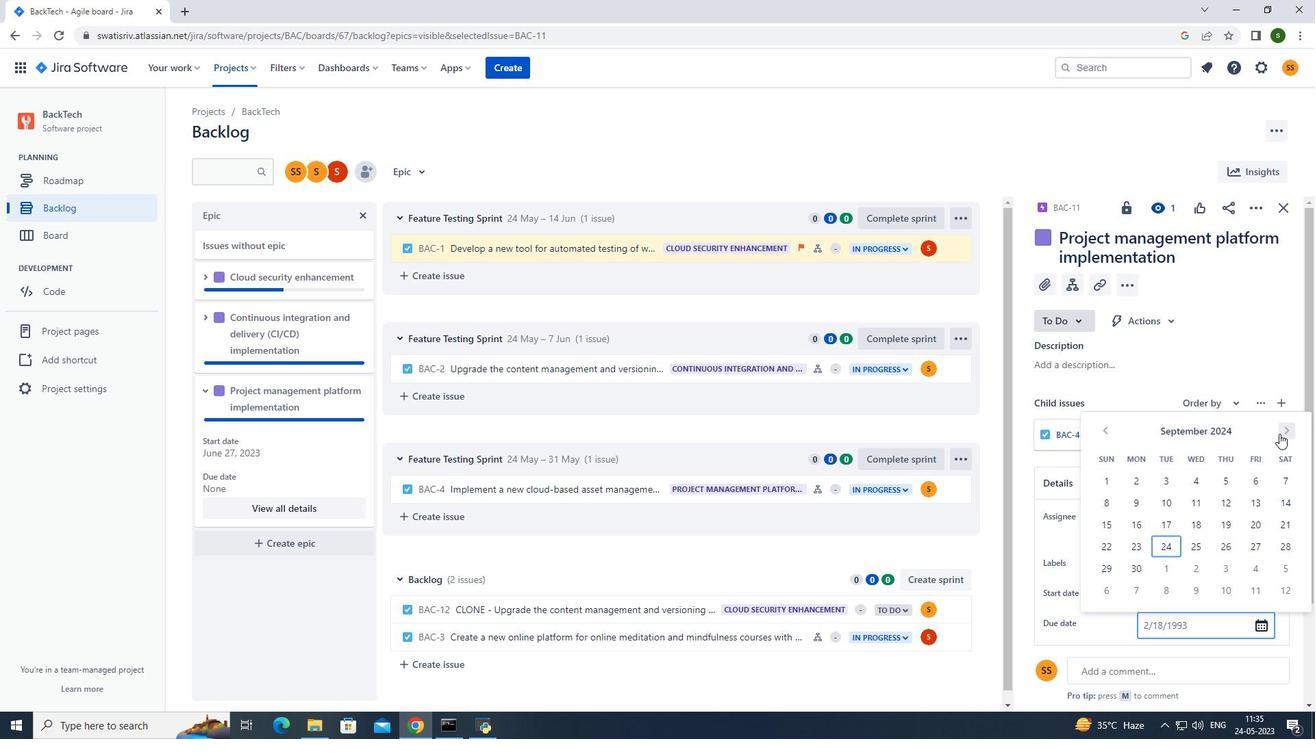 
Action: Mouse pressed left at (1279, 434)
Screenshot: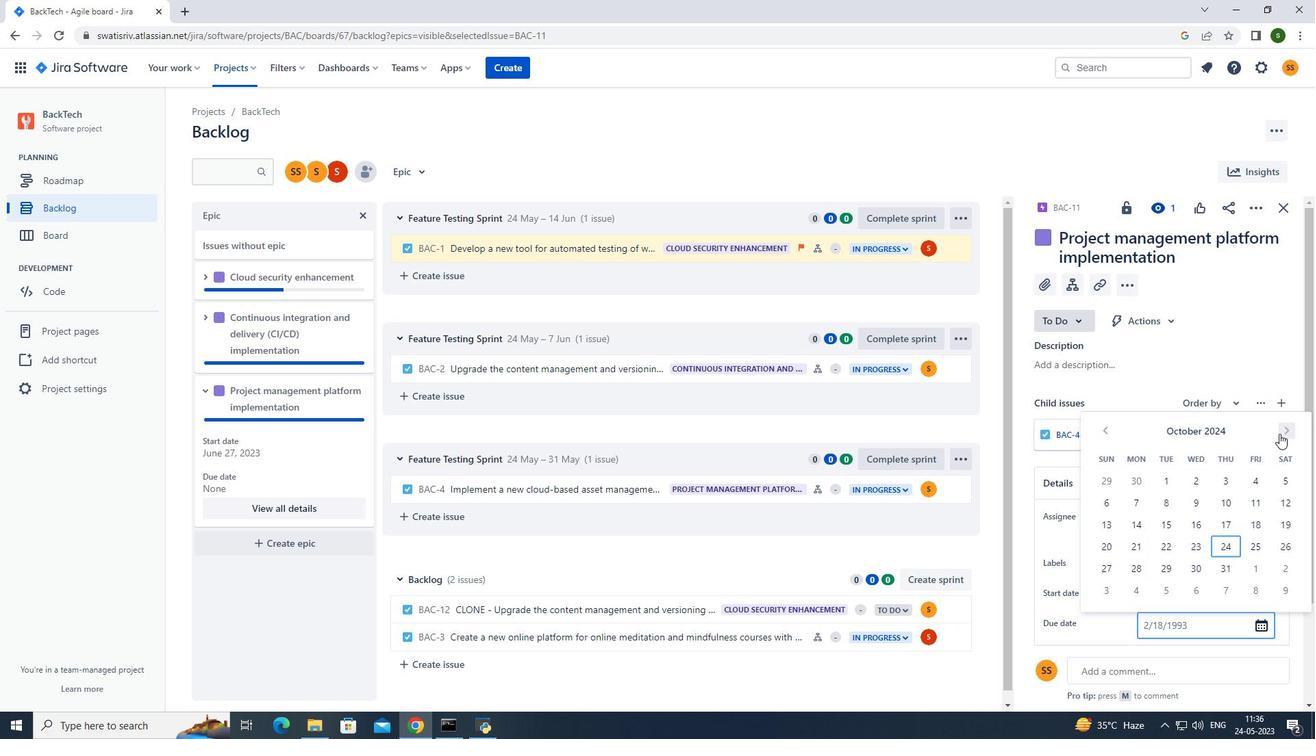 
Action: Mouse pressed left at (1279, 434)
Screenshot: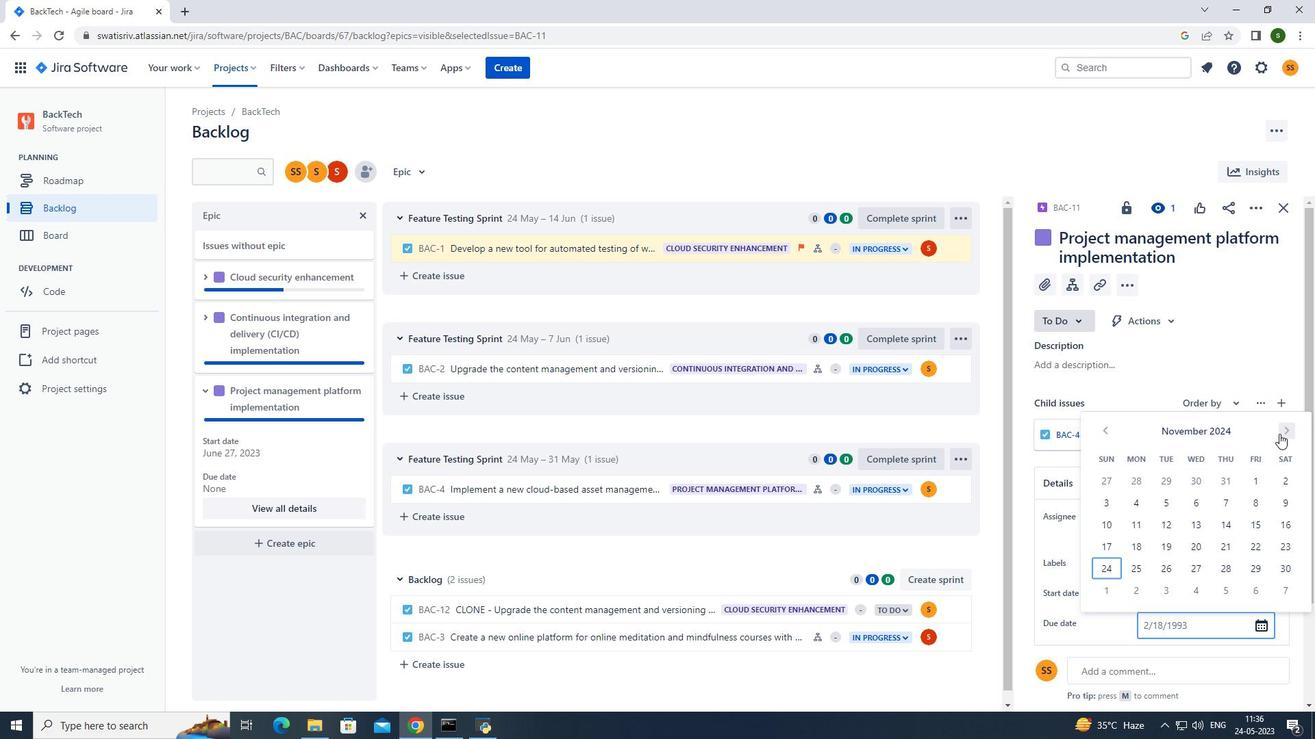 
Action: Mouse pressed left at (1279, 434)
Screenshot: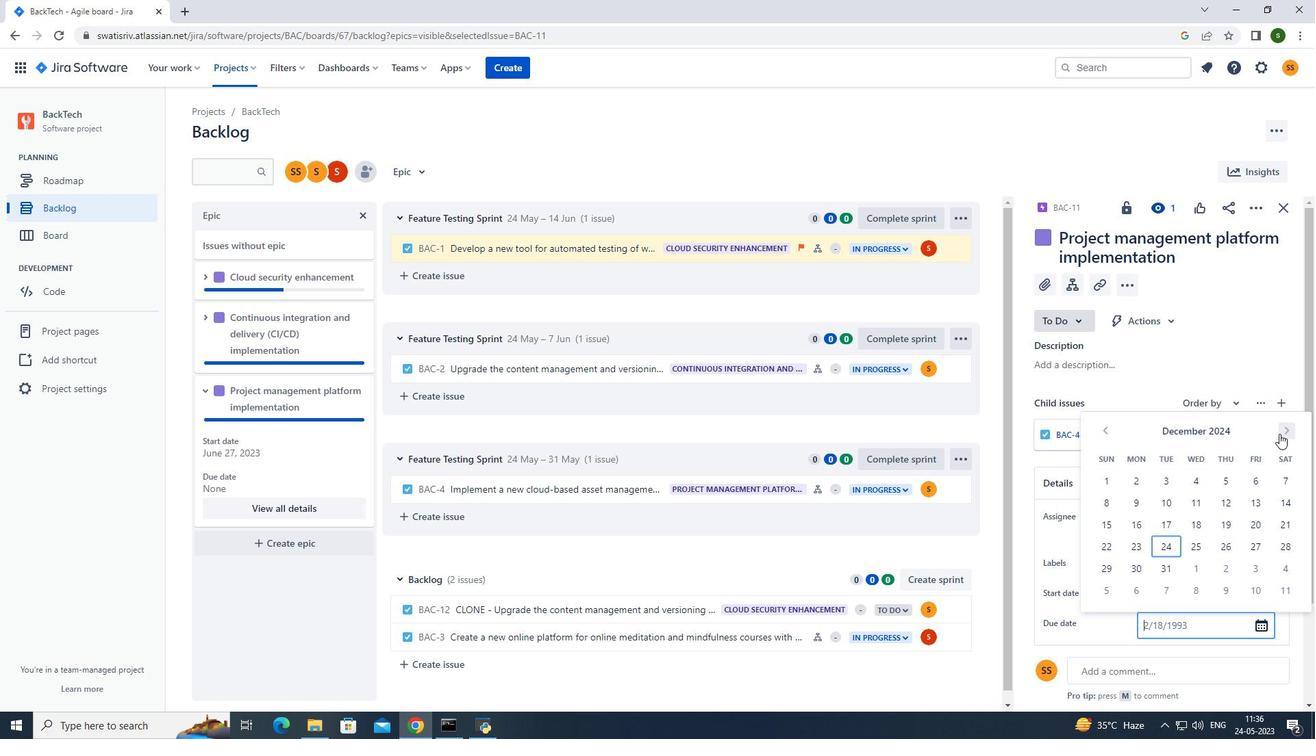 
Action: Mouse moved to (1285, 446)
Screenshot: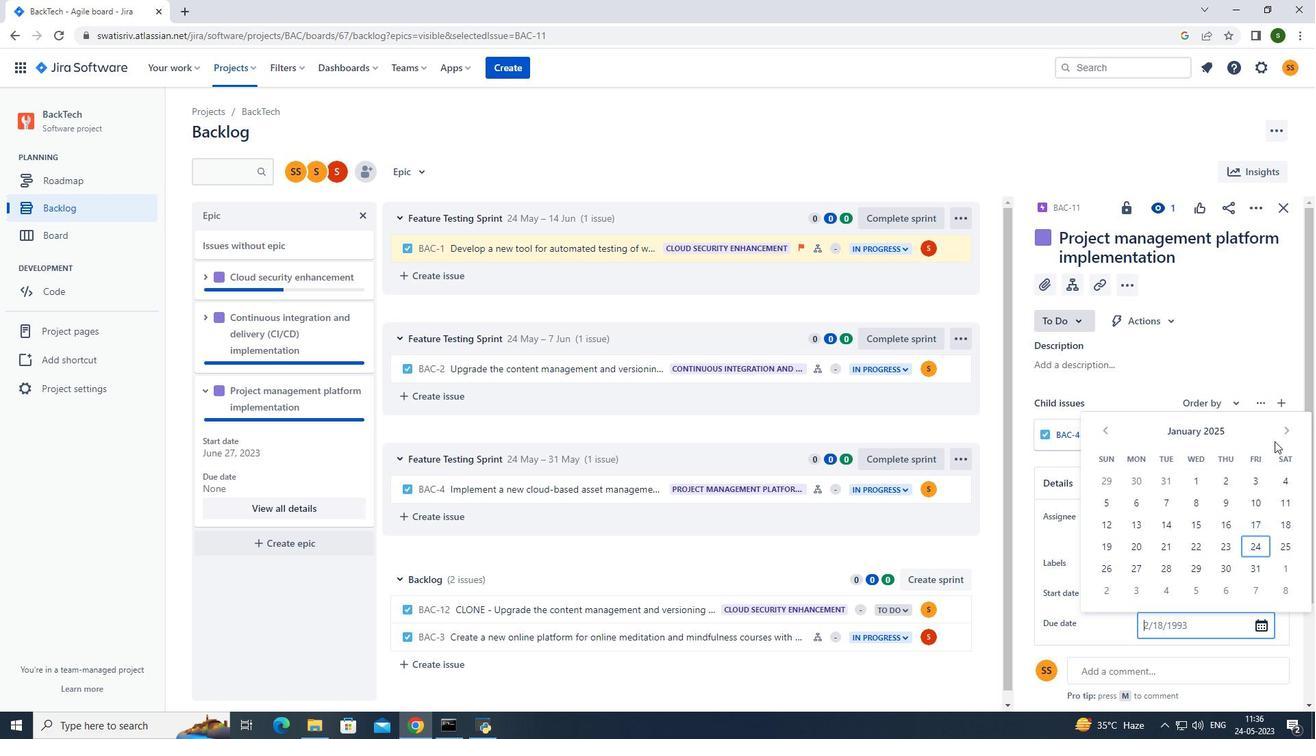 
Action: Mouse pressed left at (1285, 446)
Screenshot: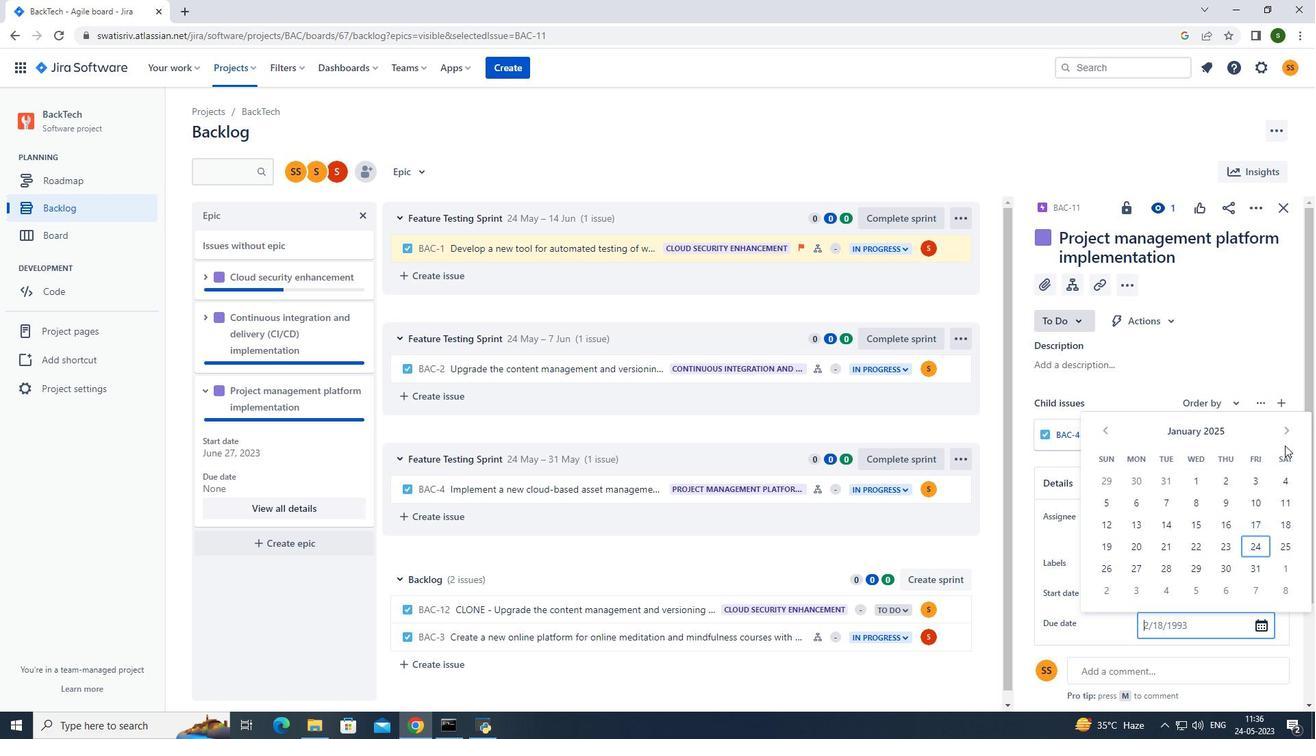 
Action: Mouse moved to (1292, 432)
Screenshot: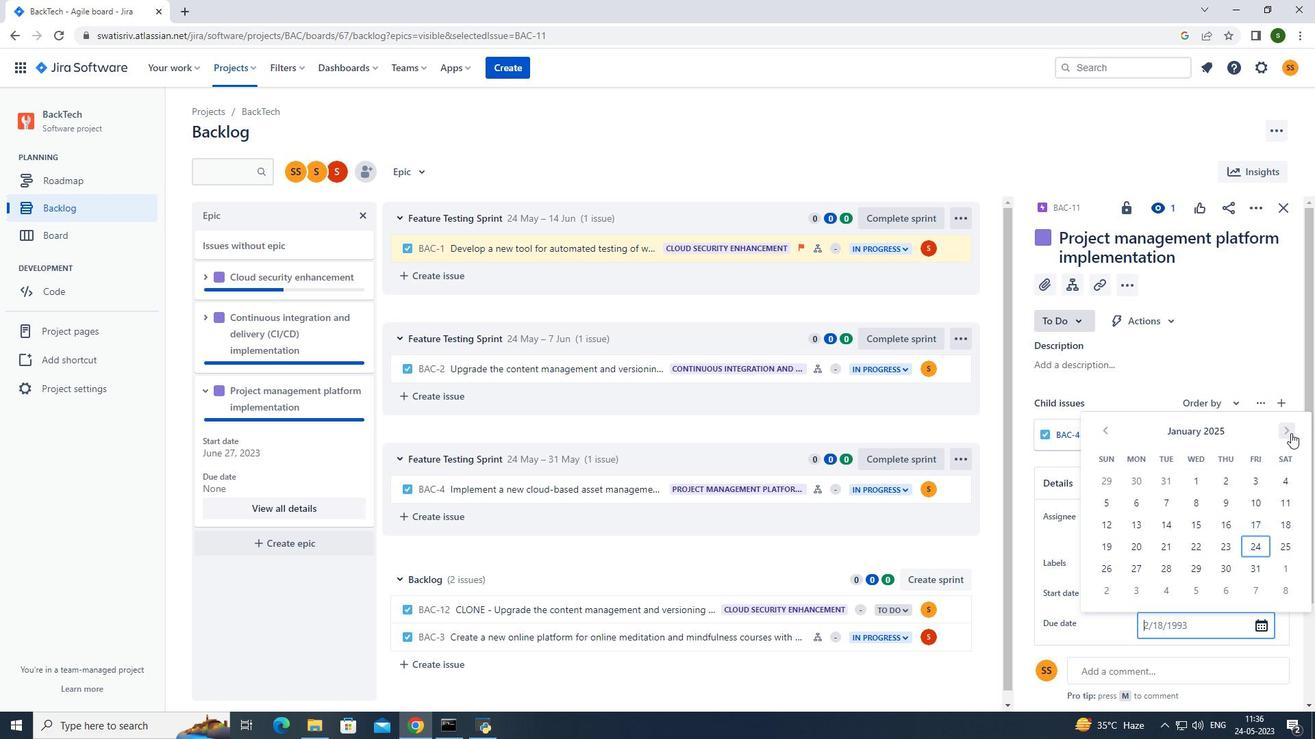 
Action: Mouse pressed left at (1292, 432)
Screenshot: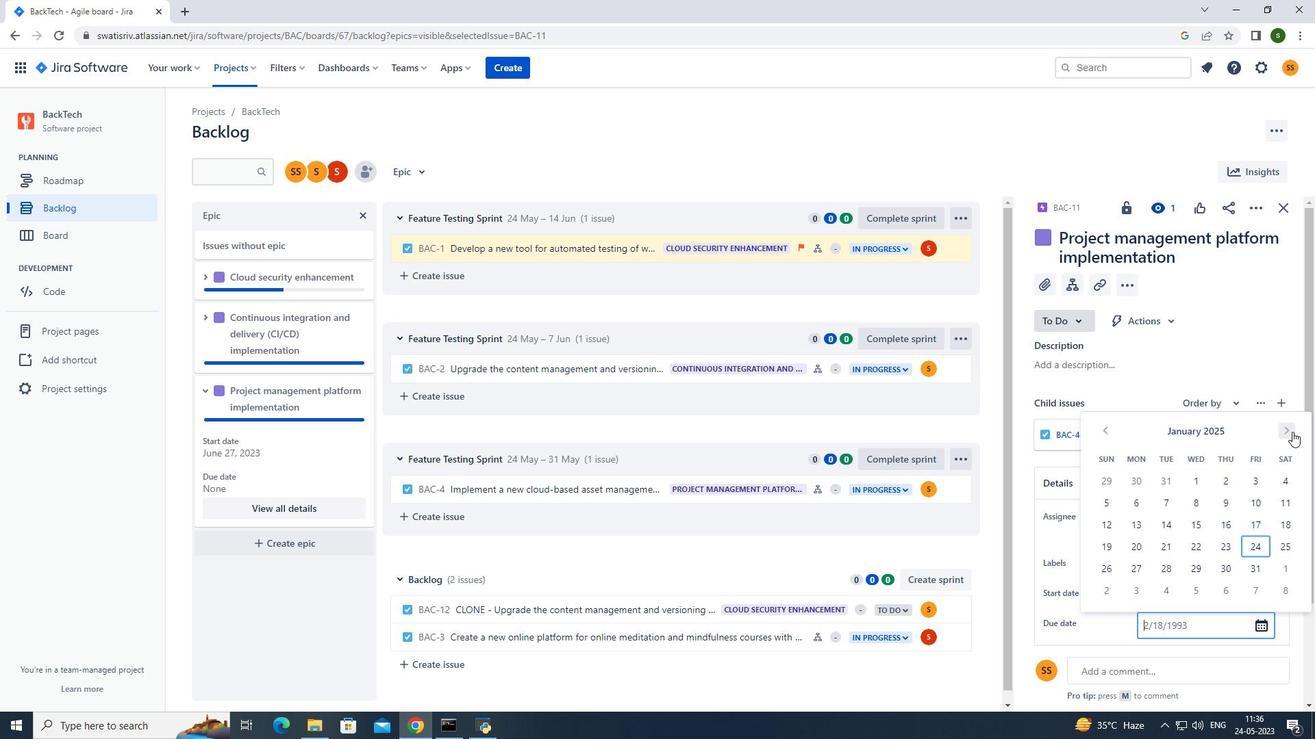 
Action: Mouse pressed left at (1292, 432)
Screenshot: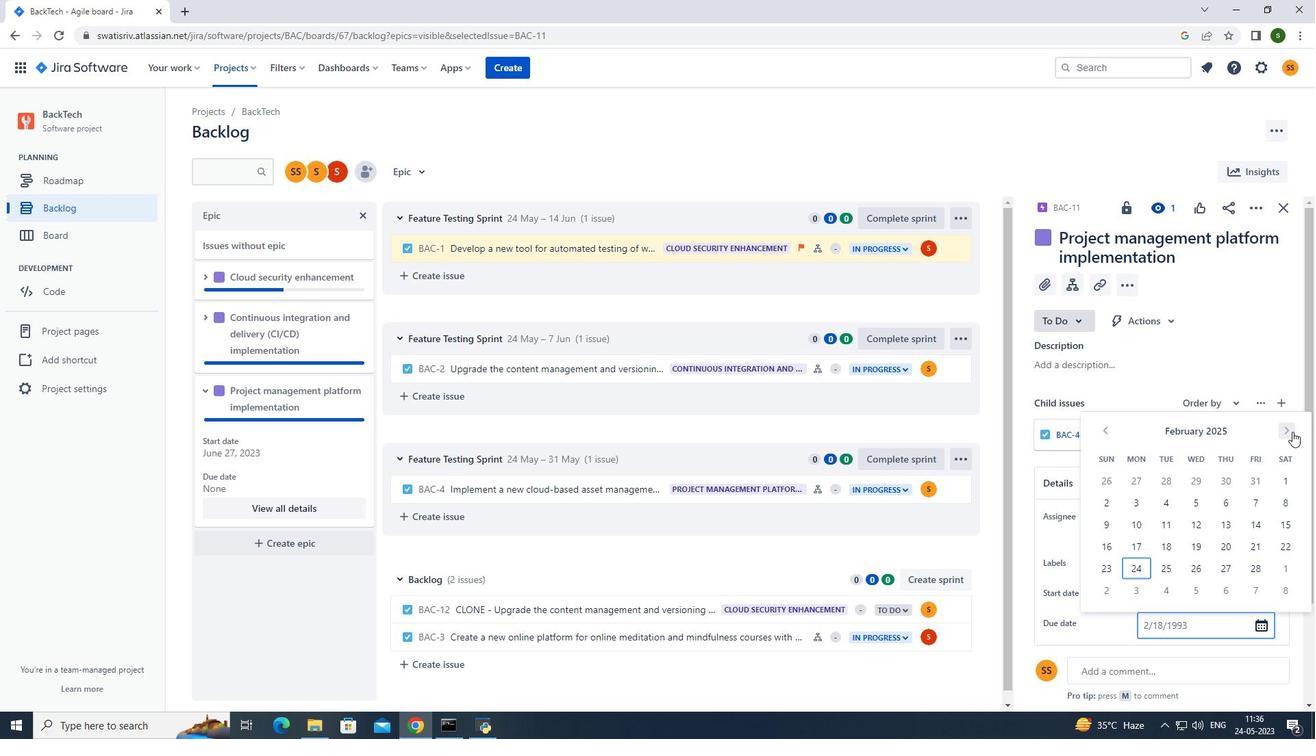 
Action: Mouse pressed left at (1292, 432)
Screenshot: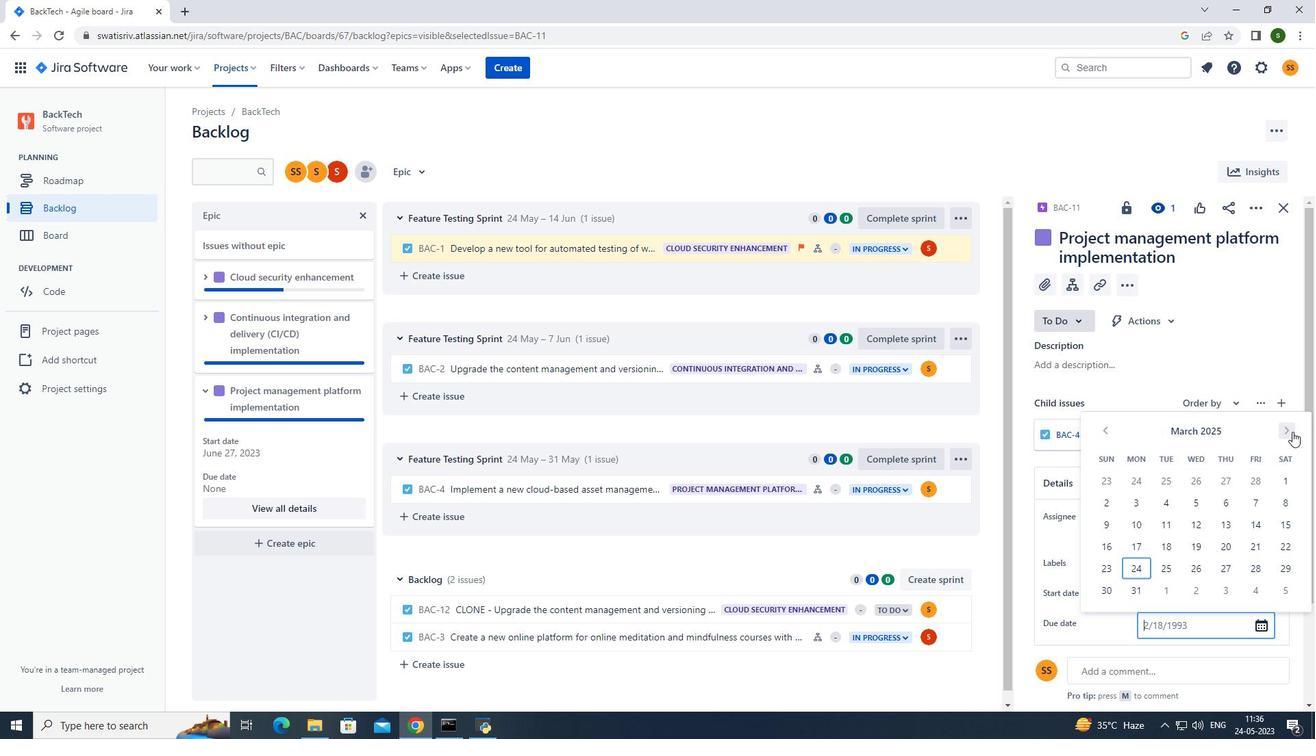 
Action: Mouse pressed left at (1292, 432)
Screenshot: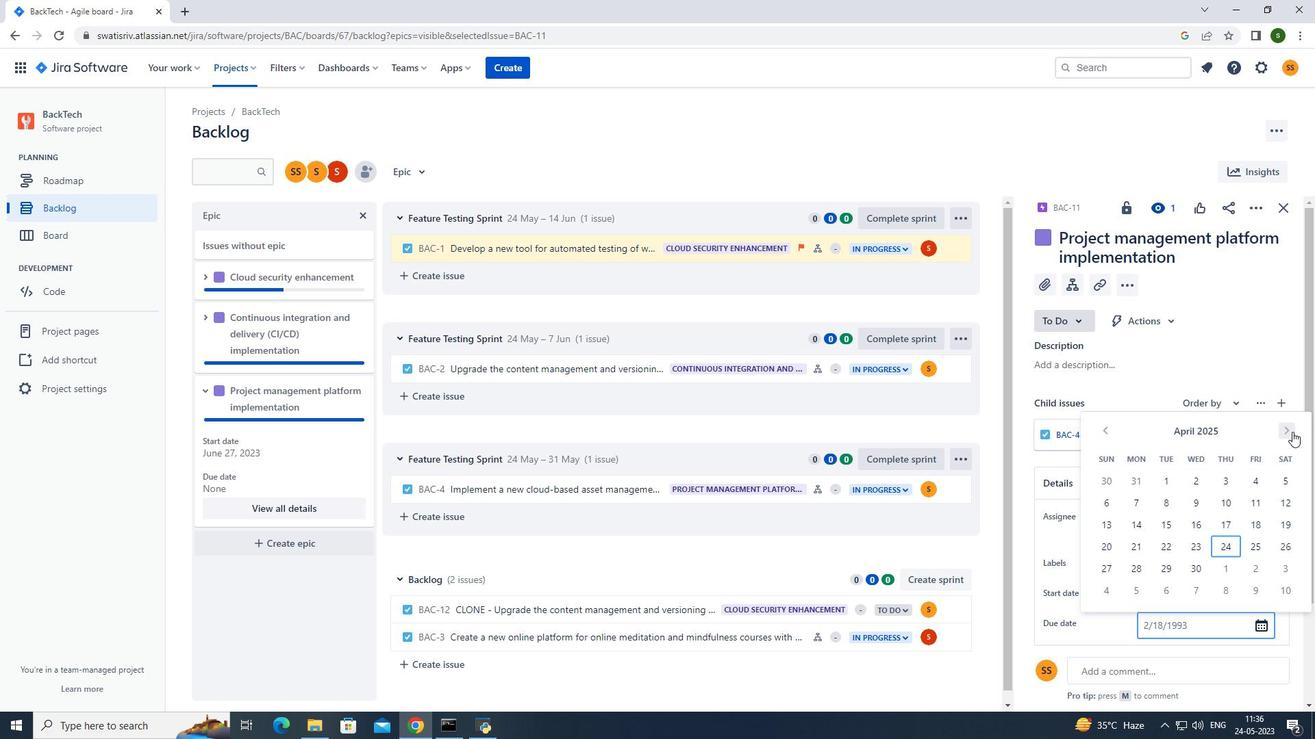 
Action: Mouse pressed left at (1292, 432)
Screenshot: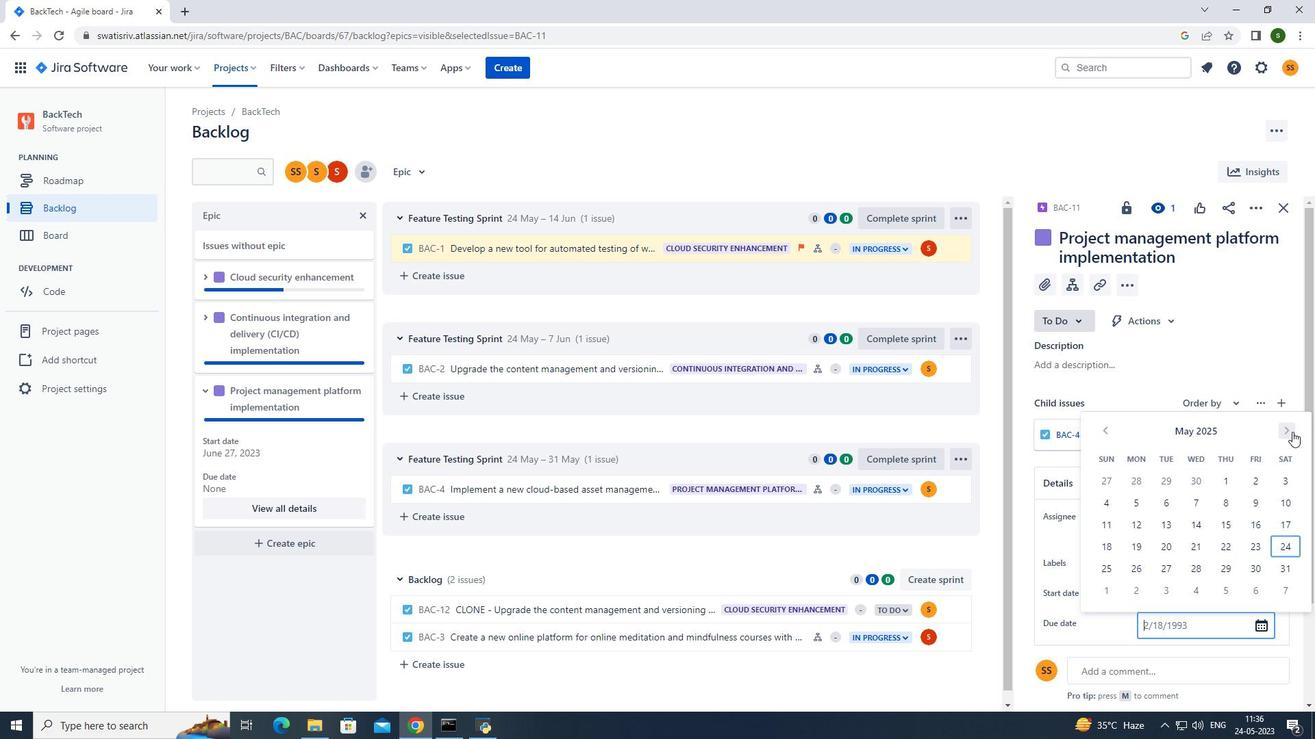 
Action: Mouse pressed left at (1292, 432)
Screenshot: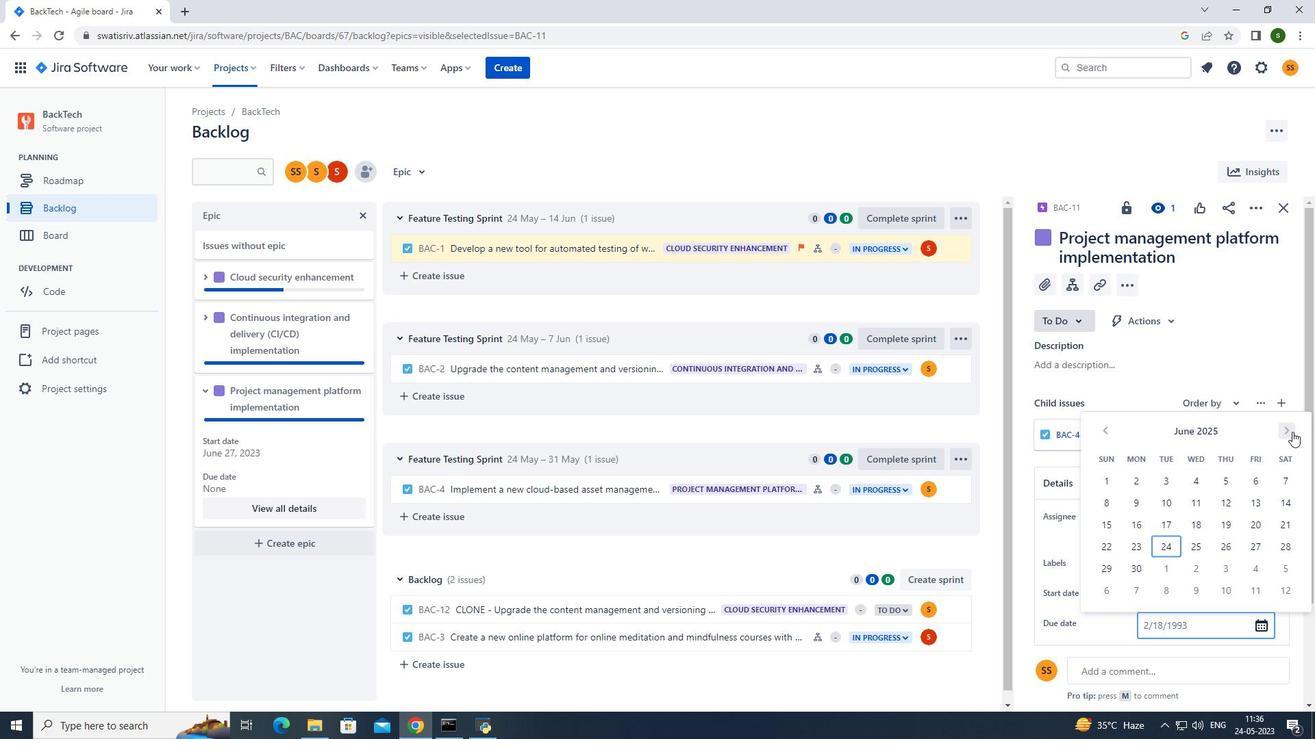 
Action: Mouse pressed left at (1292, 432)
Screenshot: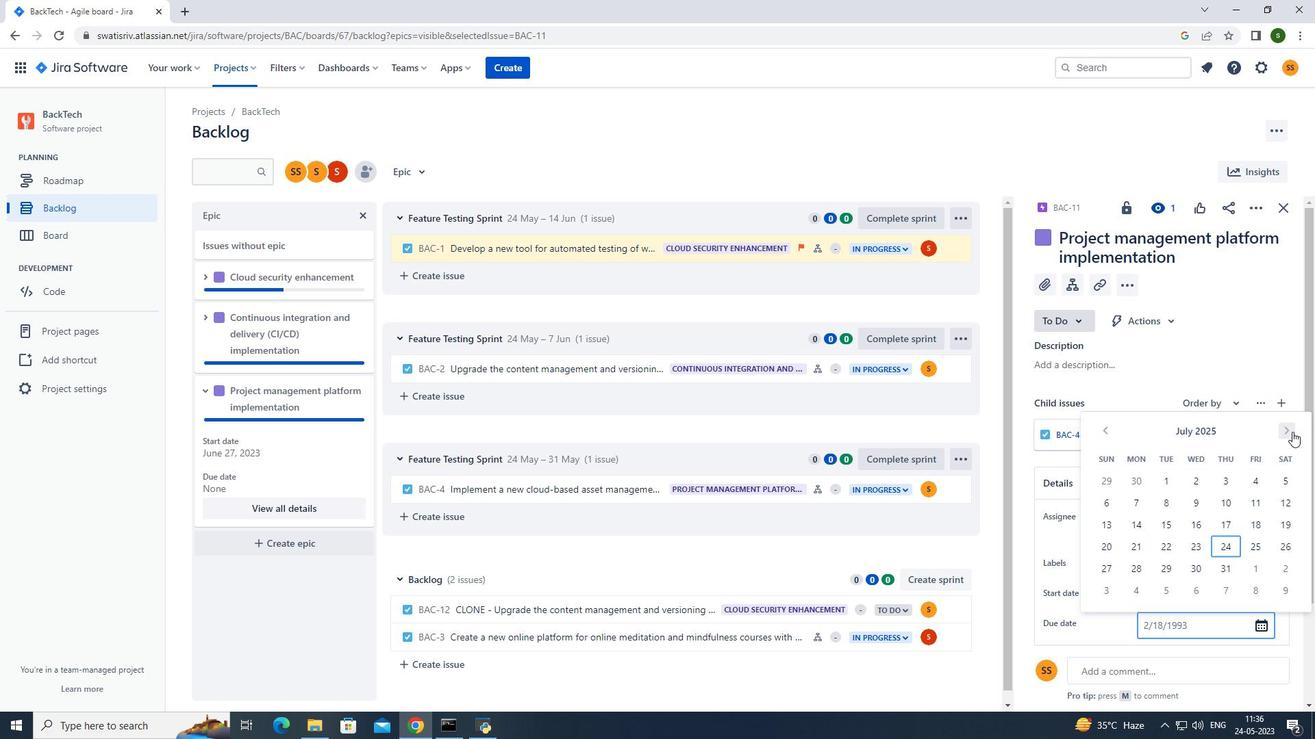 
Action: Mouse moved to (1225, 565)
Screenshot: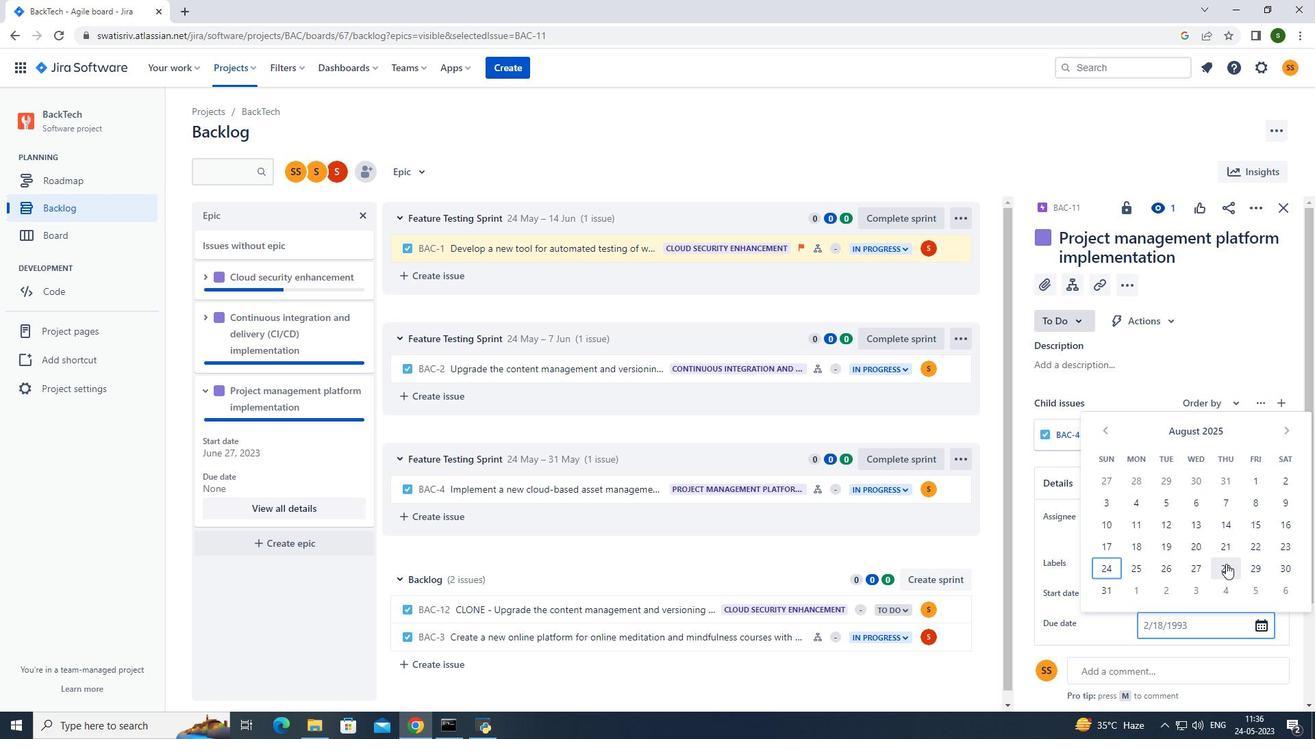 
Action: Mouse pressed left at (1225, 565)
Screenshot: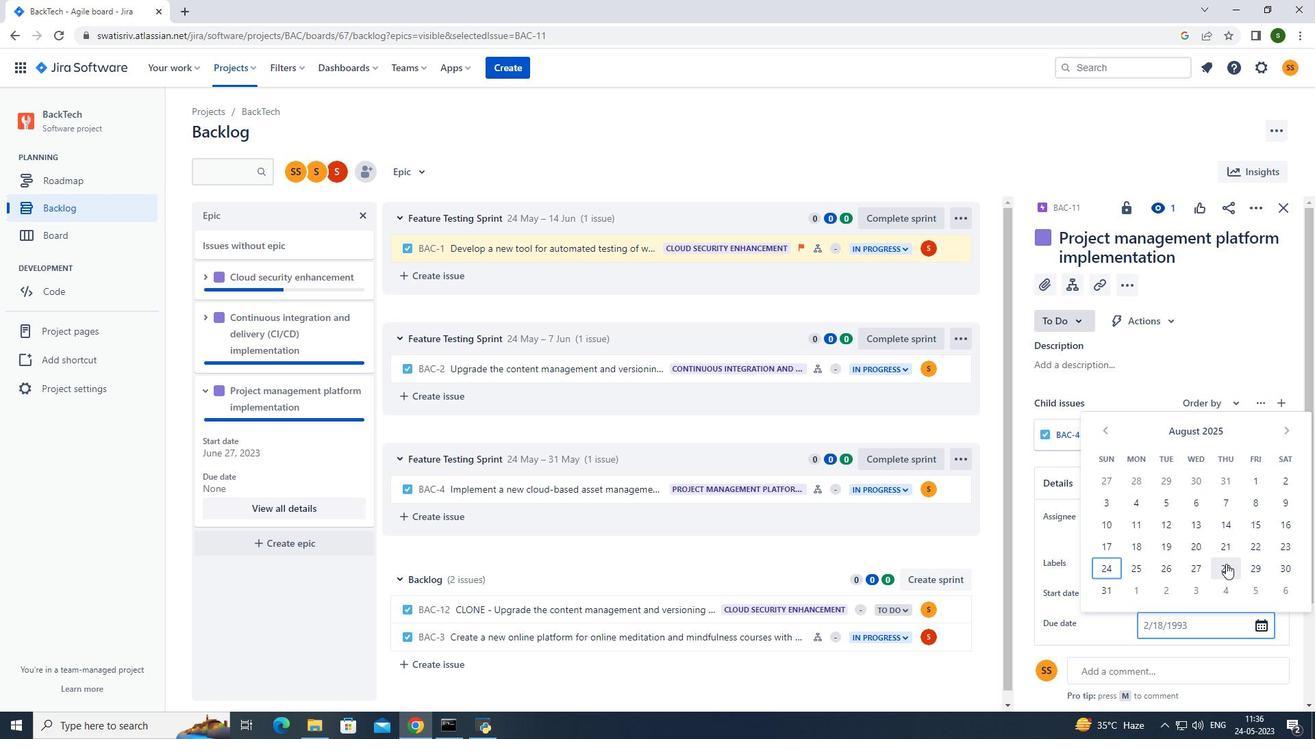 
Action: Mouse moved to (716, 144)
Screenshot: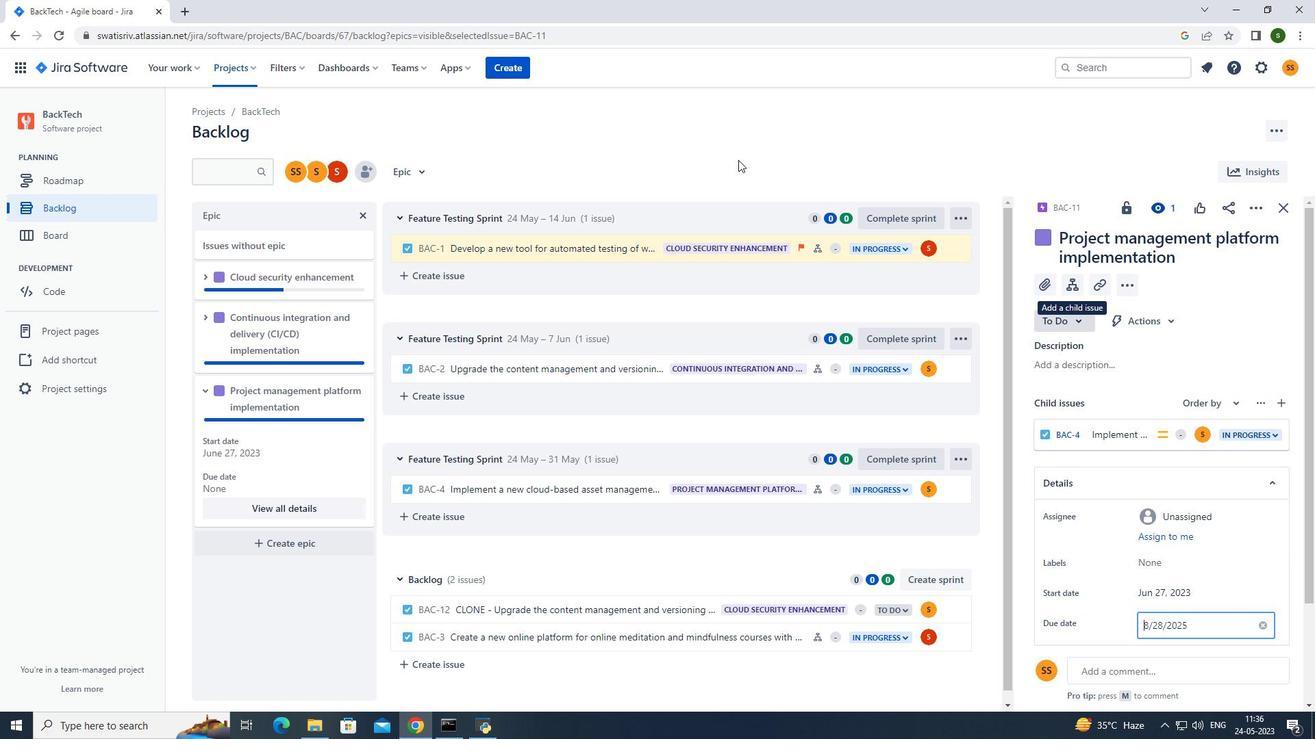 
Action: Mouse pressed left at (716, 144)
Screenshot: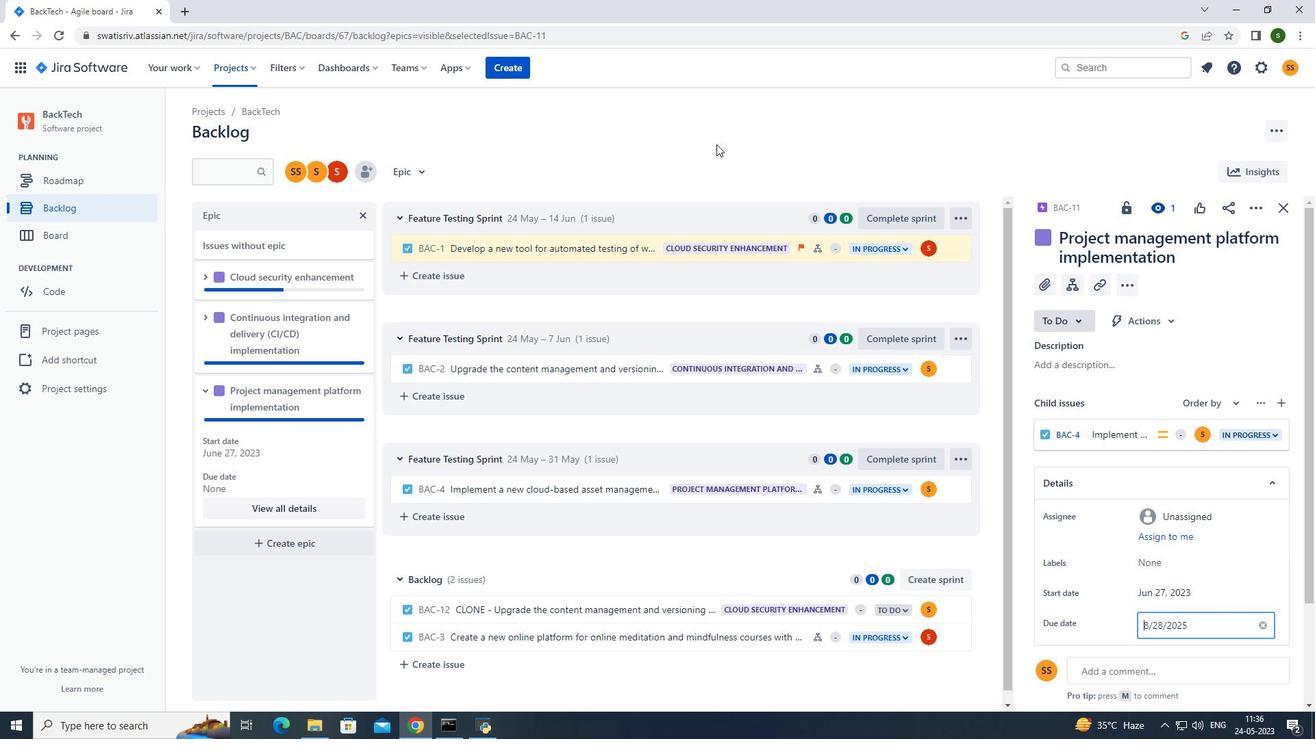 
